 Task: 1.7.3 Create role according to hierarchy
Action: Mouse moved to (1192, 80)
Screenshot: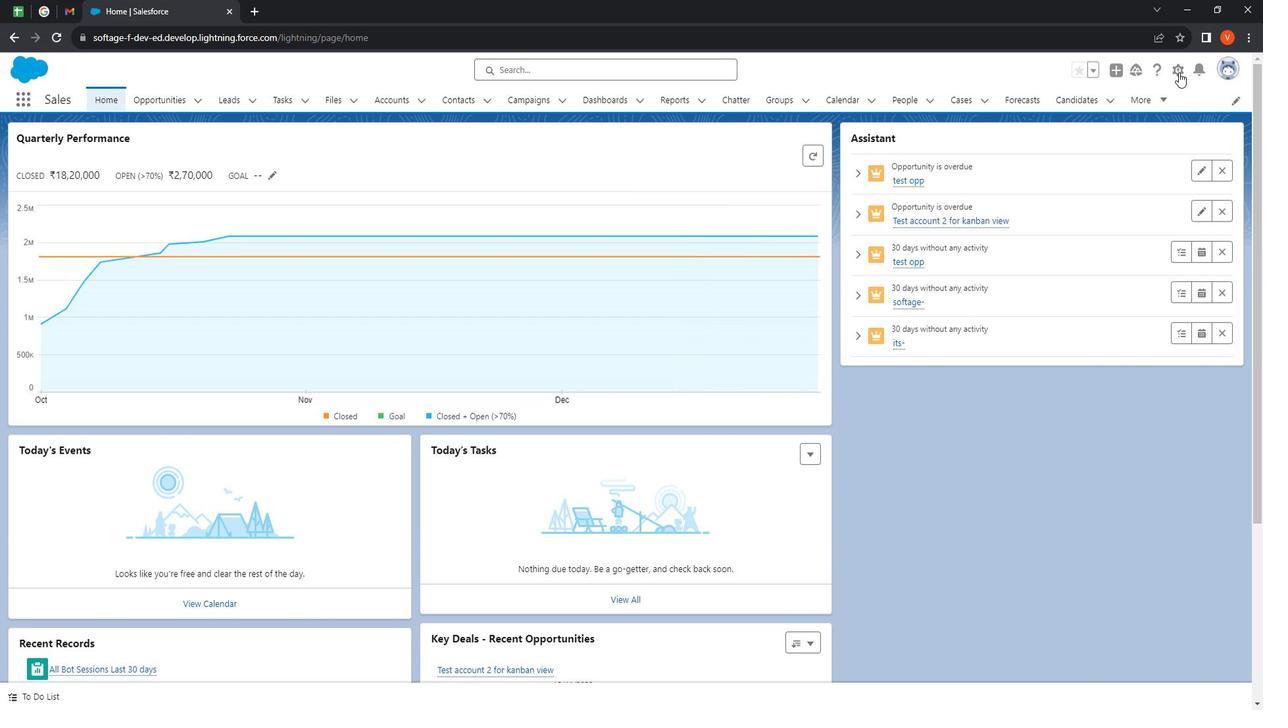 
Action: Mouse pressed left at (1192, 80)
Screenshot: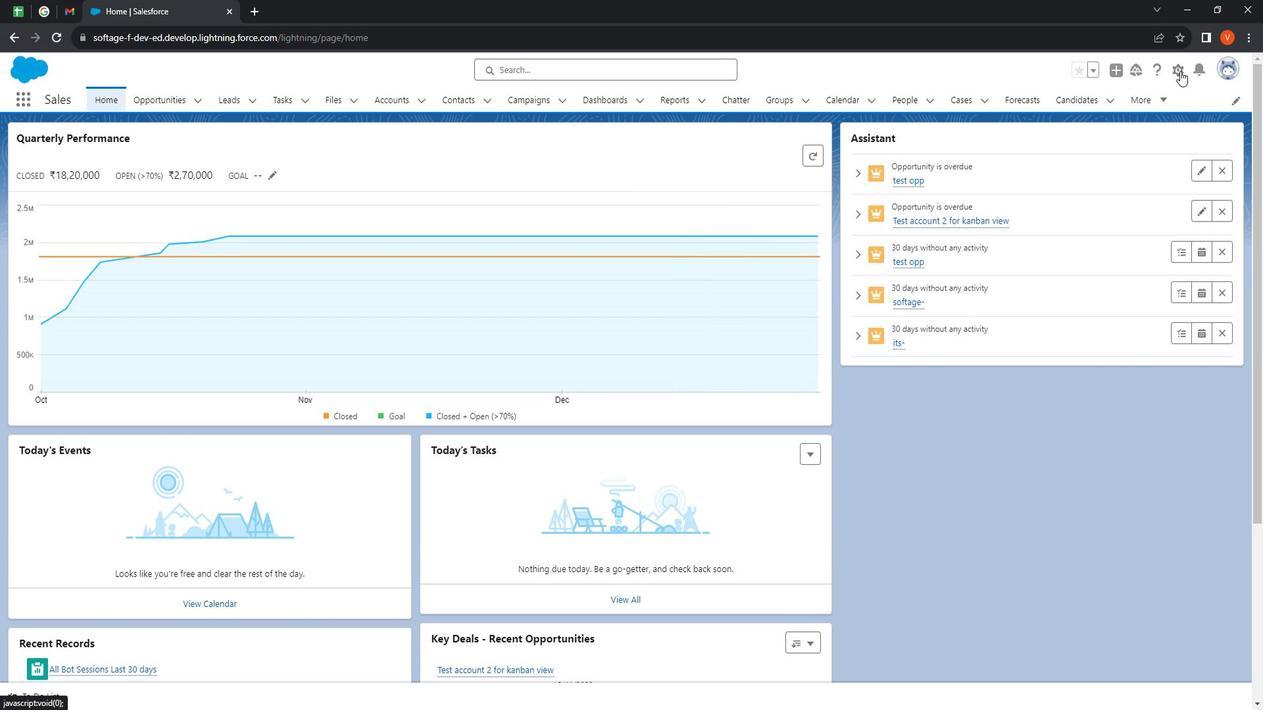 
Action: Mouse moved to (1140, 136)
Screenshot: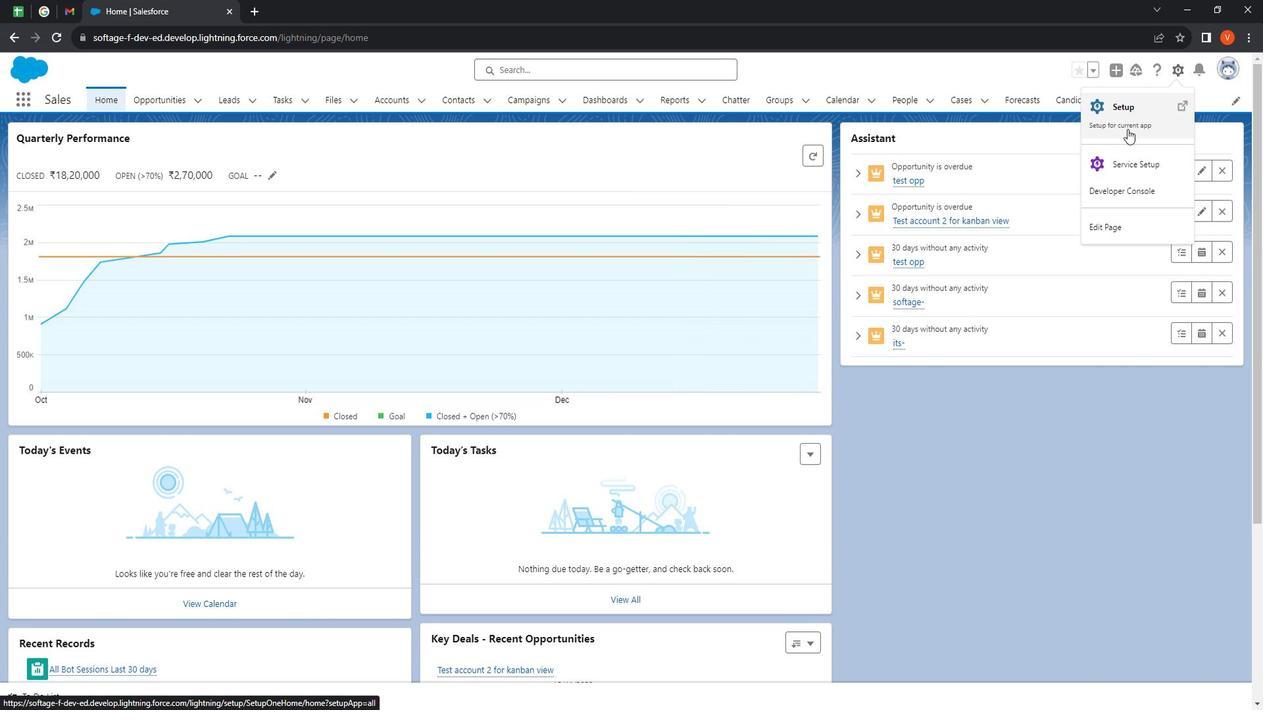 
Action: Mouse pressed left at (1140, 136)
Screenshot: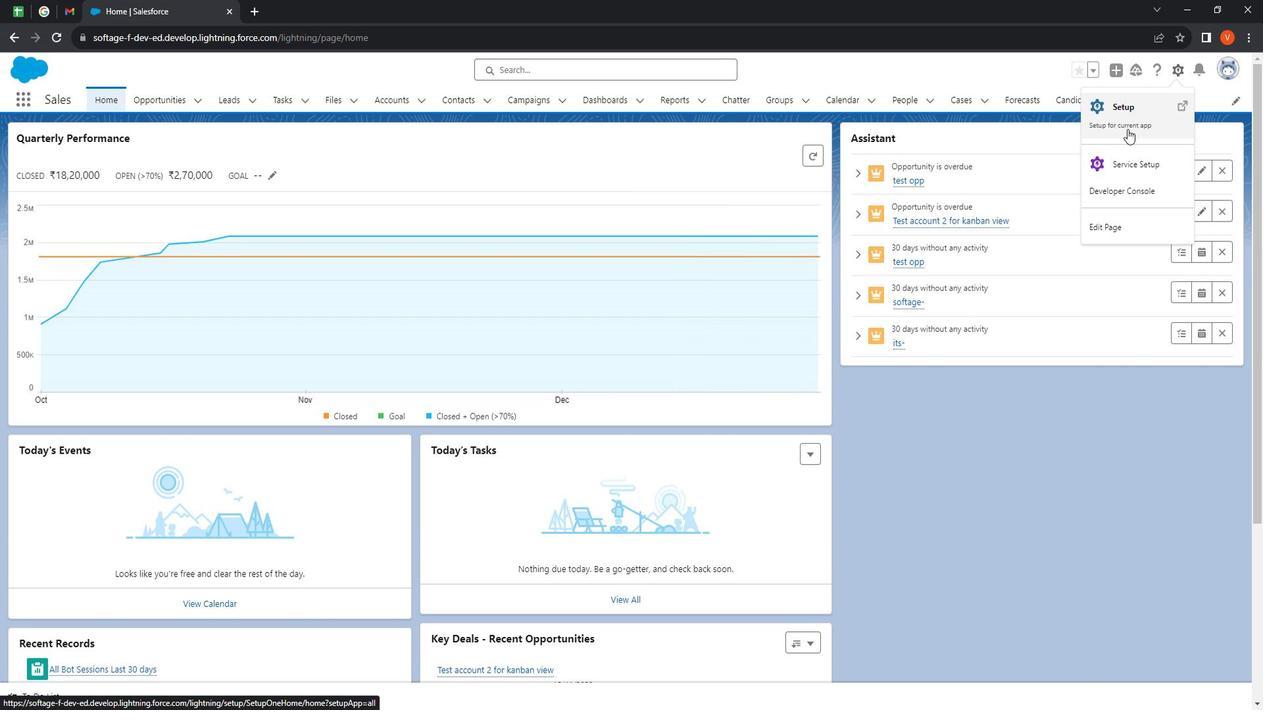 
Action: Mouse moved to (84, 148)
Screenshot: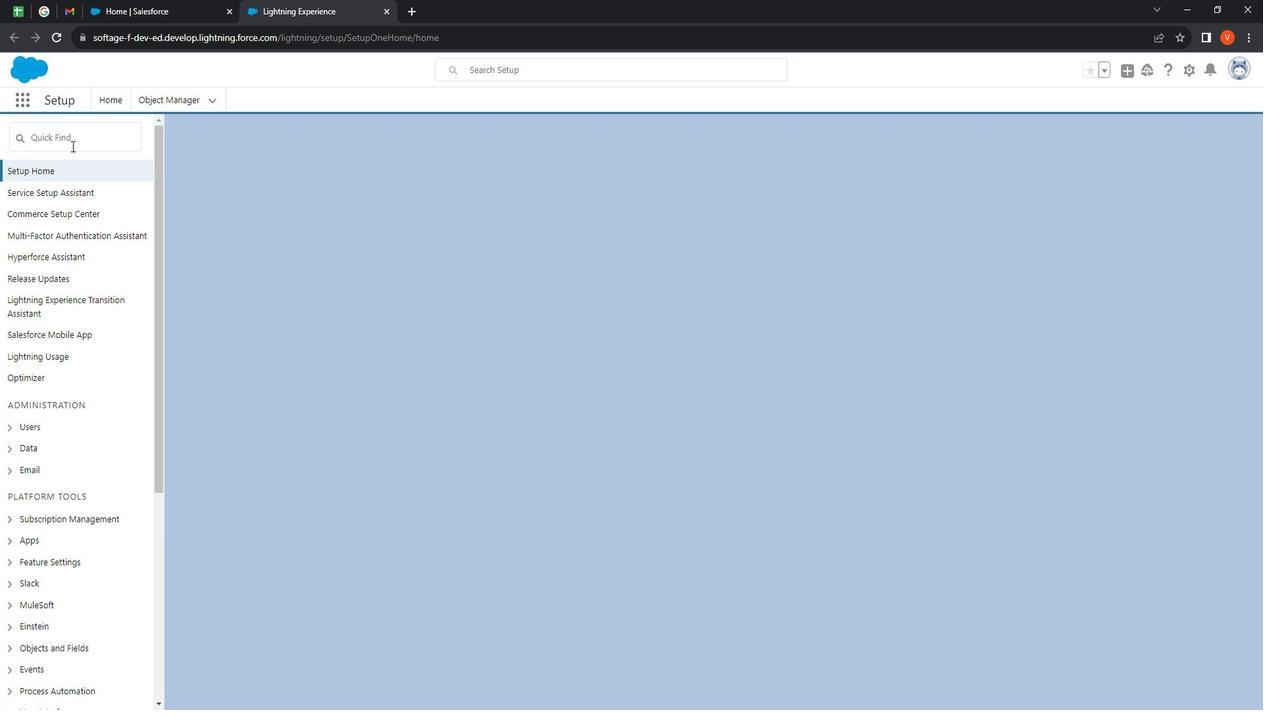 
Action: Mouse pressed left at (84, 148)
Screenshot: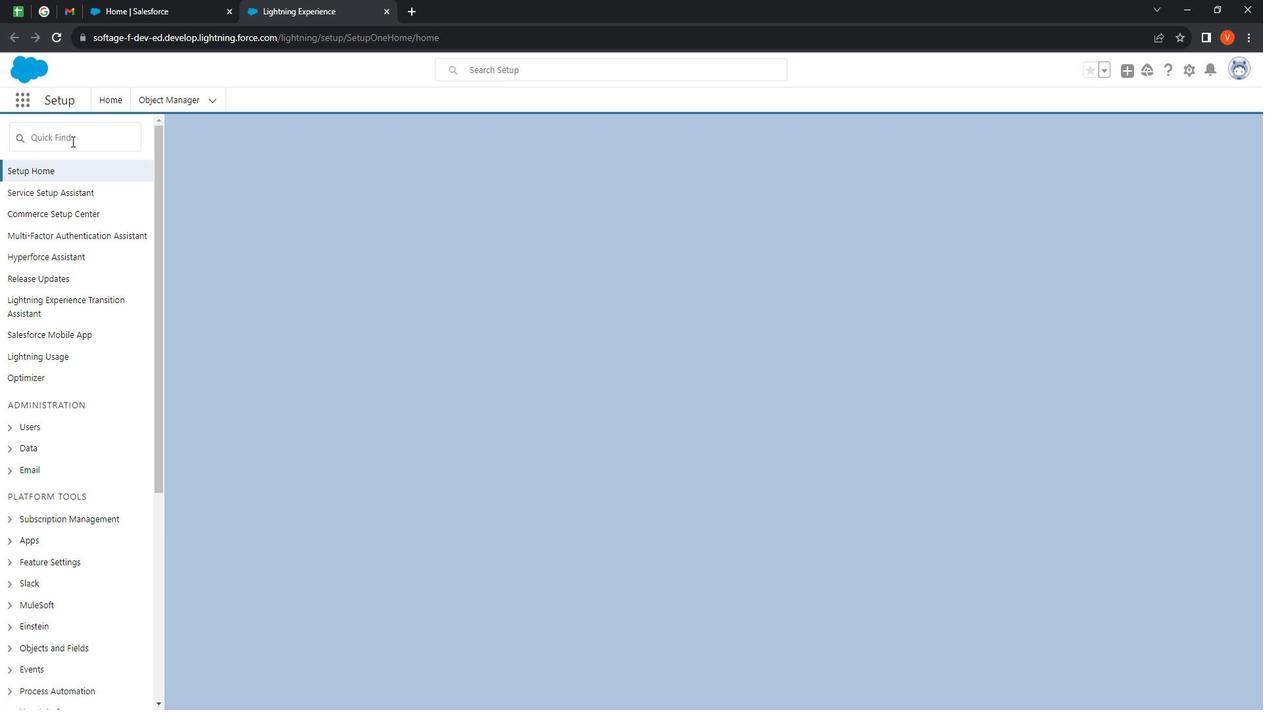 
Action: Mouse moved to (83, 148)
Screenshot: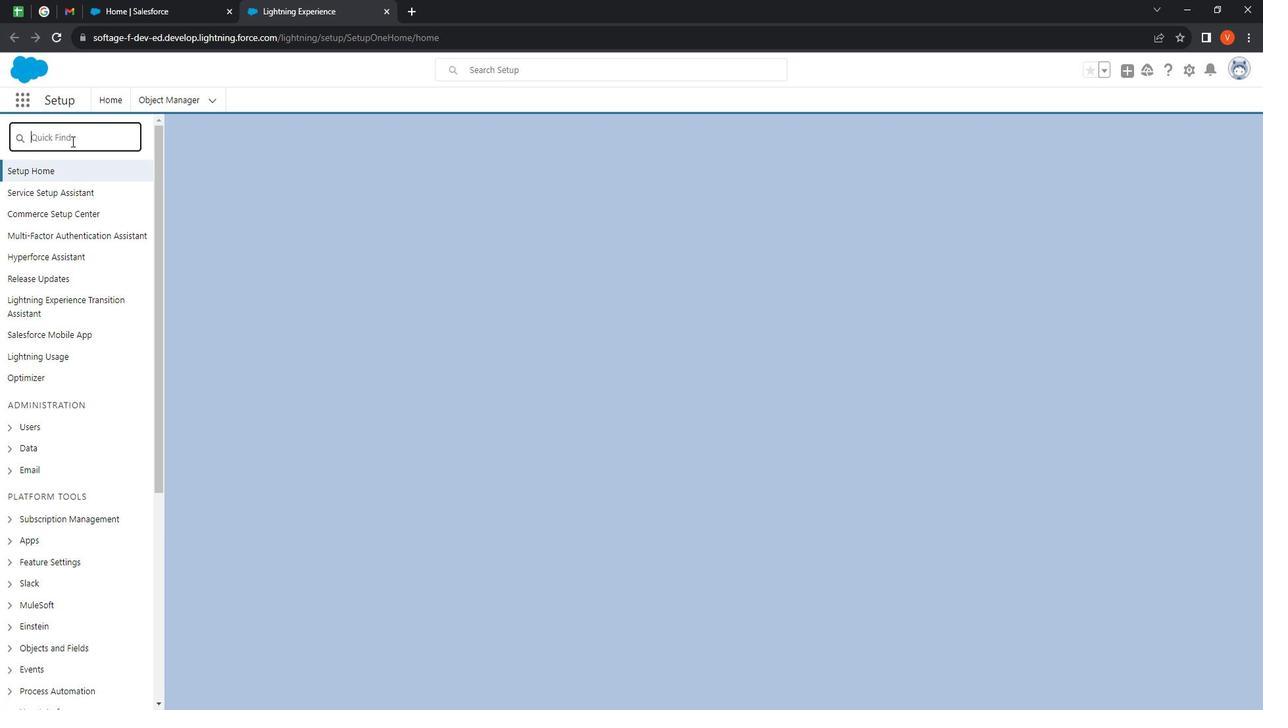 
Action: Key pressed <Key.shift>Role
Screenshot: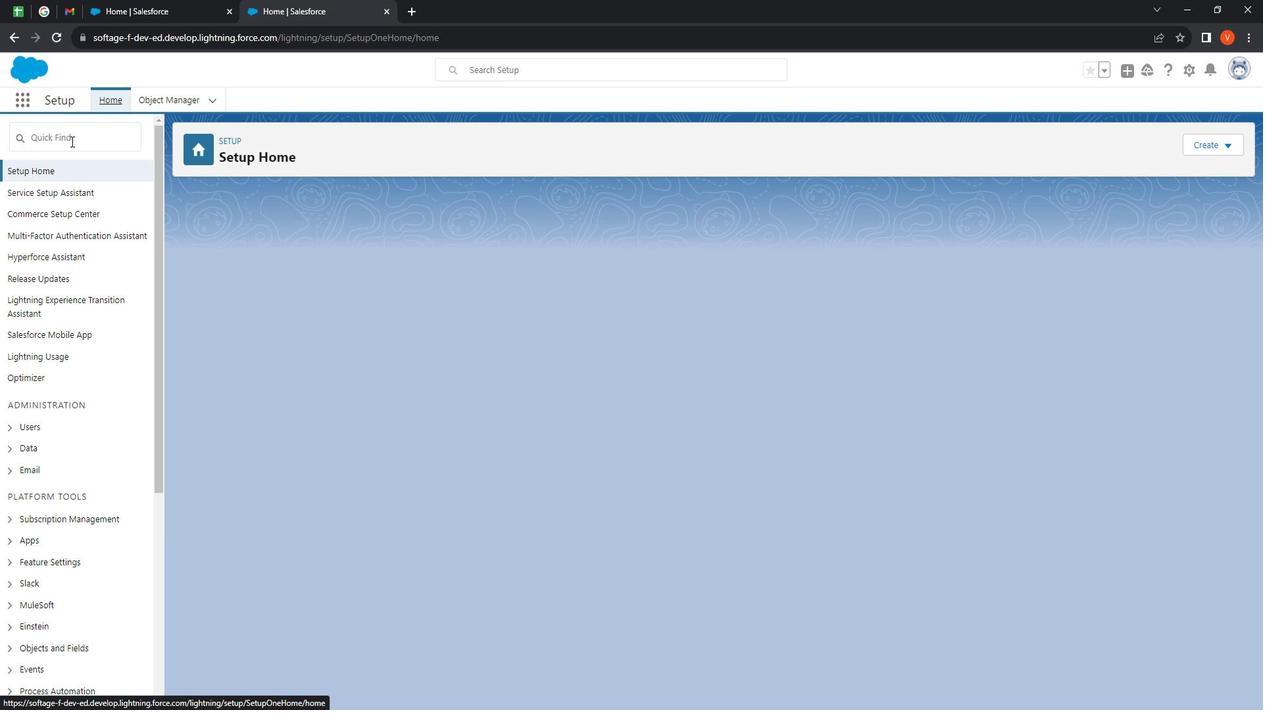
Action: Mouse pressed left at (83, 148)
Screenshot: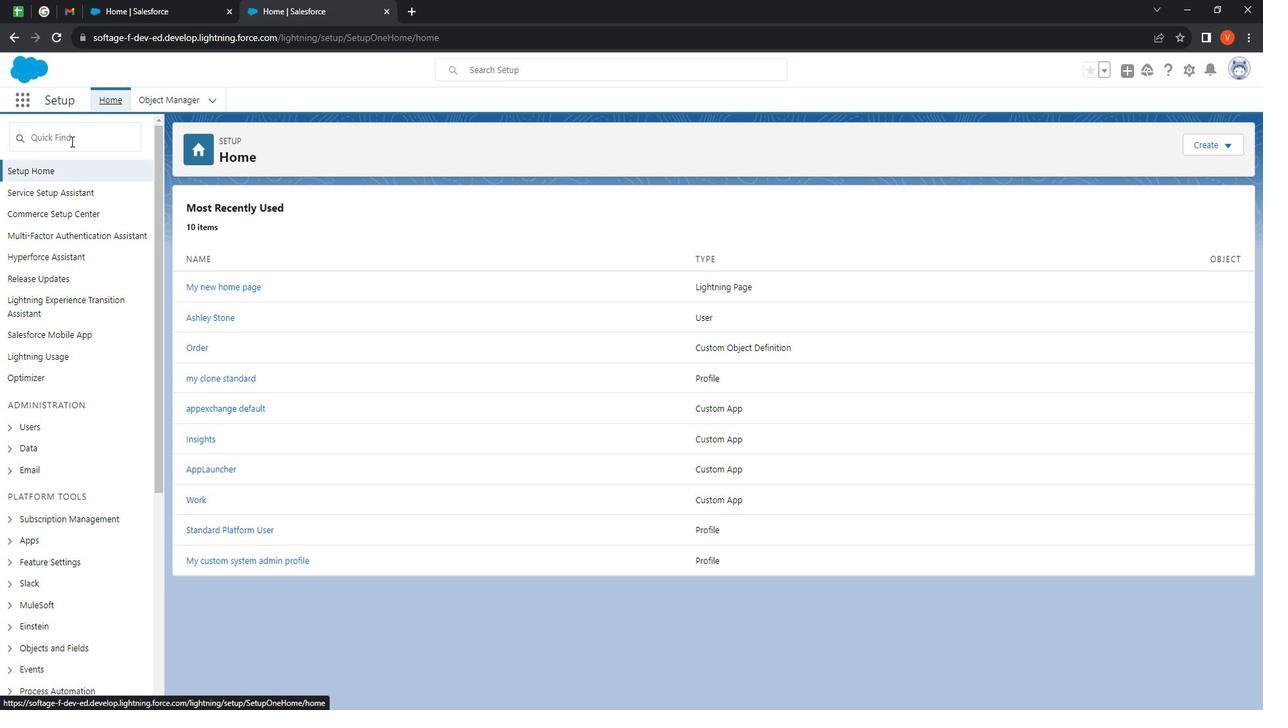 
Action: Key pressed <Key.shift>Role
Screenshot: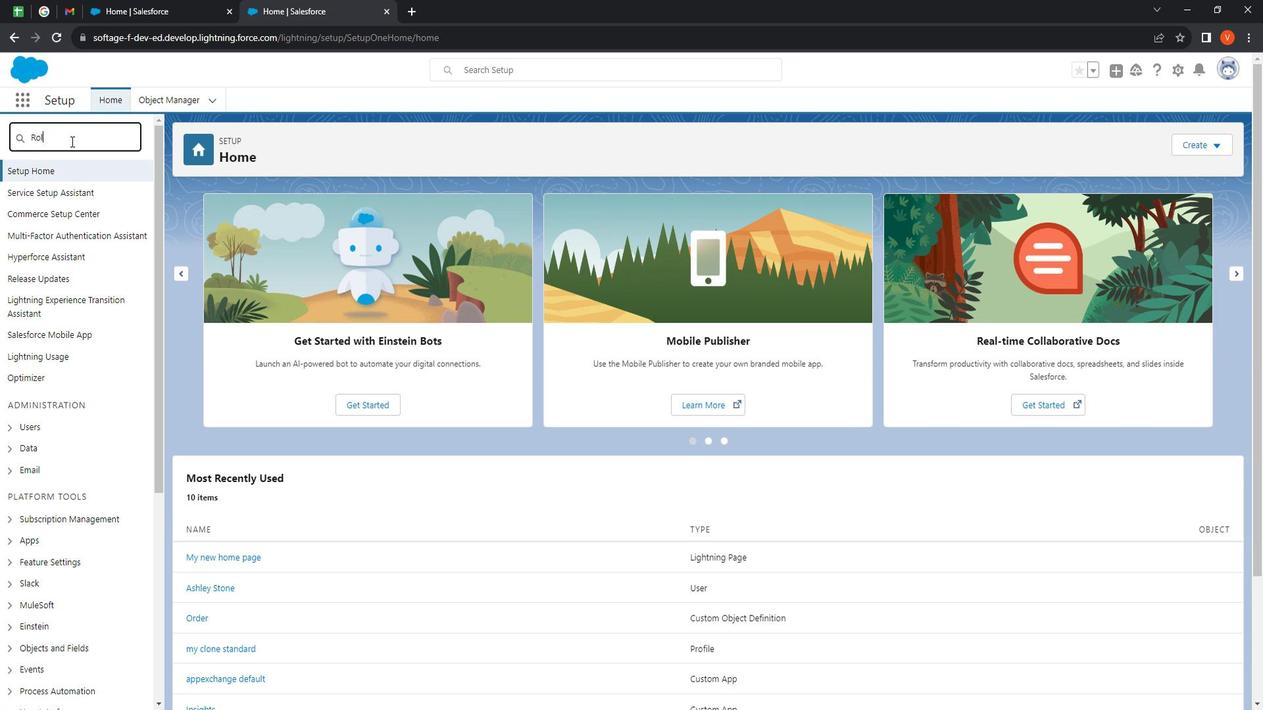 
Action: Mouse moved to (56, 194)
Screenshot: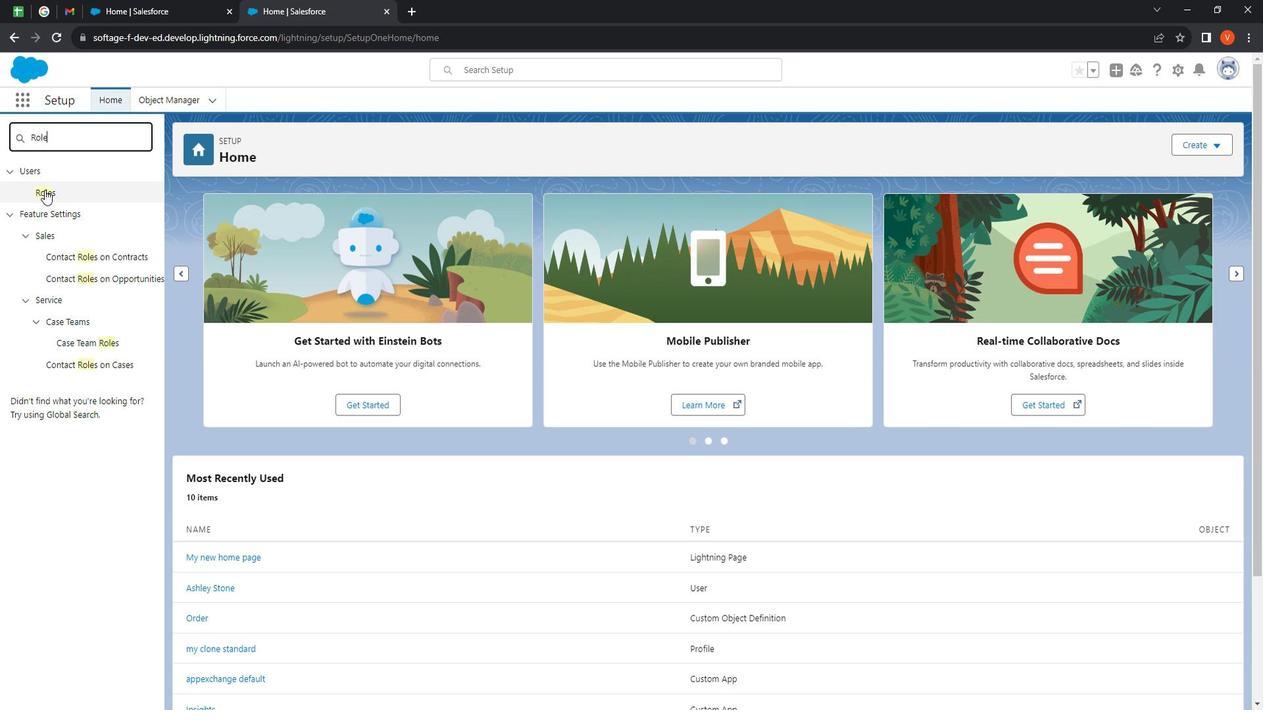 
Action: Mouse pressed left at (56, 194)
Screenshot: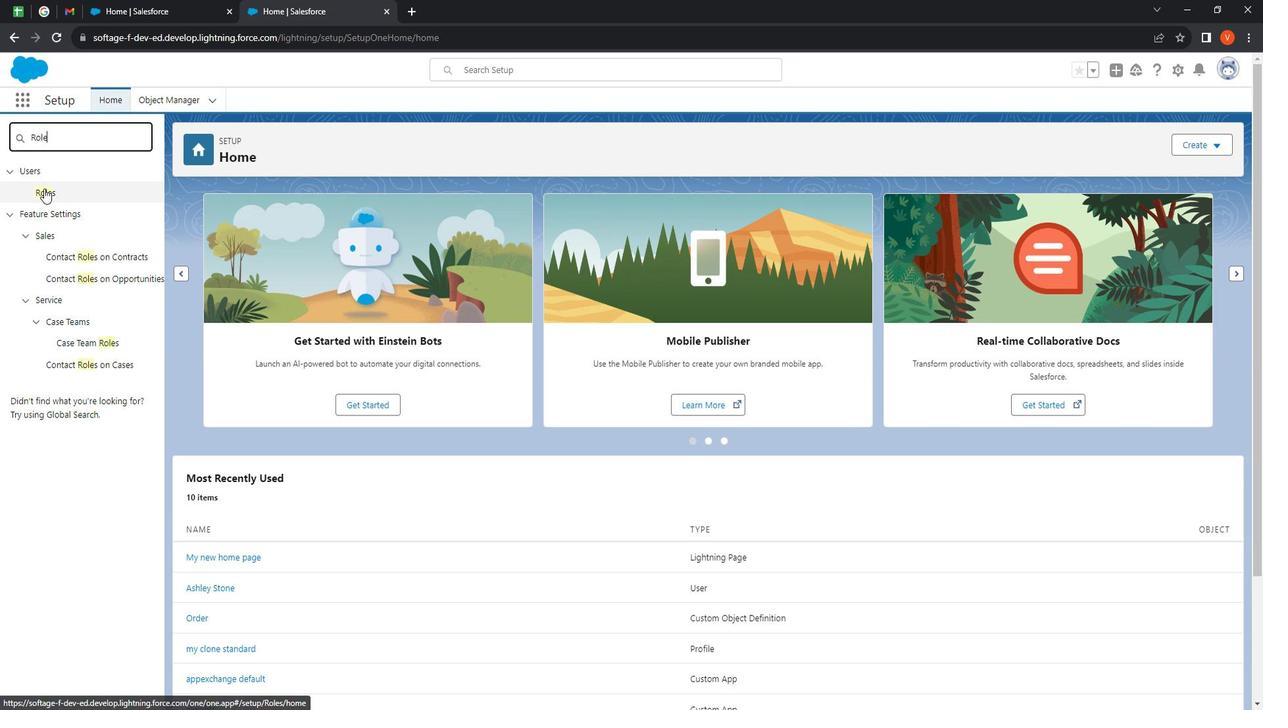 
Action: Mouse moved to (734, 468)
Screenshot: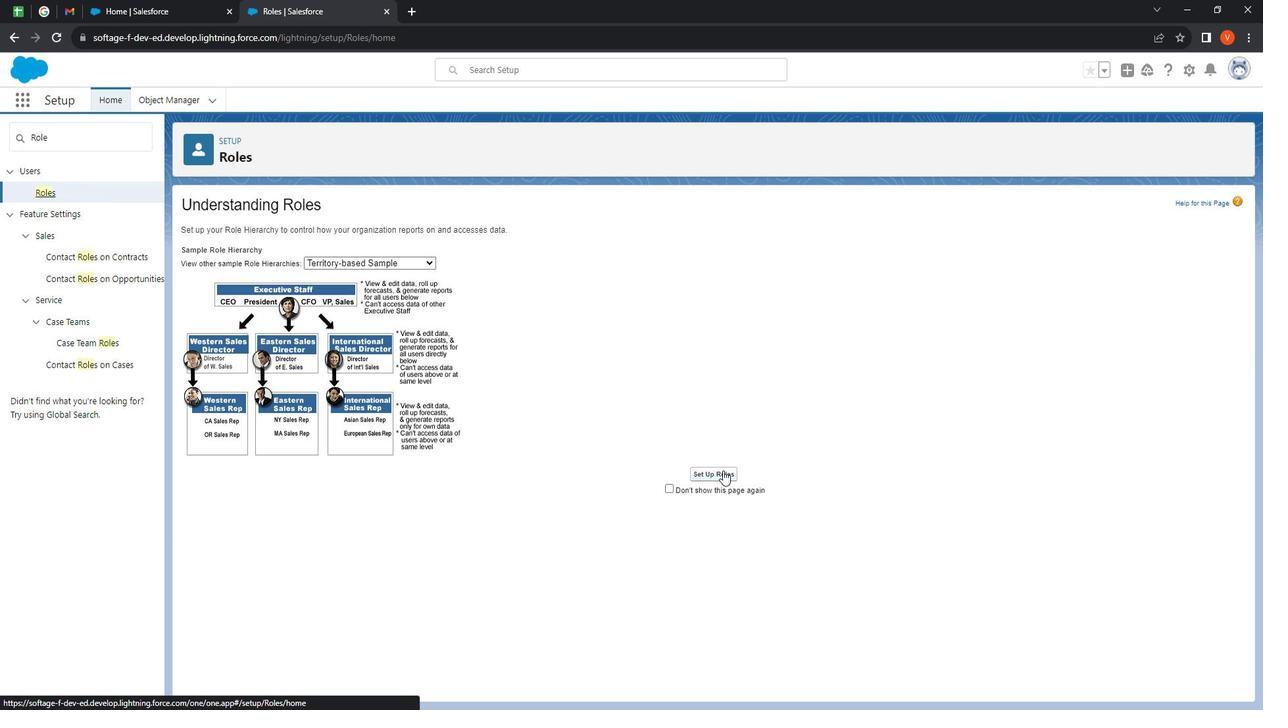
Action: Mouse pressed left at (734, 468)
Screenshot: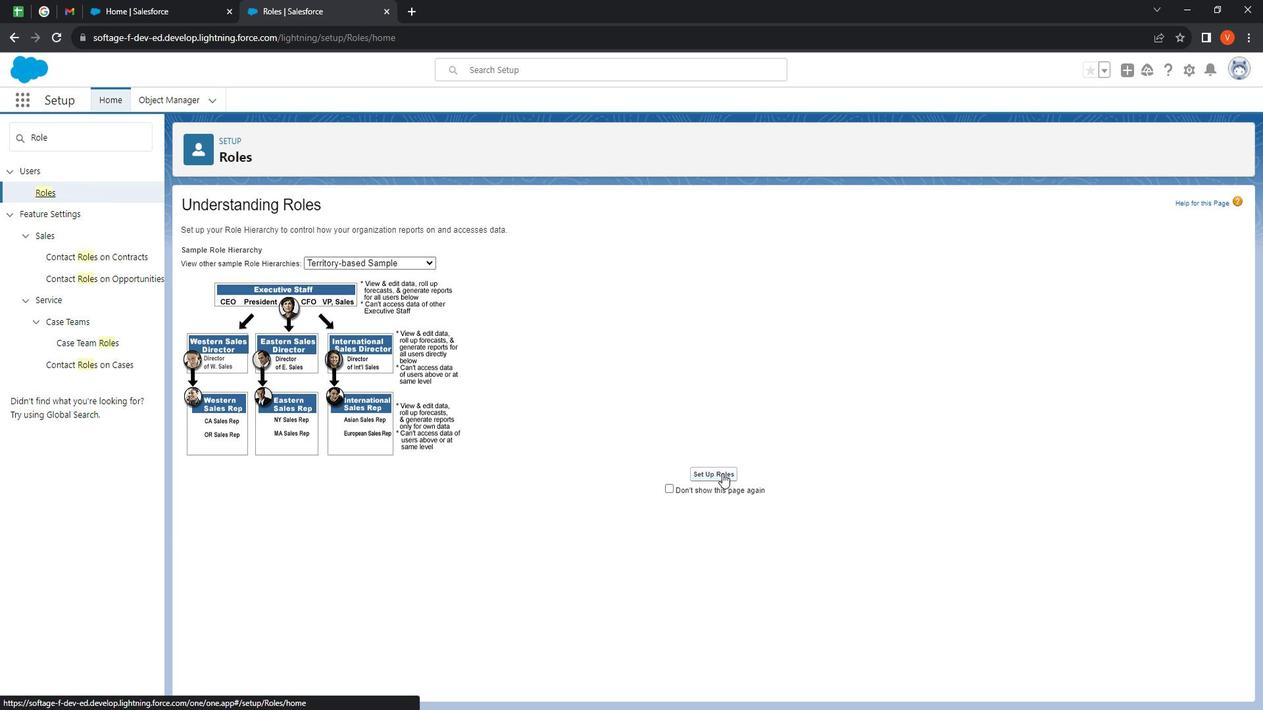 
Action: Mouse moved to (247, 365)
Screenshot: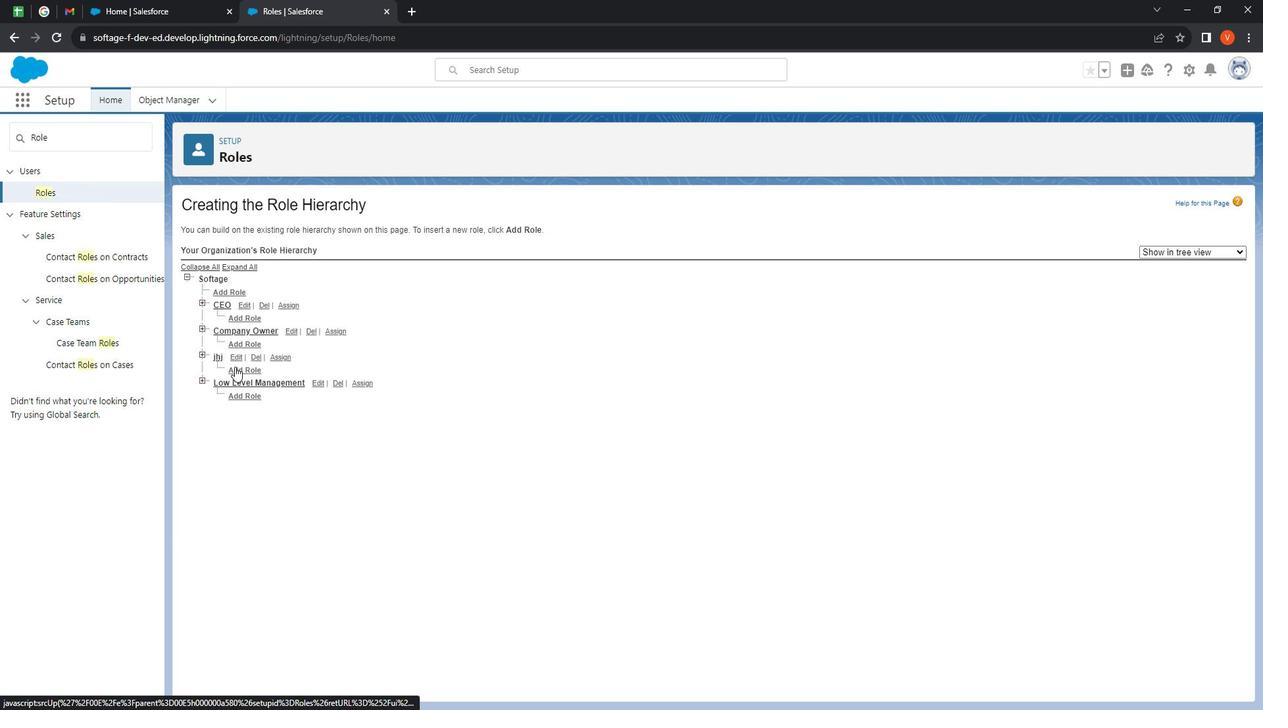 
Action: Mouse pressed left at (247, 365)
Screenshot: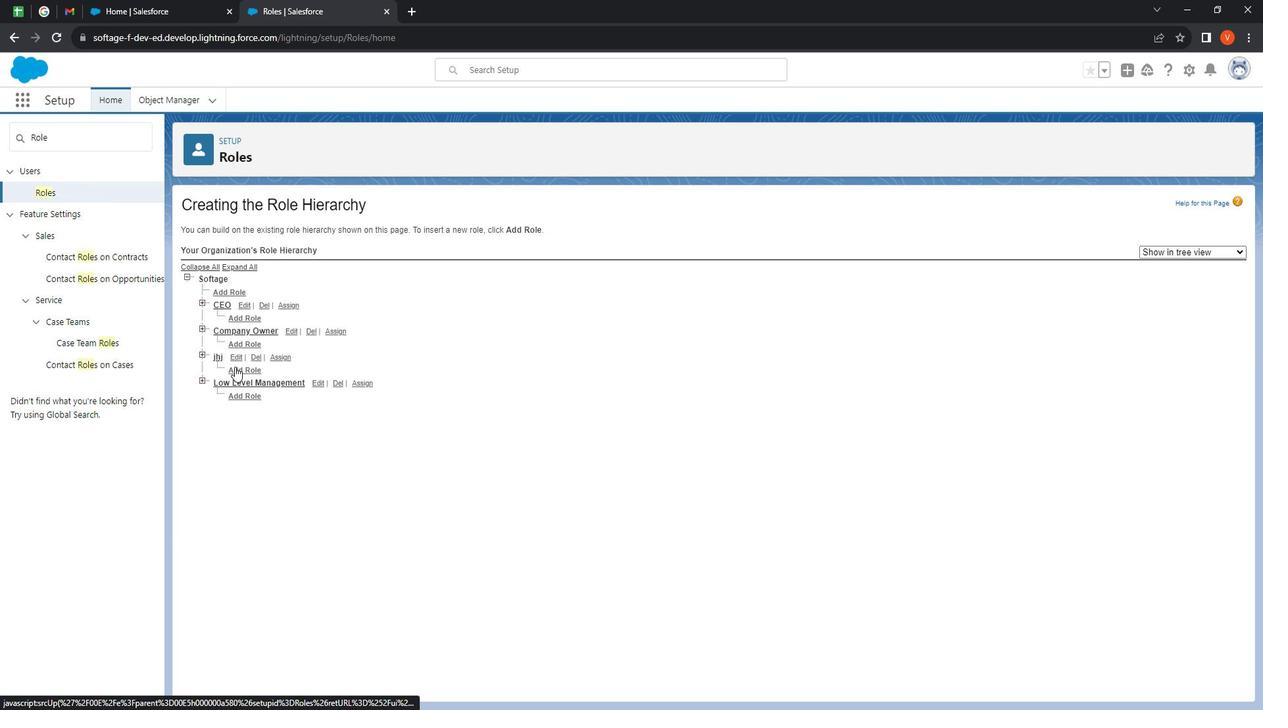 
Action: Mouse moved to (425, 269)
Screenshot: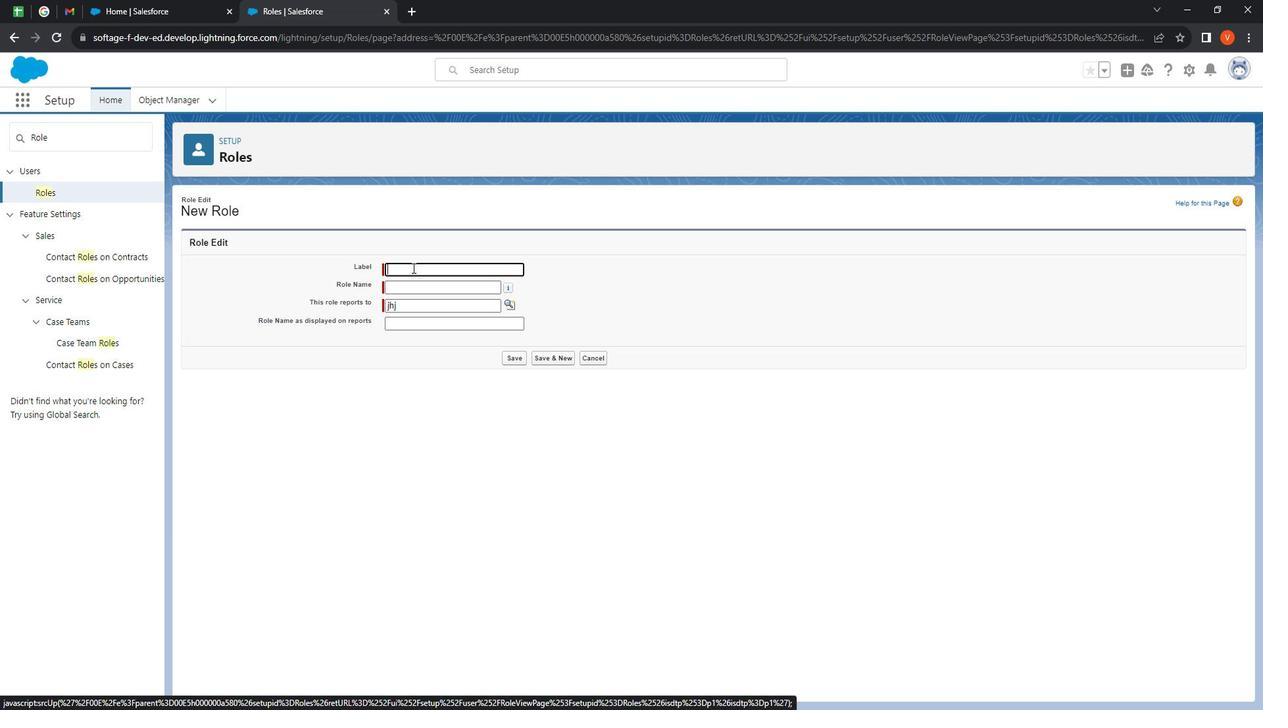 
Action: Mouse pressed left at (425, 269)
Screenshot: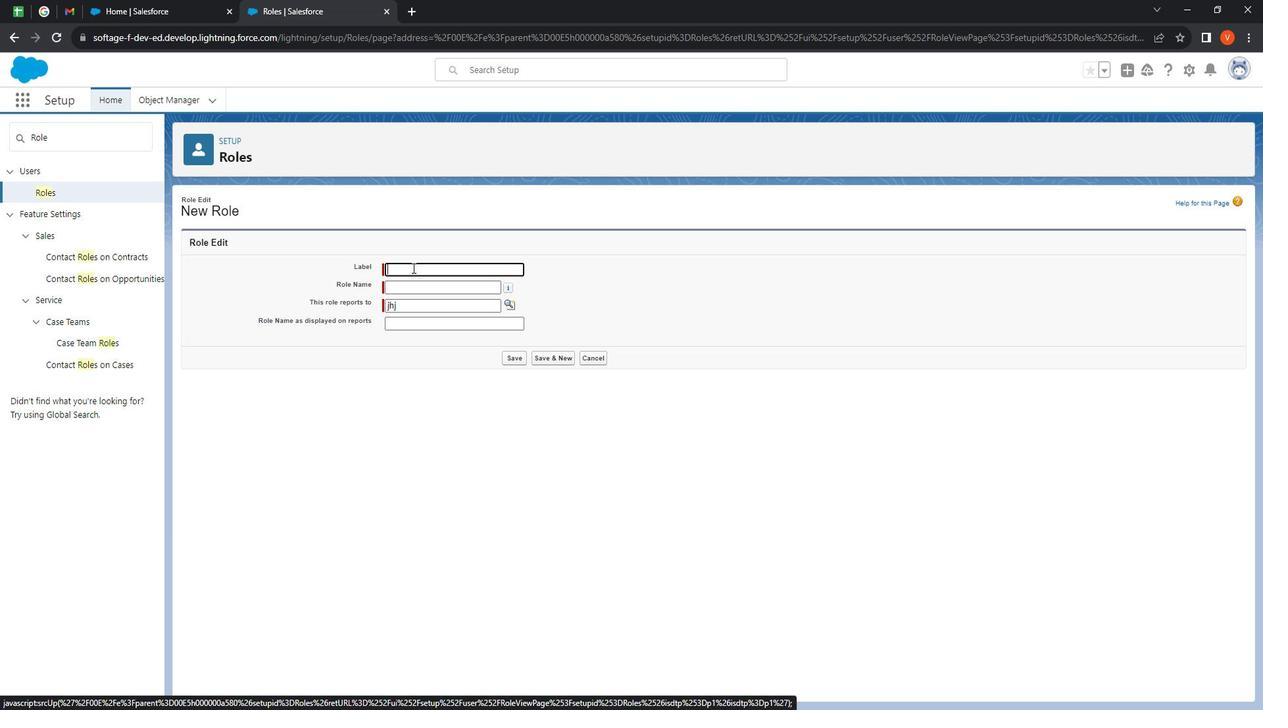 
Action: Key pressed <Key.shift>
Screenshot: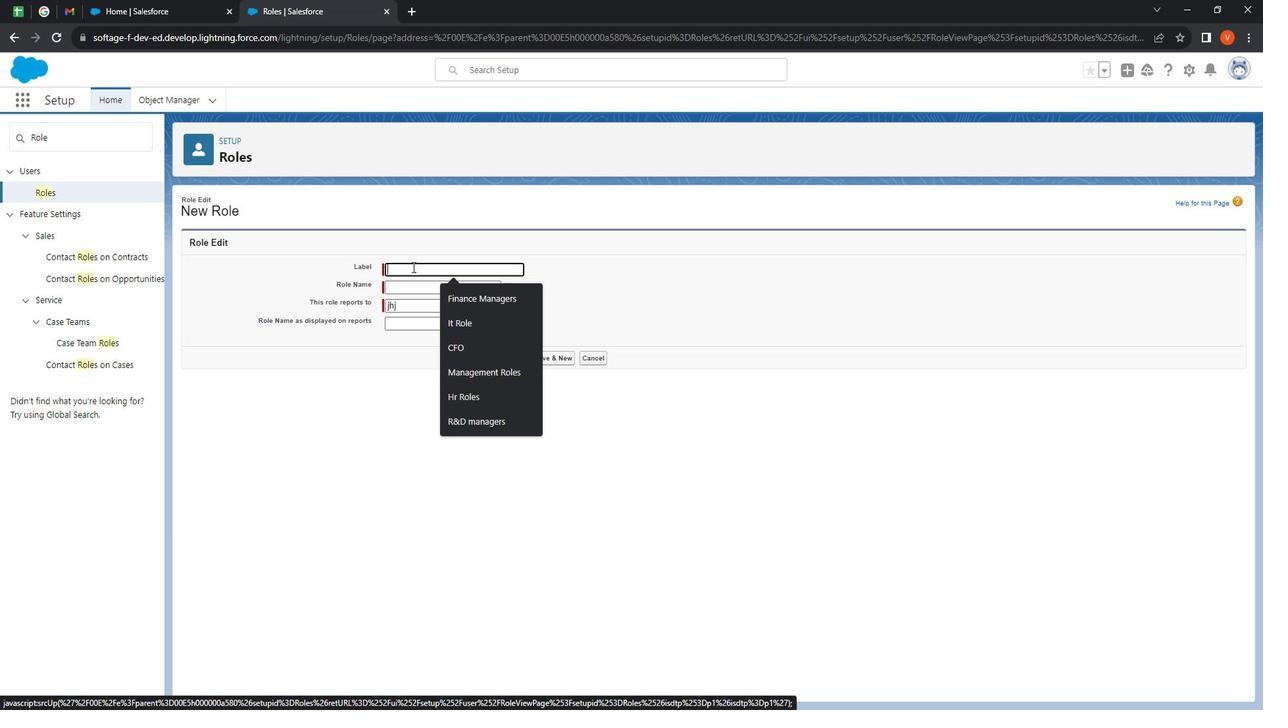 
Action: Mouse moved to (413, 266)
Screenshot: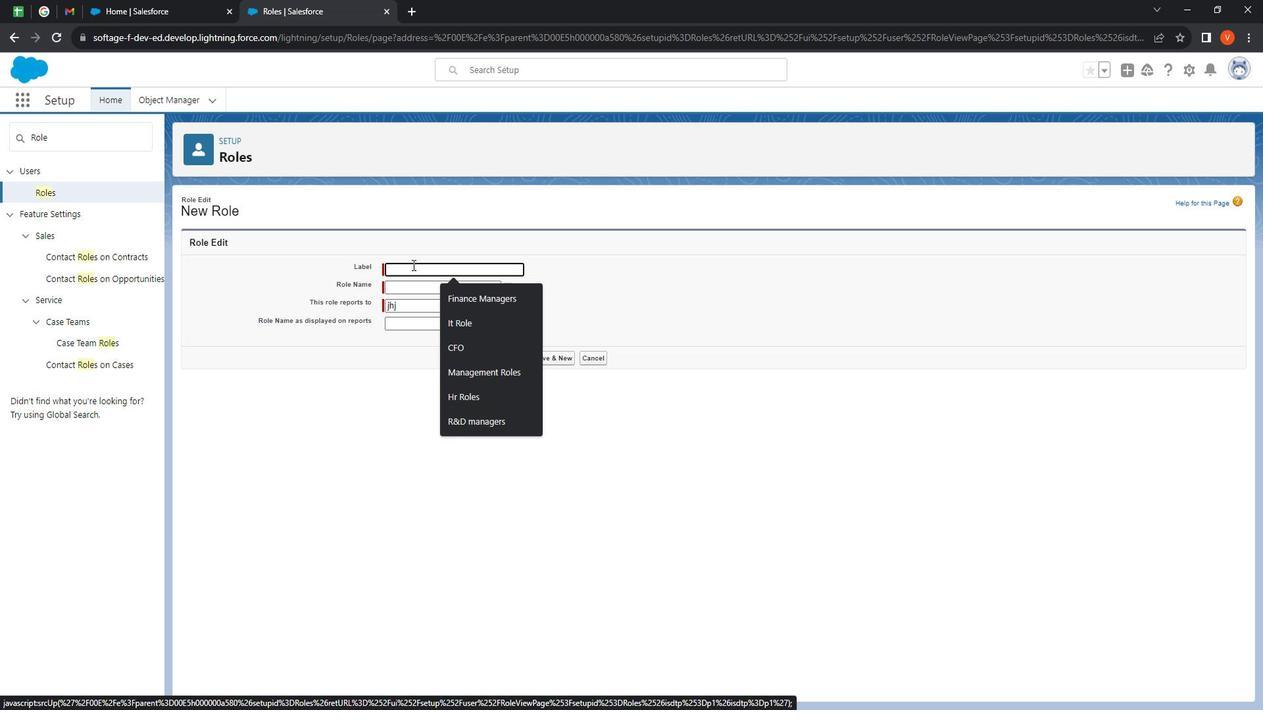 
Action: Key pressed <Key.shift><Key.shift><Key.shift><Key.shift><Key.shift><Key.shift><Key.shift>Division<Key.tab>
Screenshot: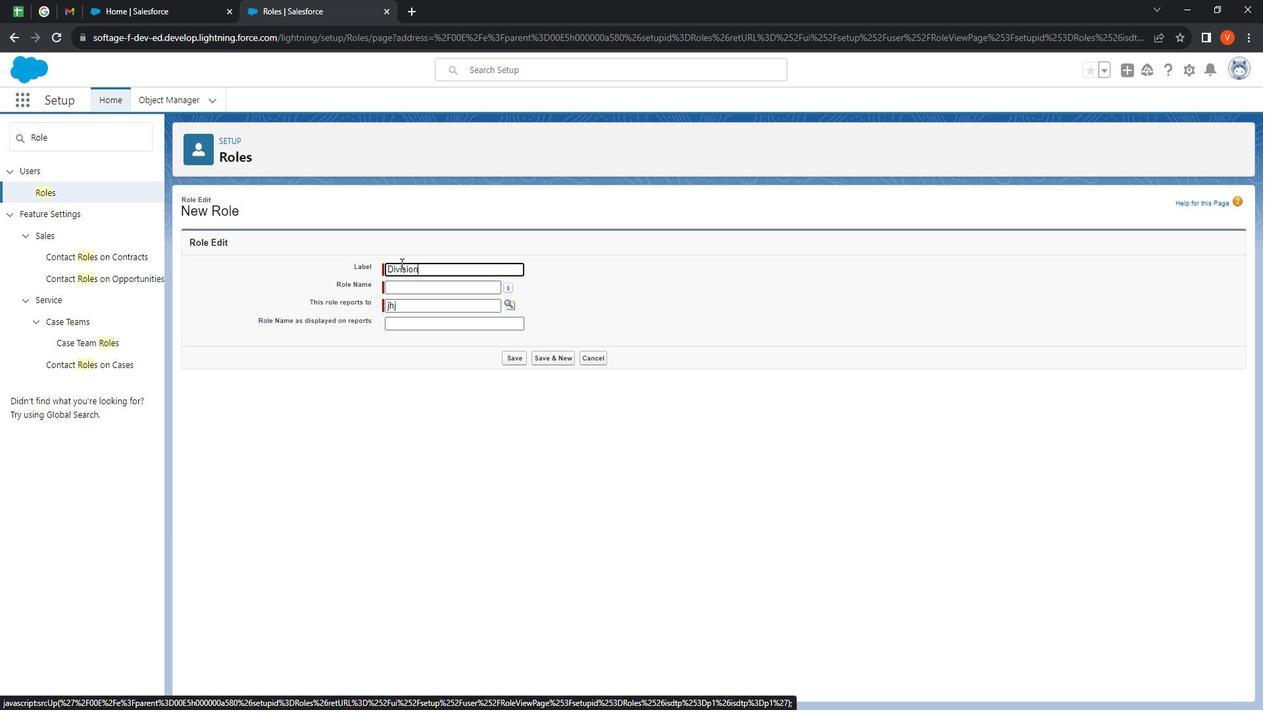 
Action: Mouse moved to (525, 355)
Screenshot: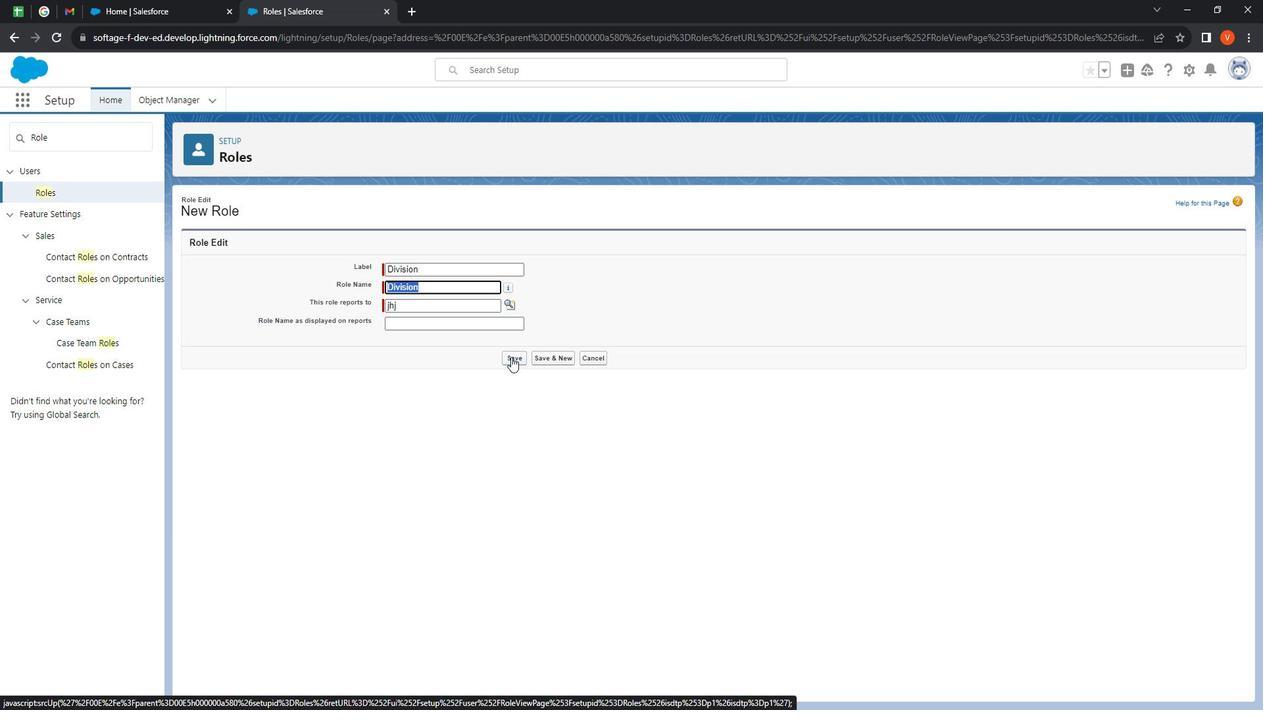 
Action: Mouse pressed left at (525, 355)
Screenshot: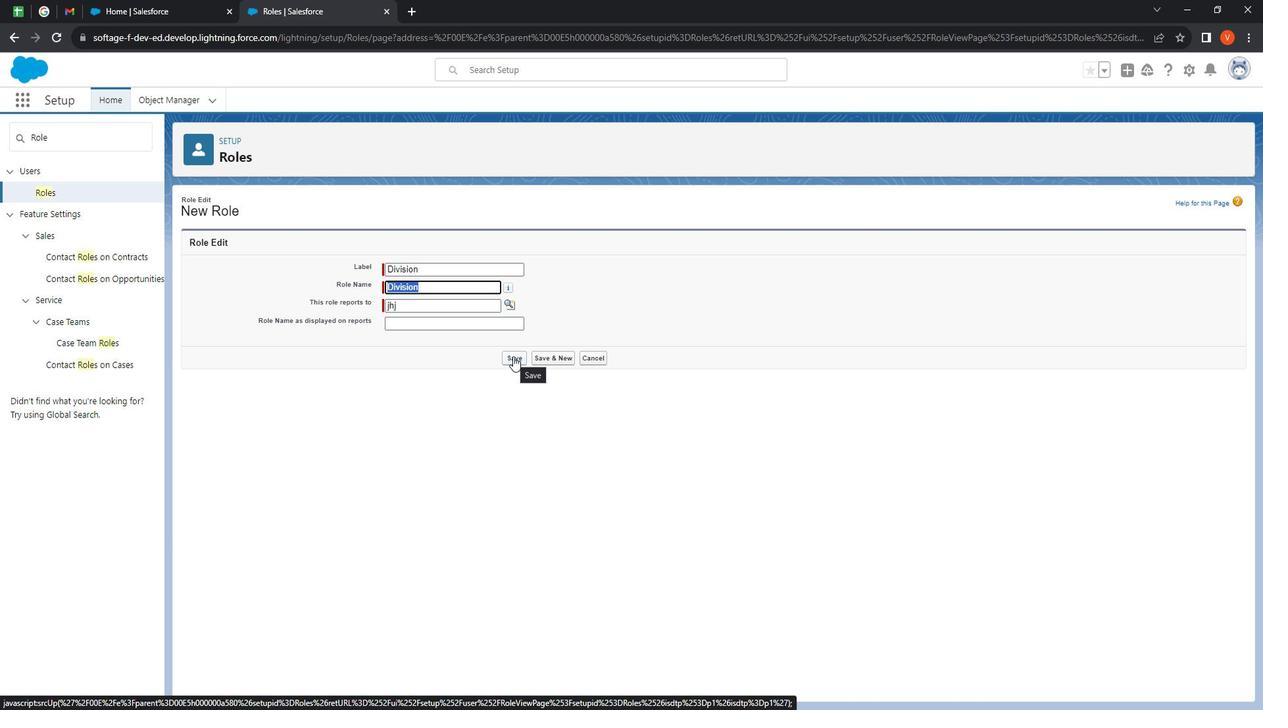 
Action: Mouse moved to (57, 196)
Screenshot: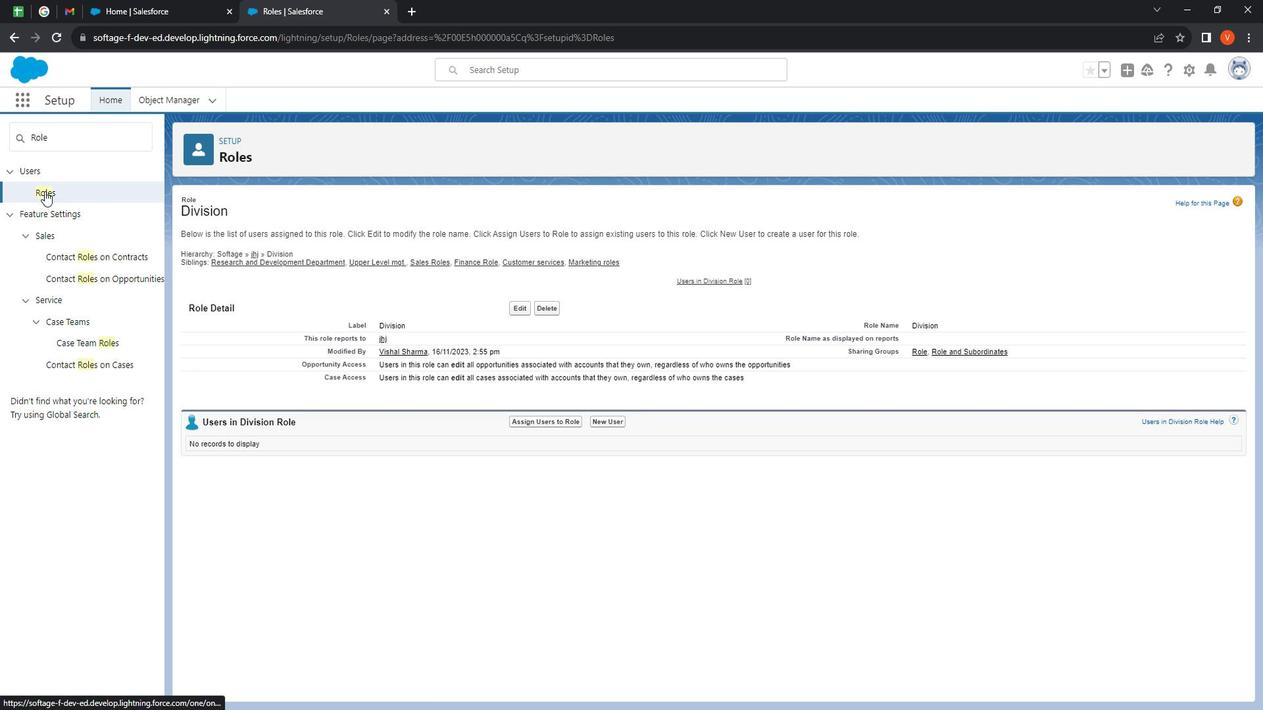 
Action: Mouse pressed left at (57, 196)
Screenshot: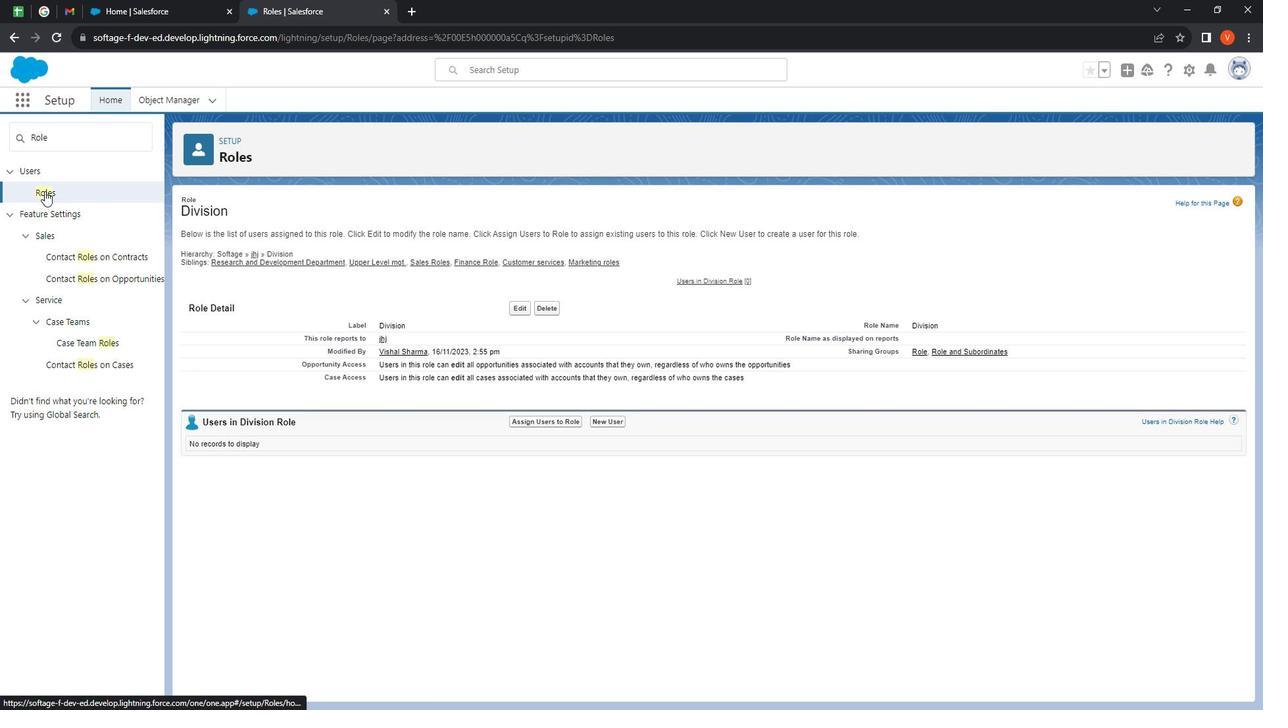 
Action: Mouse moved to (714, 461)
Screenshot: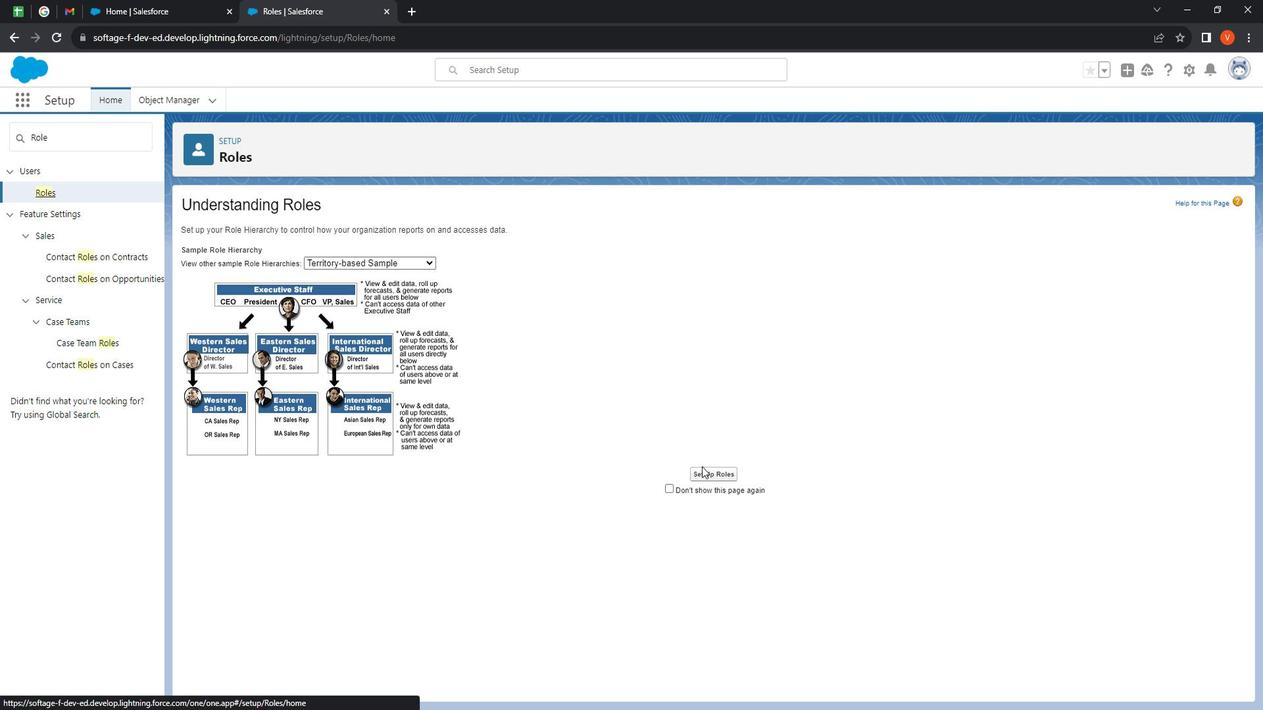 
Action: Mouse pressed left at (714, 461)
Screenshot: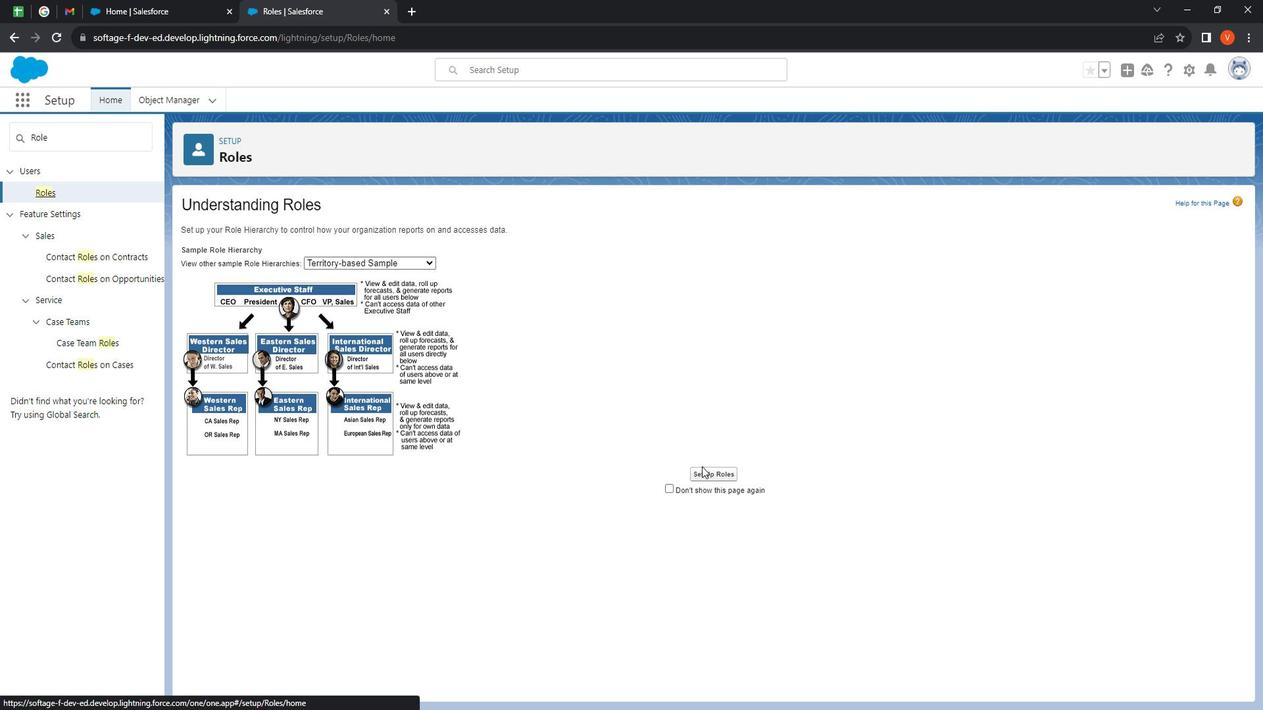 
Action: Mouse moved to (719, 469)
Screenshot: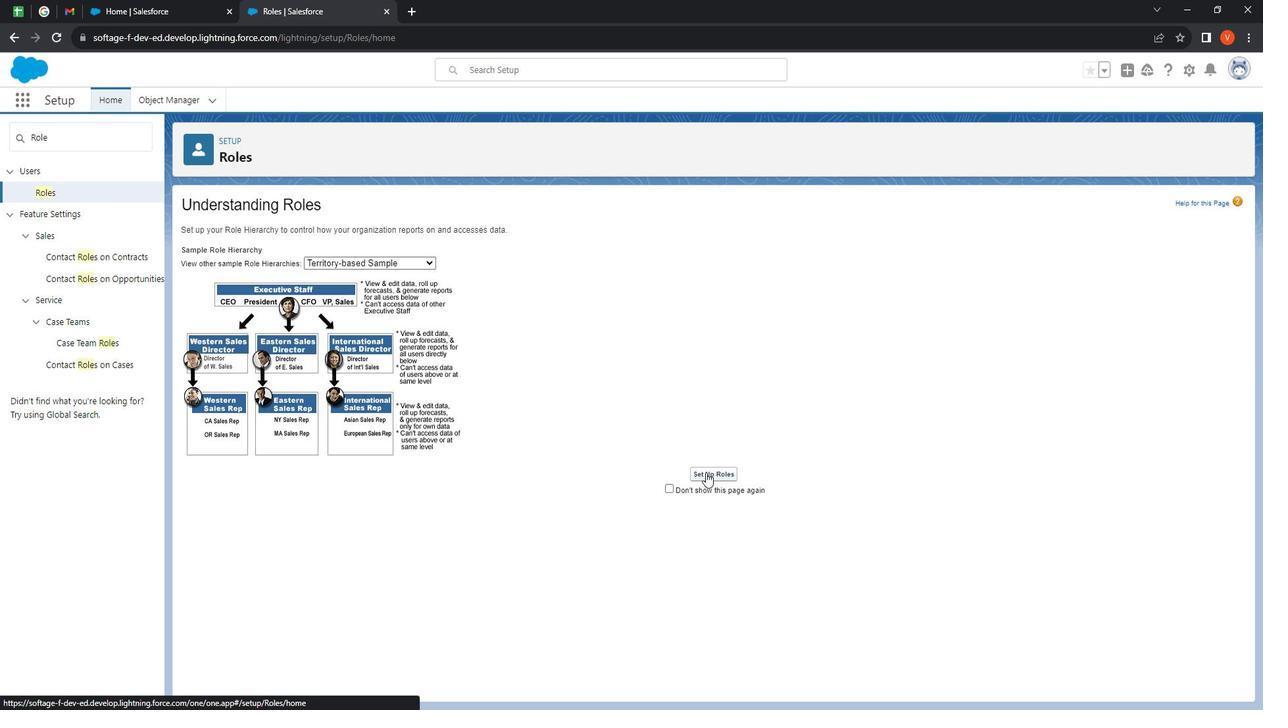 
Action: Mouse pressed left at (719, 469)
Screenshot: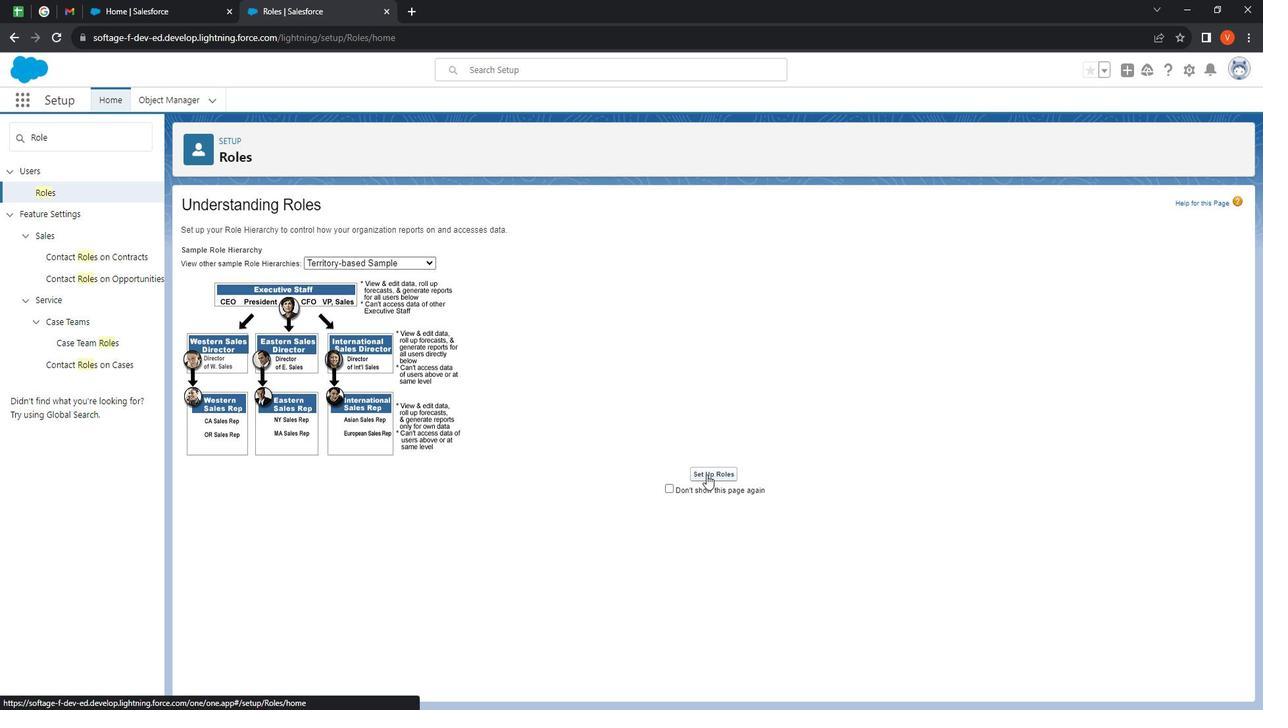 
Action: Mouse moved to (257, 367)
Screenshot: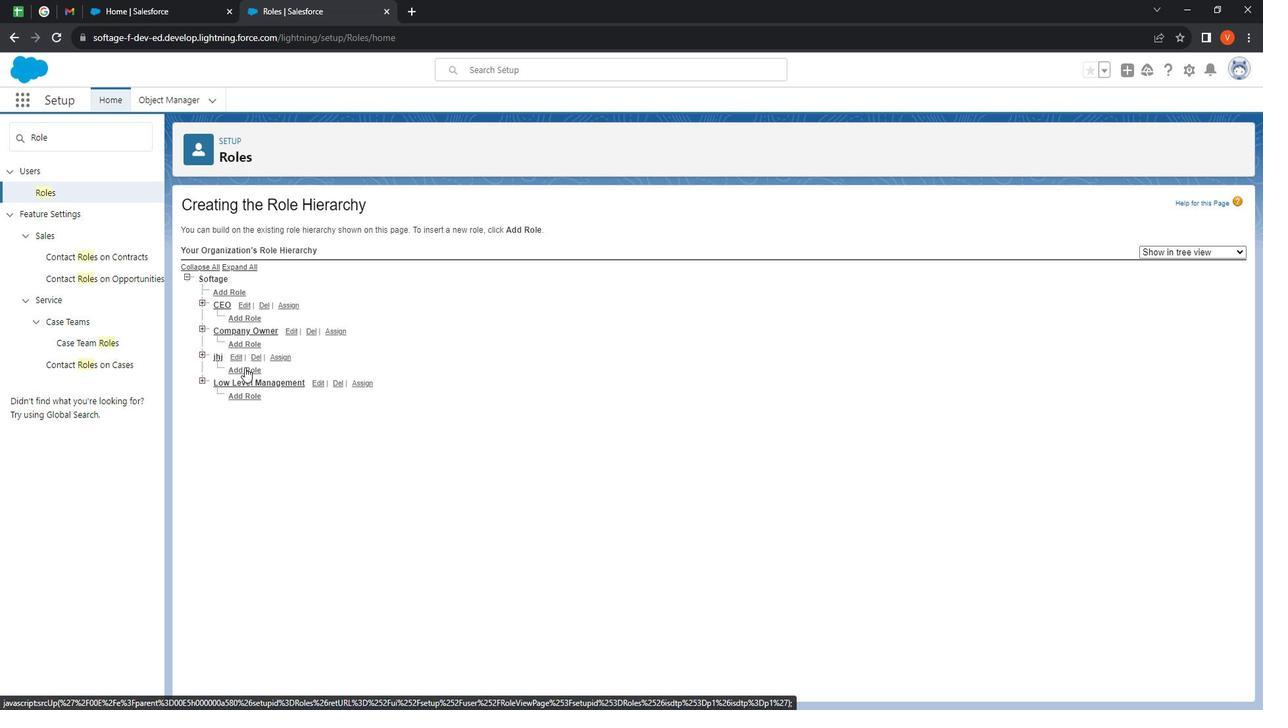 
Action: Mouse pressed left at (257, 367)
Screenshot: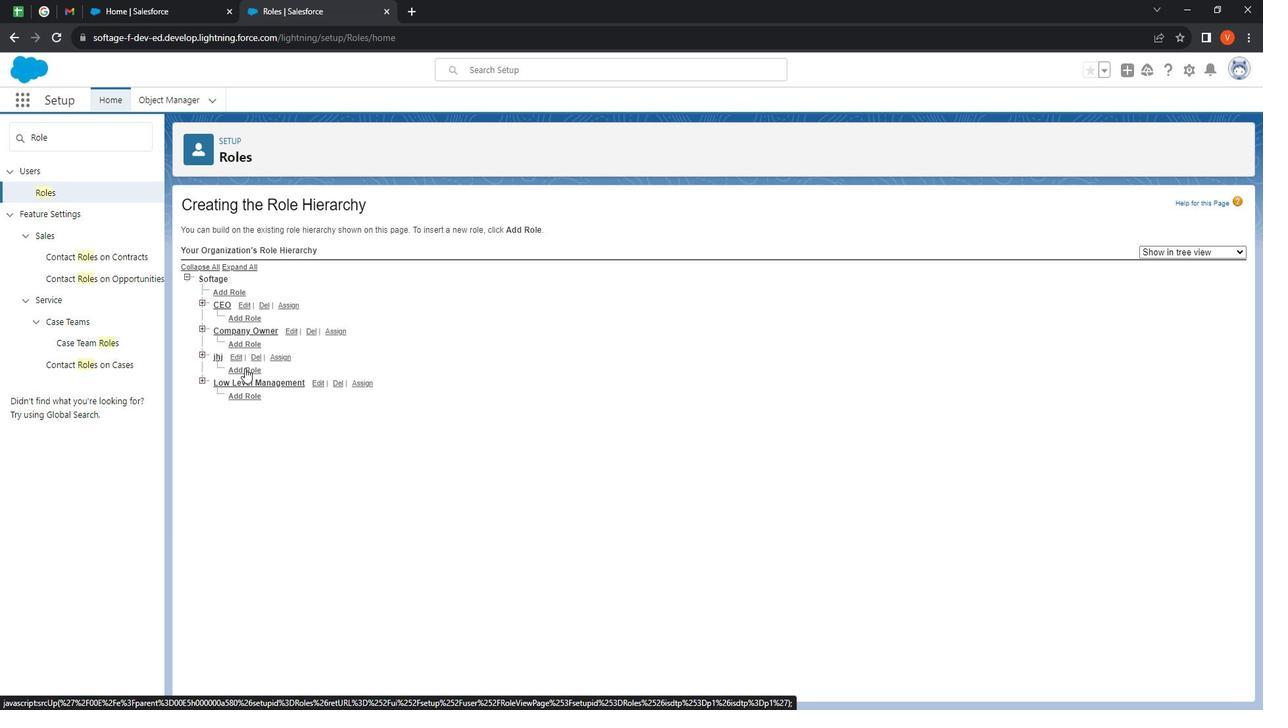 
Action: Mouse moved to (460, 274)
Screenshot: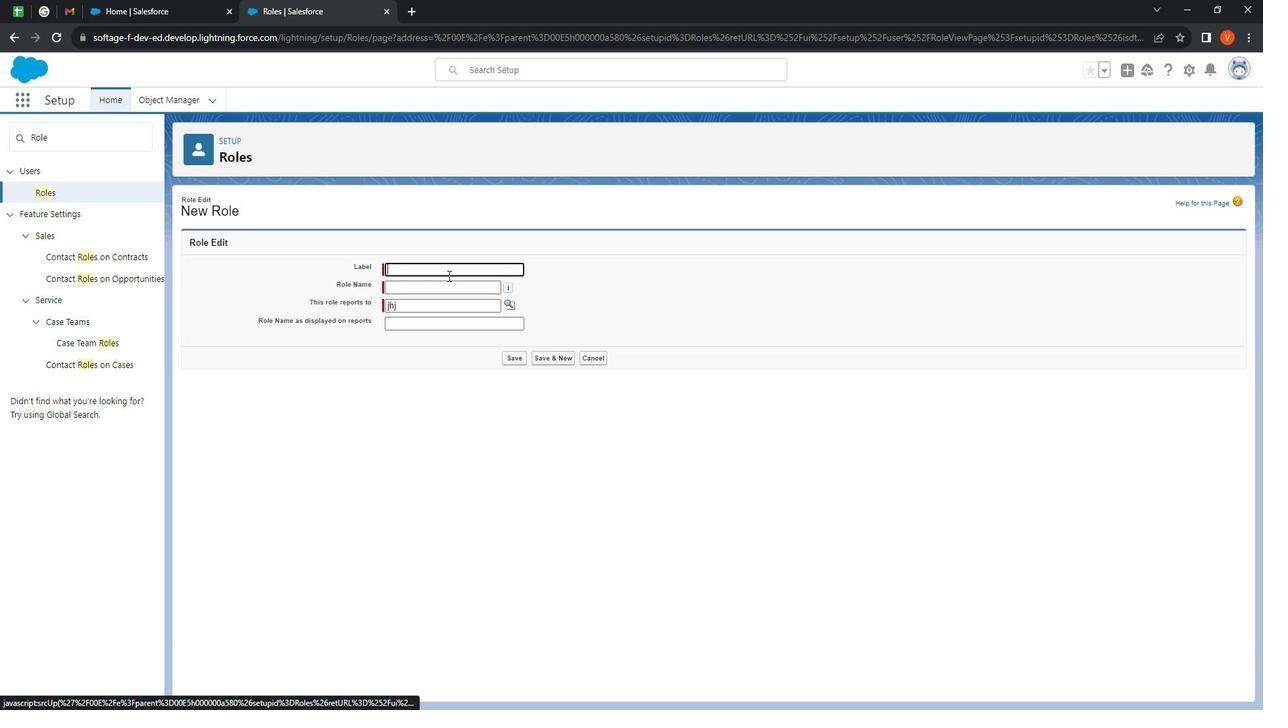 
Action: Mouse pressed left at (460, 274)
Screenshot: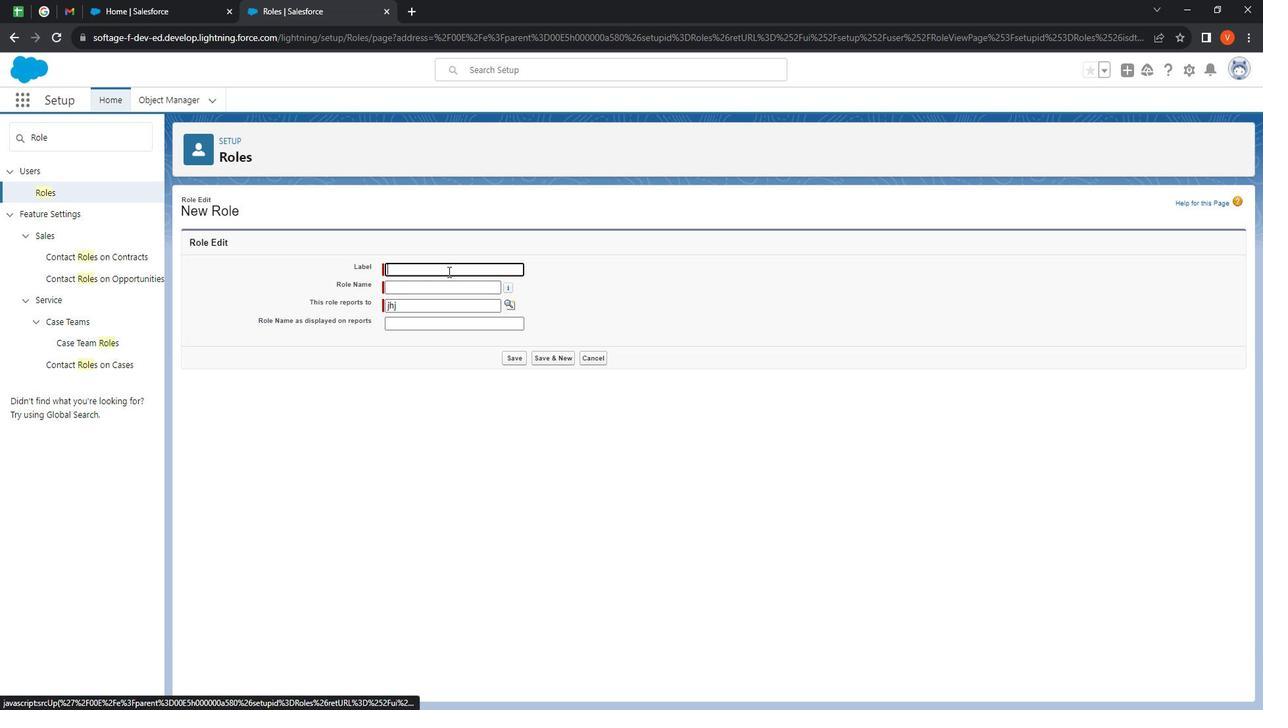 
Action: Mouse moved to (463, 275)
Screenshot: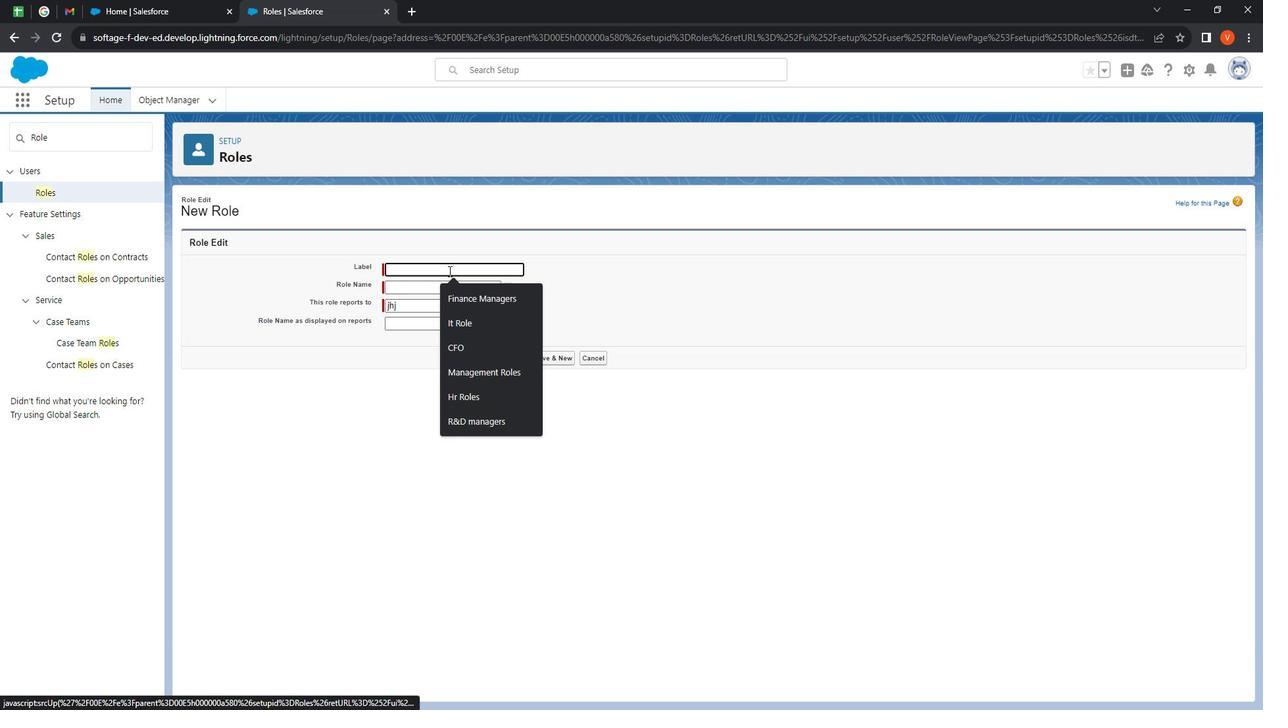 
Action: Key pressed <Key.shift><Key.shift><Key.shift><Key.shift>Division<Key.space><Key.shift>Members
Screenshot: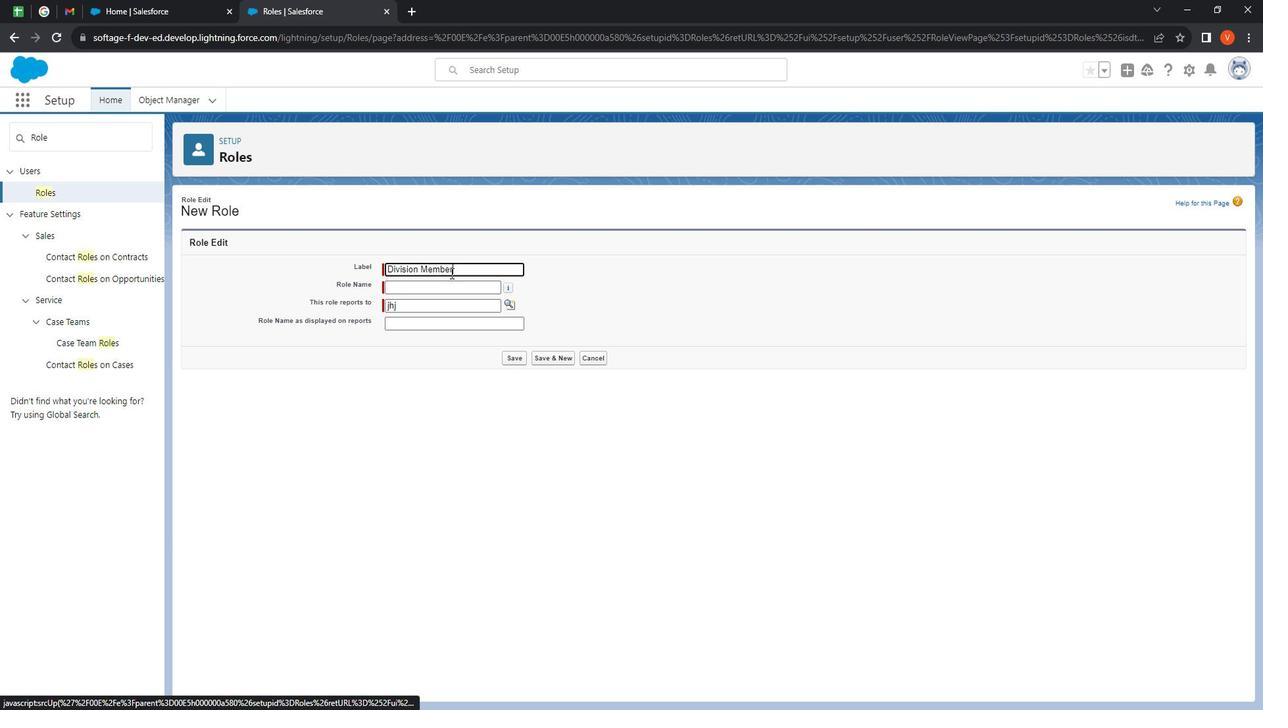 
Action: Mouse moved to (421, 293)
Screenshot: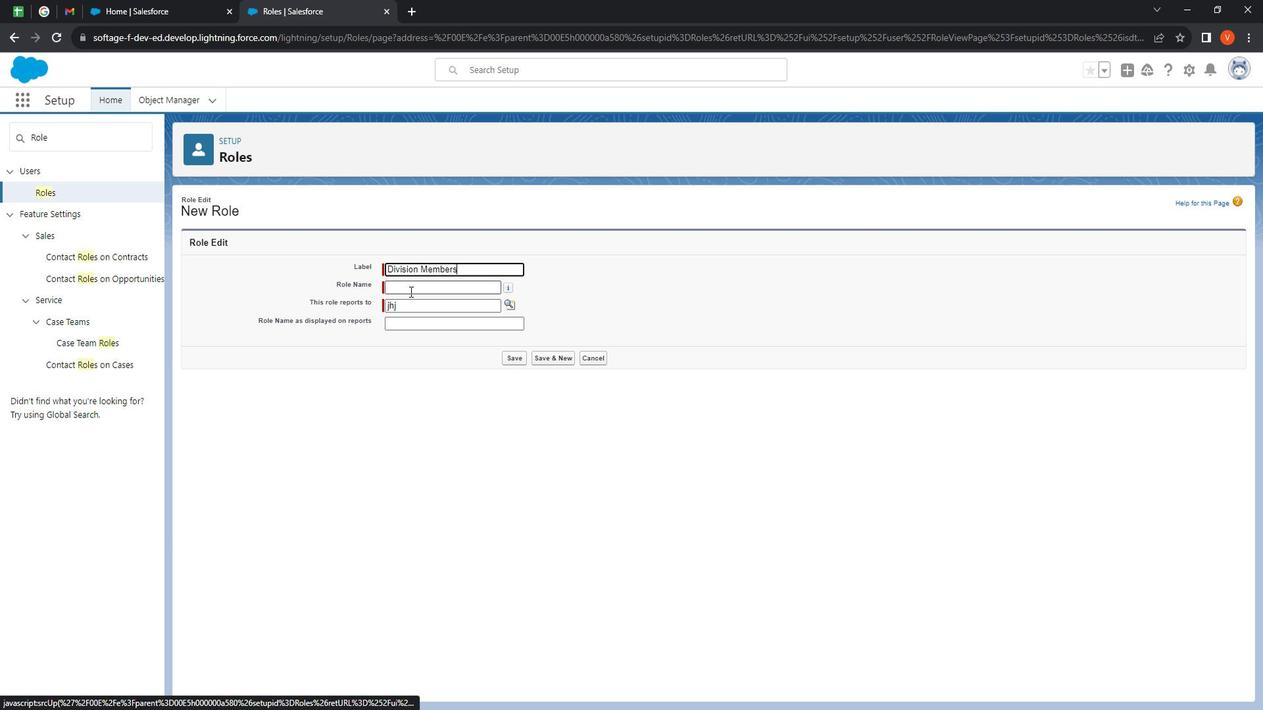 
Action: Mouse pressed left at (421, 293)
Screenshot: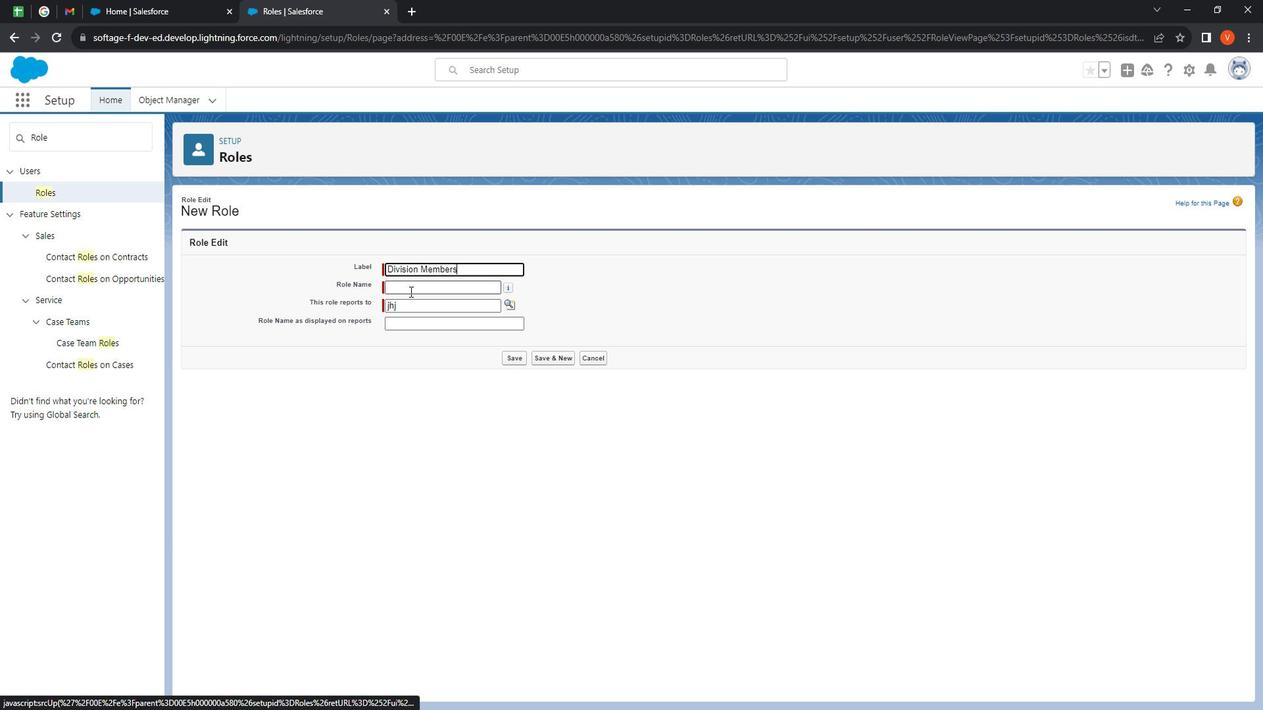 
Action: Mouse moved to (519, 302)
Screenshot: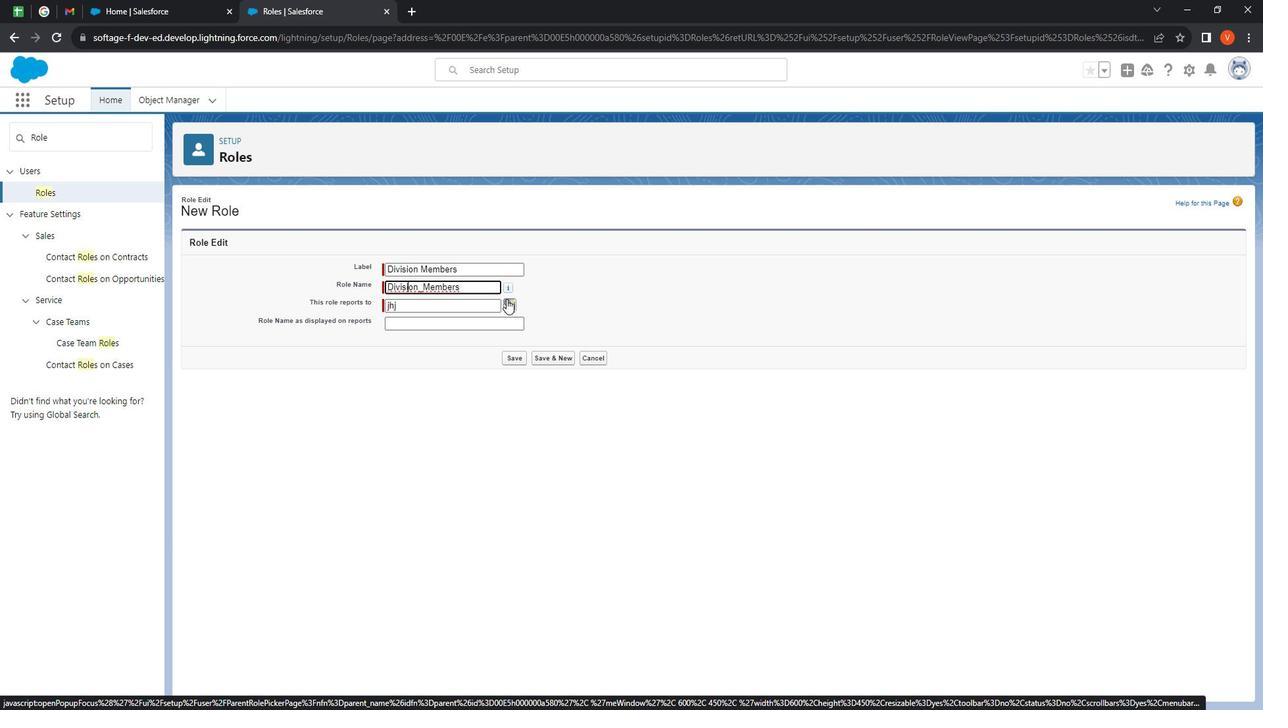 
Action: Mouse pressed left at (519, 302)
Screenshot: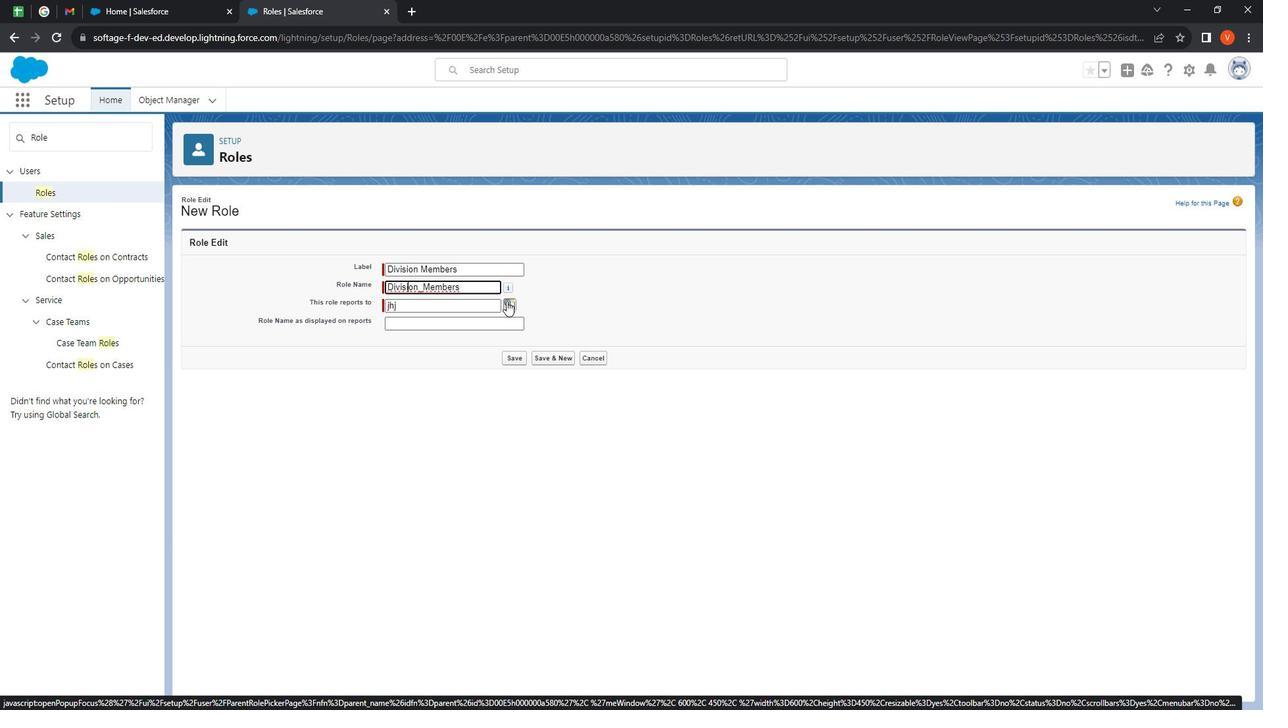 
Action: Mouse moved to (185, 261)
Screenshot: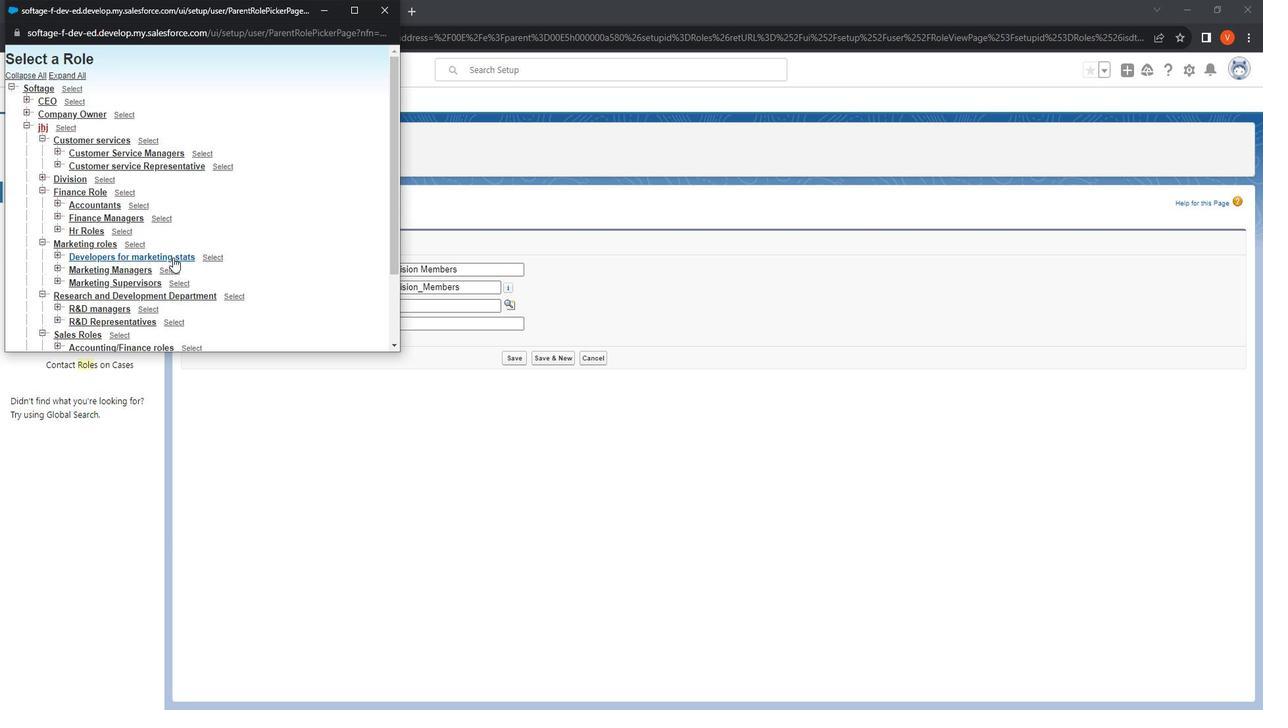 
Action: Mouse scrolled (185, 260) with delta (0, 0)
Screenshot: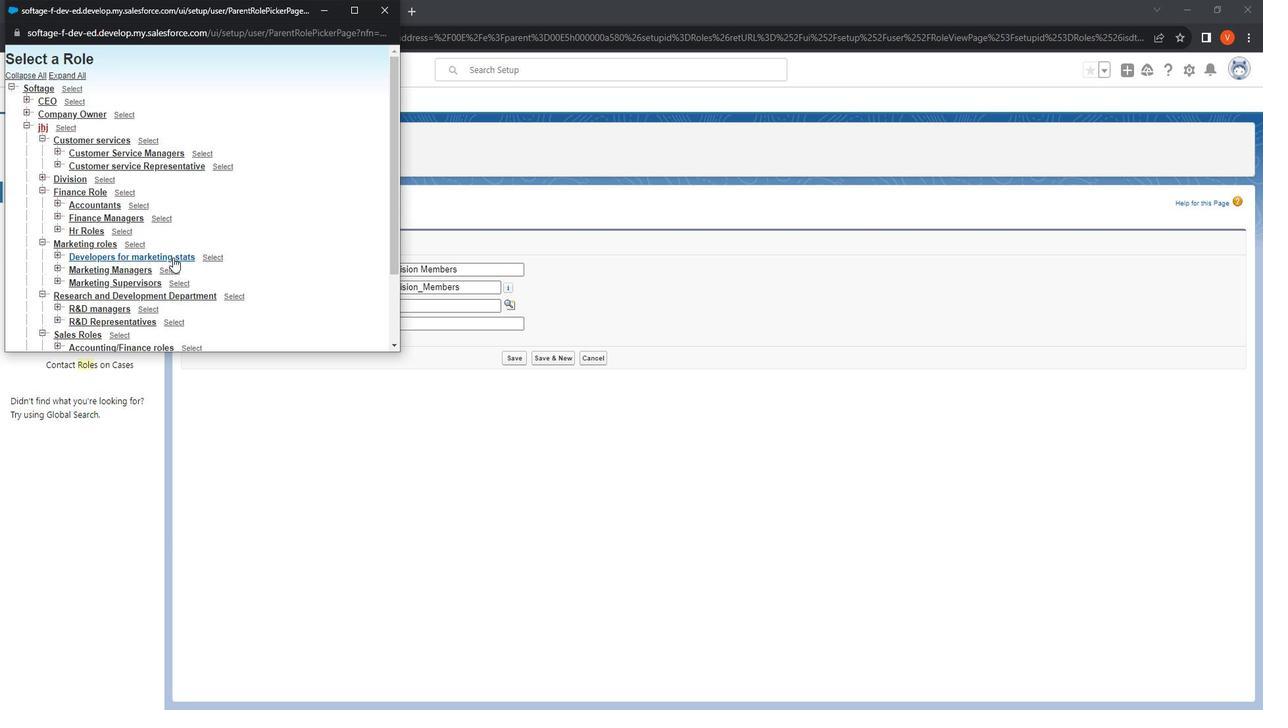 
Action: Mouse moved to (153, 307)
Screenshot: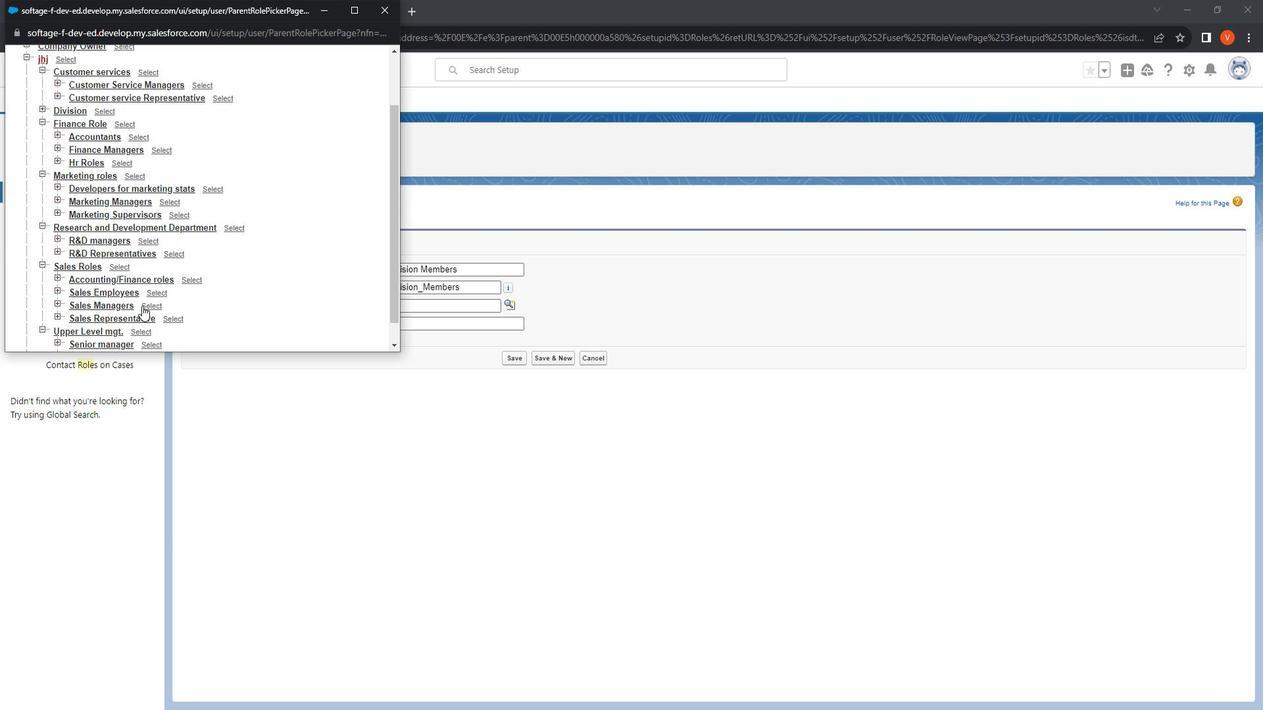 
Action: Mouse scrolled (153, 307) with delta (0, 0)
Screenshot: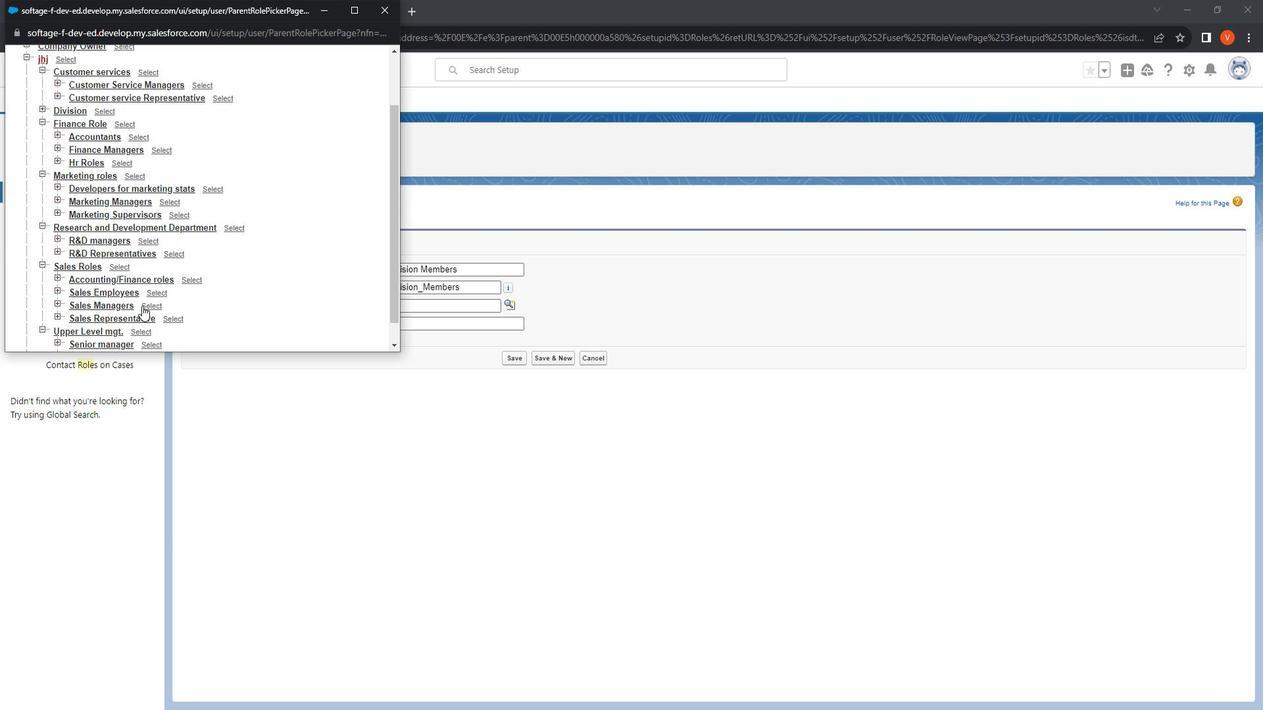 
Action: Mouse moved to (152, 309)
Screenshot: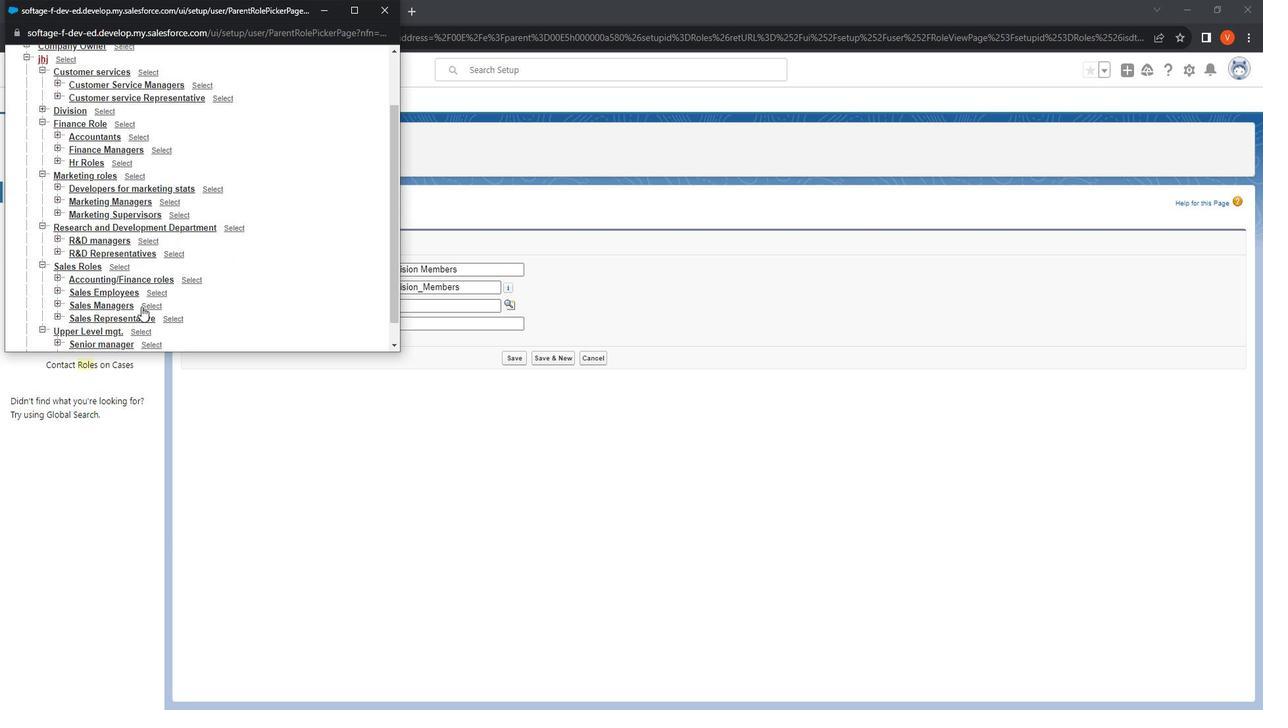 
Action: Mouse scrolled (152, 308) with delta (0, 0)
Screenshot: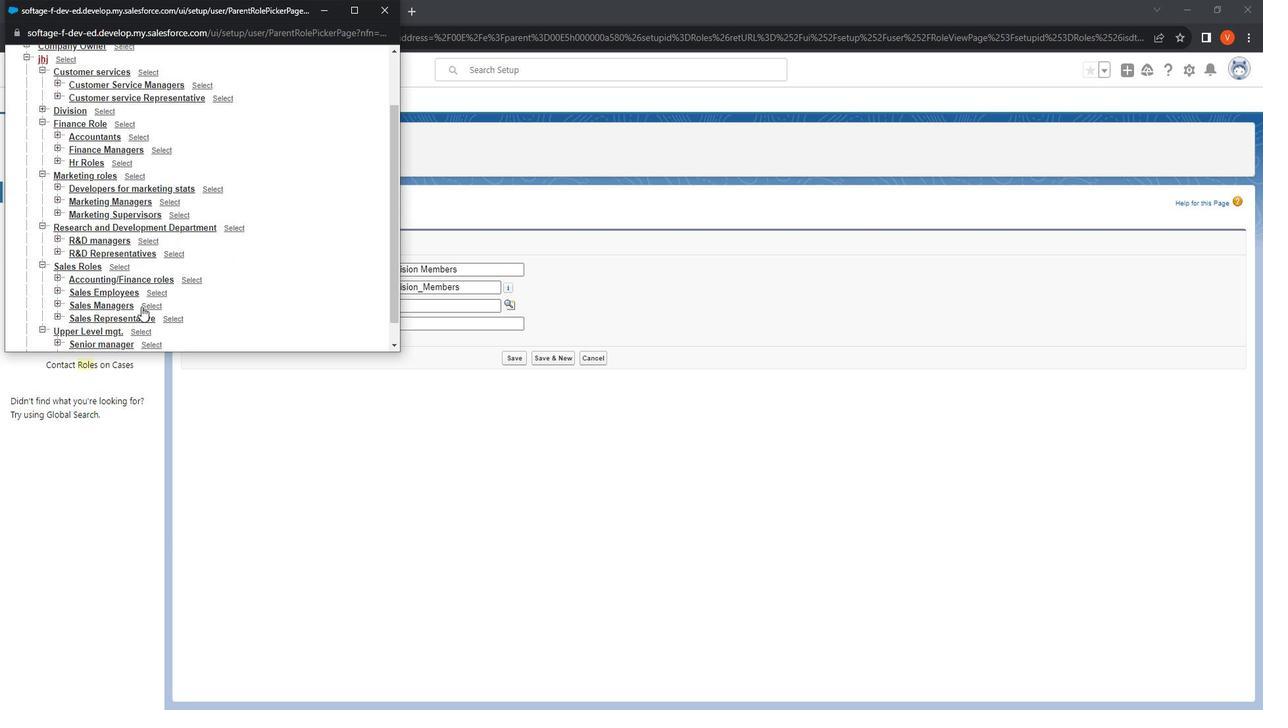 
Action: Mouse moved to (151, 309)
Screenshot: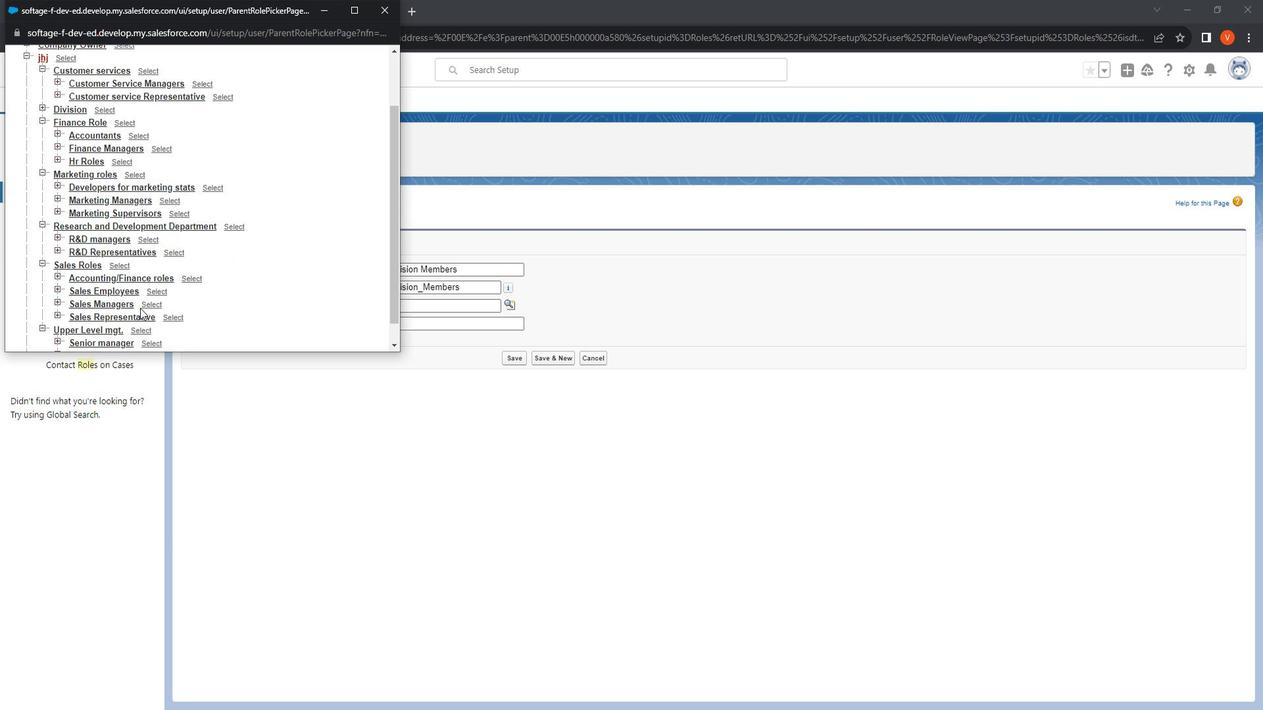 
Action: Mouse scrolled (151, 309) with delta (0, 0)
Screenshot: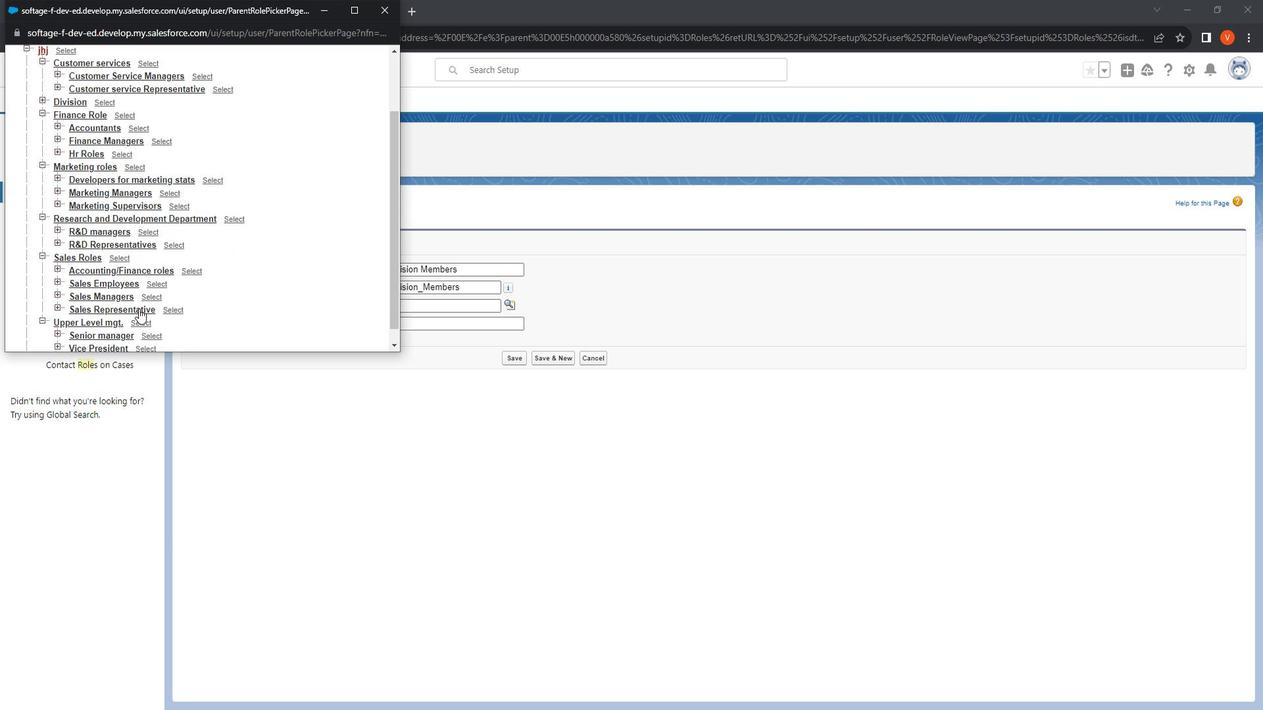
Action: Mouse moved to (309, 303)
Screenshot: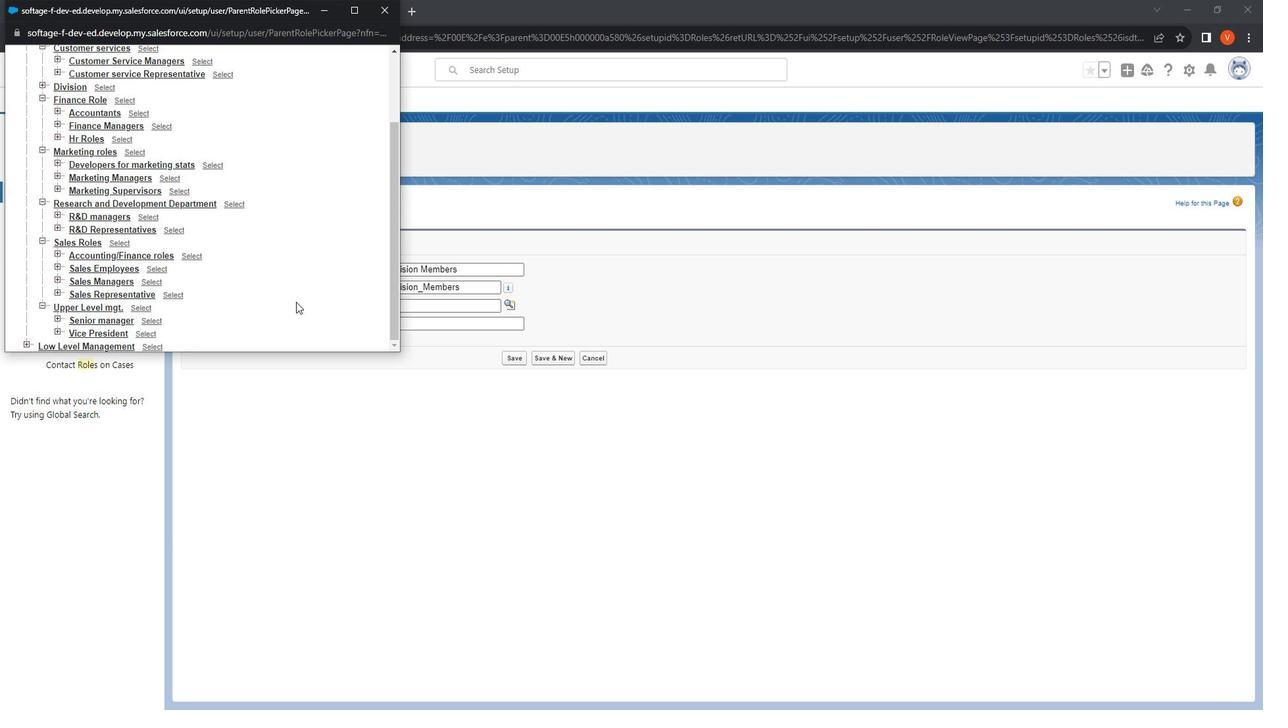 
Action: Mouse scrolled (309, 302) with delta (0, 0)
Screenshot: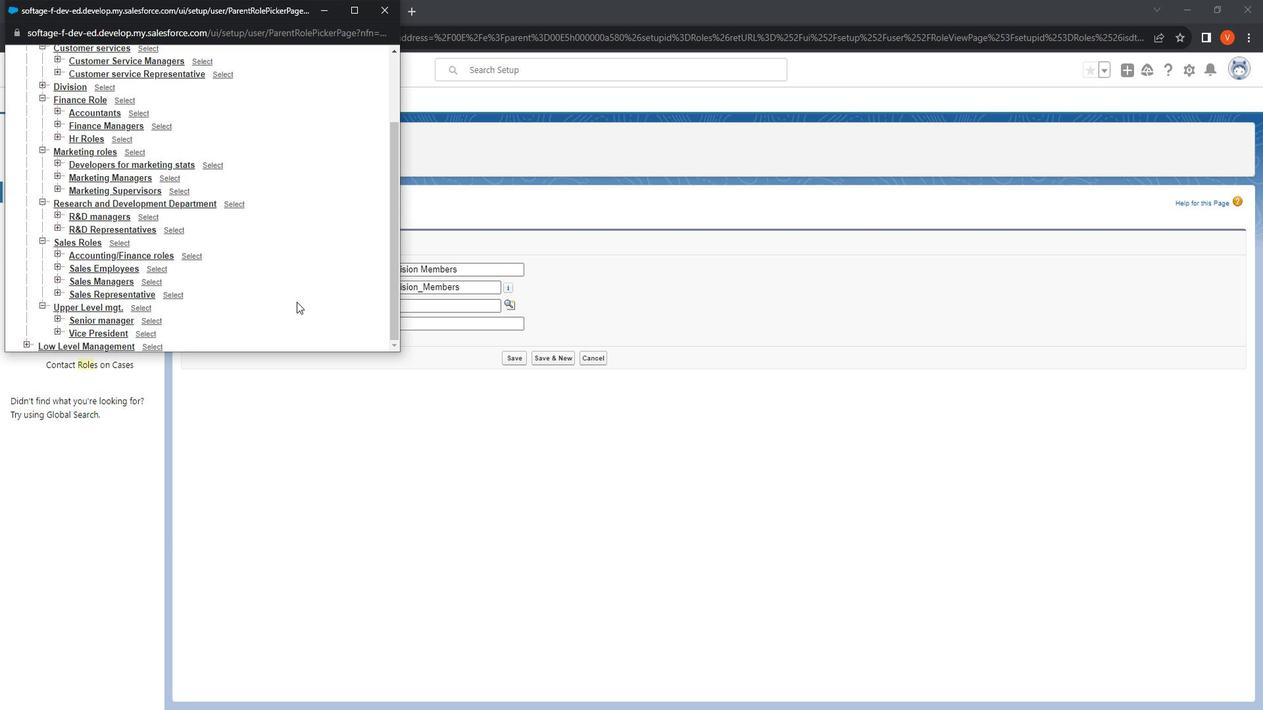 
Action: Mouse scrolled (309, 302) with delta (0, 0)
Screenshot: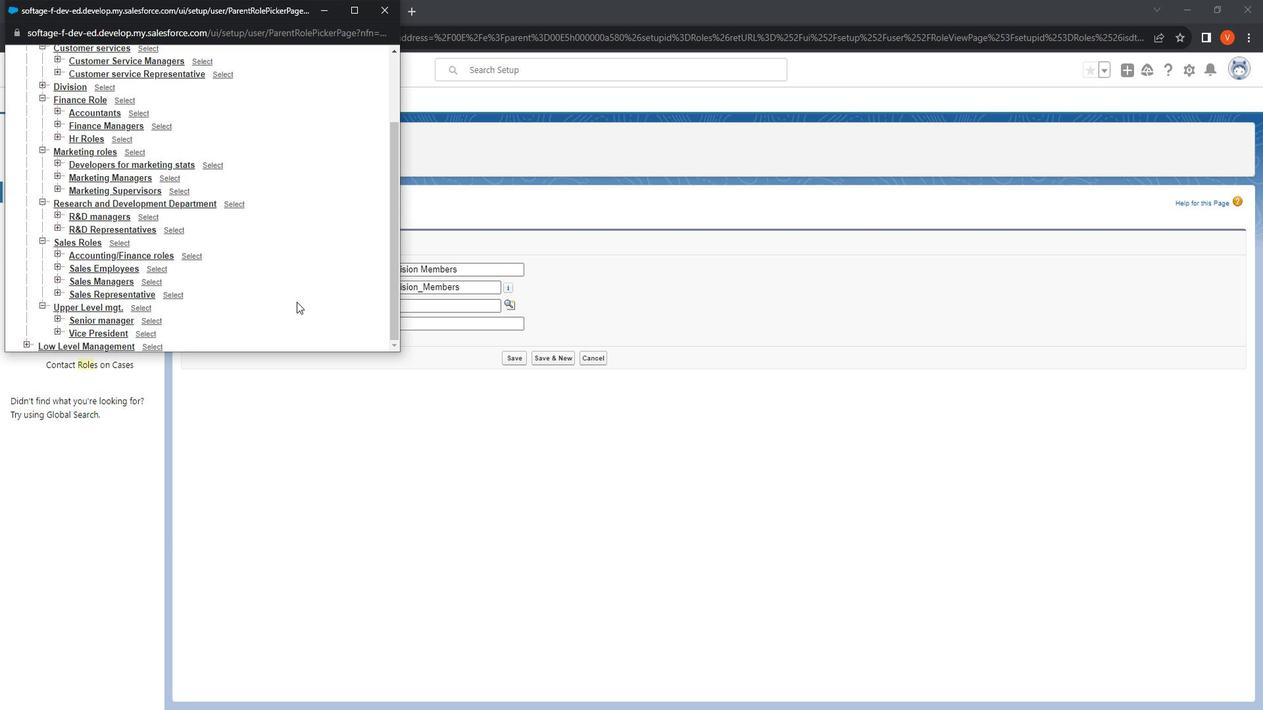 
Action: Mouse moved to (103, 172)
Screenshot: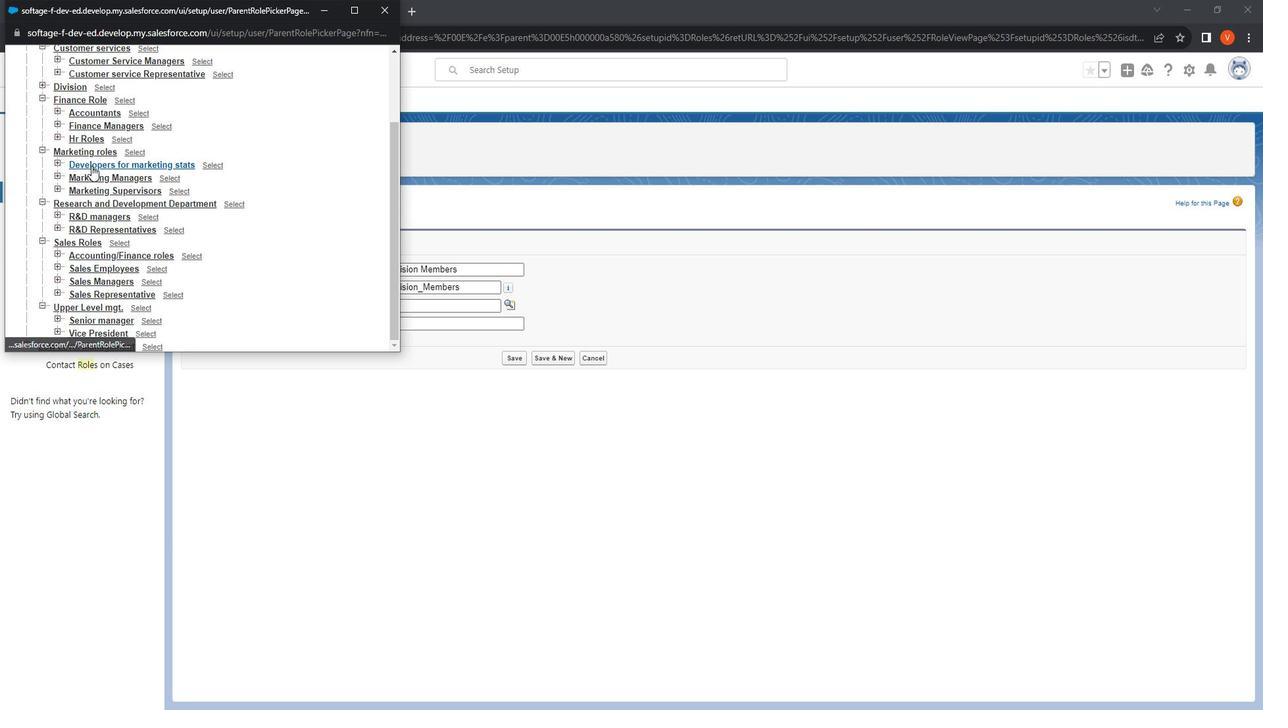 
Action: Mouse scrolled (103, 173) with delta (0, 0)
Screenshot: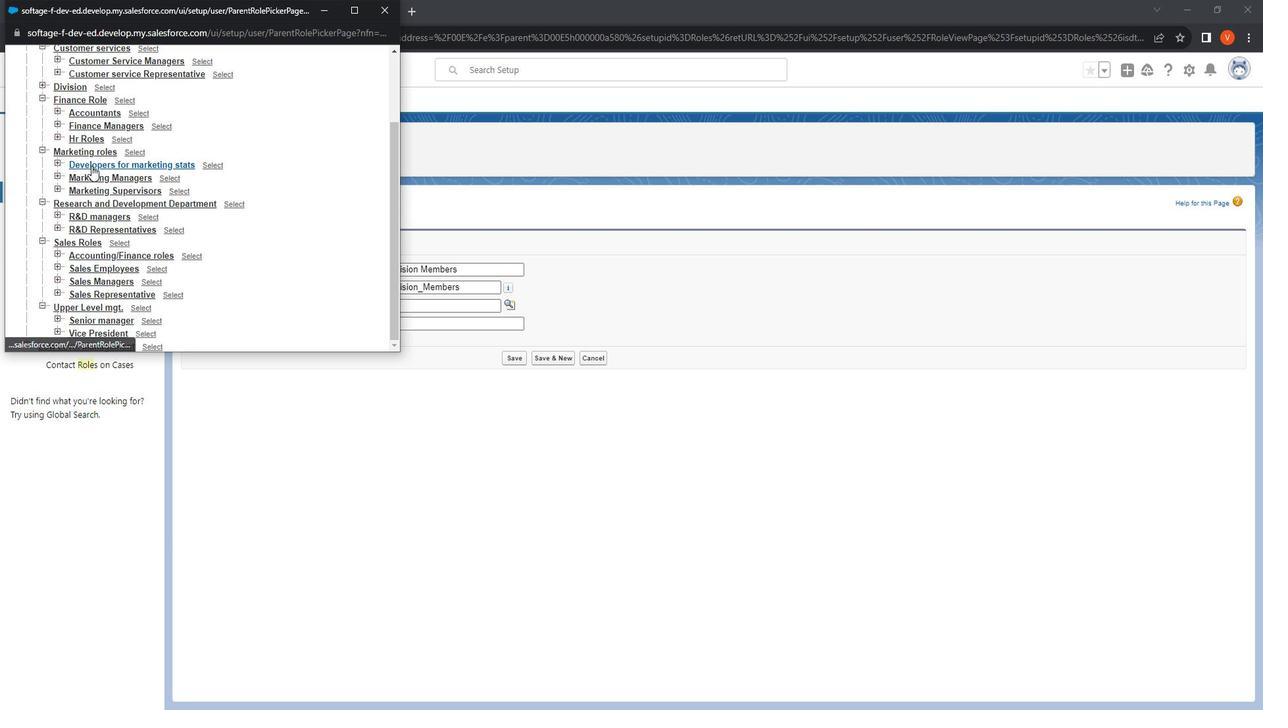 
Action: Mouse moved to (81, 159)
Screenshot: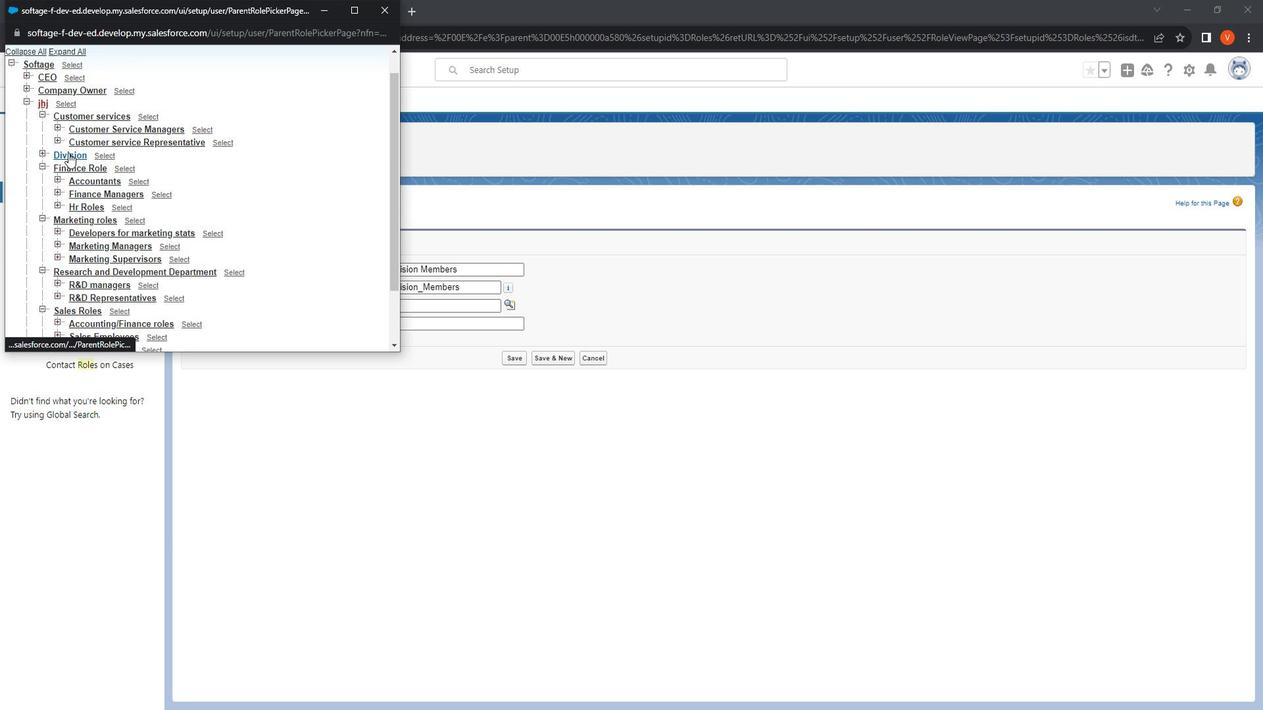
Action: Mouse pressed left at (81, 159)
Screenshot: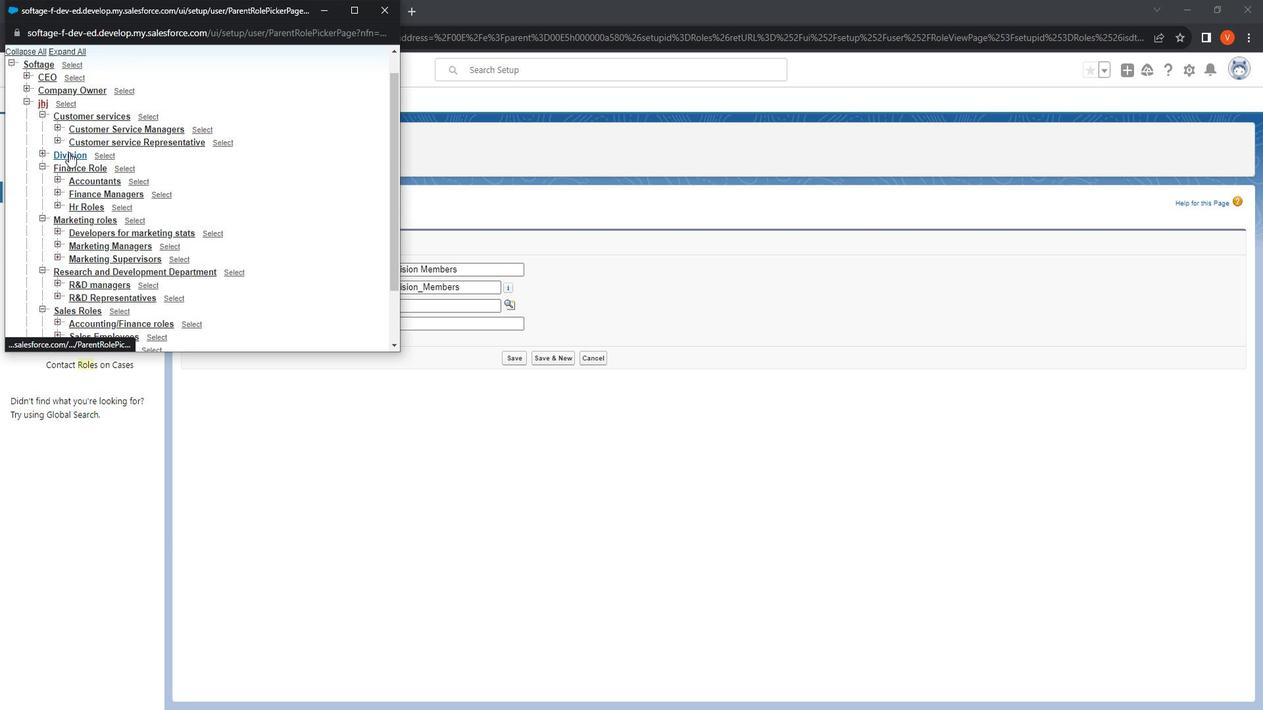 
Action: Mouse moved to (527, 356)
Screenshot: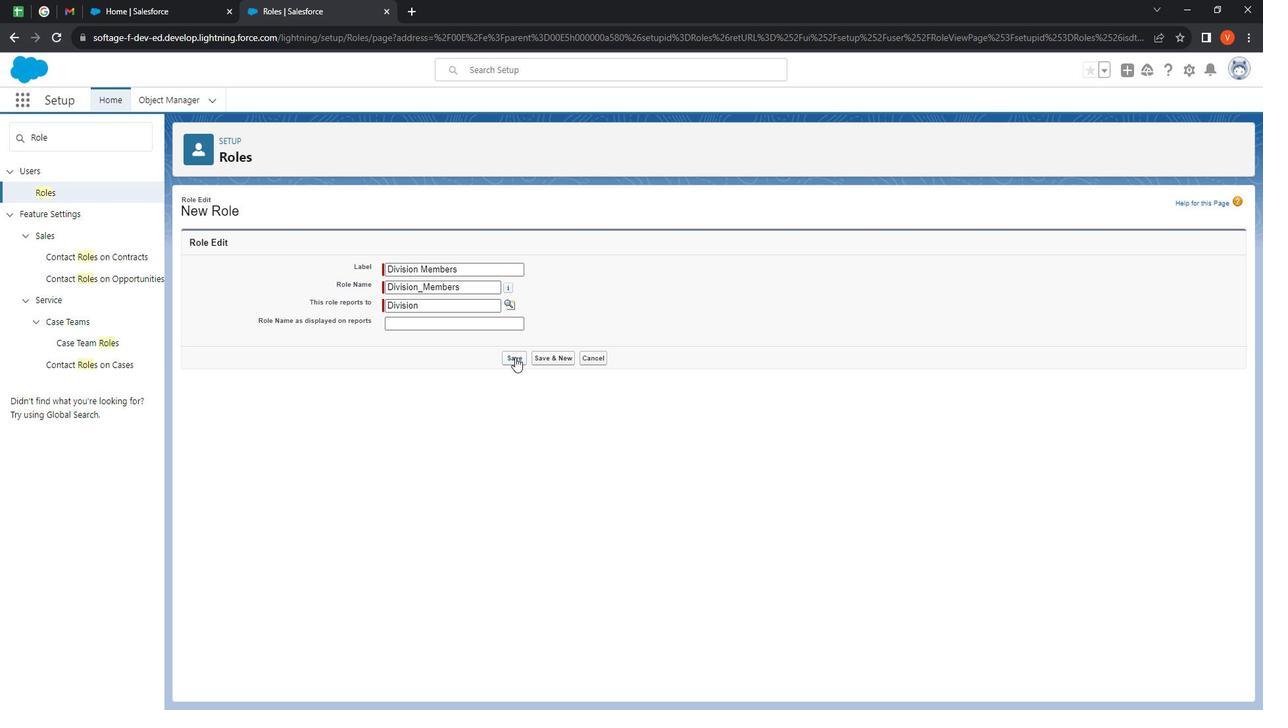 
Action: Mouse pressed left at (527, 356)
Screenshot: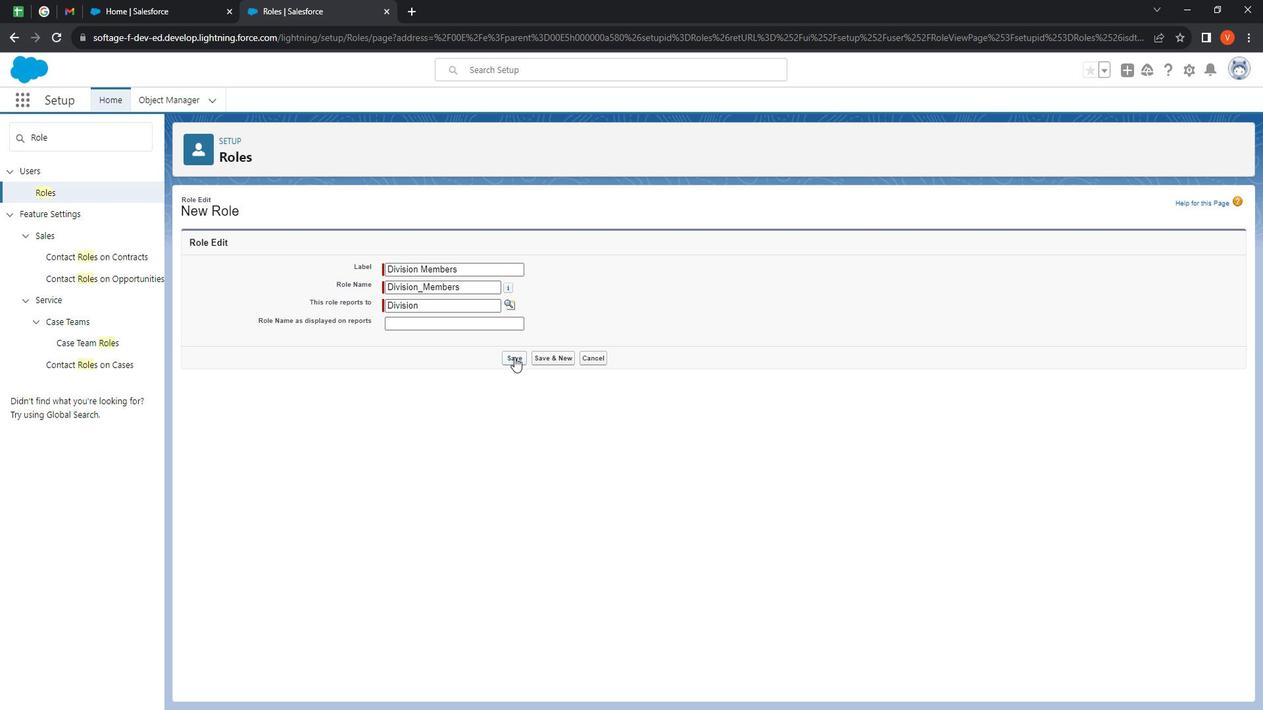 
Action: Mouse moved to (55, 199)
Screenshot: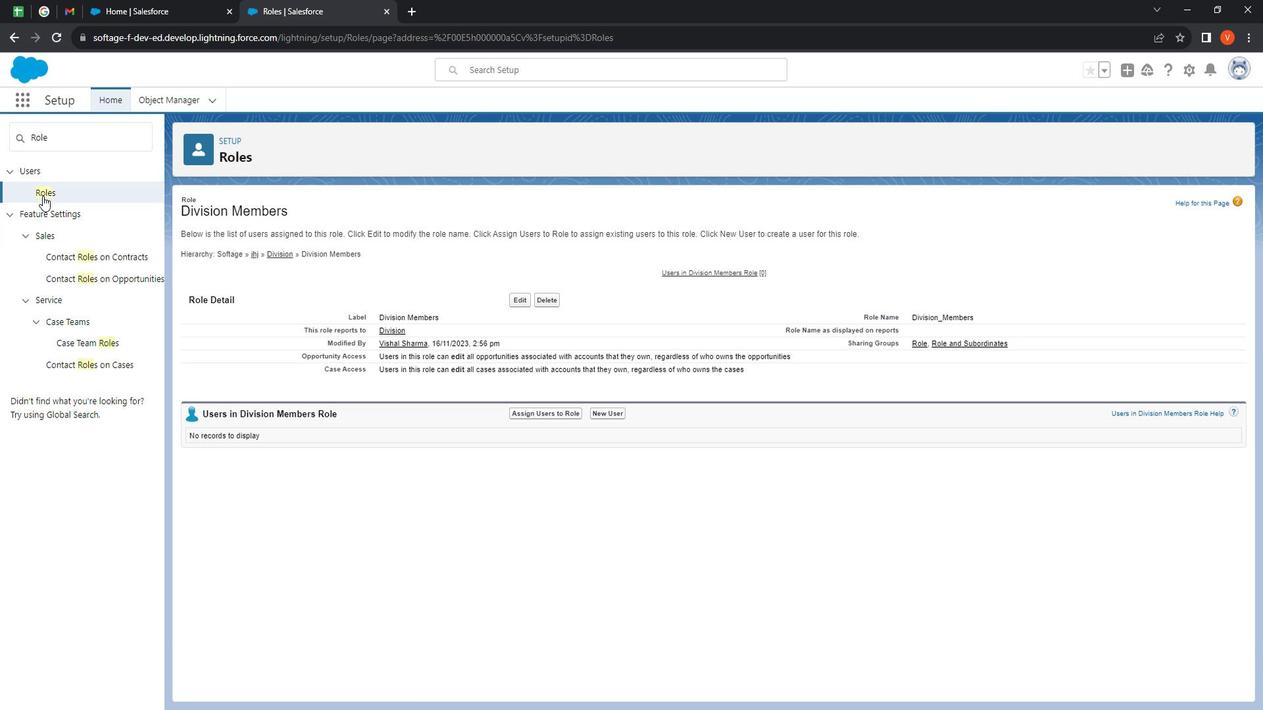 
Action: Mouse pressed left at (55, 199)
Screenshot: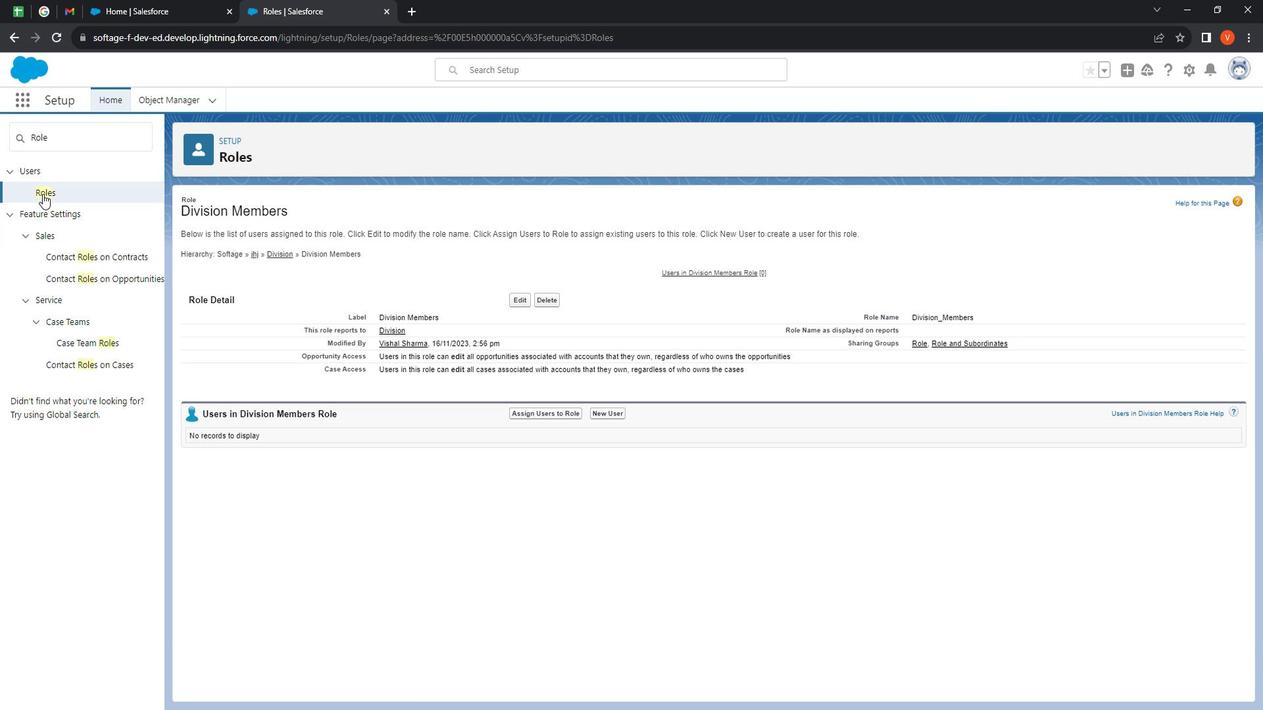 
Action: Mouse moved to (734, 473)
Screenshot: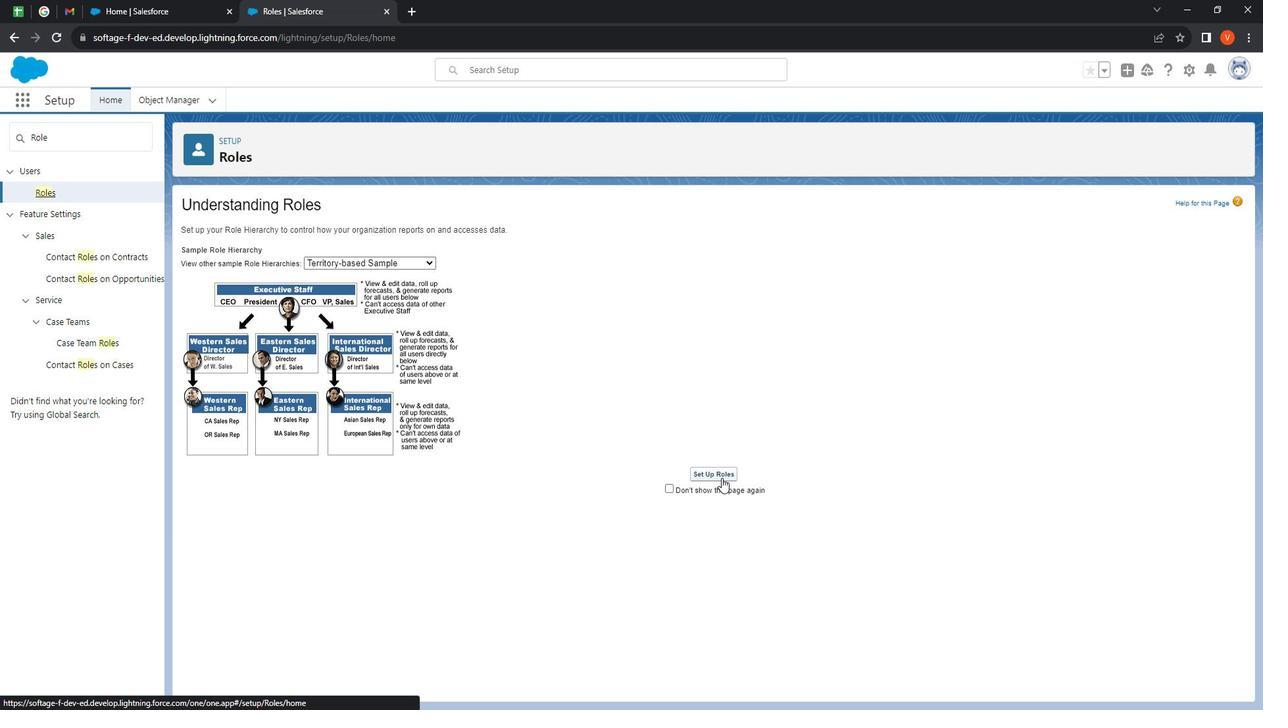 
Action: Mouse pressed left at (734, 473)
Screenshot: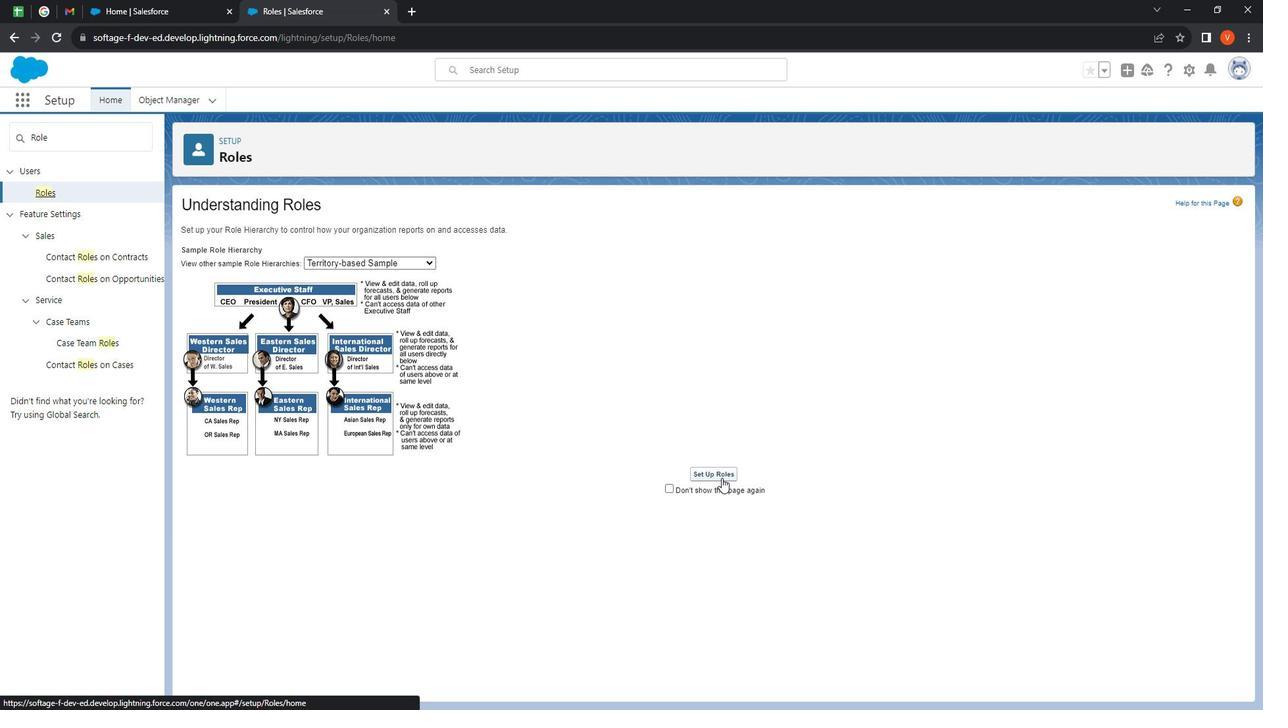 
Action: Mouse moved to (278, 468)
Screenshot: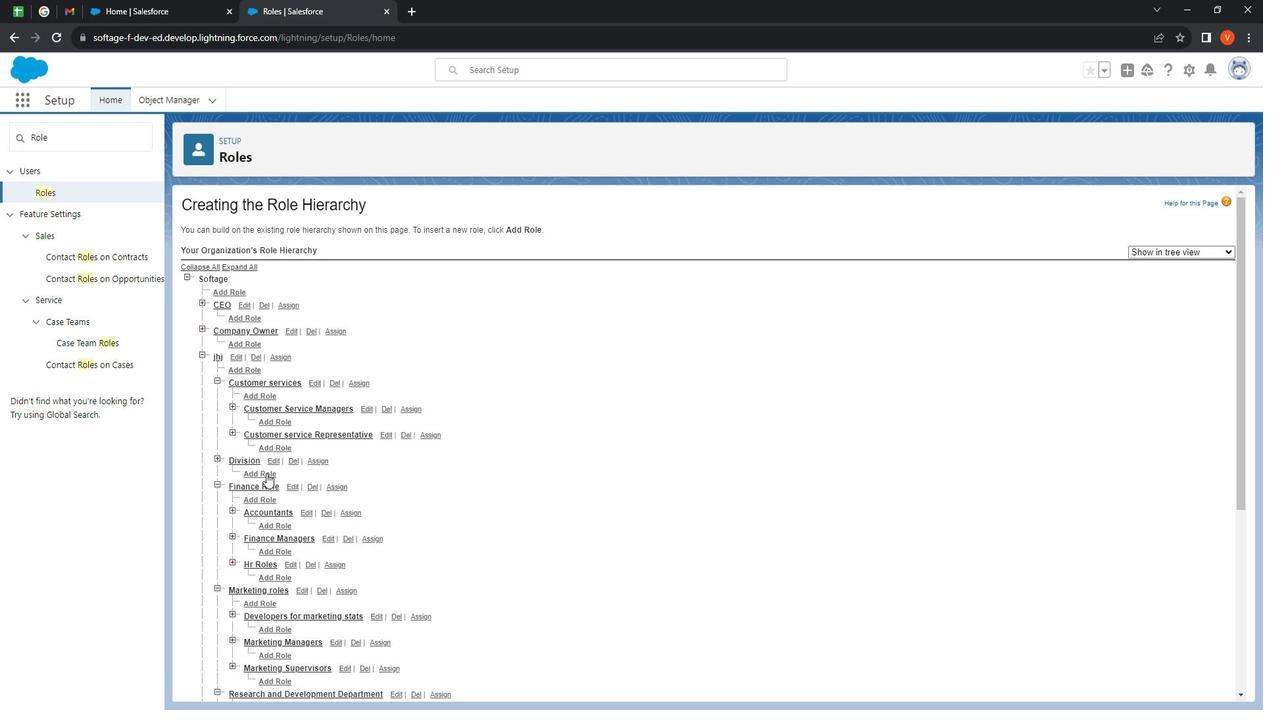 
Action: Mouse pressed left at (278, 468)
Screenshot: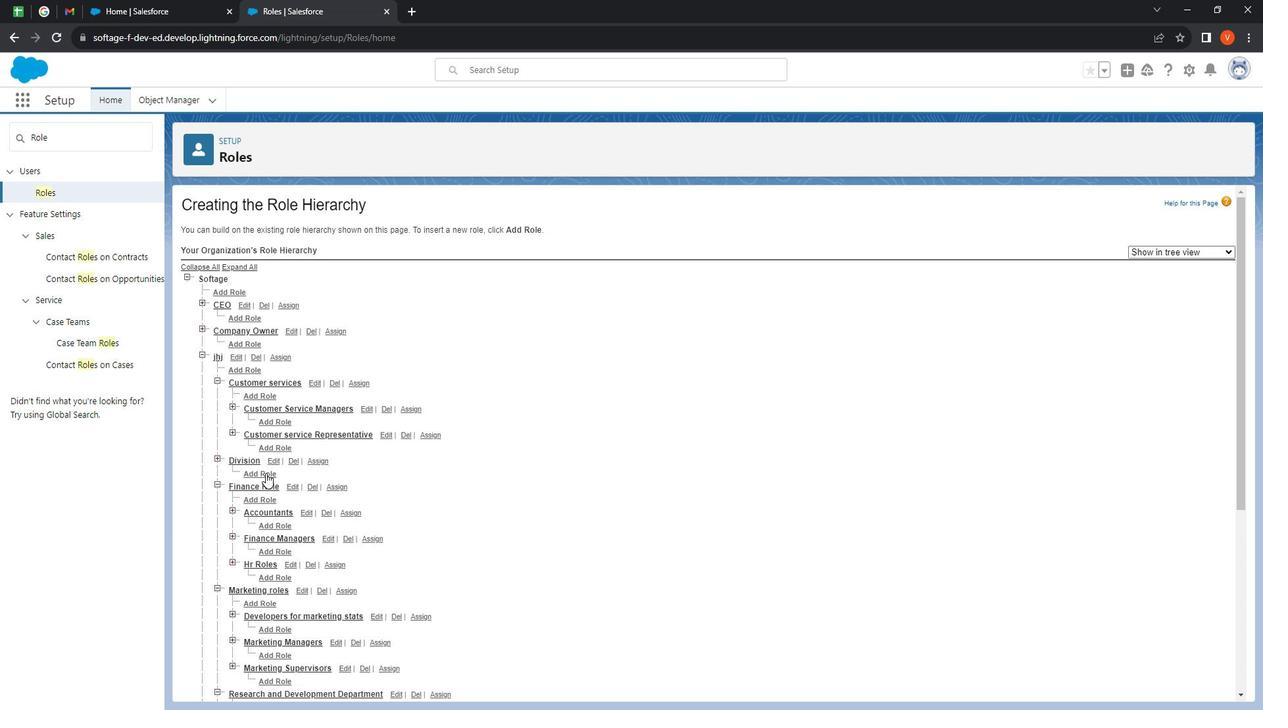 
Action: Mouse moved to (433, 276)
Screenshot: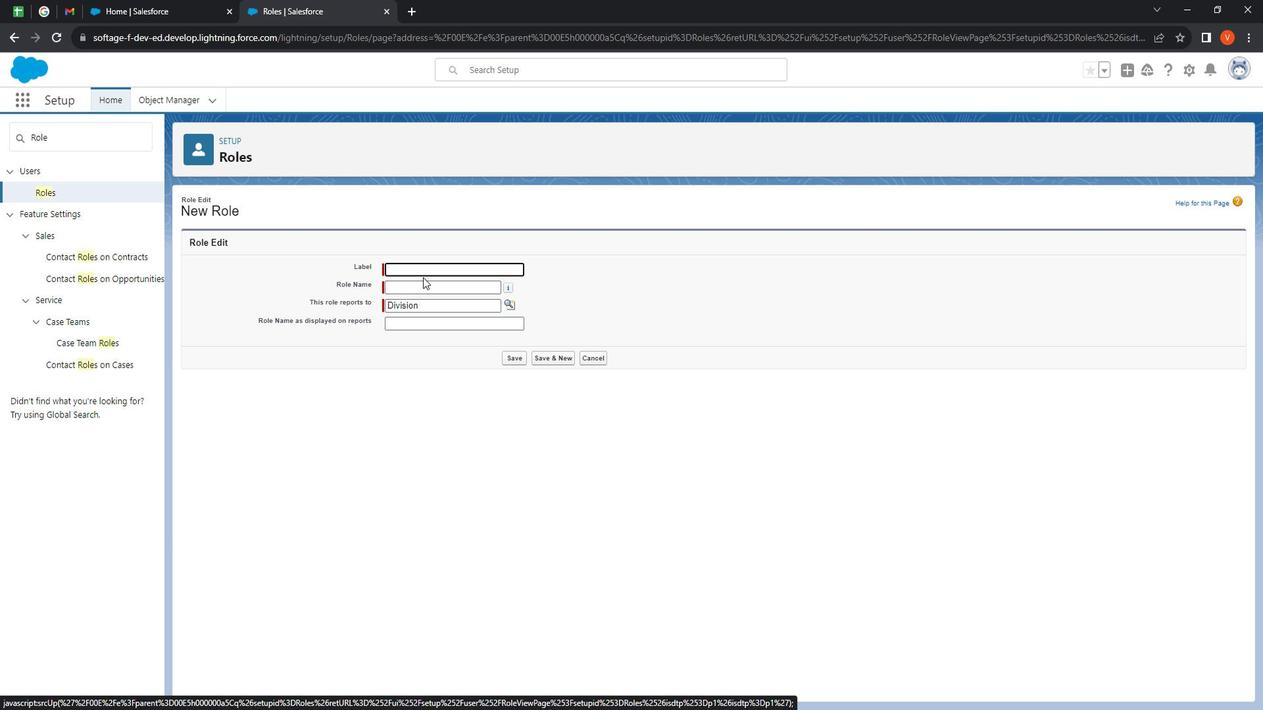 
Action: Mouse pressed left at (433, 276)
Screenshot: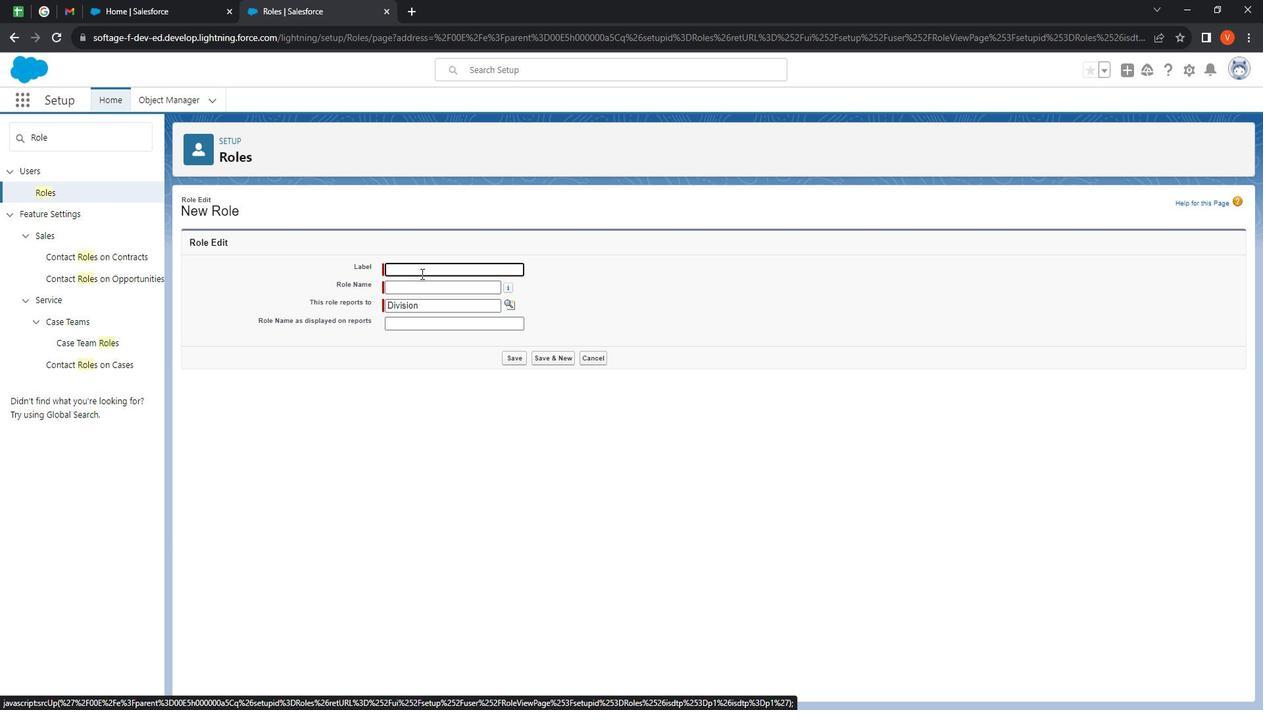 
Action: Mouse moved to (433, 275)
Screenshot: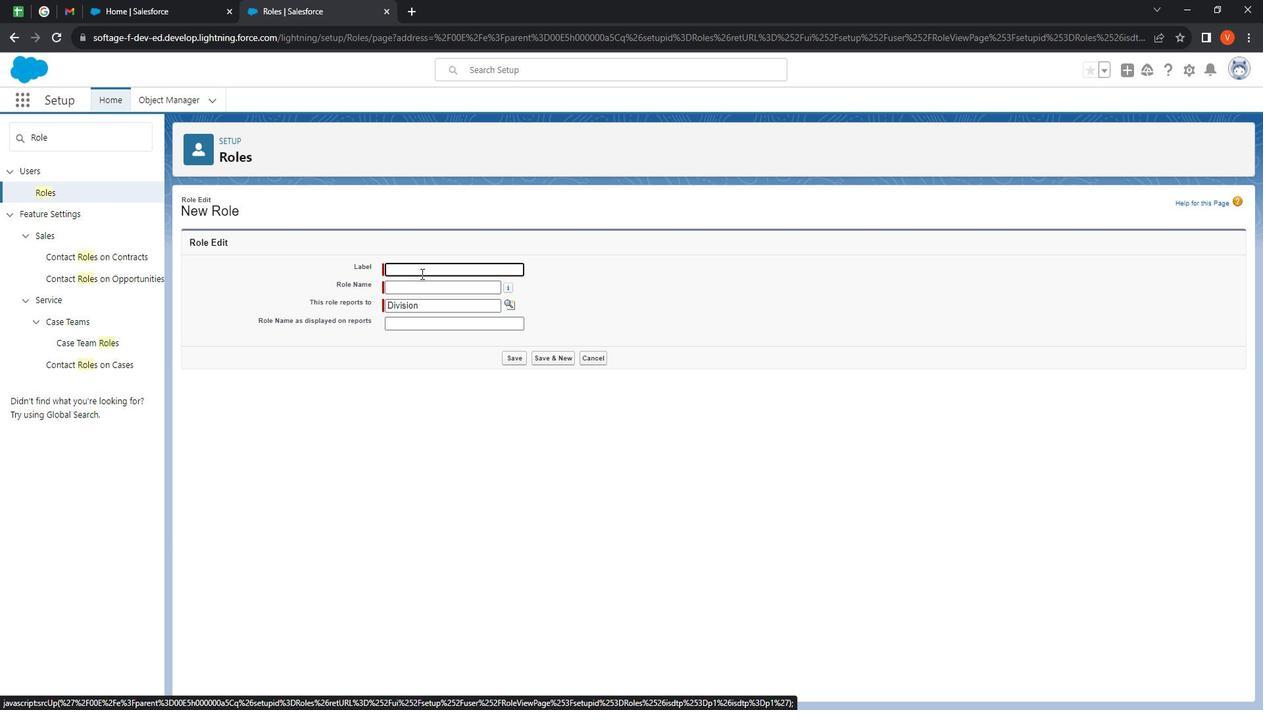 
Action: Key pressed <Key.shift>Division<Key.space>managers
Screenshot: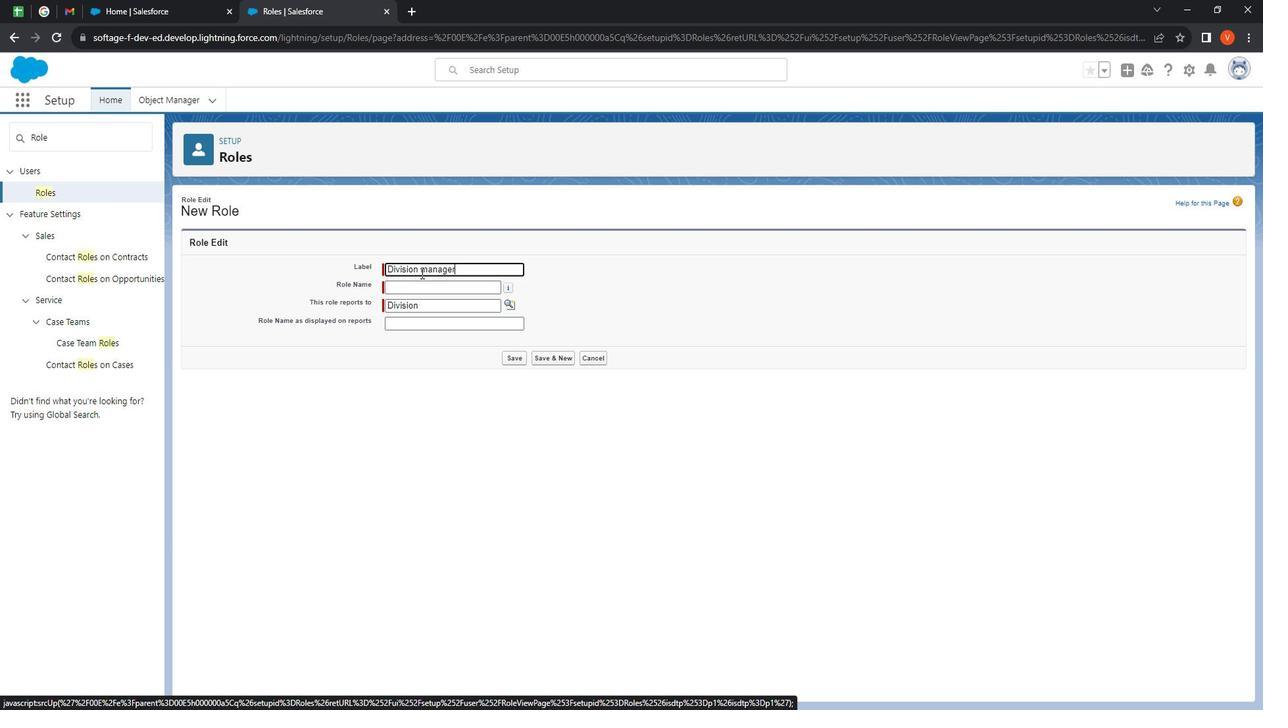 
Action: Mouse moved to (450, 286)
Screenshot: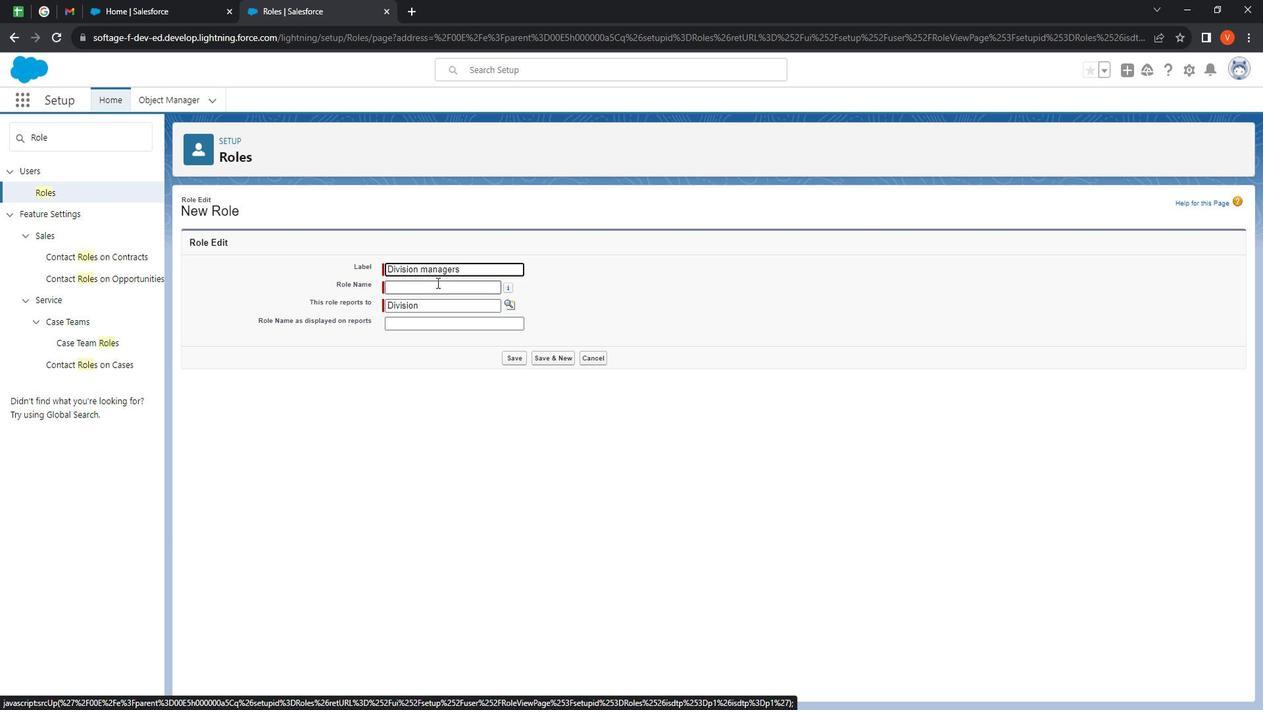 
Action: Mouse pressed left at (450, 286)
Screenshot: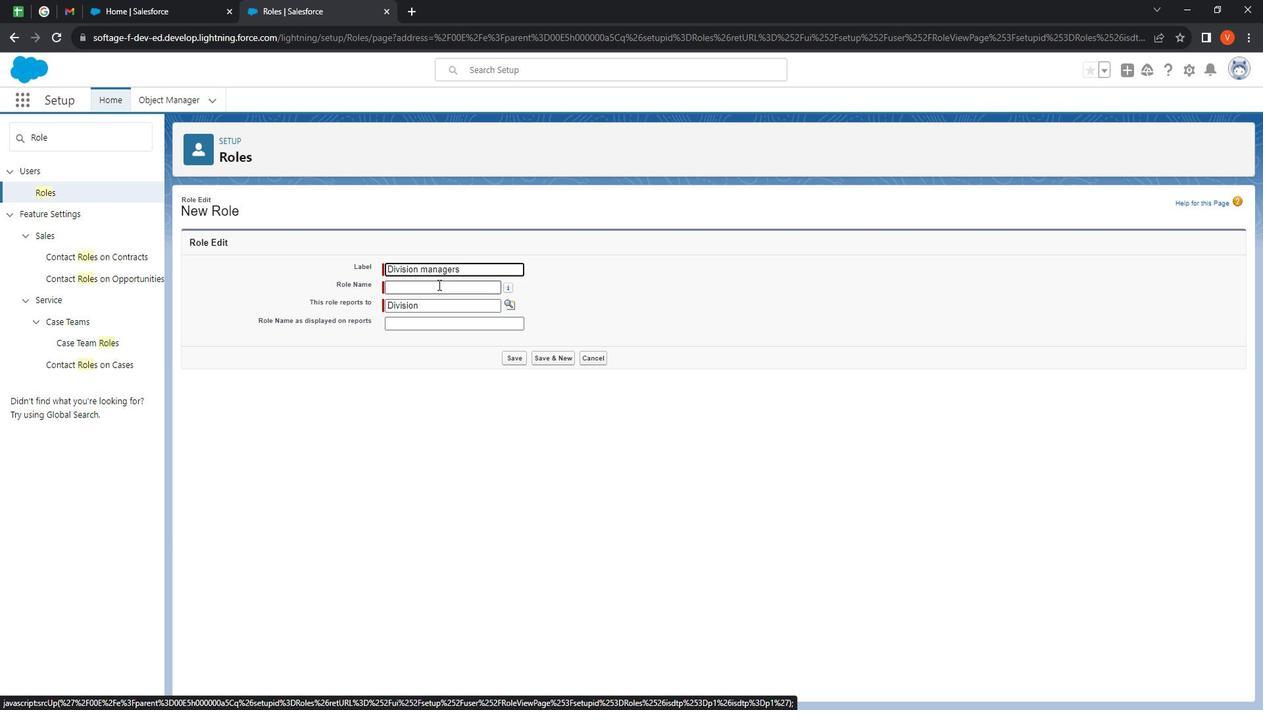 
Action: Mouse moved to (529, 353)
Screenshot: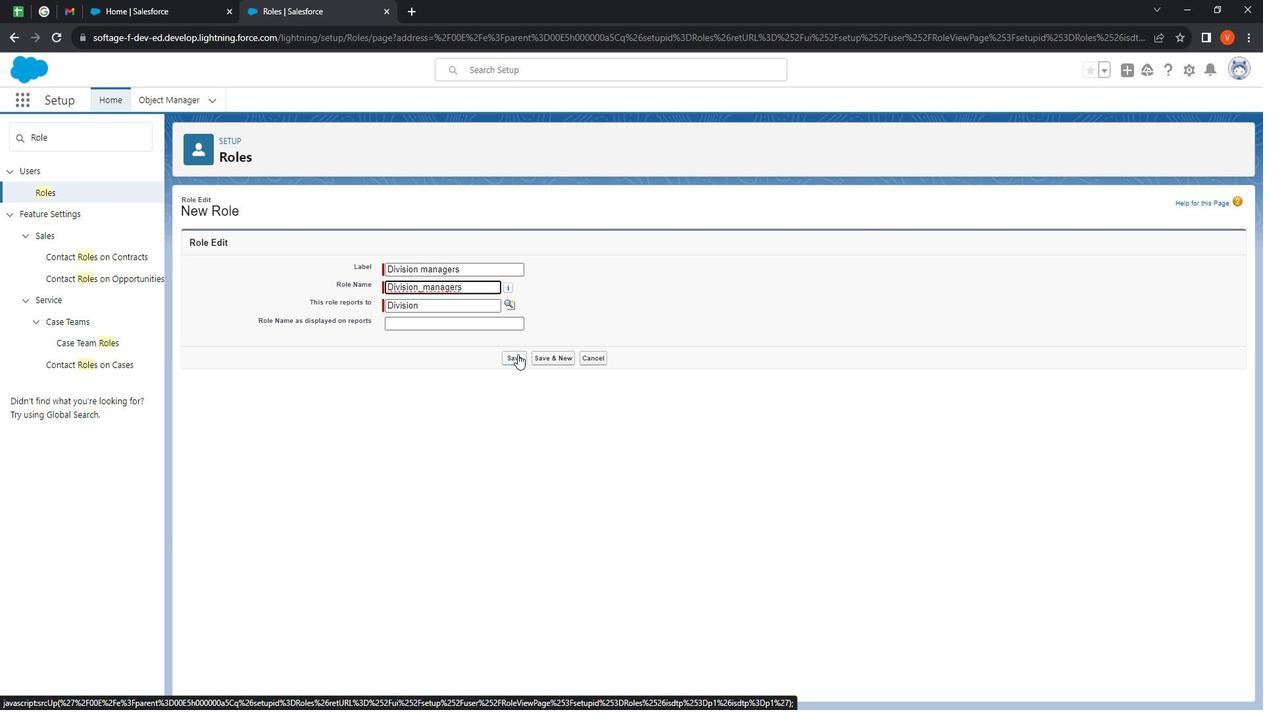 
Action: Mouse pressed left at (529, 353)
Screenshot: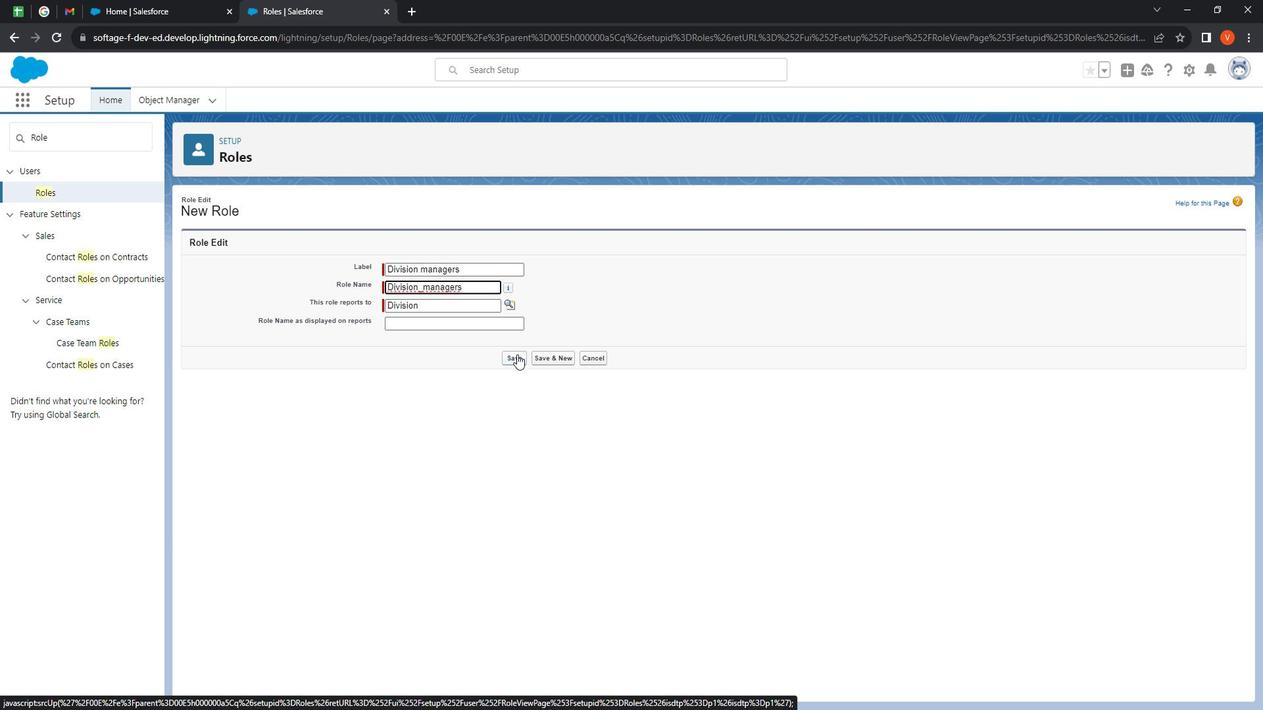 
Action: Mouse moved to (67, 196)
Screenshot: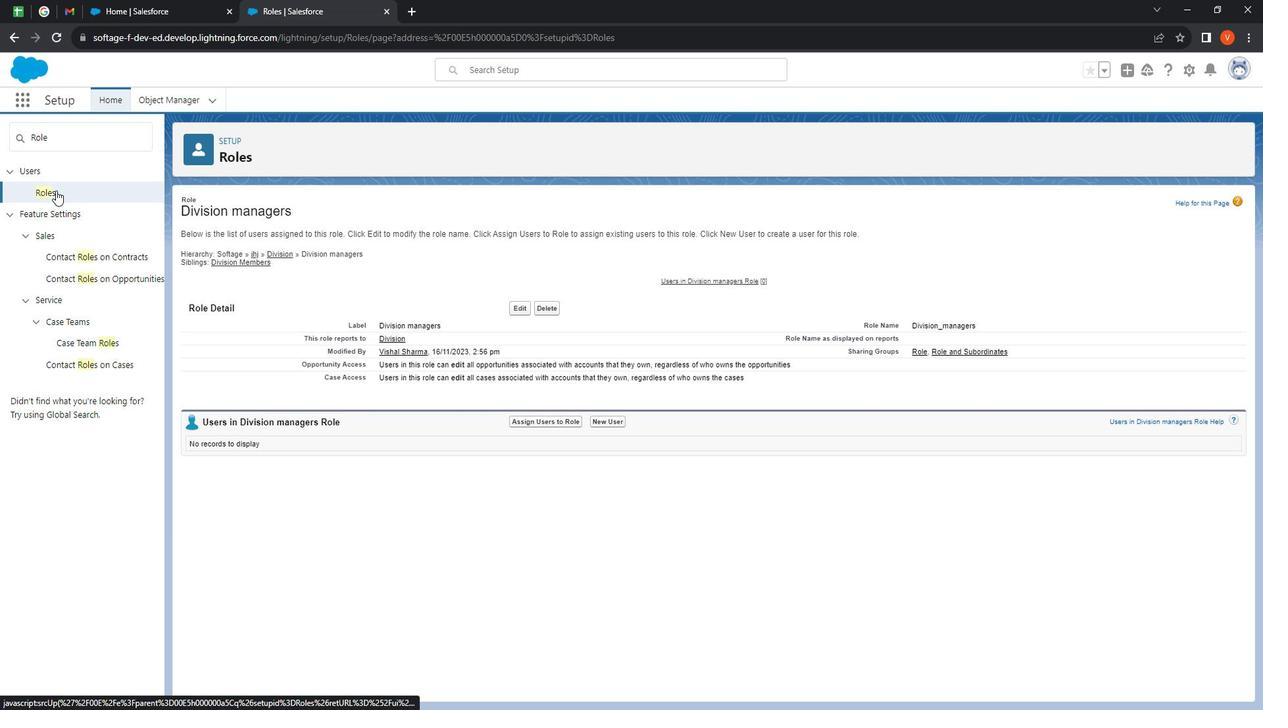 
Action: Mouse pressed left at (67, 196)
Screenshot: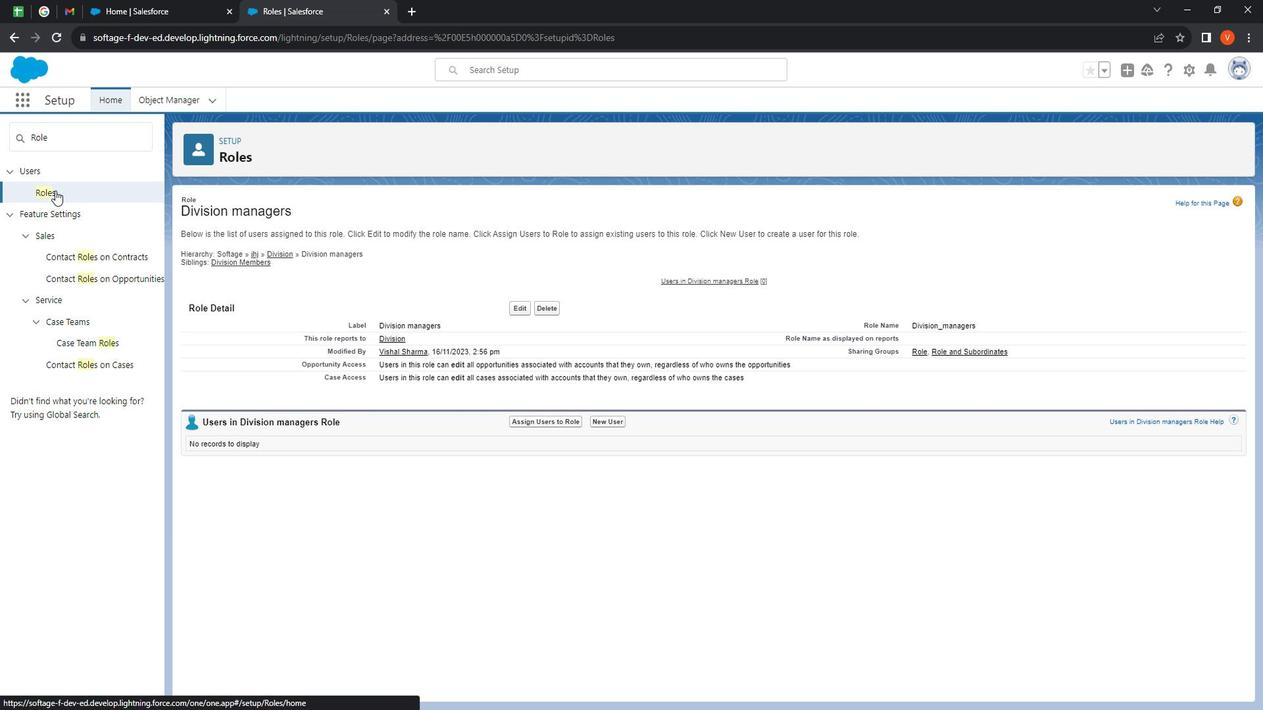 
Action: Mouse moved to (715, 468)
Screenshot: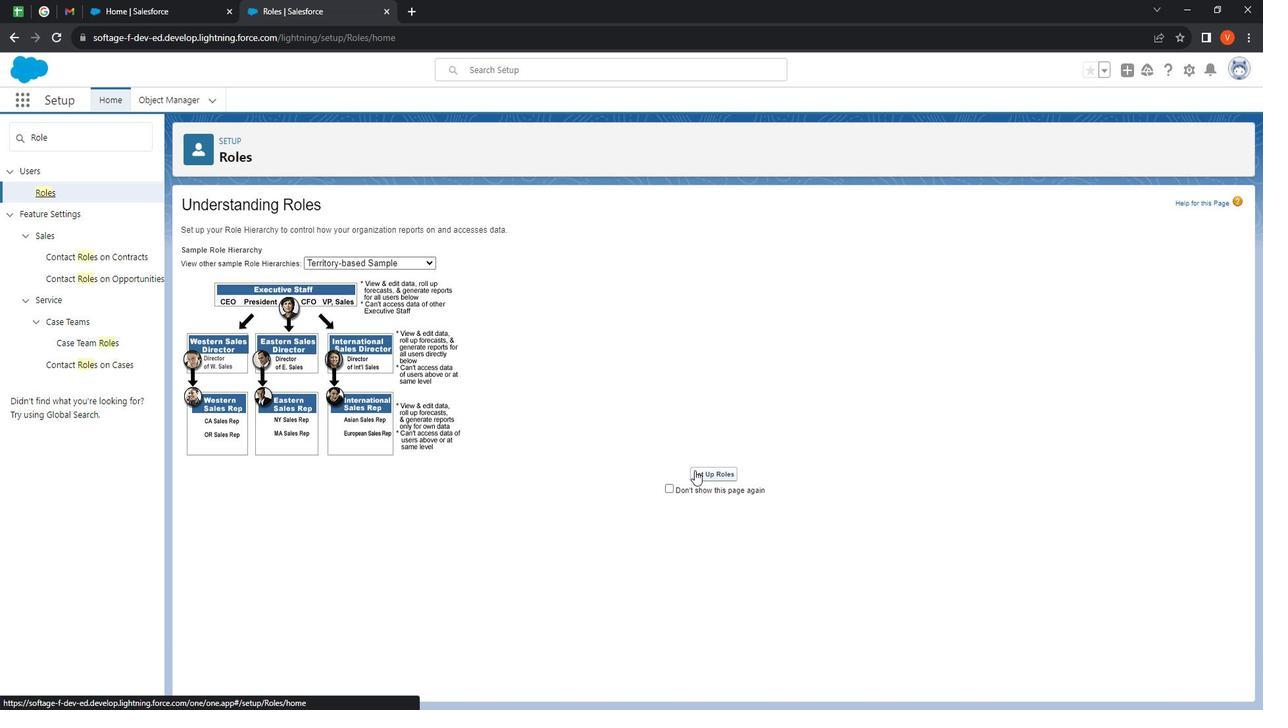 
Action: Mouse pressed left at (715, 468)
Screenshot: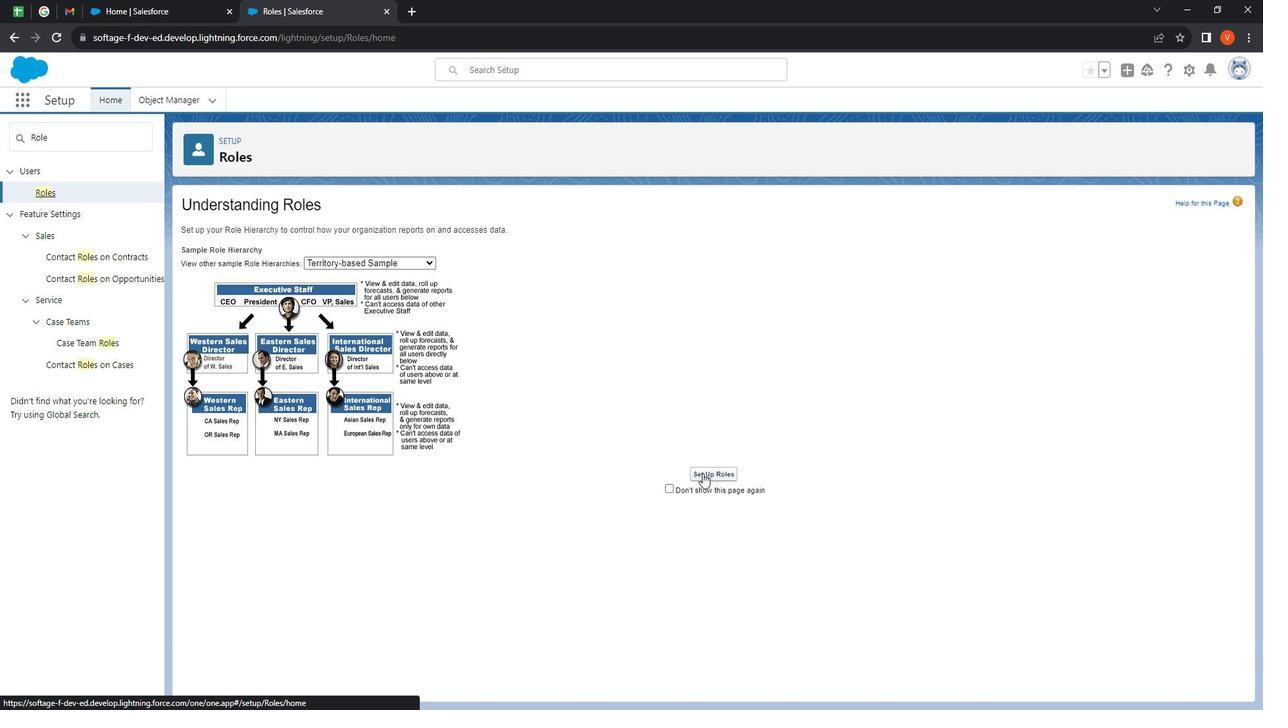 
Action: Mouse moved to (229, 375)
Screenshot: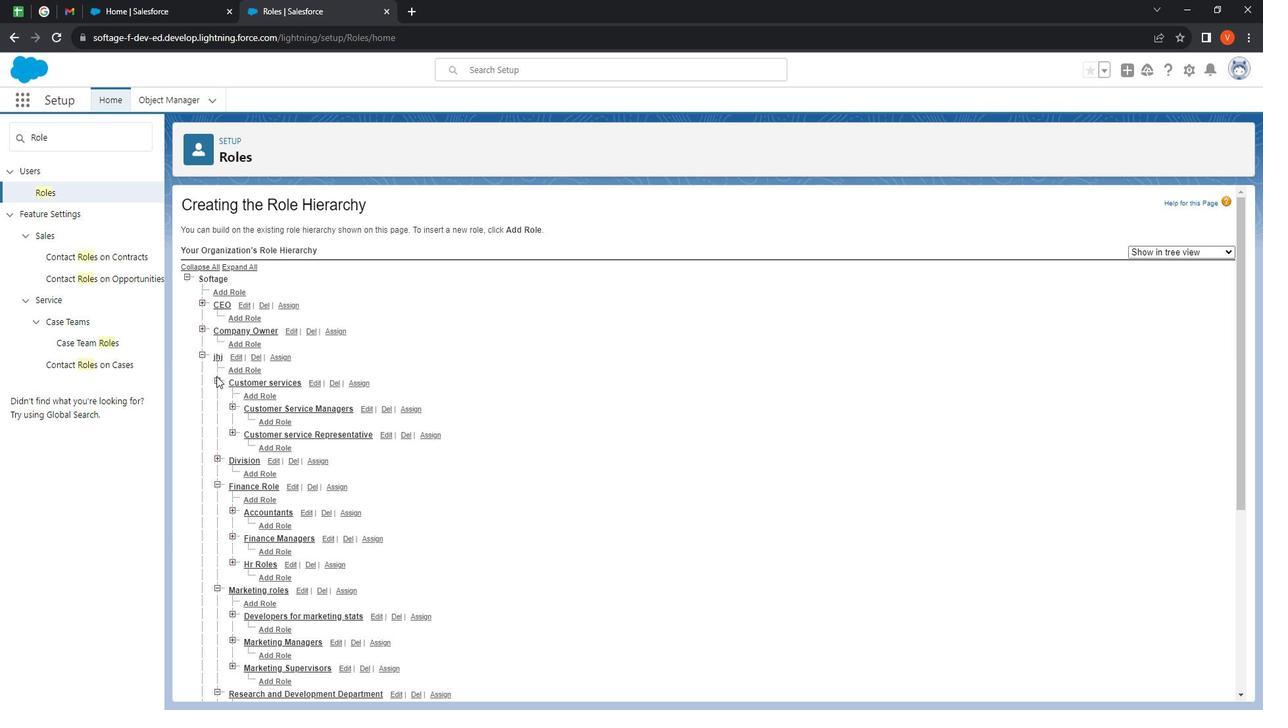 
Action: Mouse pressed left at (229, 375)
Screenshot: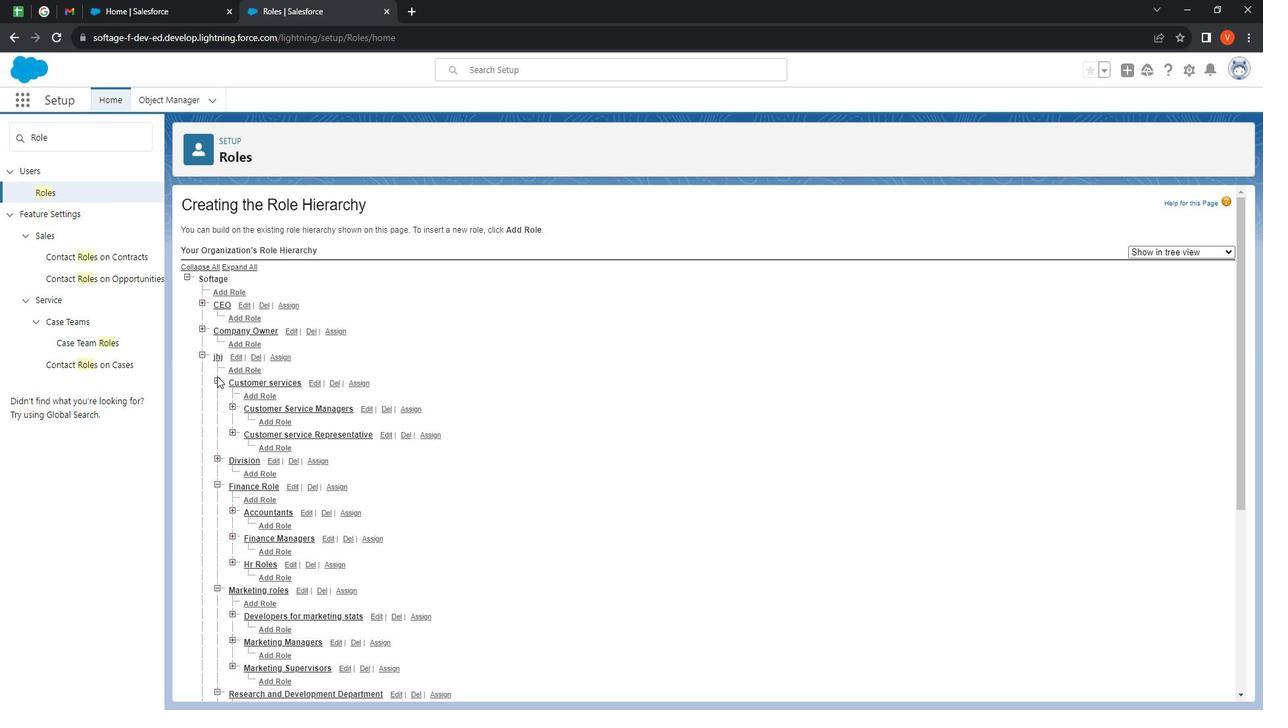 
Action: Mouse moved to (212, 354)
Screenshot: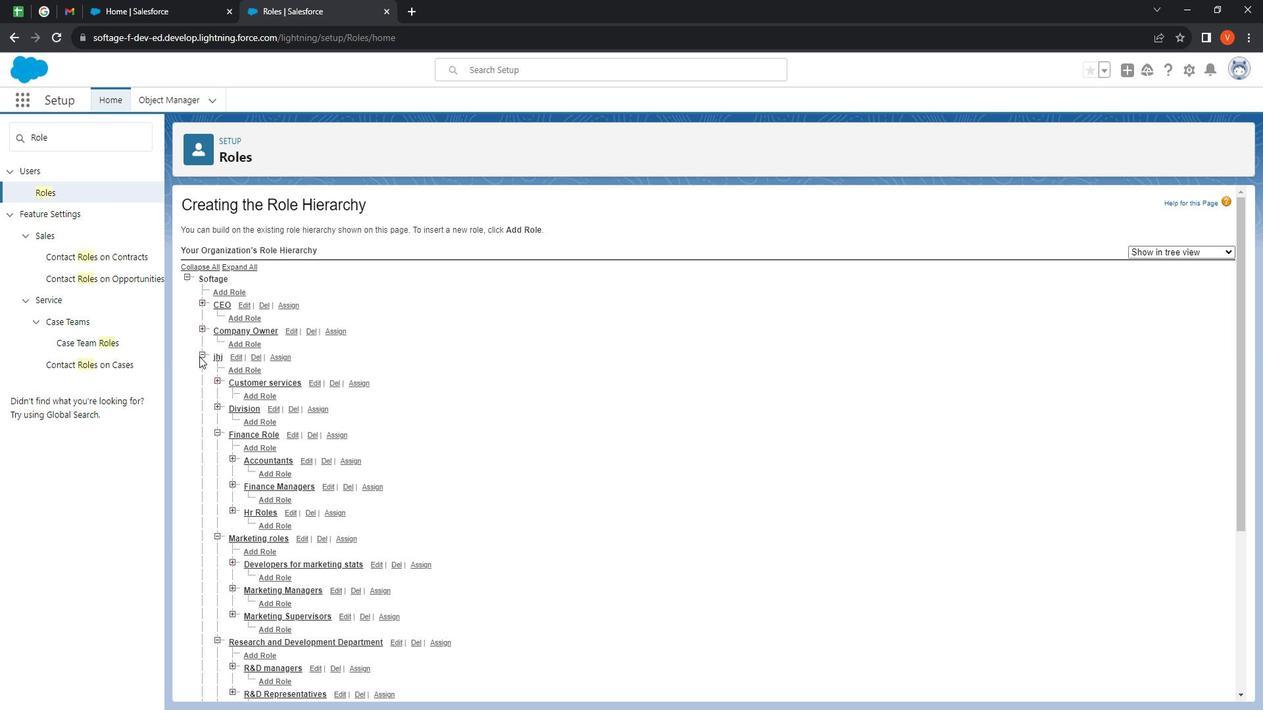 
Action: Mouse pressed left at (212, 354)
Screenshot: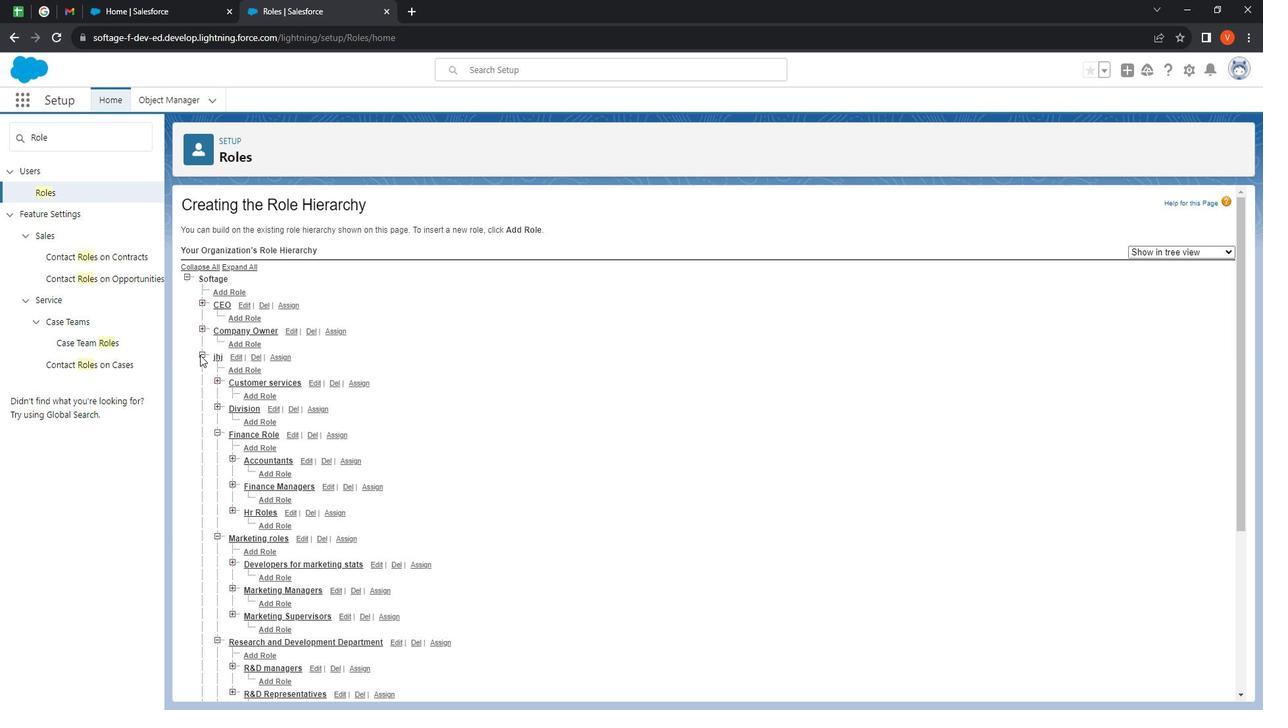 
Action: Mouse moved to (259, 371)
Screenshot: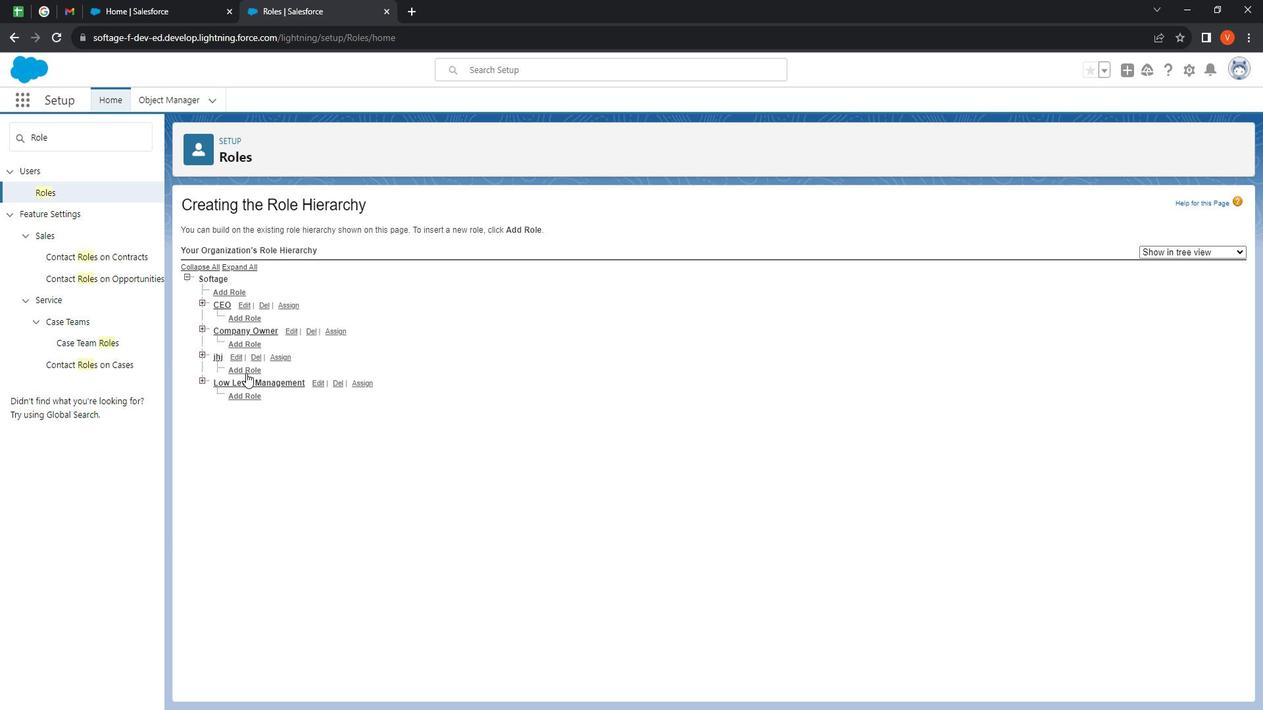 
Action: Mouse pressed left at (259, 371)
Screenshot: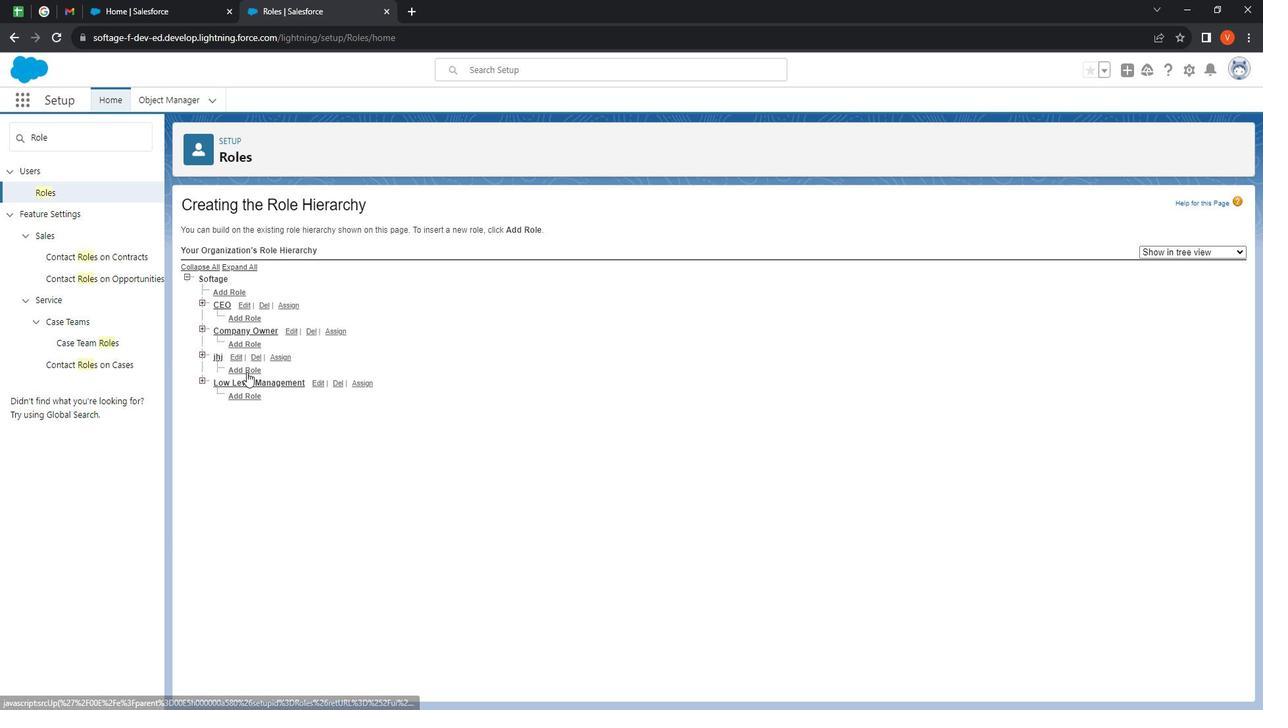 
Action: Mouse moved to (457, 274)
Screenshot: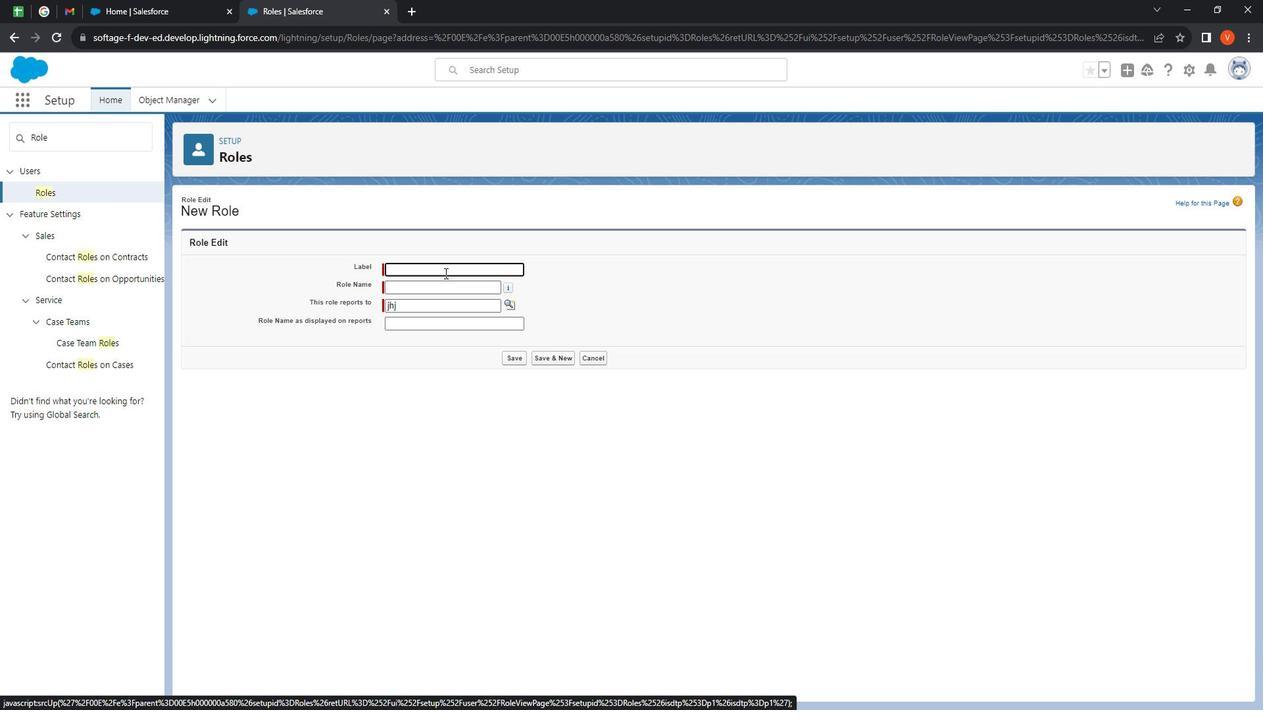 
Action: Mouse pressed left at (457, 274)
Screenshot: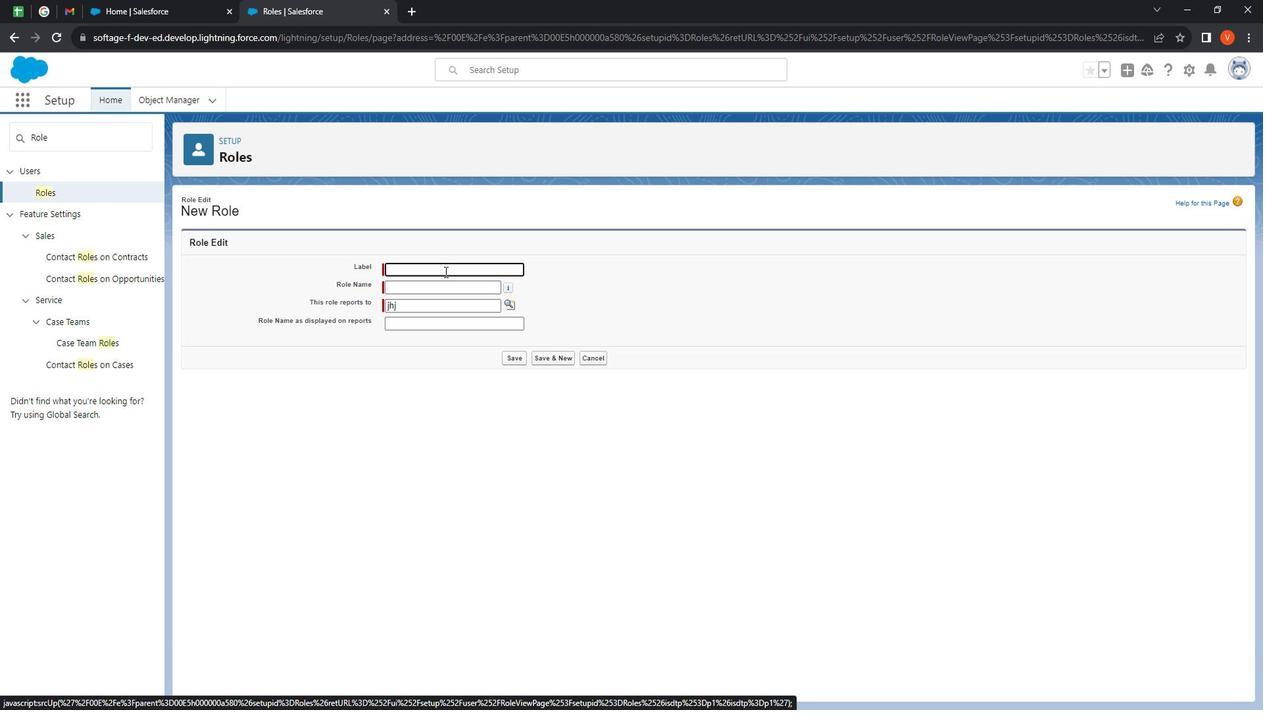 
Action: Key pressed <Key.shift>
Screenshot: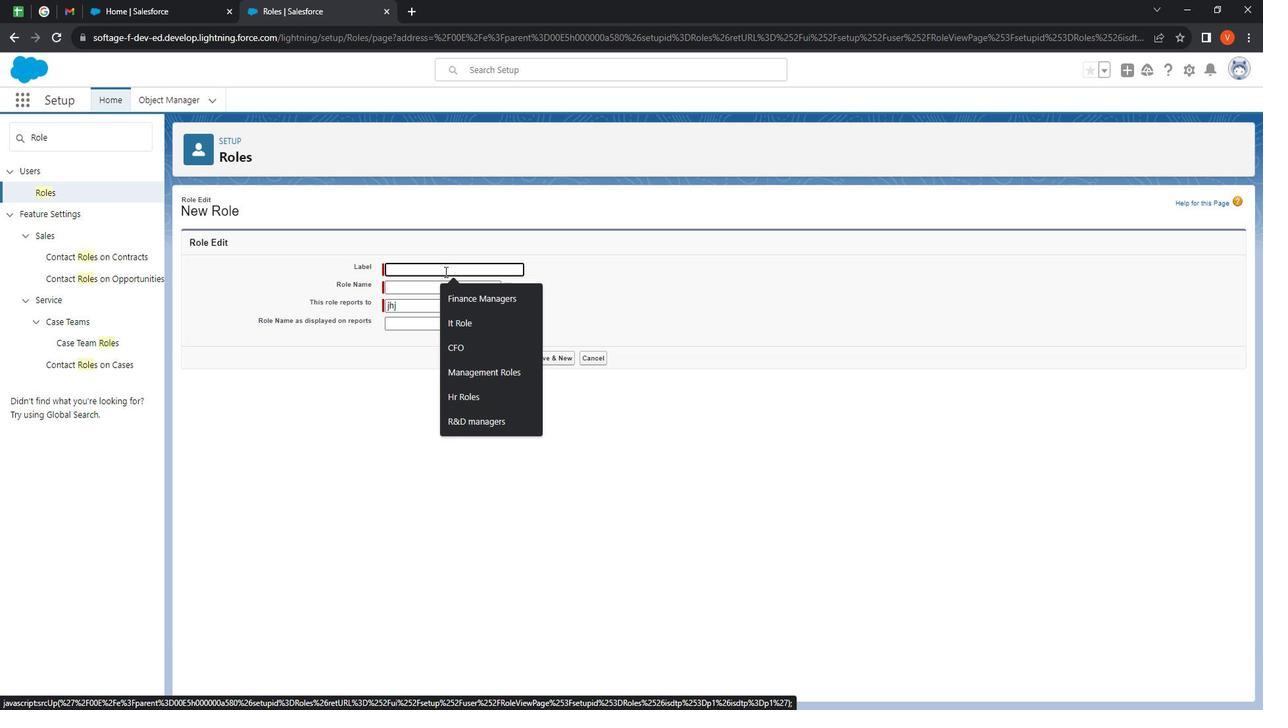 
Action: Mouse moved to (443, 273)
Screenshot: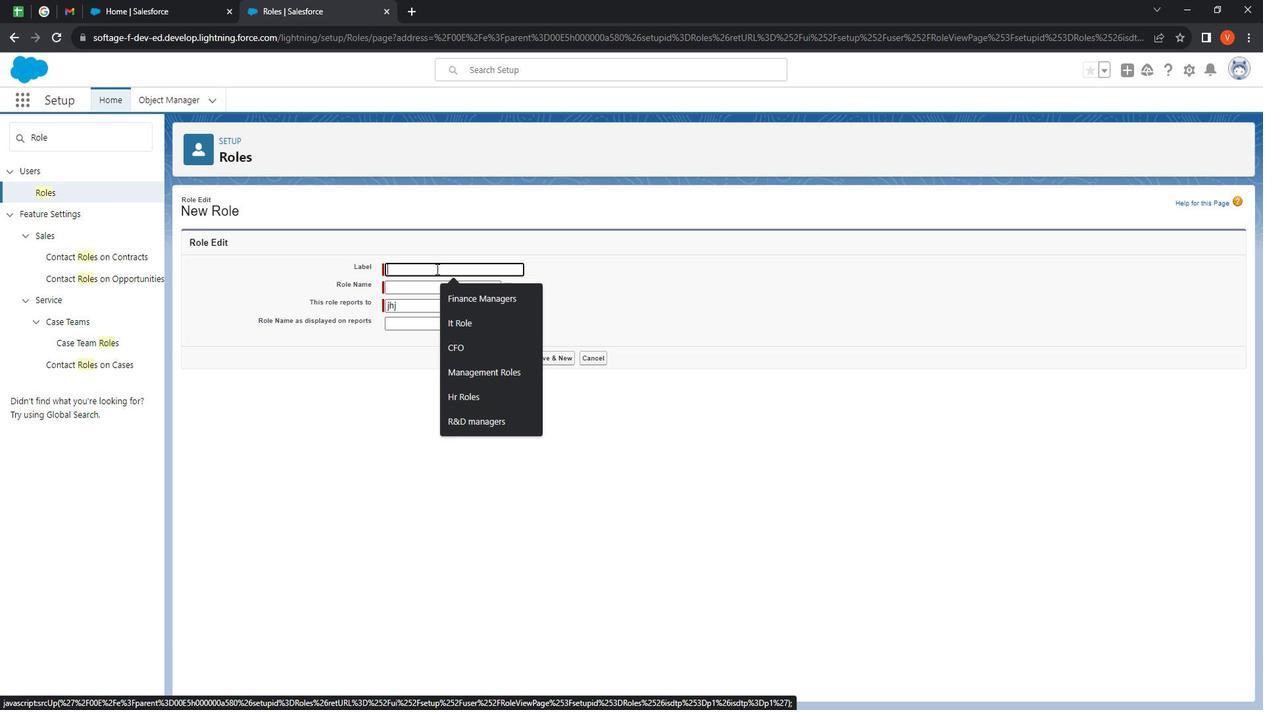 
Action: Key pressed <Key.shift><Key.shift><Key.shift>Quality<Key.space><Key.shift>Assurance
Screenshot: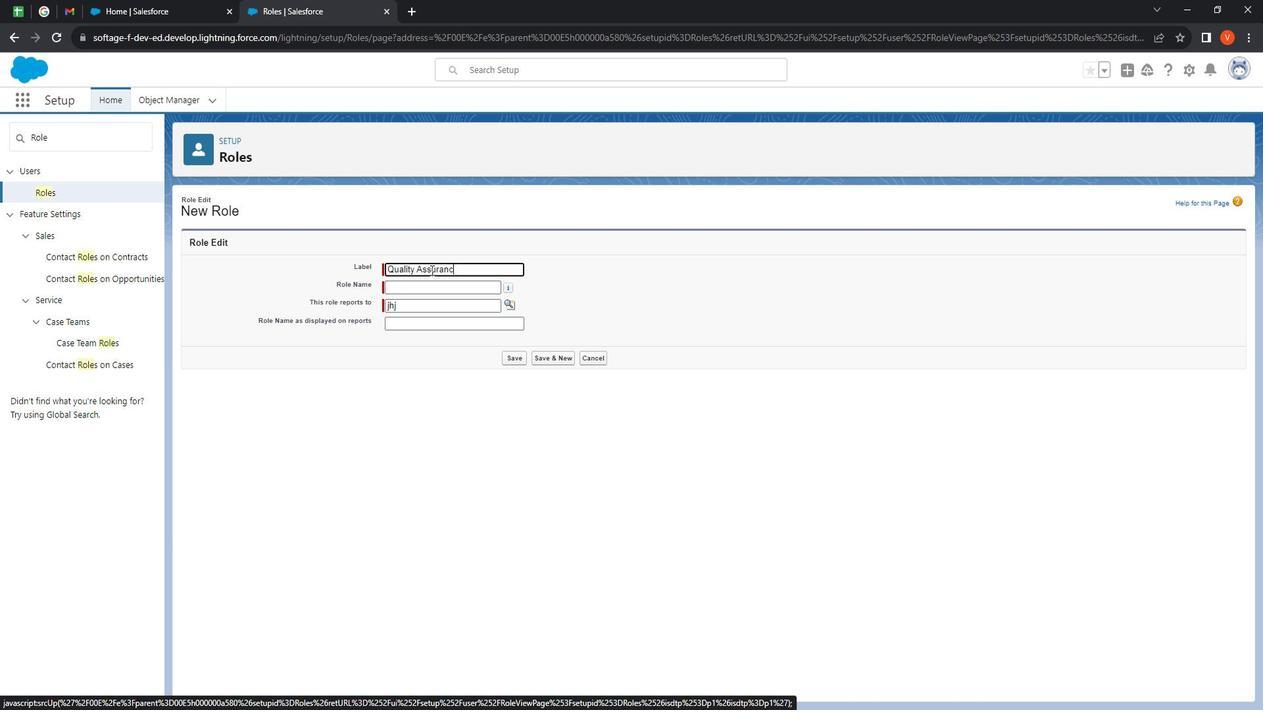 
Action: Mouse moved to (448, 294)
Screenshot: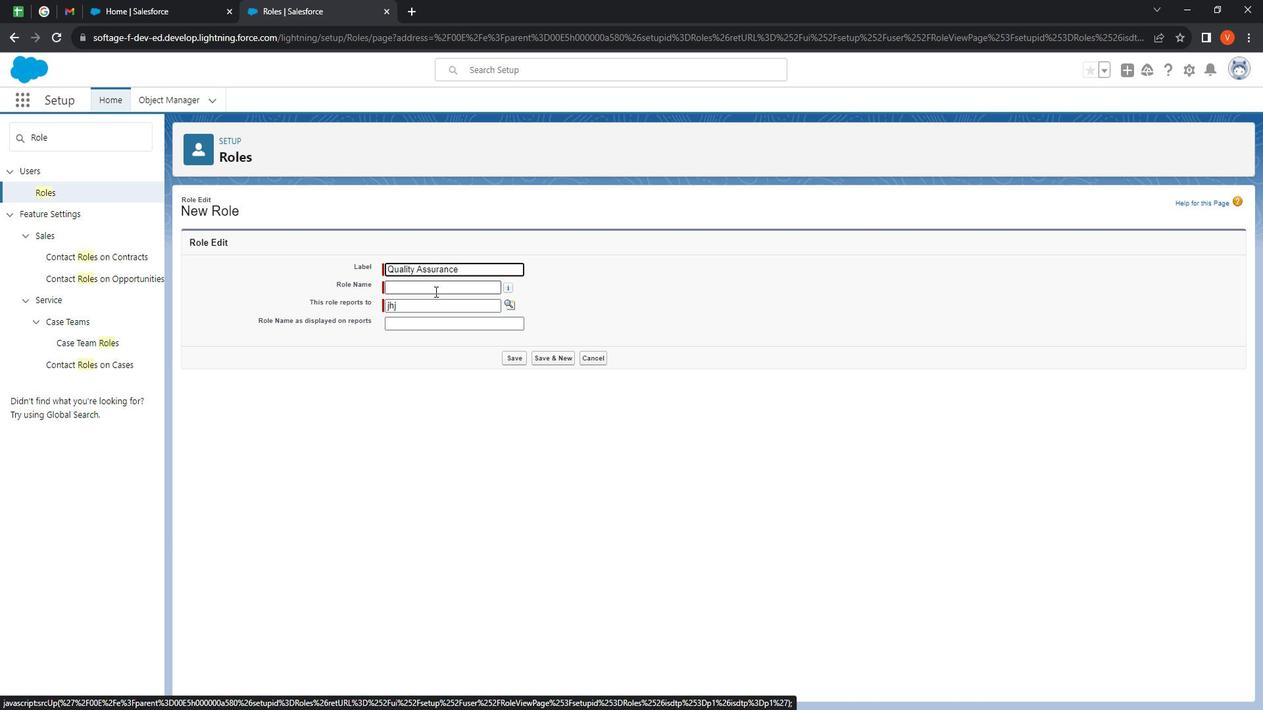 
Action: Mouse pressed left at (448, 294)
Screenshot: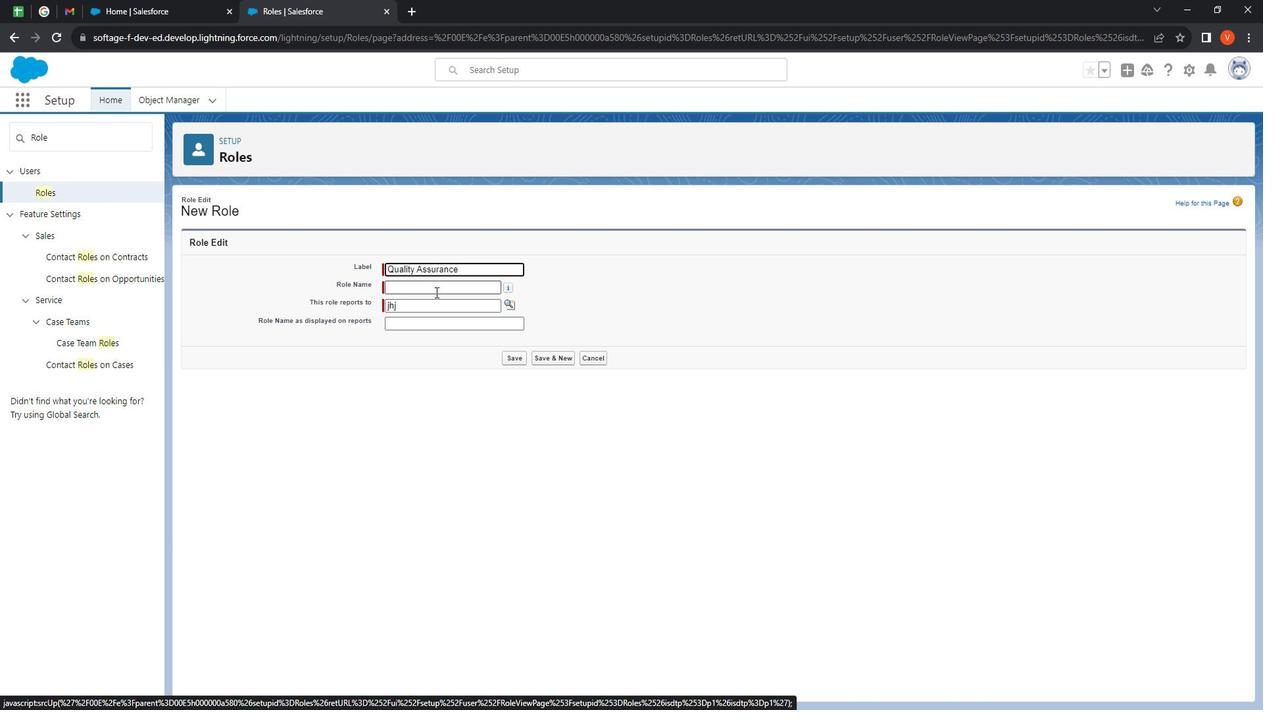 
Action: Mouse moved to (529, 360)
Screenshot: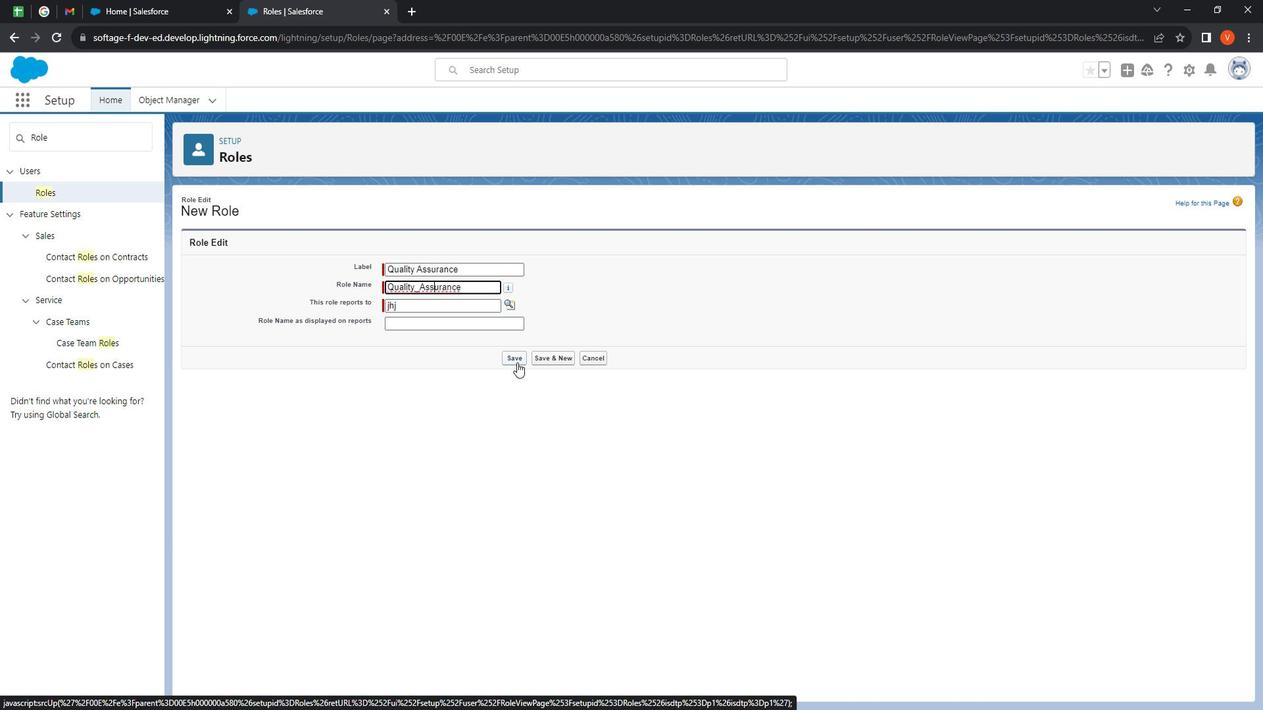 
Action: Mouse pressed left at (529, 360)
Screenshot: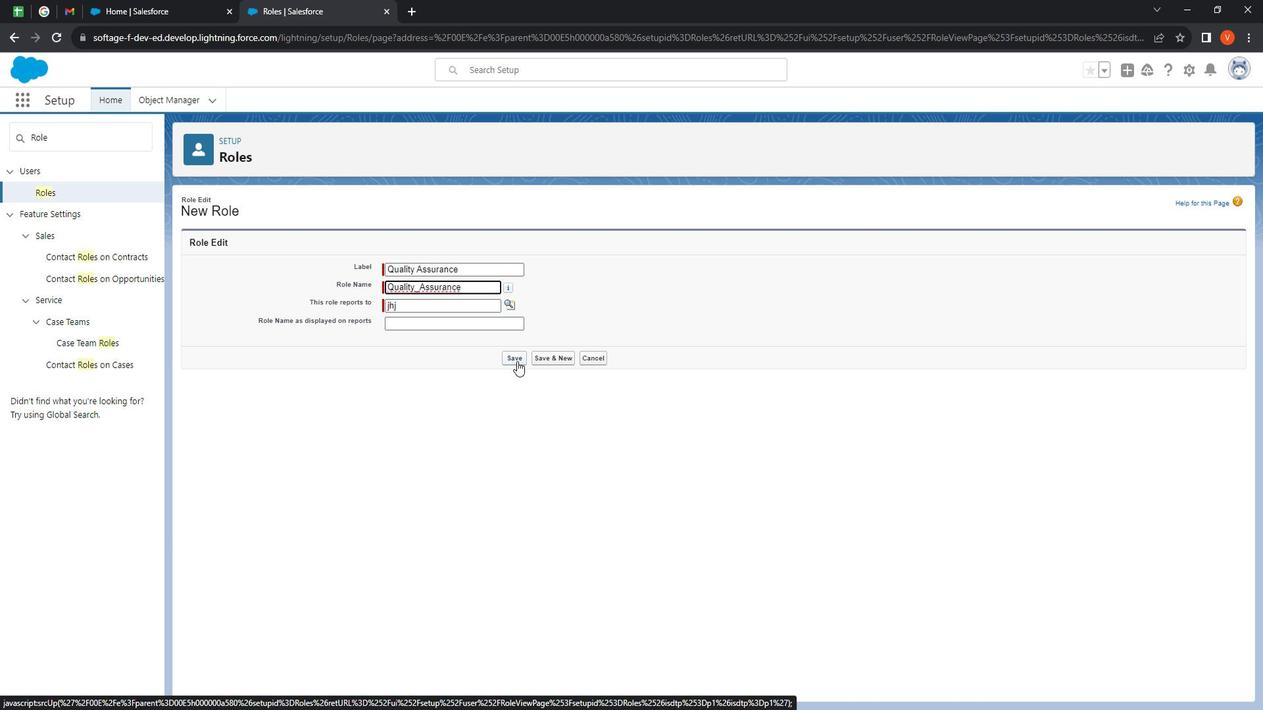 
Action: Mouse moved to (55, 196)
Screenshot: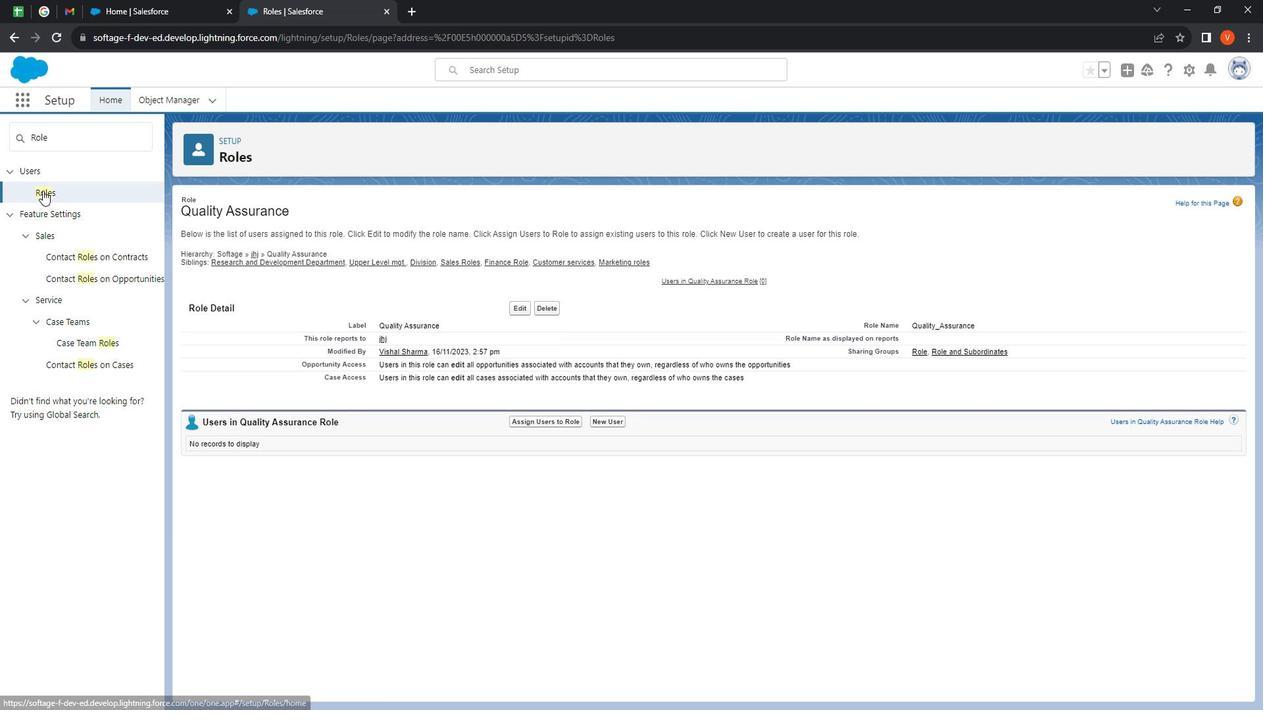 
Action: Mouse pressed left at (55, 196)
Screenshot: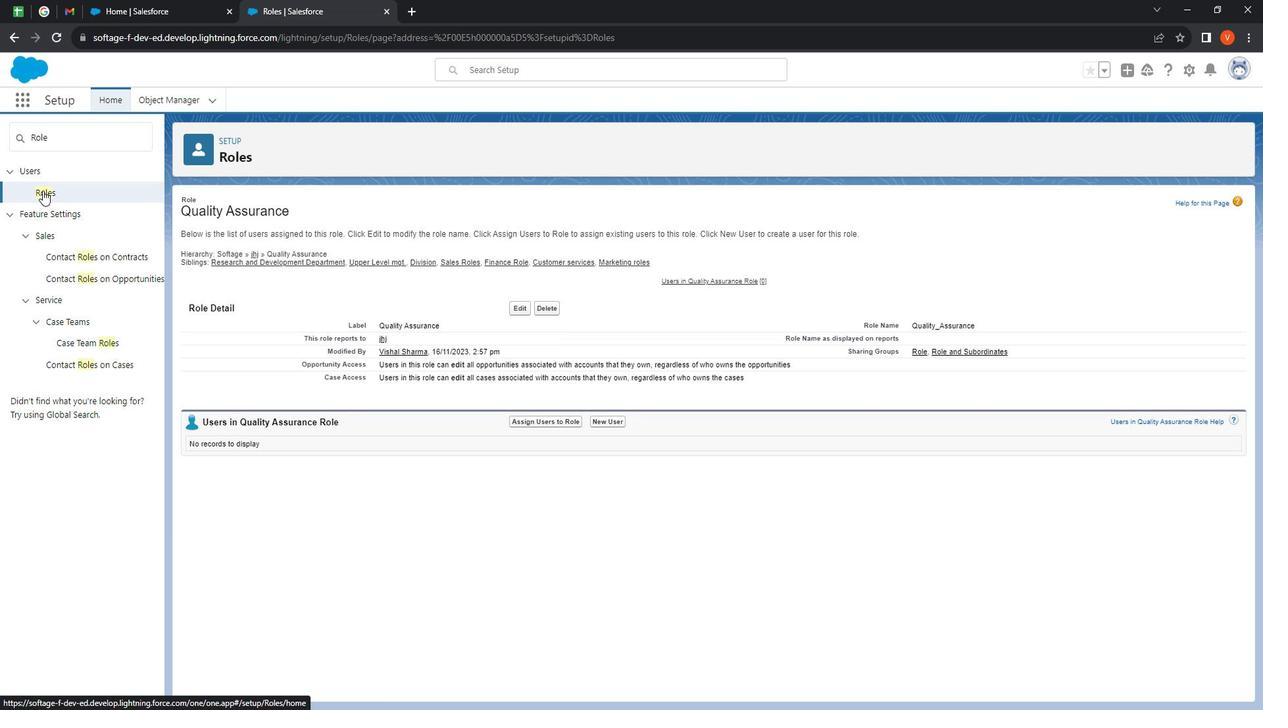 
Action: Mouse moved to (733, 469)
Screenshot: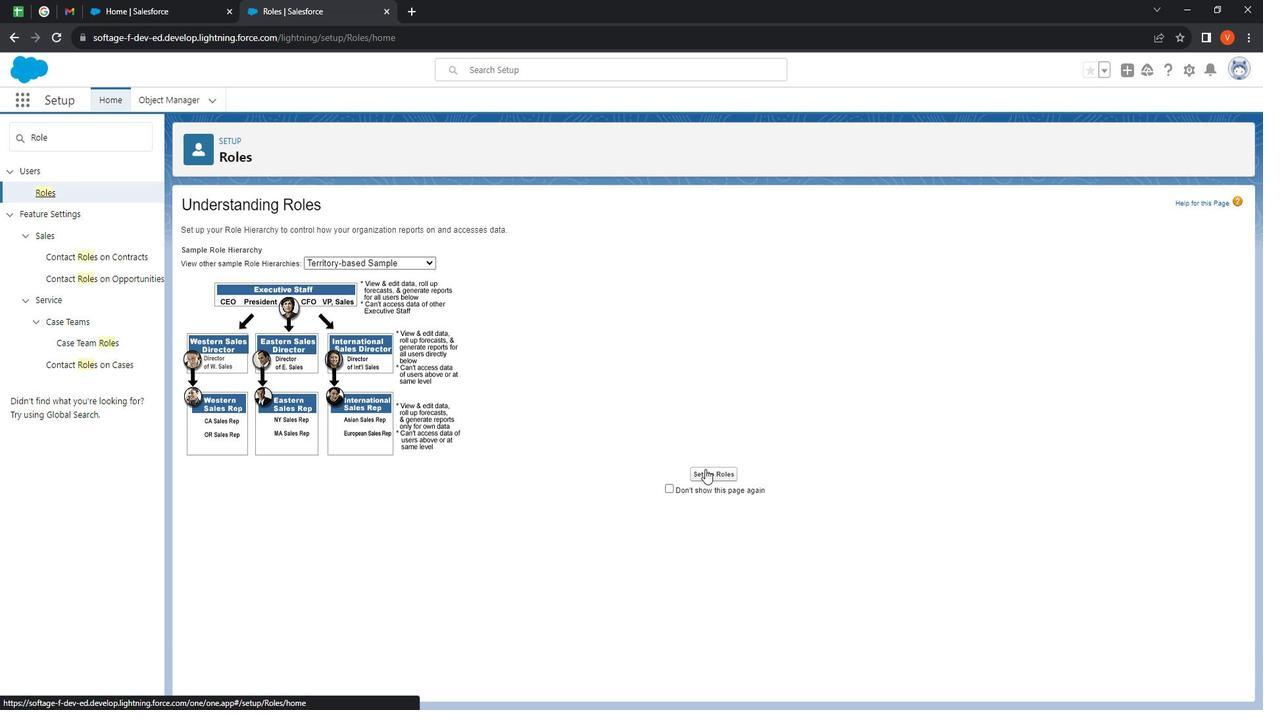 
Action: Mouse pressed left at (733, 469)
Screenshot: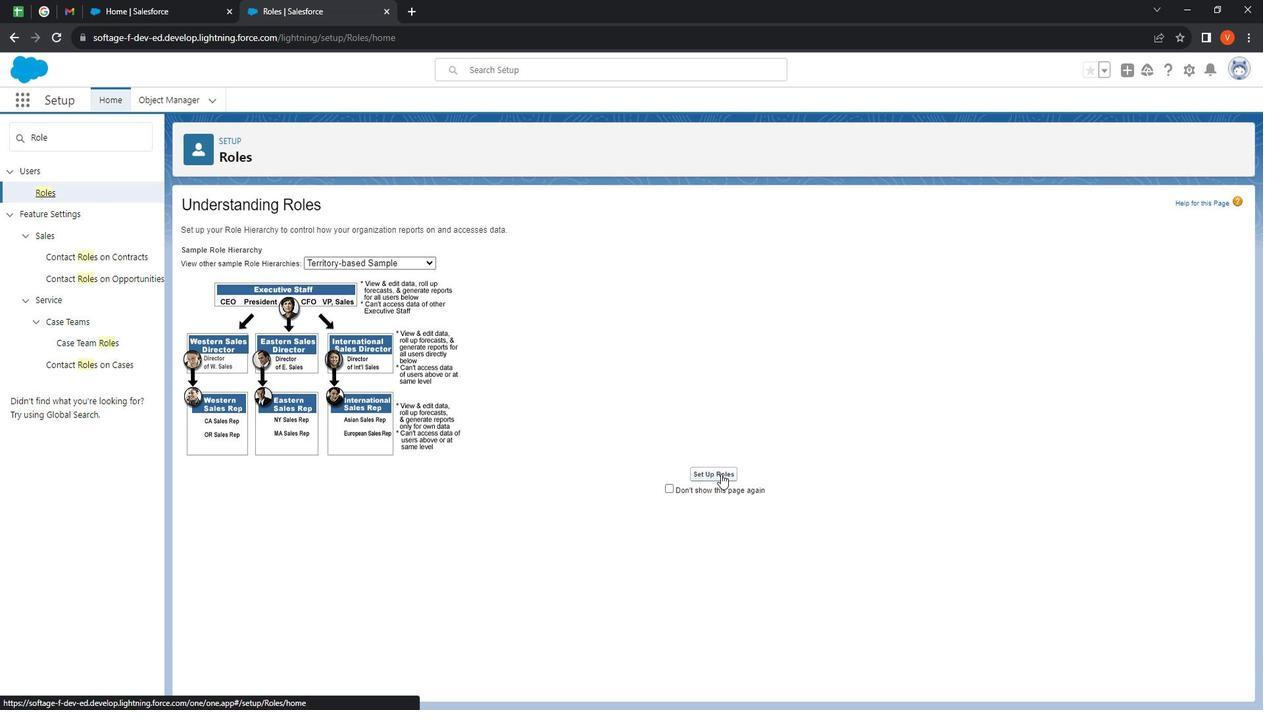 
Action: Mouse moved to (252, 370)
Screenshot: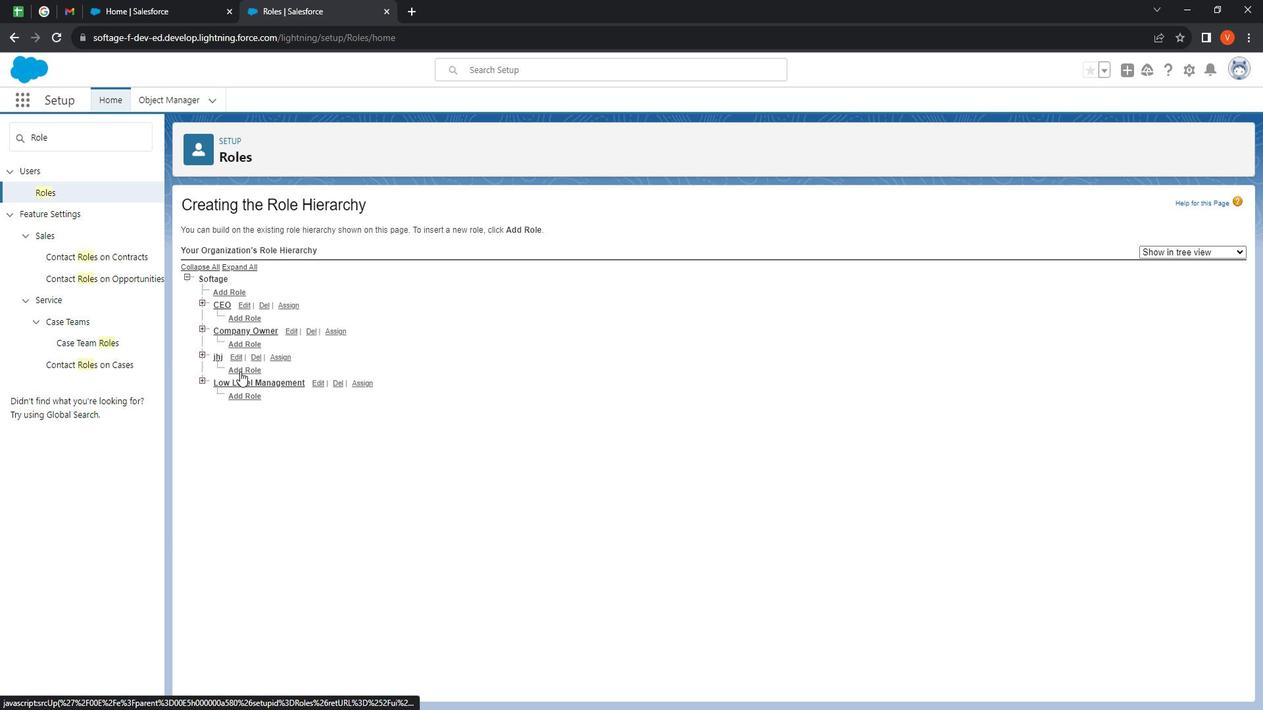 
Action: Mouse pressed left at (252, 370)
Screenshot: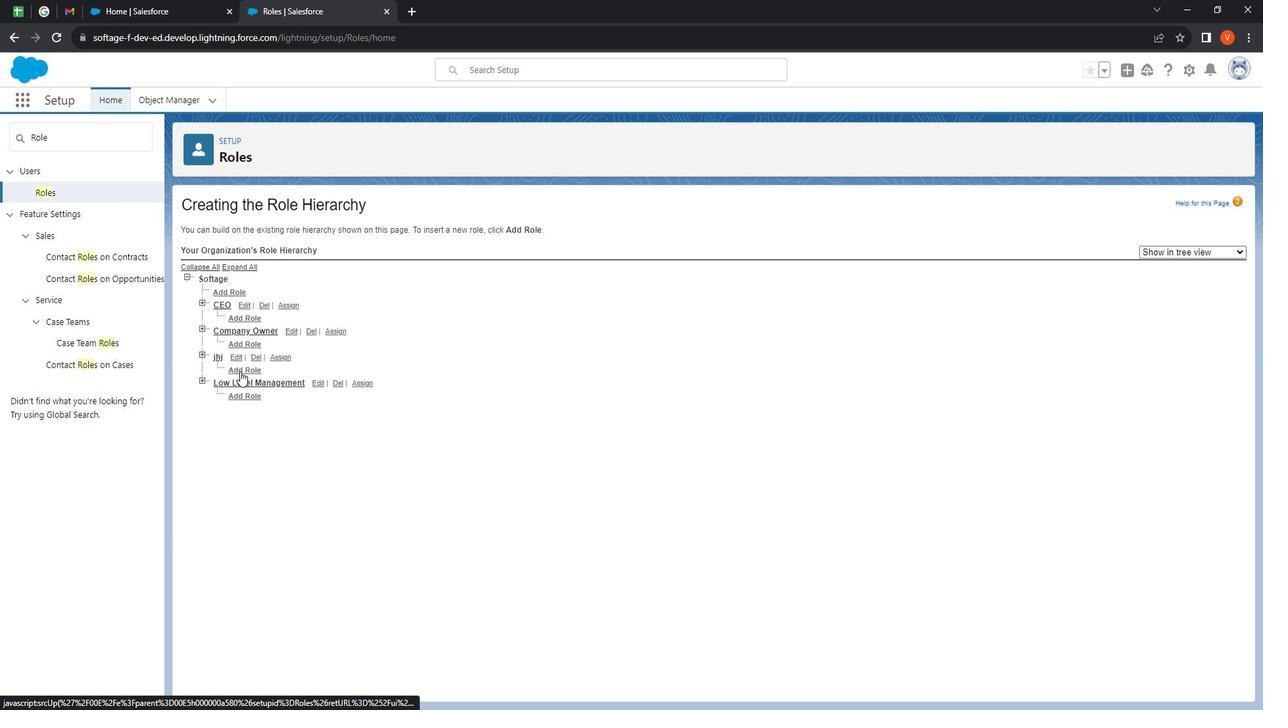 
Action: Mouse moved to (437, 277)
Screenshot: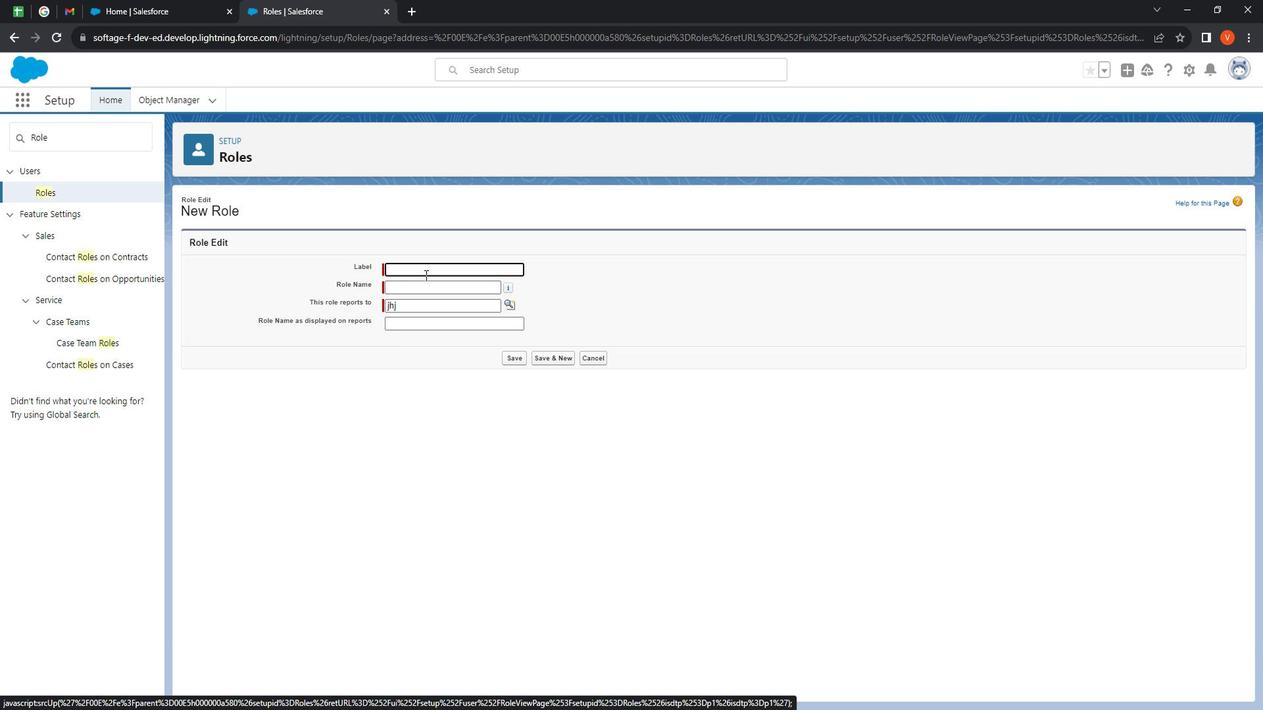 
Action: Mouse pressed left at (437, 277)
Screenshot: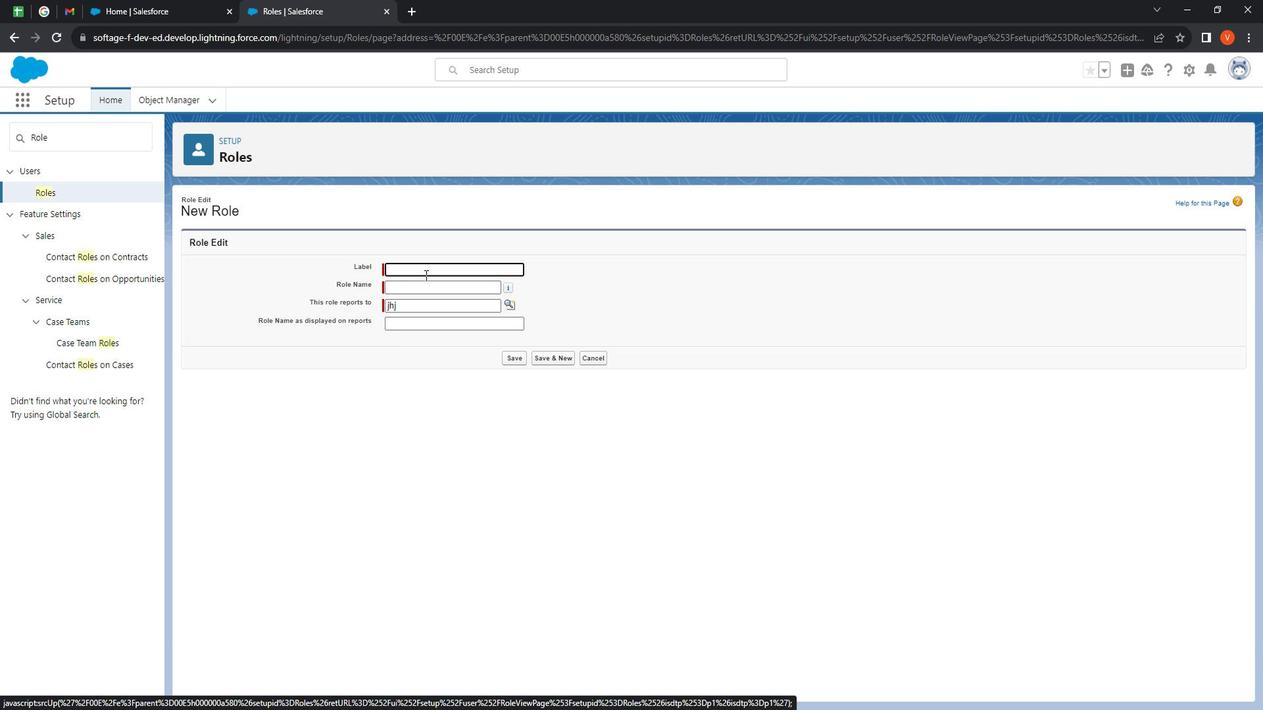 
Action: Mouse moved to (438, 277)
Screenshot: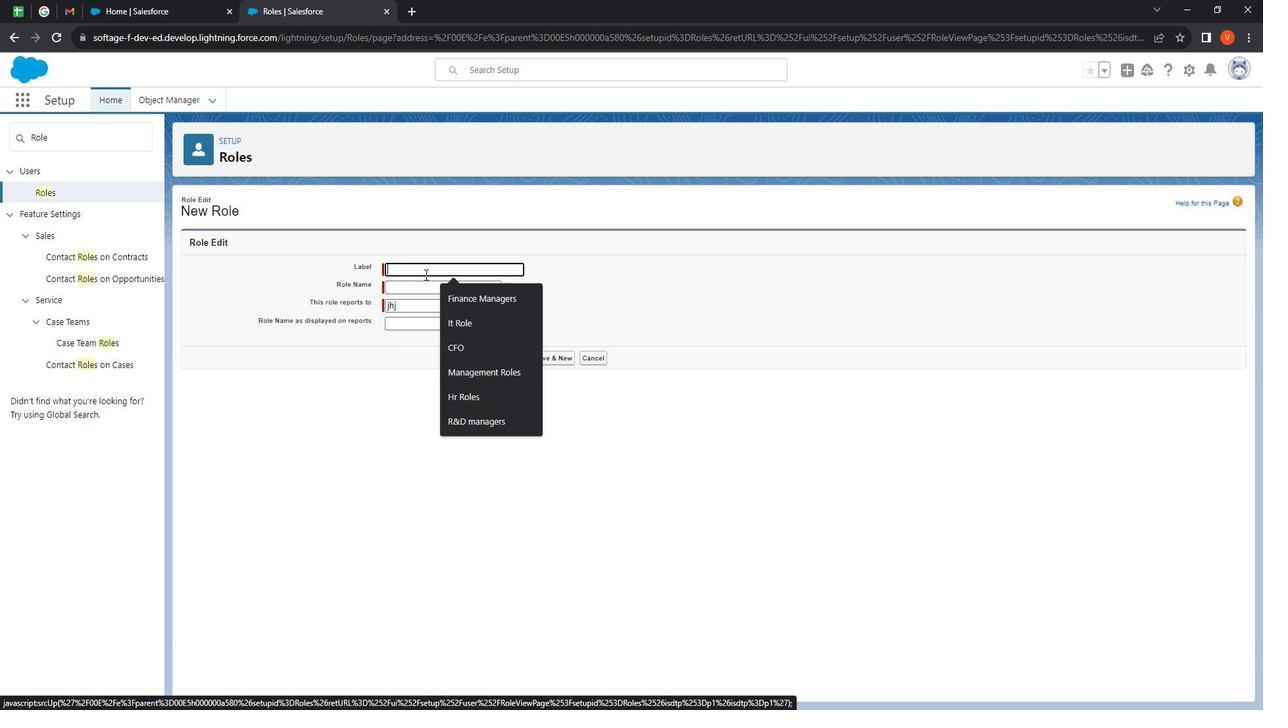 
Action: Key pressed <Key.shift><Key.shift><Key.shift><Key.shift><Key.shift><Key.shift><Key.shift><Key.shift><Key.shift><Key.shift><Key.shift>Quality<Key.space>assurance<Key.space><Key.shift>Manager
Screenshot: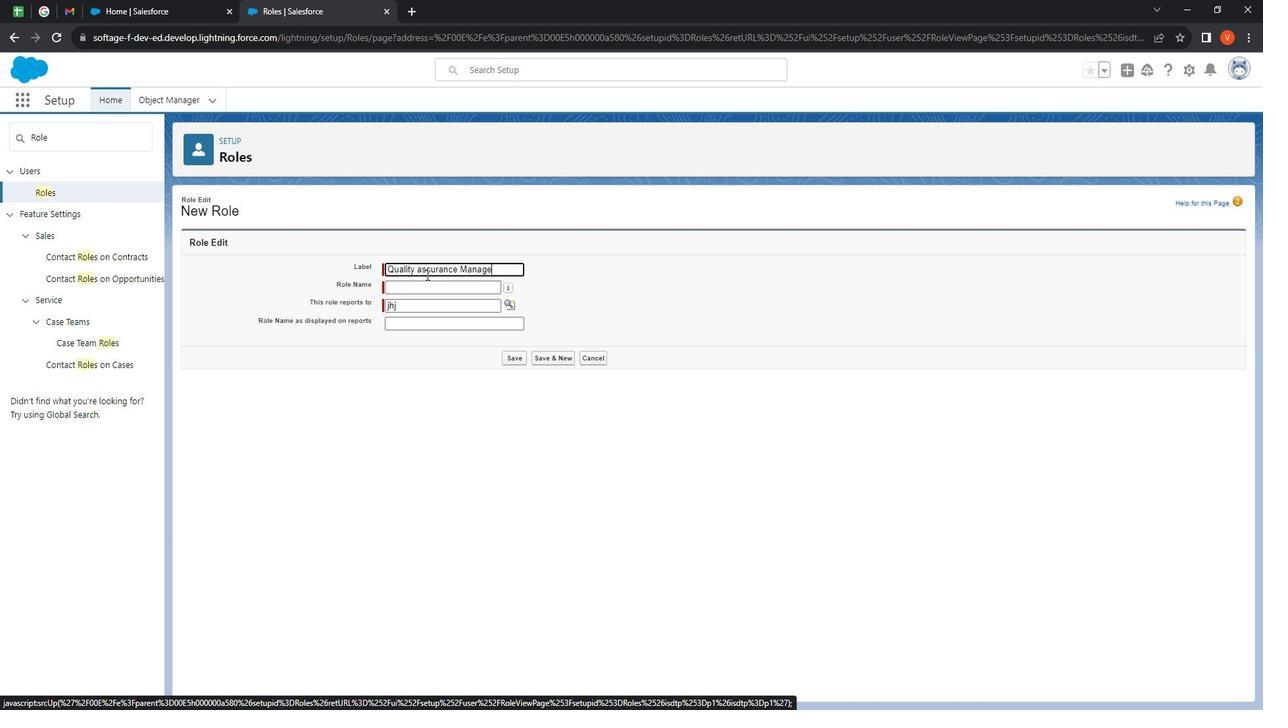 
Action: Mouse moved to (456, 277)
Screenshot: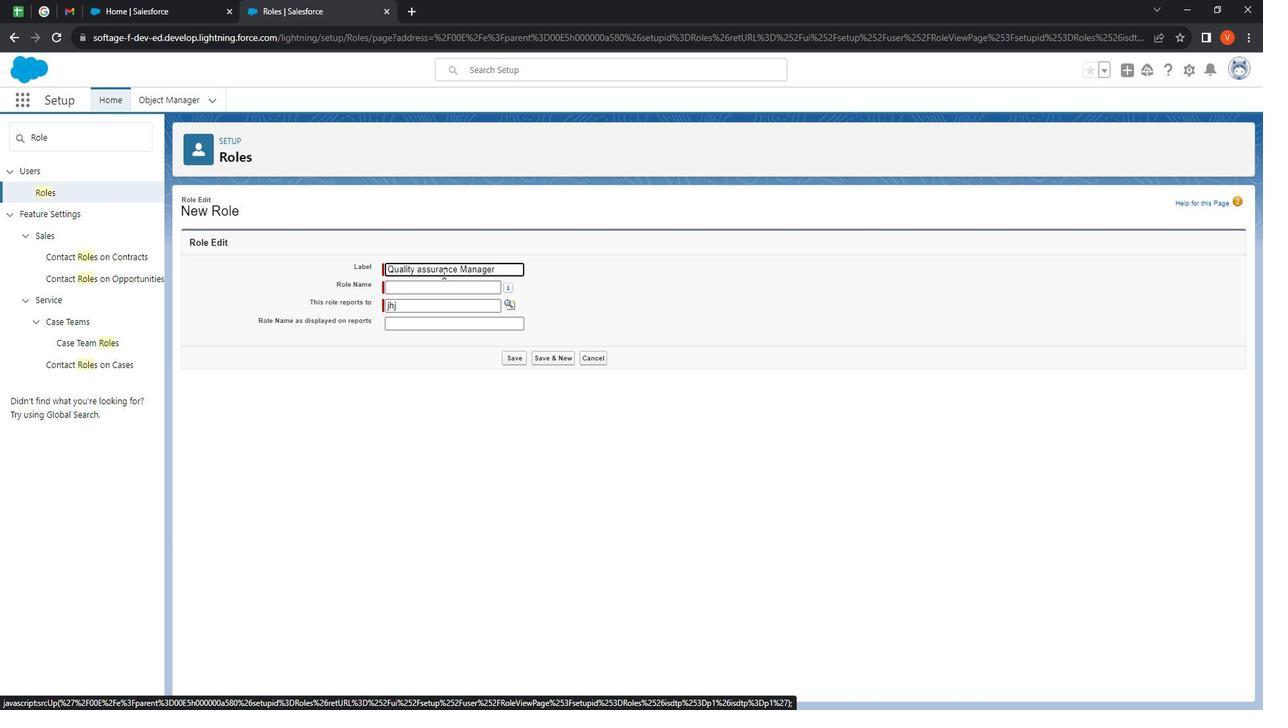 
Action: Key pressed s
Screenshot: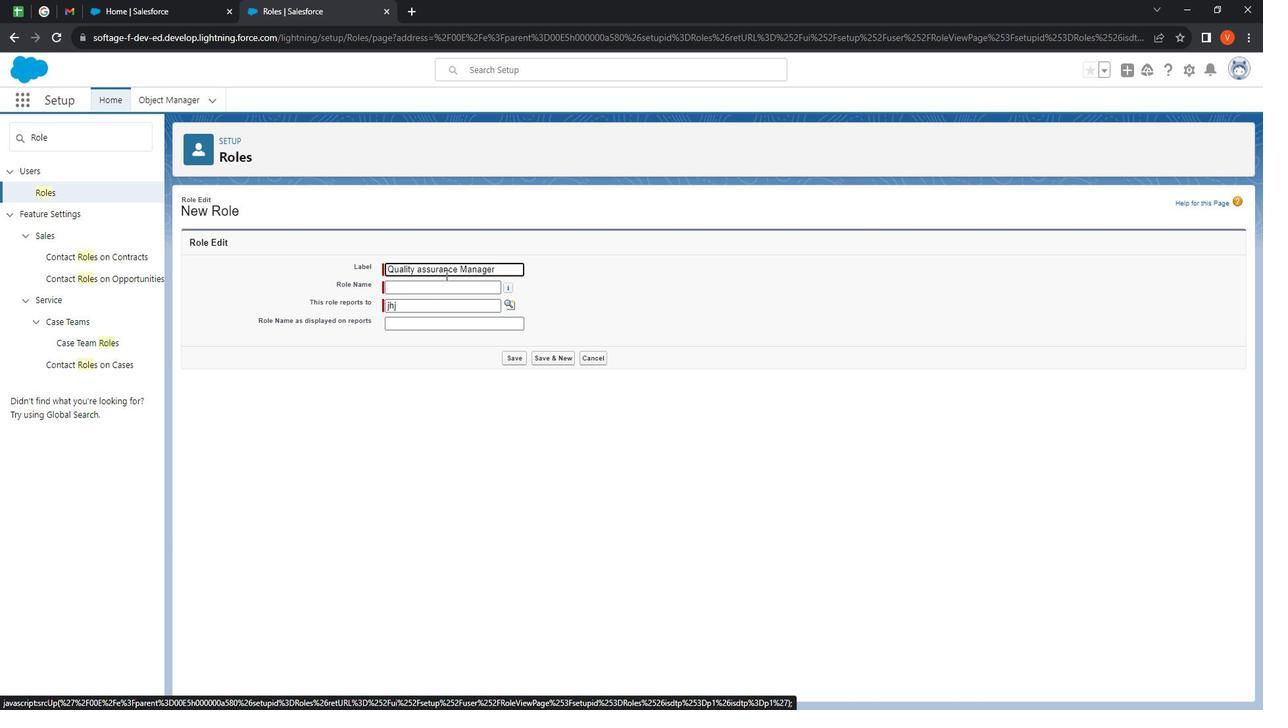 
Action: Mouse moved to (434, 290)
Screenshot: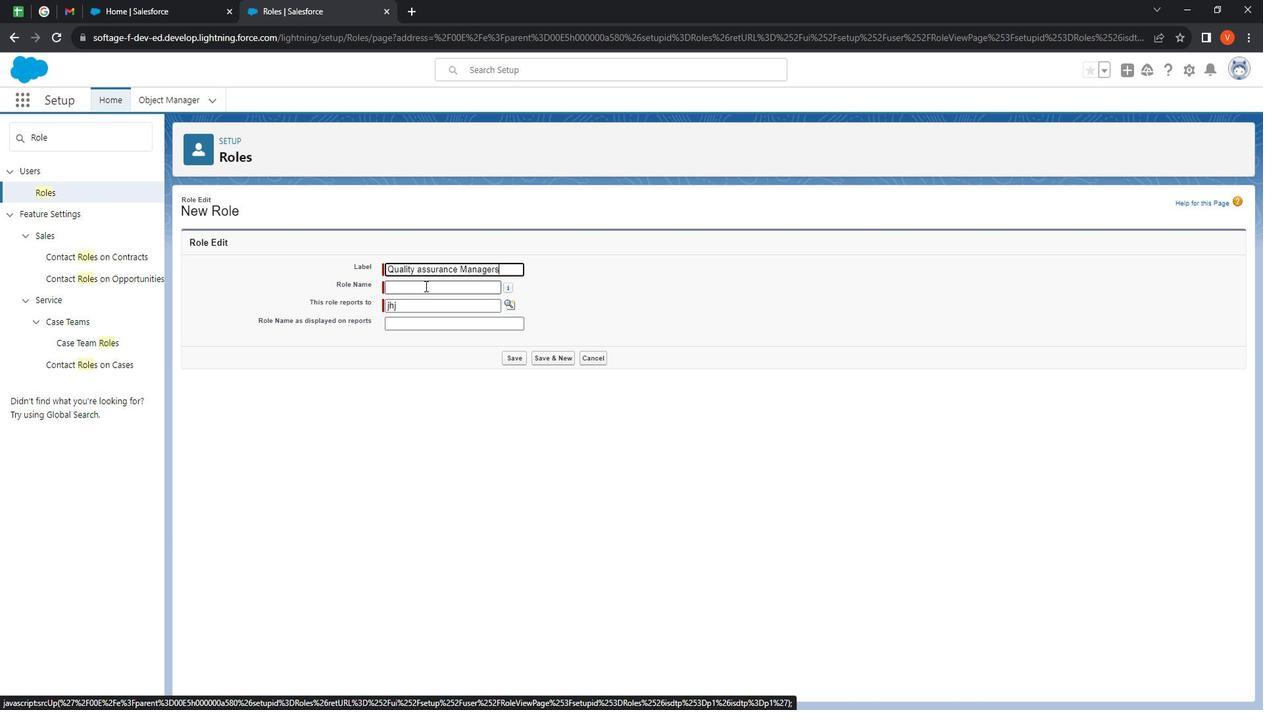 
Action: Mouse pressed left at (434, 290)
Screenshot: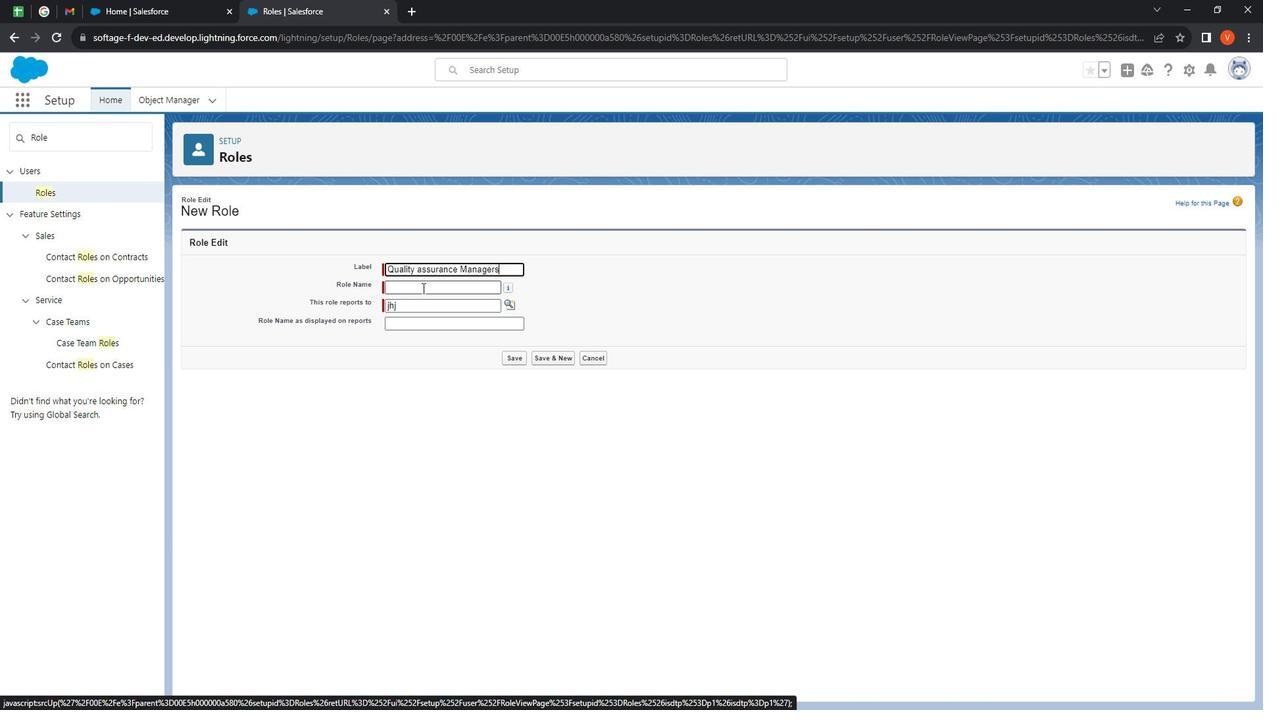 
Action: Mouse moved to (518, 309)
Screenshot: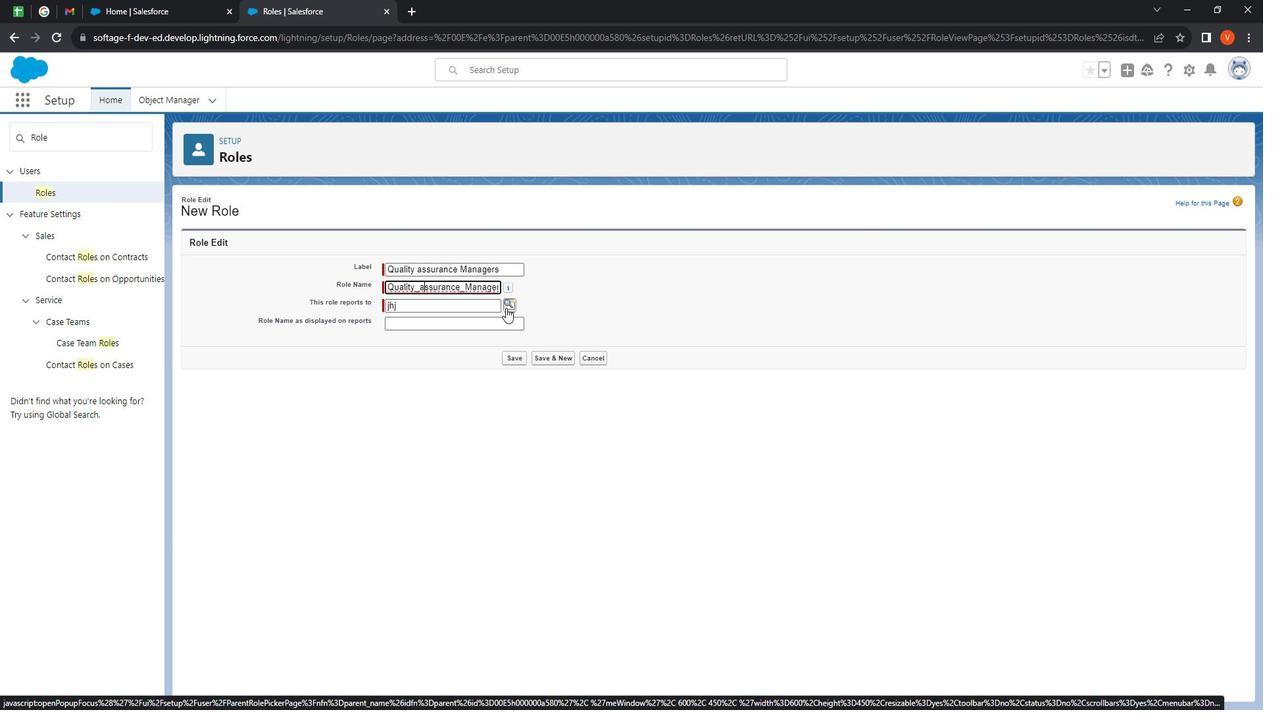 
Action: Mouse pressed left at (518, 309)
Screenshot: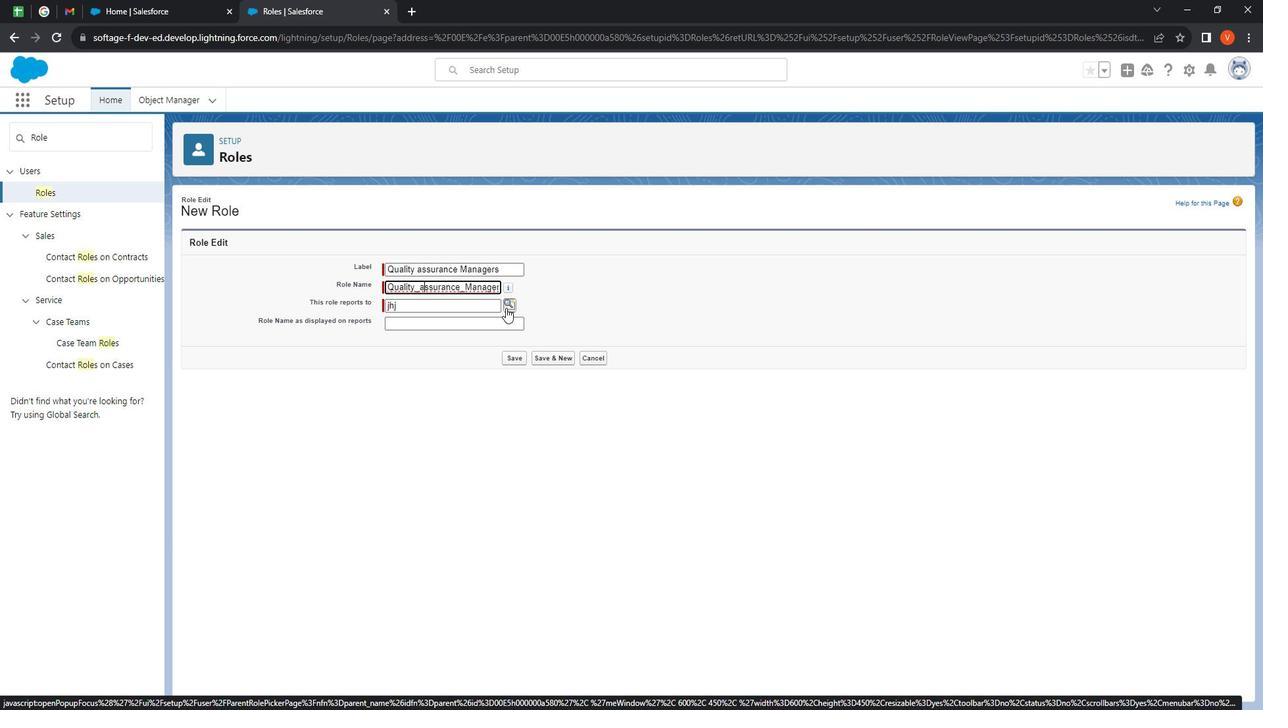 
Action: Mouse moved to (111, 269)
Screenshot: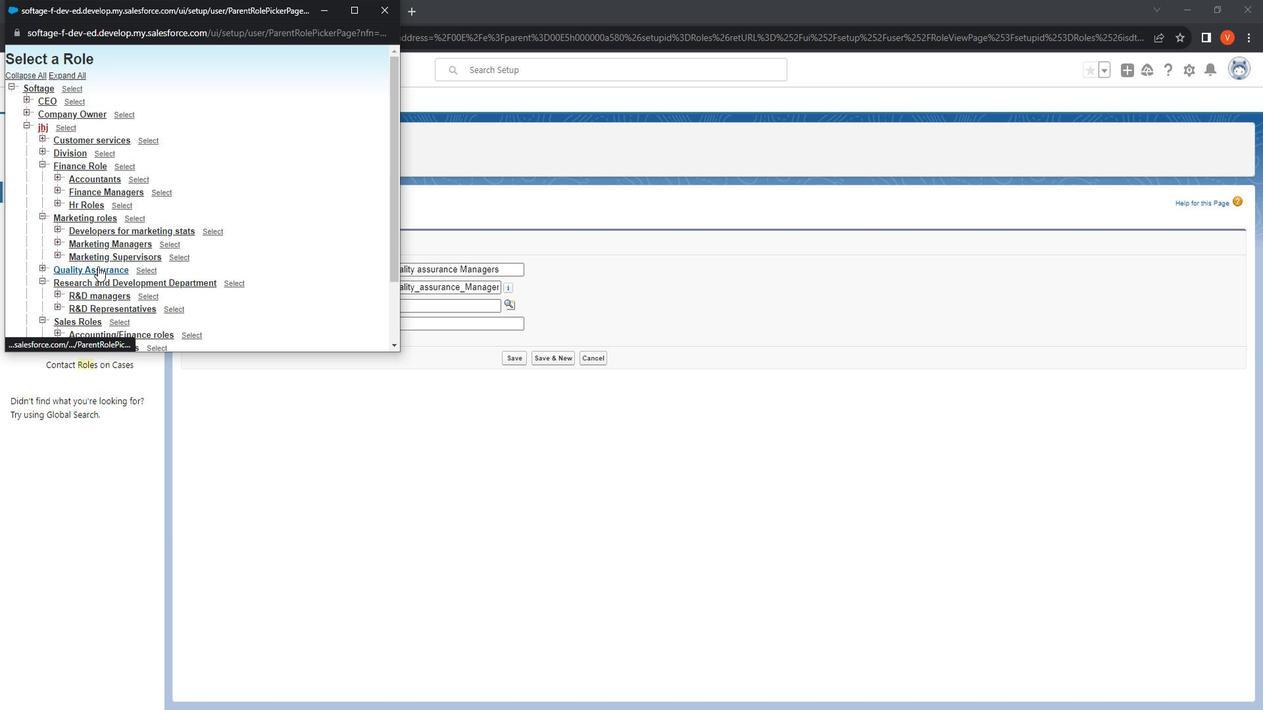 
Action: Mouse pressed left at (111, 269)
Screenshot: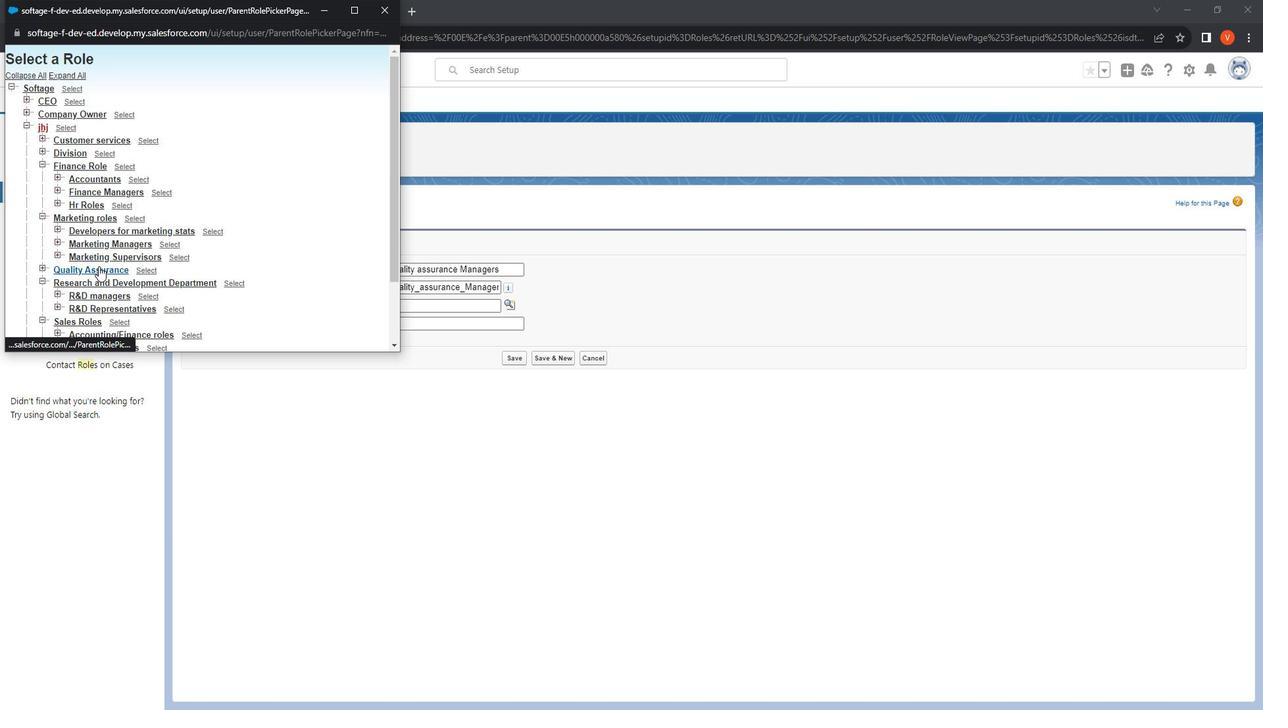
Action: Mouse moved to (536, 359)
Screenshot: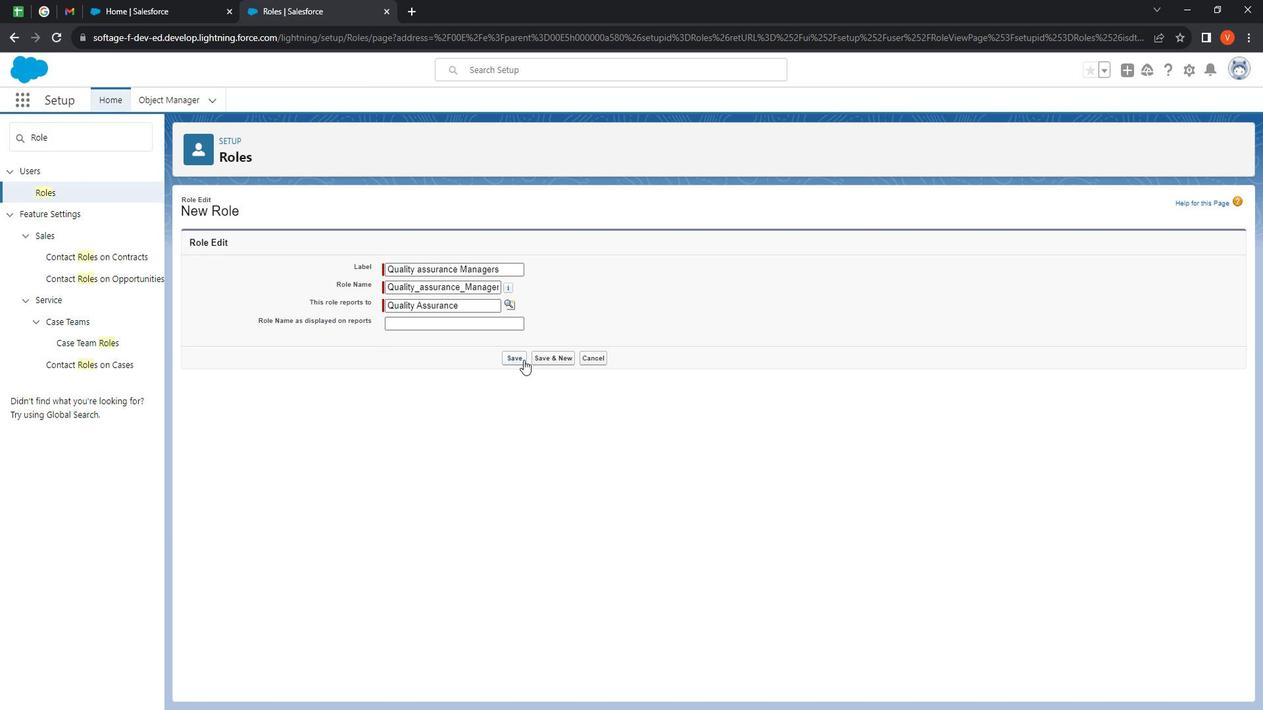 
Action: Mouse pressed left at (536, 359)
Screenshot: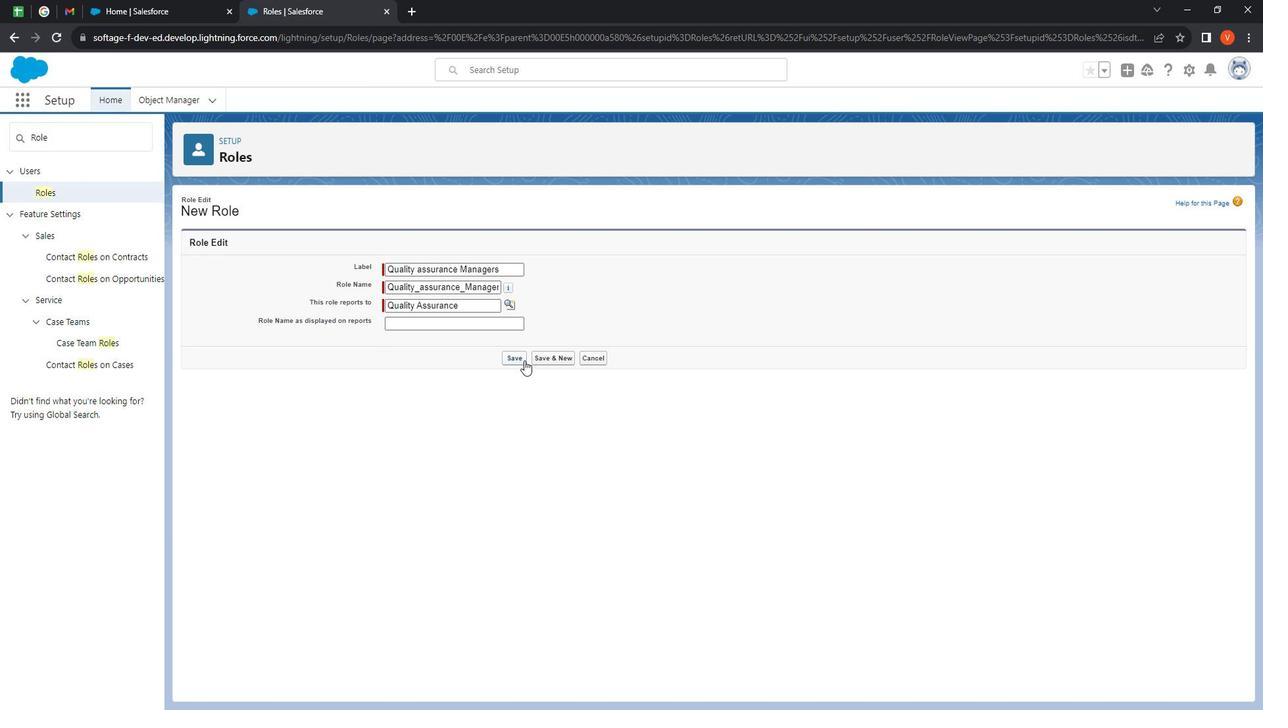 
Action: Mouse moved to (61, 198)
Screenshot: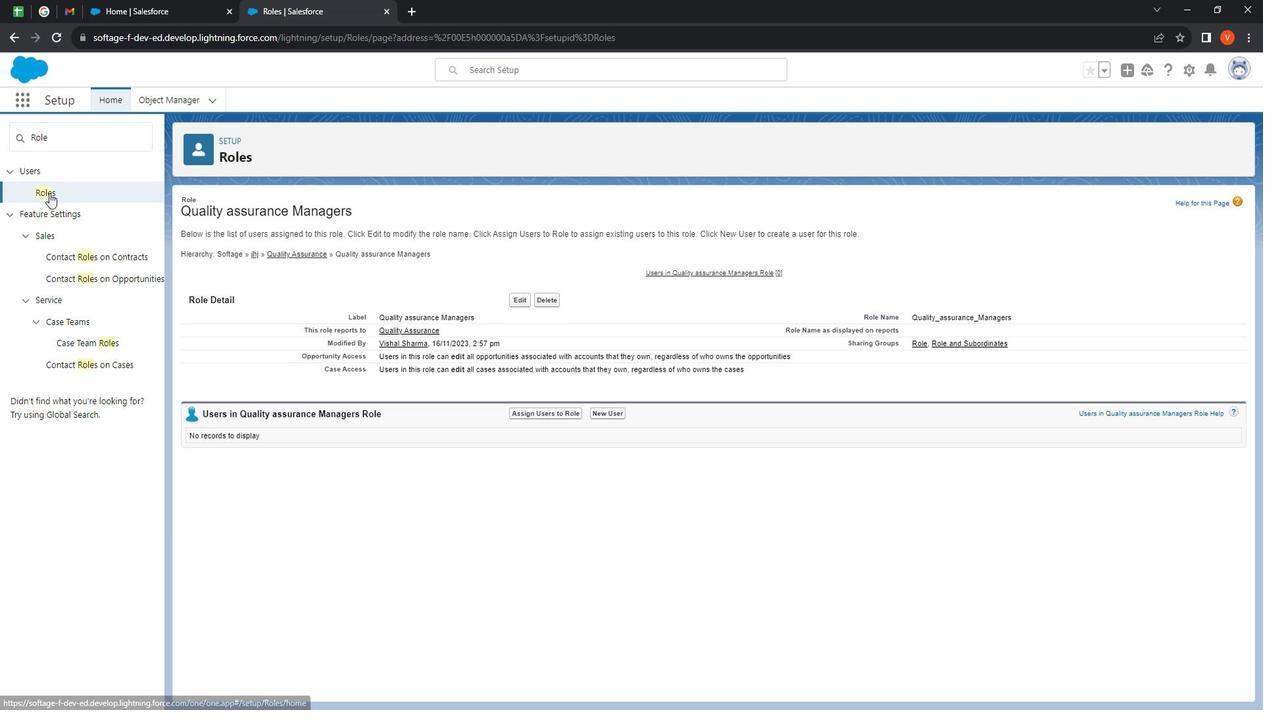 
Action: Mouse pressed left at (61, 198)
Screenshot: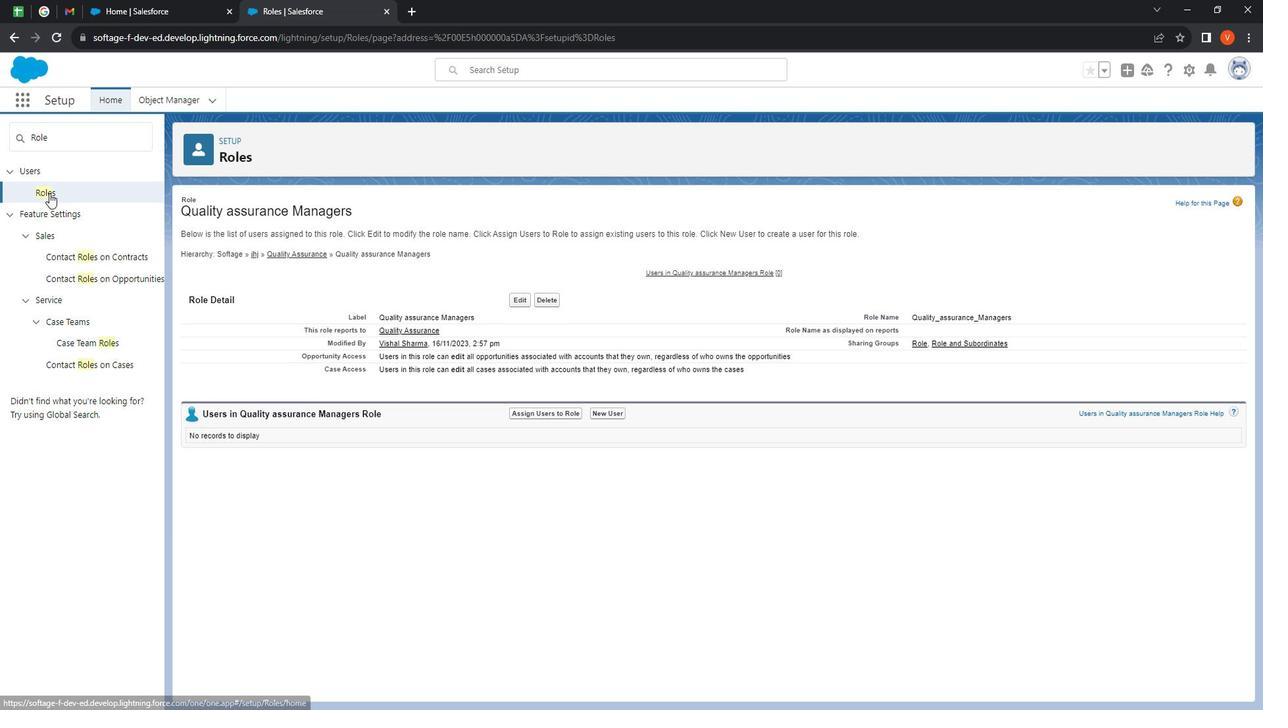 
Action: Mouse moved to (715, 469)
Screenshot: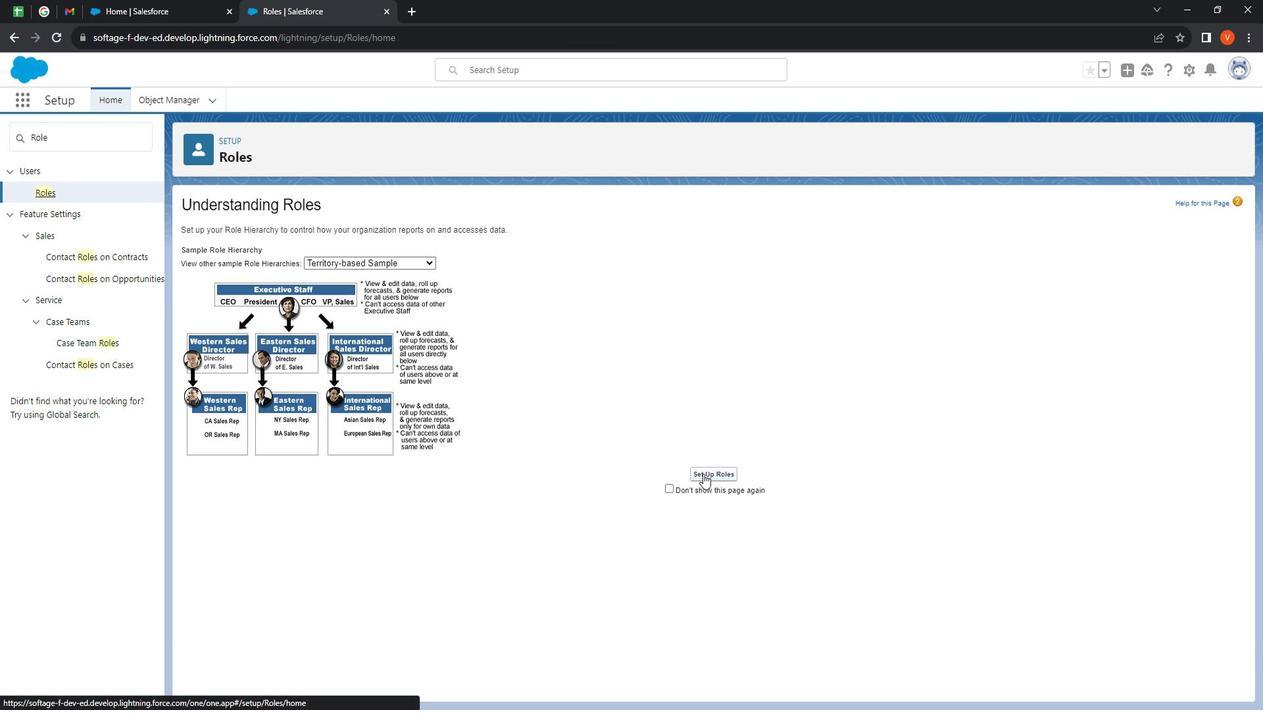 
Action: Mouse pressed left at (715, 469)
Screenshot: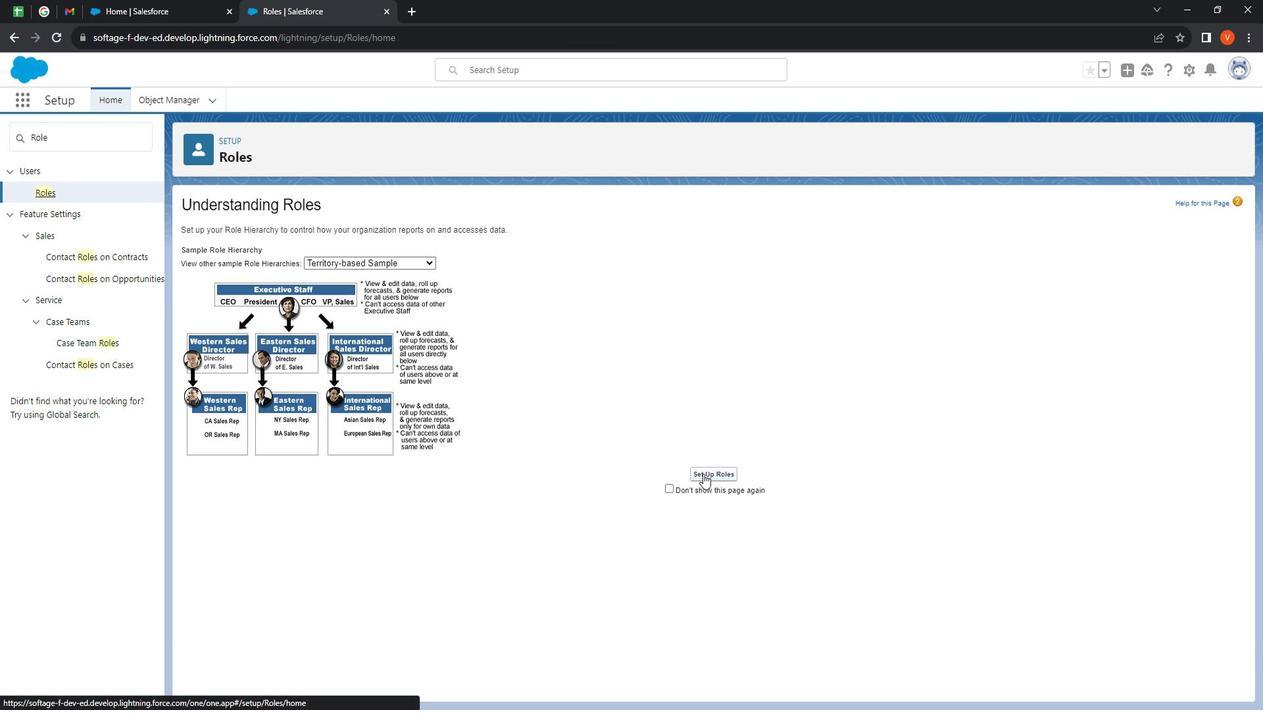 
Action: Mouse moved to (338, 391)
Screenshot: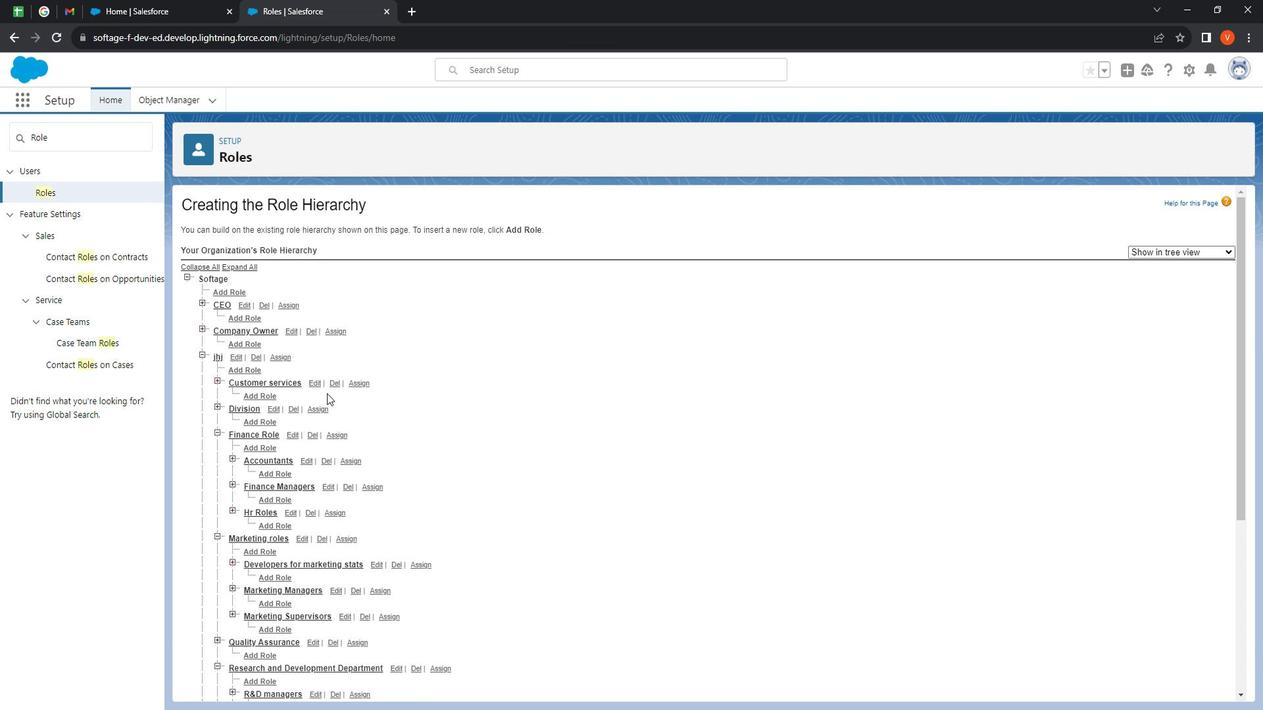 
Action: Mouse scrolled (338, 390) with delta (0, 0)
Screenshot: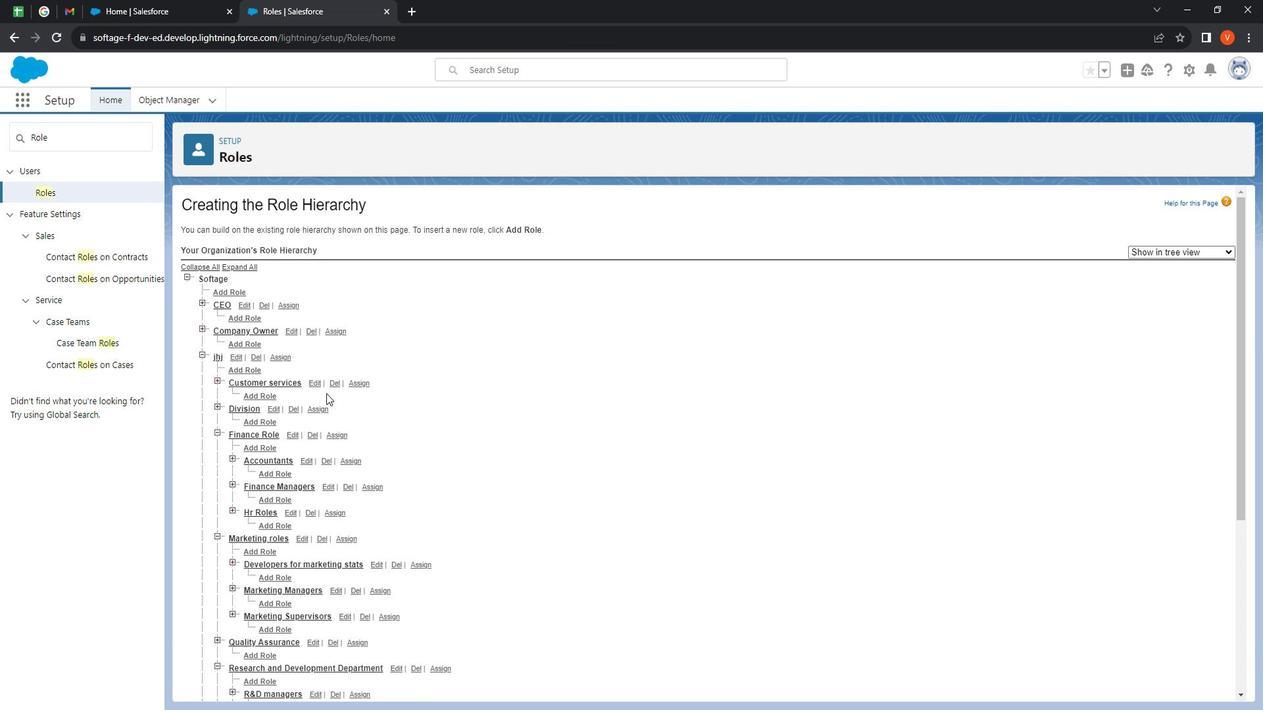 
Action: Mouse moved to (329, 392)
Screenshot: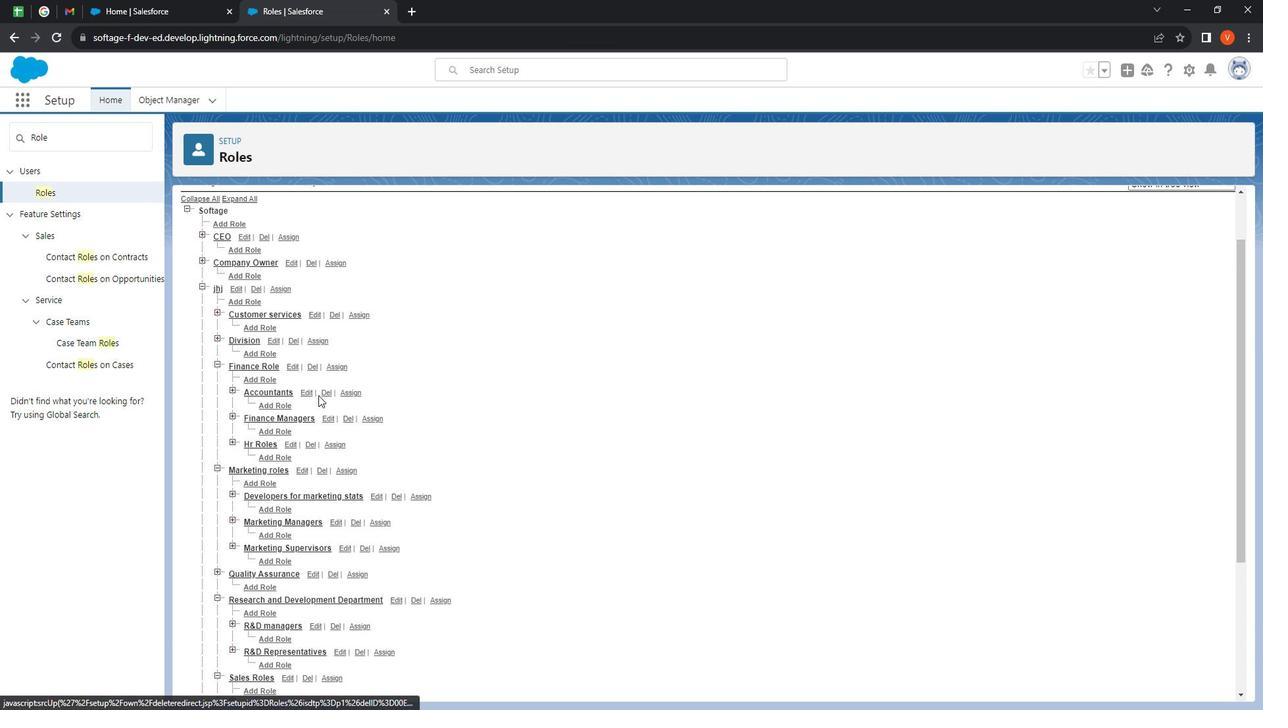 
Action: Mouse scrolled (329, 392) with delta (0, 0)
Screenshot: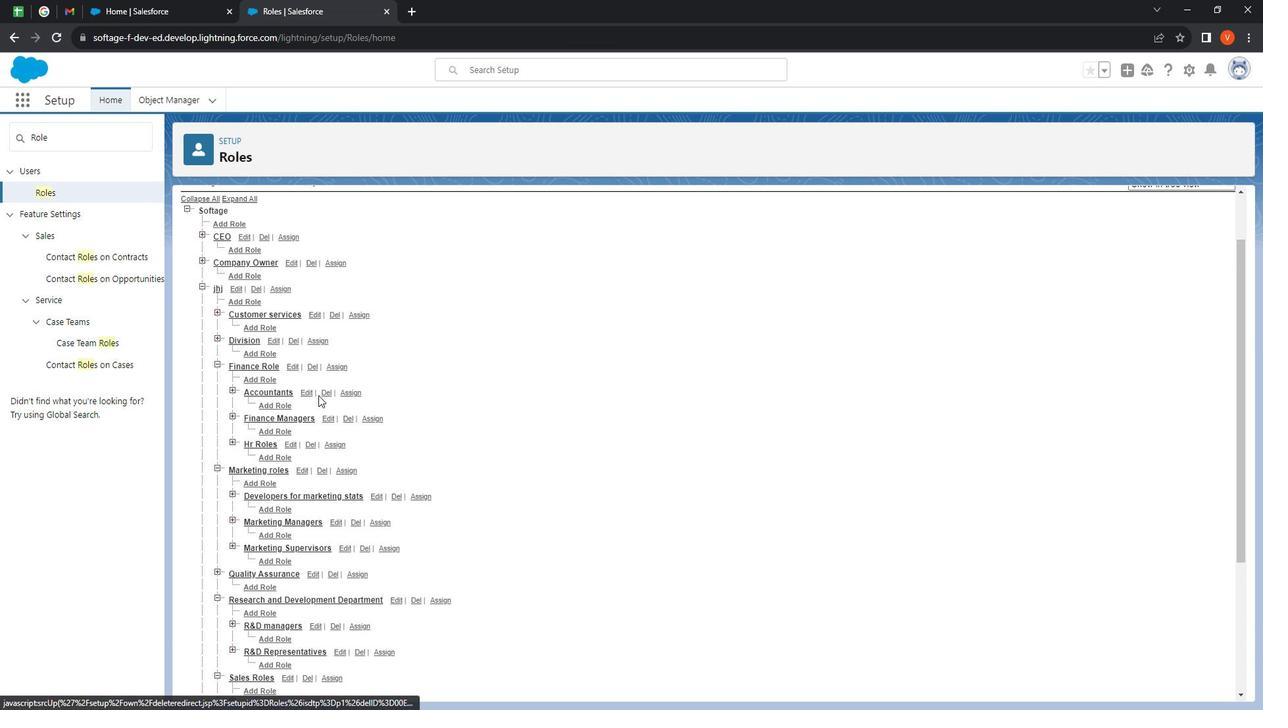 
Action: Mouse moved to (281, 513)
Screenshot: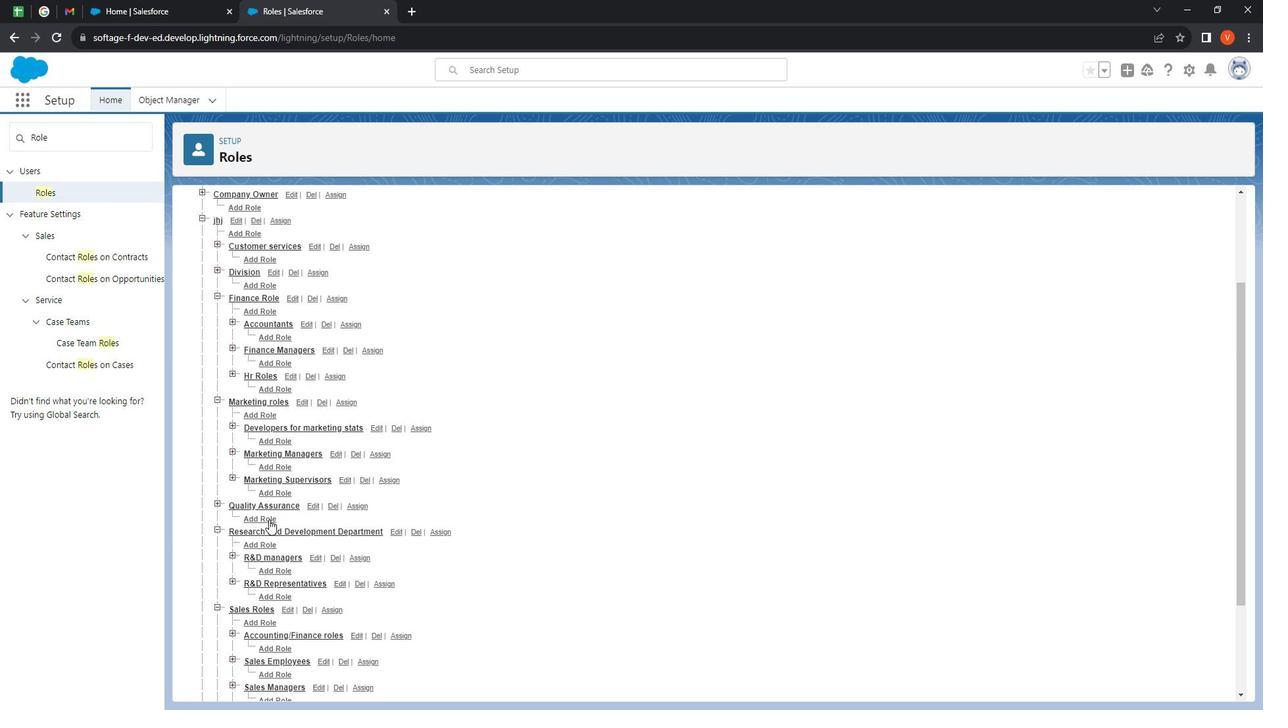 
Action: Mouse pressed left at (281, 513)
Screenshot: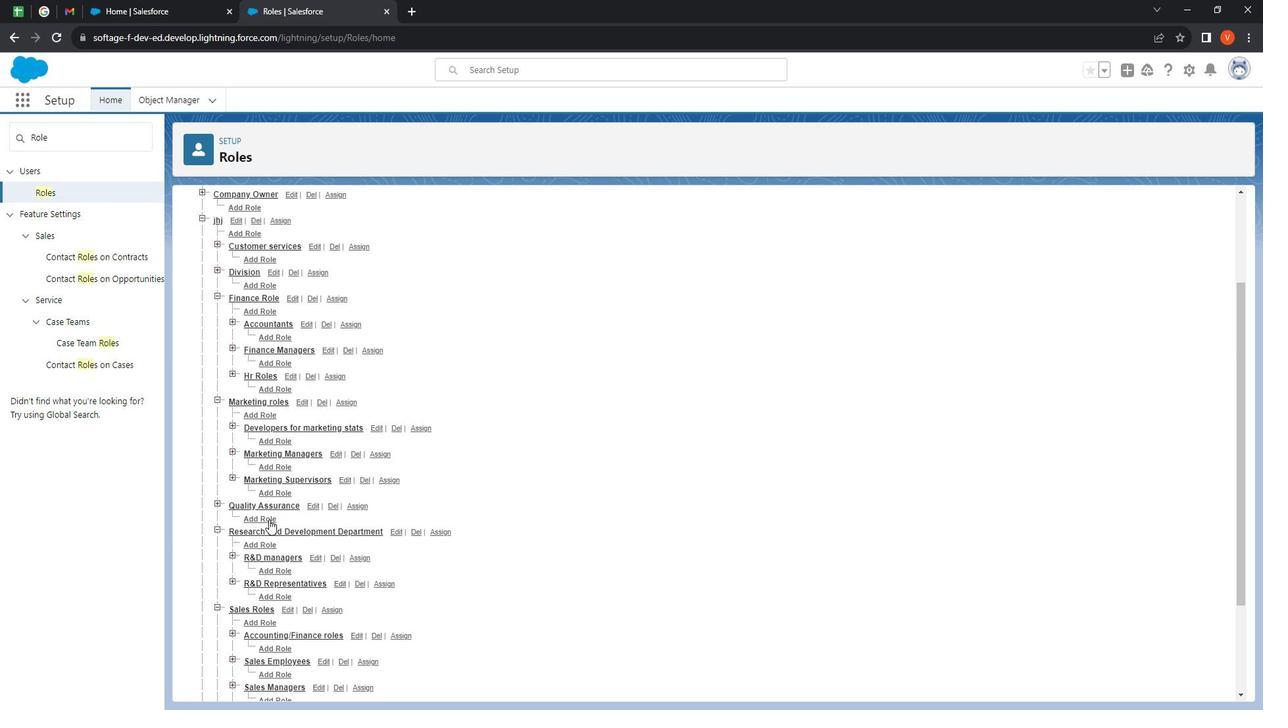 
Action: Mouse moved to (419, 267)
Screenshot: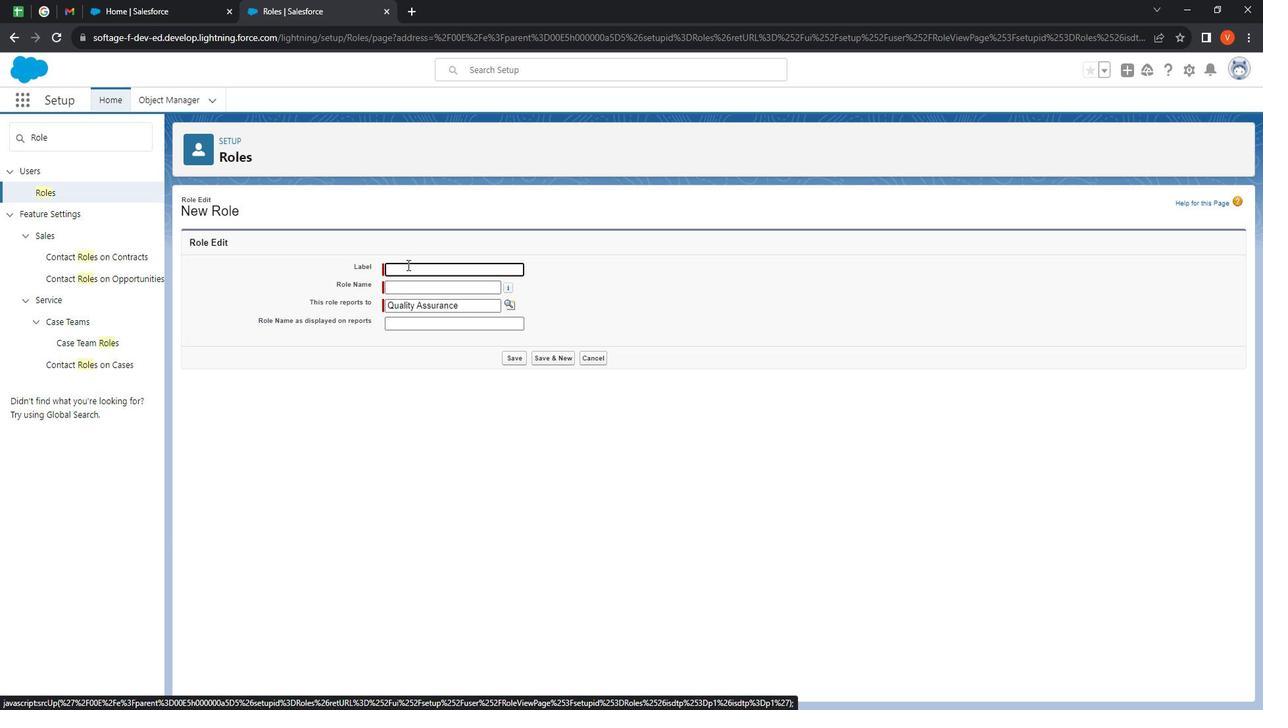 
Action: Mouse pressed left at (419, 267)
Screenshot: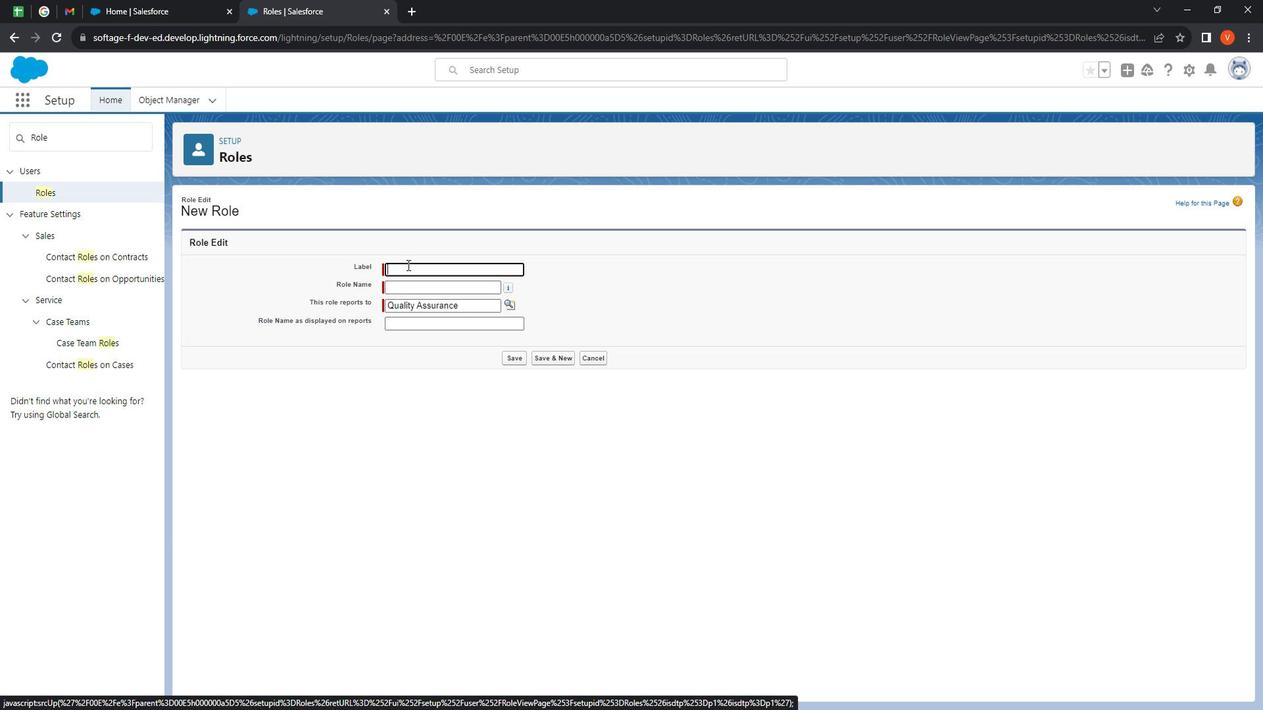 
Action: Key pressed <Key.shift>Quality<Key.space>assurance<Key.space>engineer
Screenshot: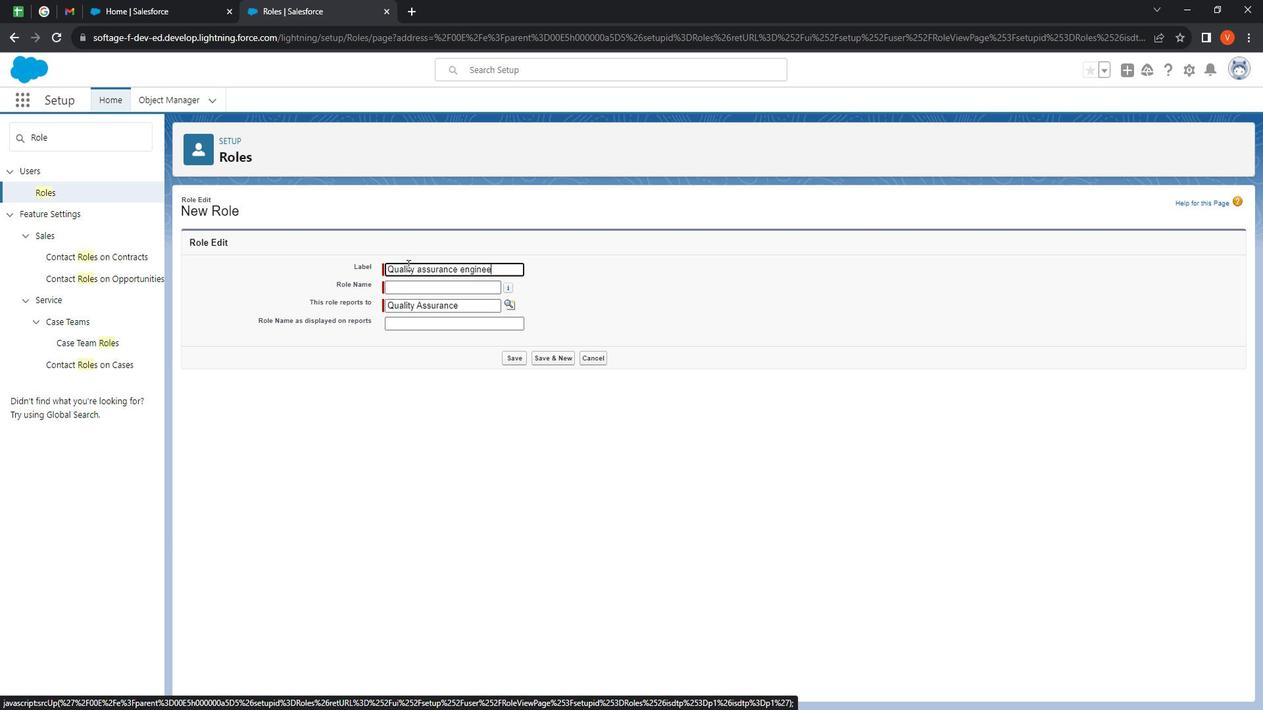 
Action: Mouse moved to (425, 286)
Screenshot: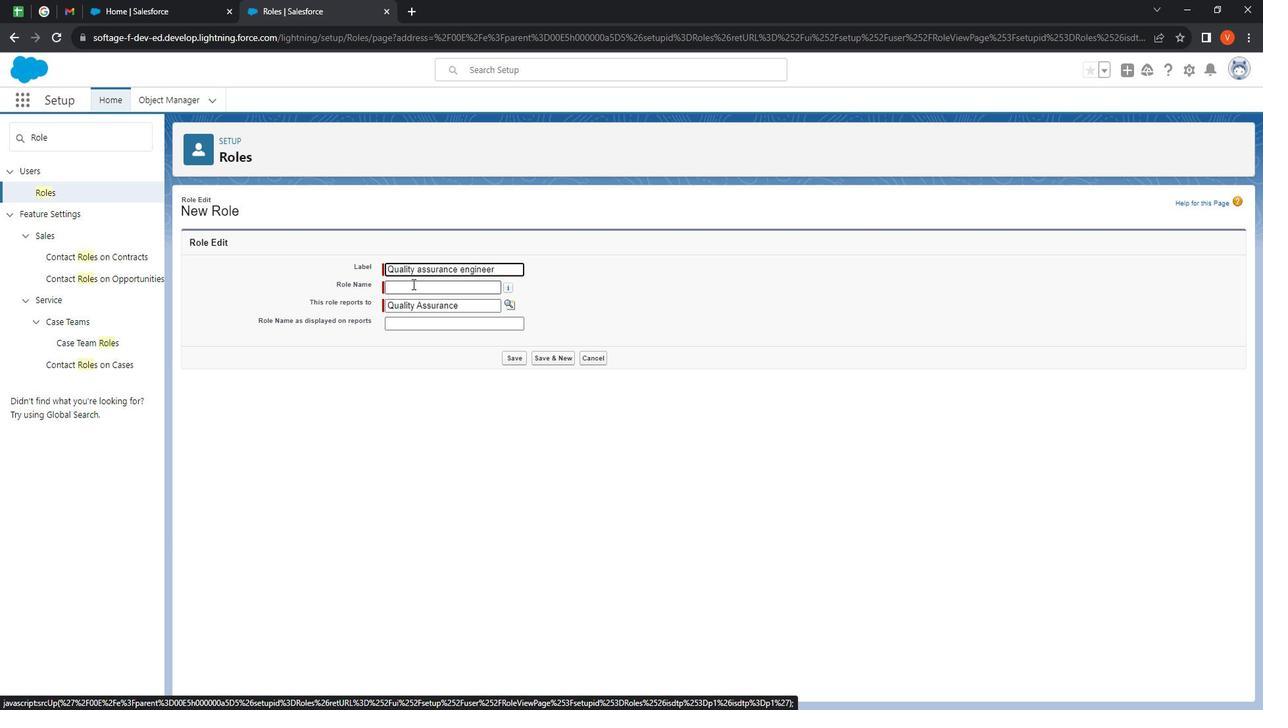 
Action: Mouse pressed left at (425, 286)
Screenshot: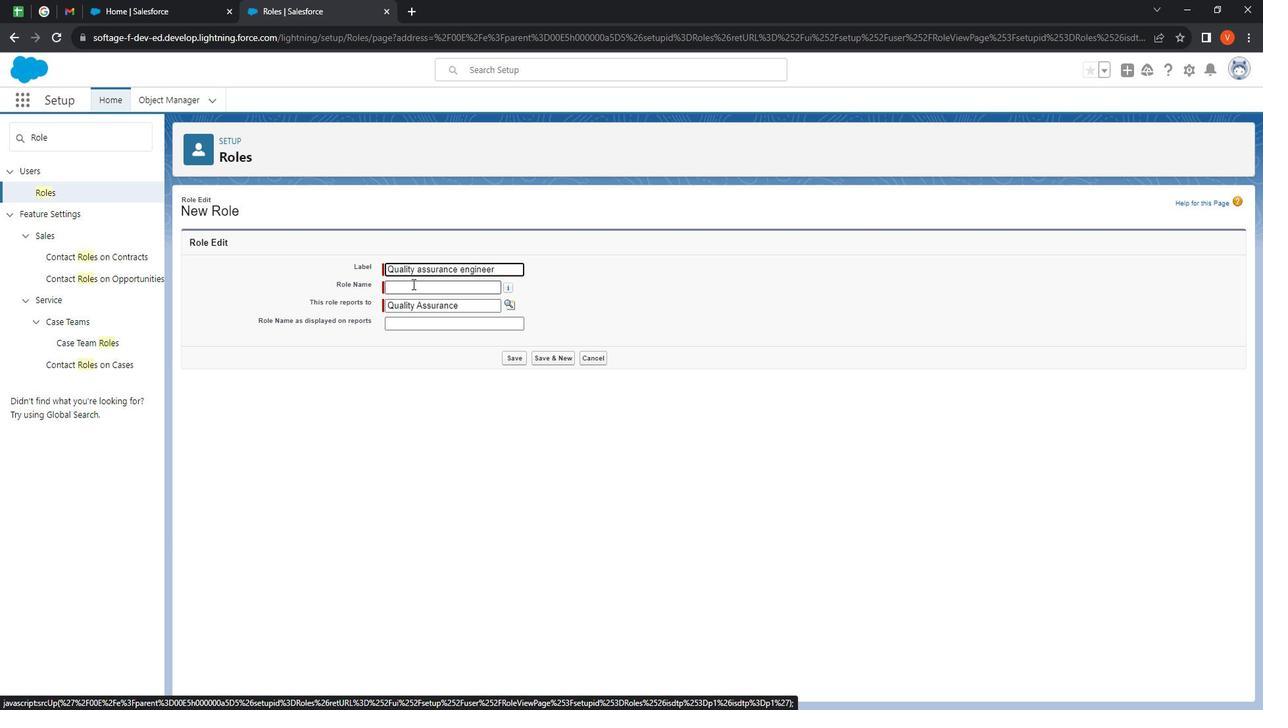 
Action: Mouse moved to (538, 357)
Screenshot: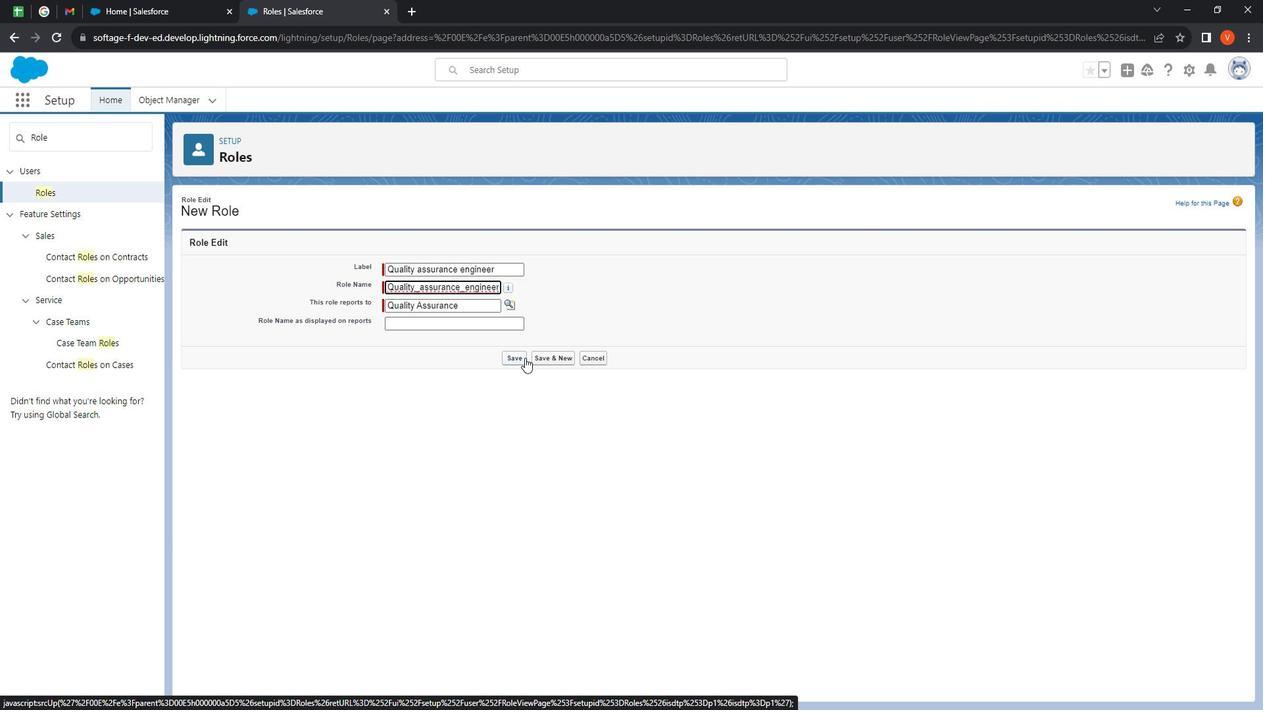 
Action: Mouse pressed left at (538, 357)
Screenshot: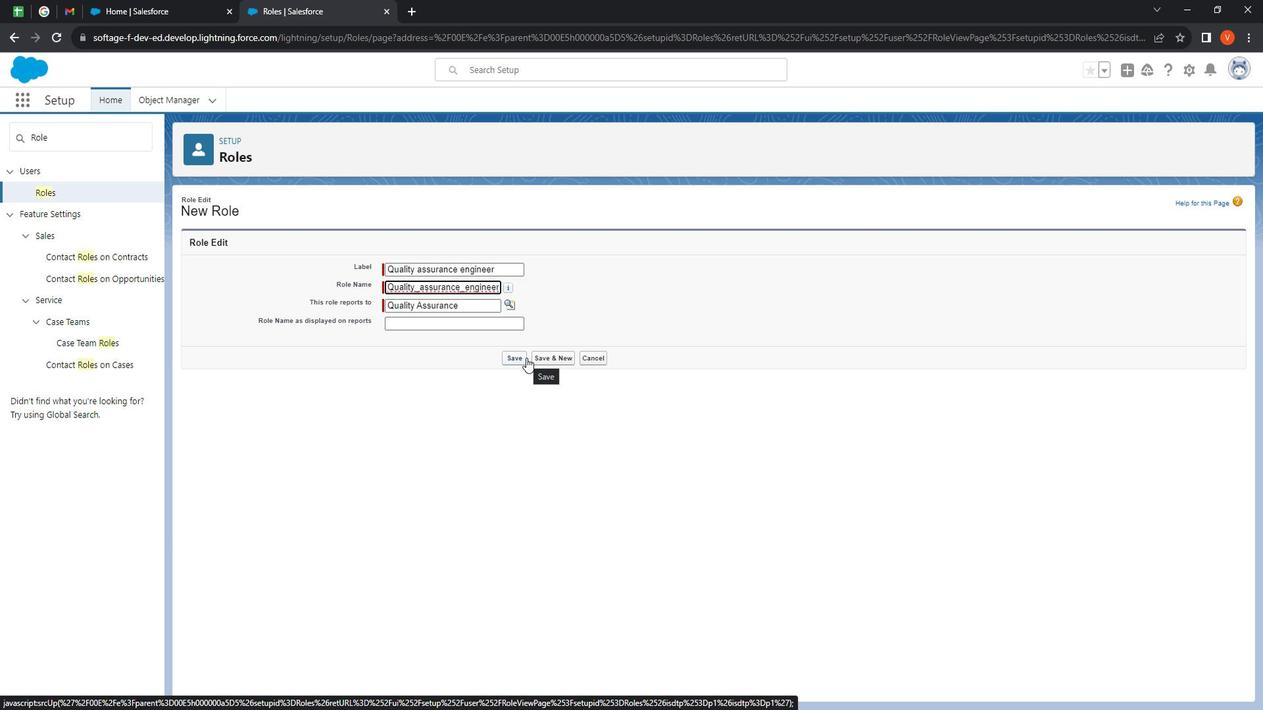 
Action: Mouse moved to (59, 199)
Screenshot: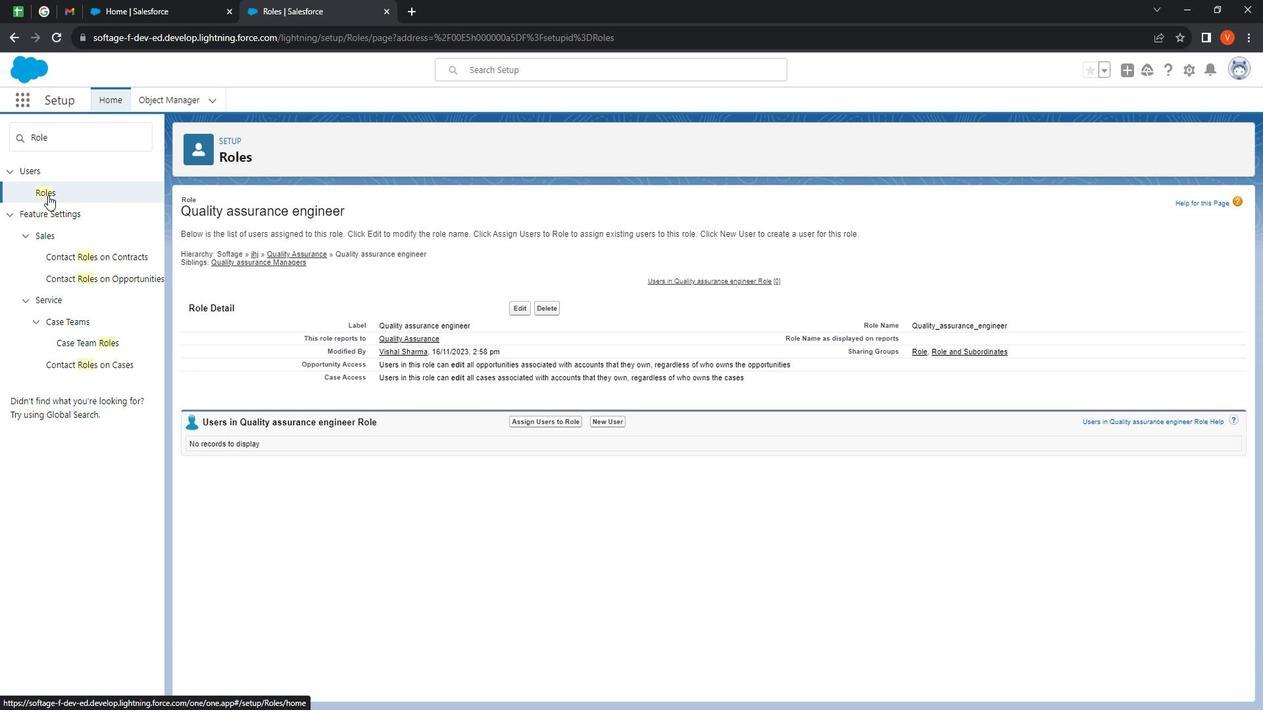 
Action: Mouse pressed left at (59, 199)
Screenshot: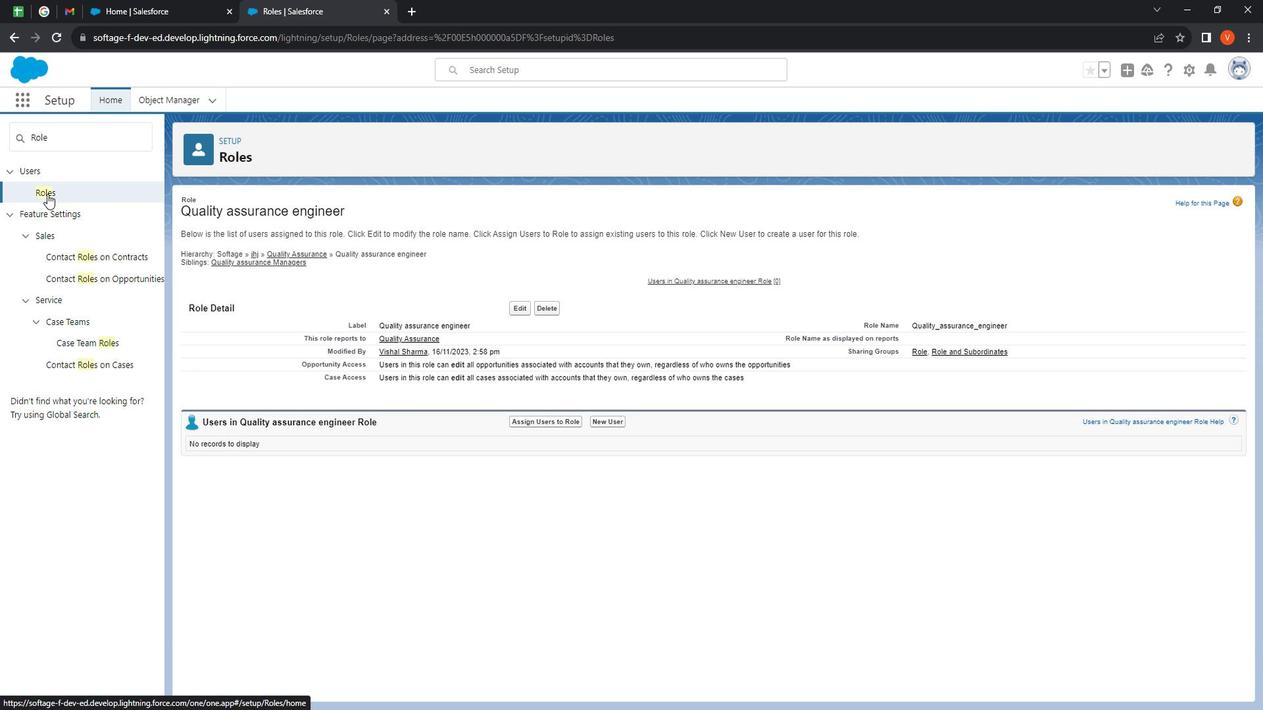 
Action: Mouse moved to (736, 468)
Screenshot: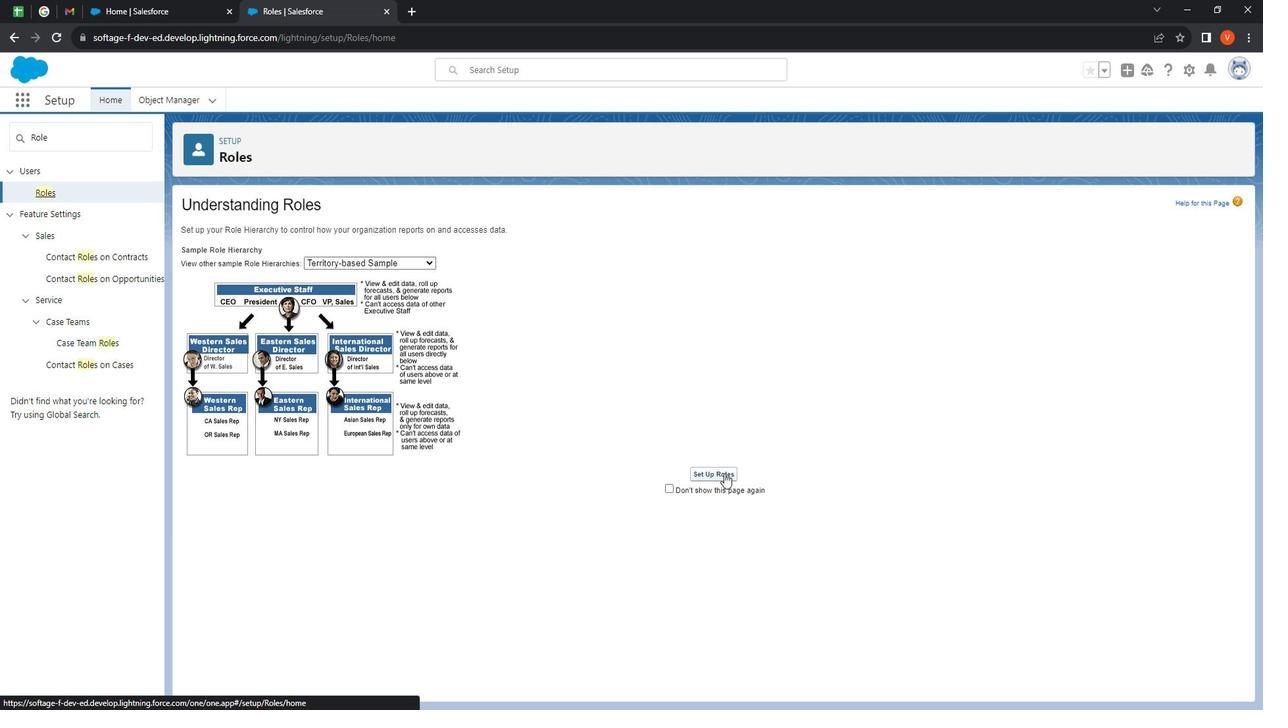 
Action: Mouse pressed left at (736, 468)
Screenshot: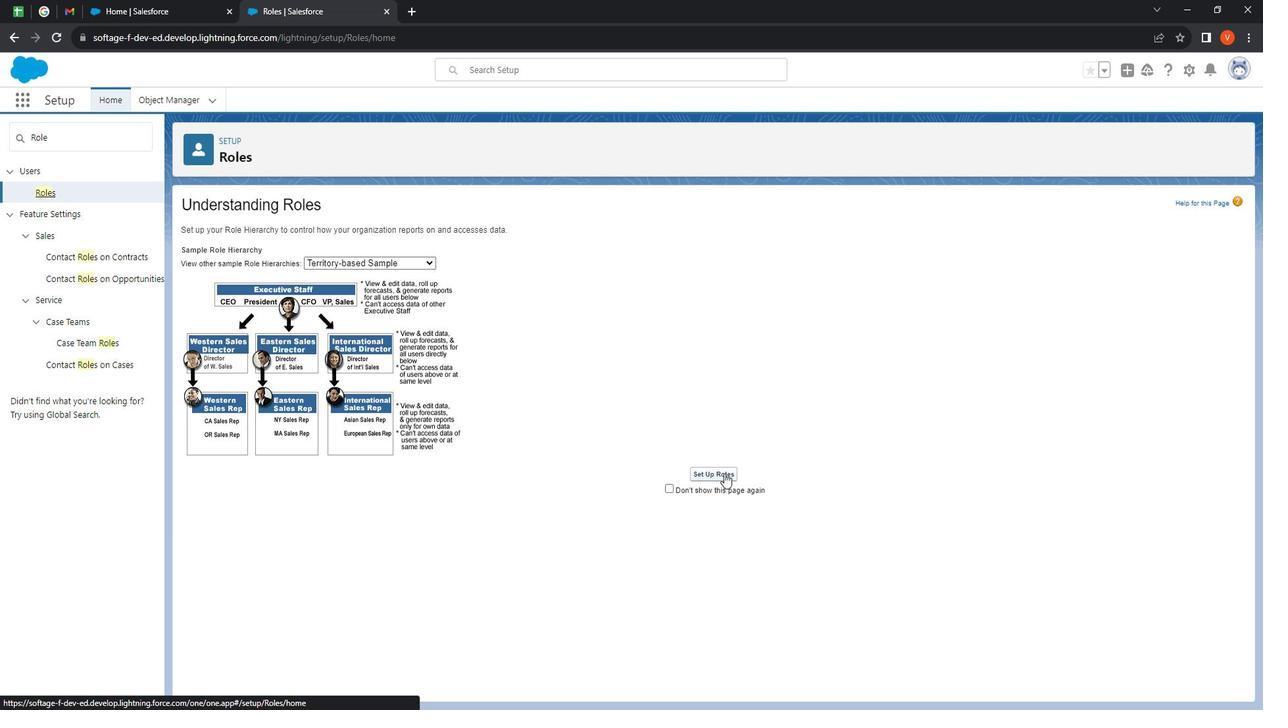 
Action: Mouse moved to (210, 354)
Screenshot: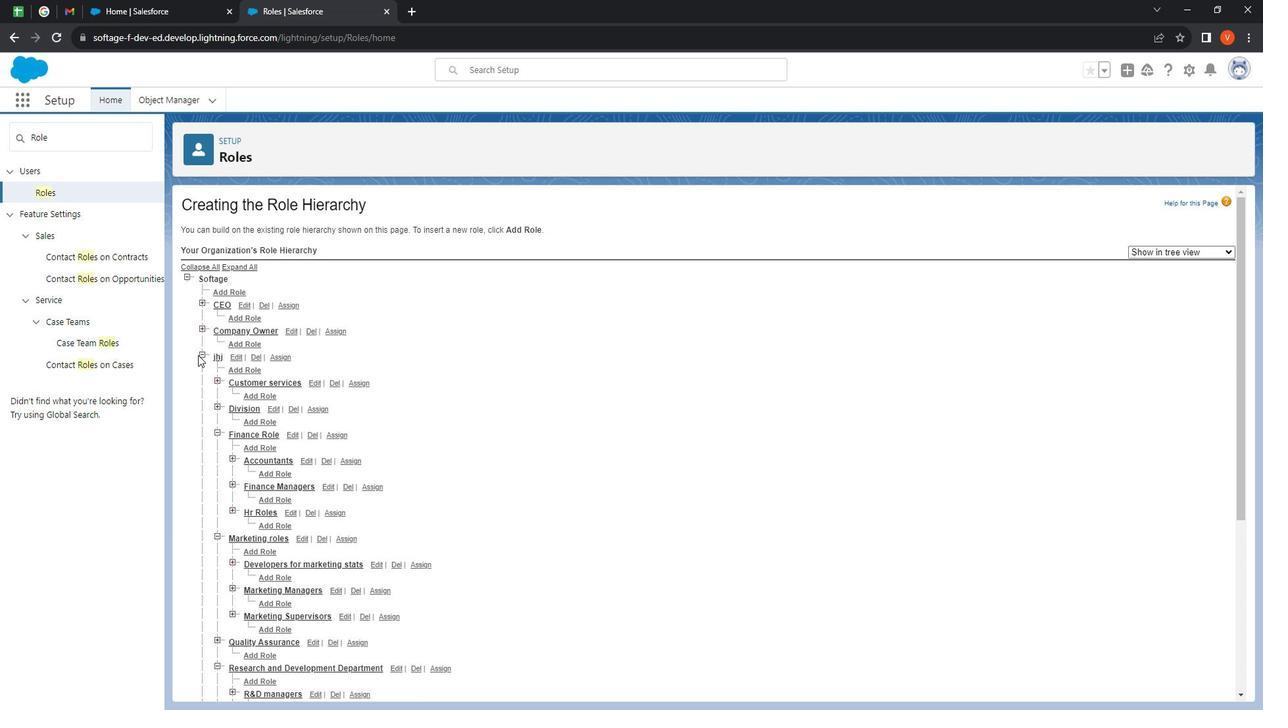 
Action: Mouse pressed left at (210, 354)
Screenshot: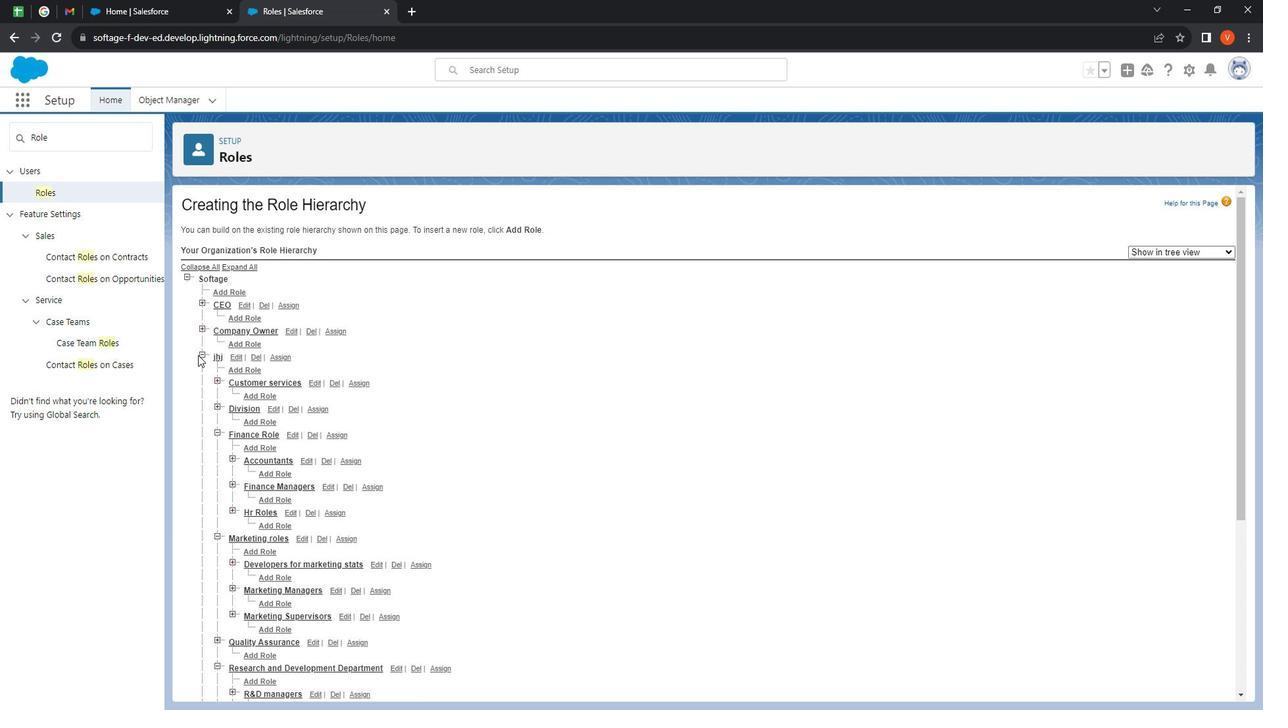 
Action: Mouse moved to (248, 370)
Screenshot: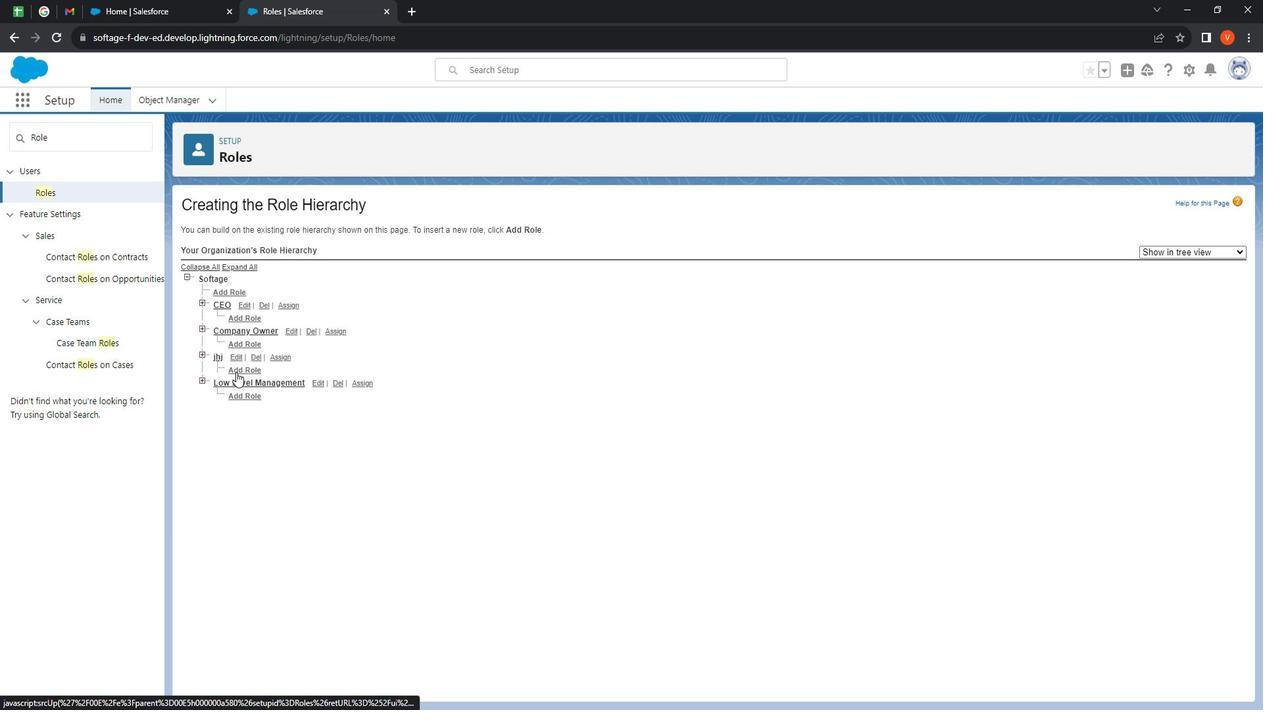 
Action: Mouse pressed left at (248, 370)
Screenshot: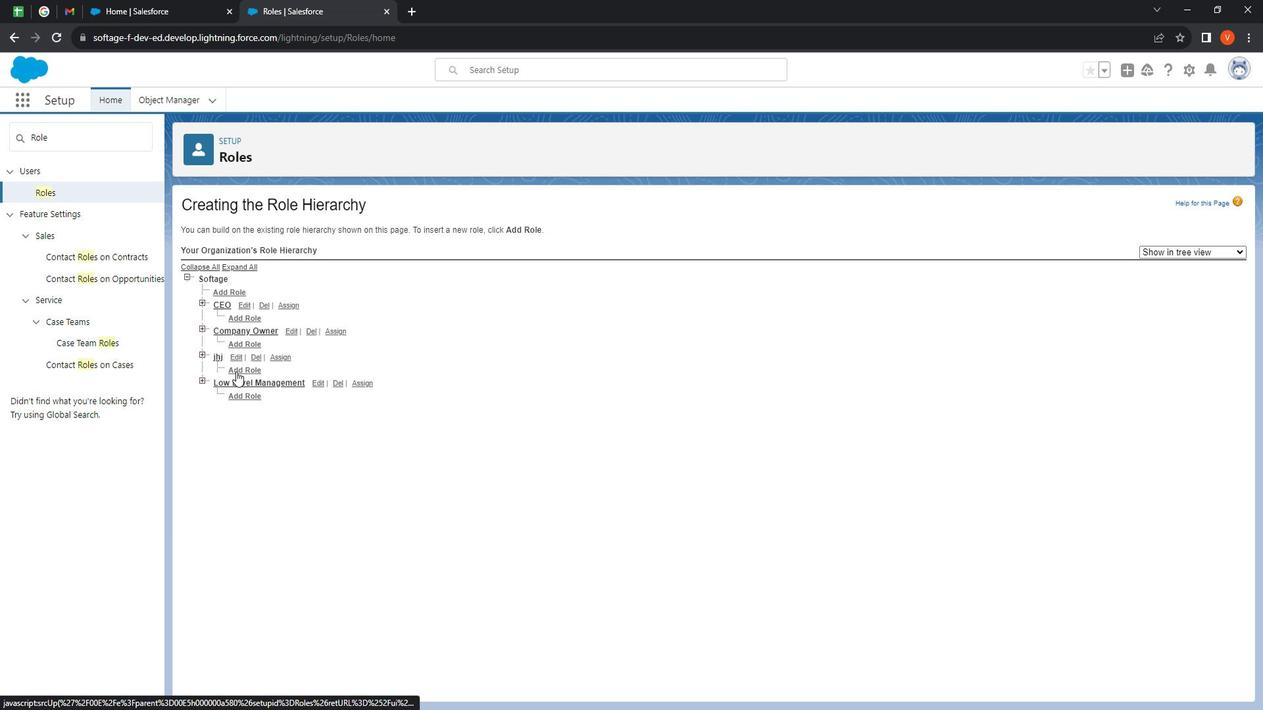
Action: Mouse moved to (452, 272)
Screenshot: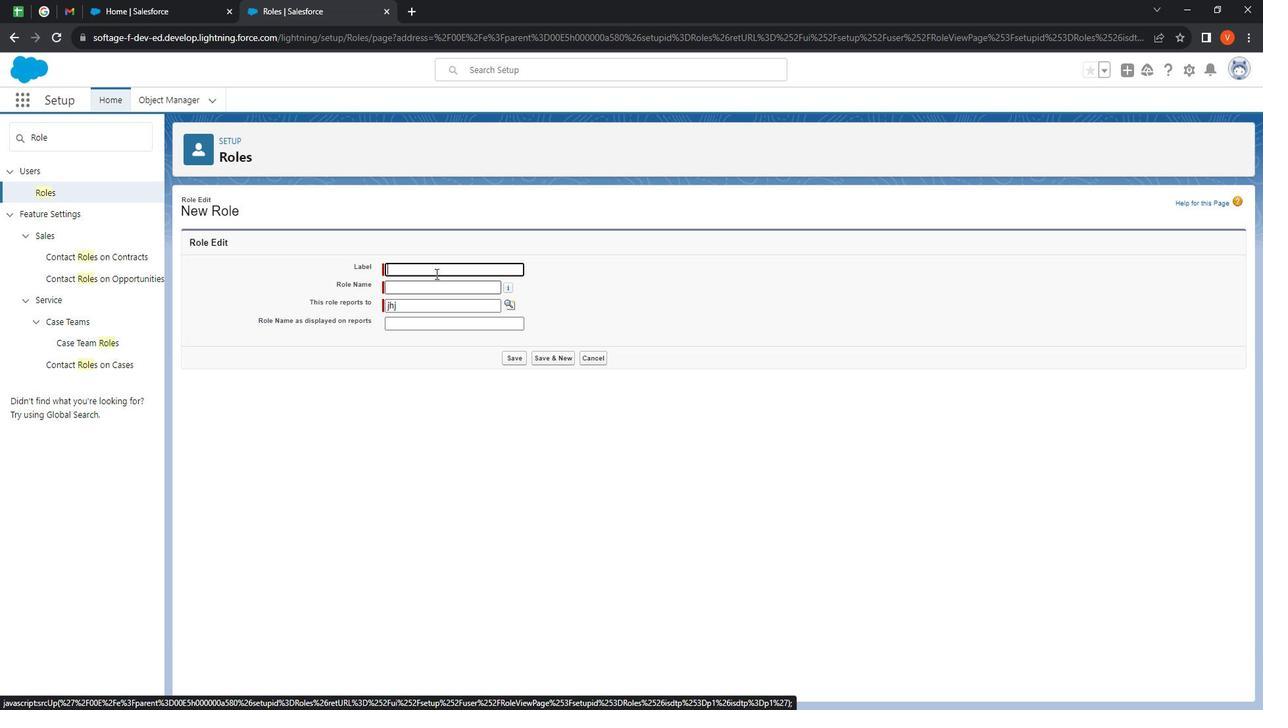 
Action: Mouse pressed left at (452, 272)
Screenshot: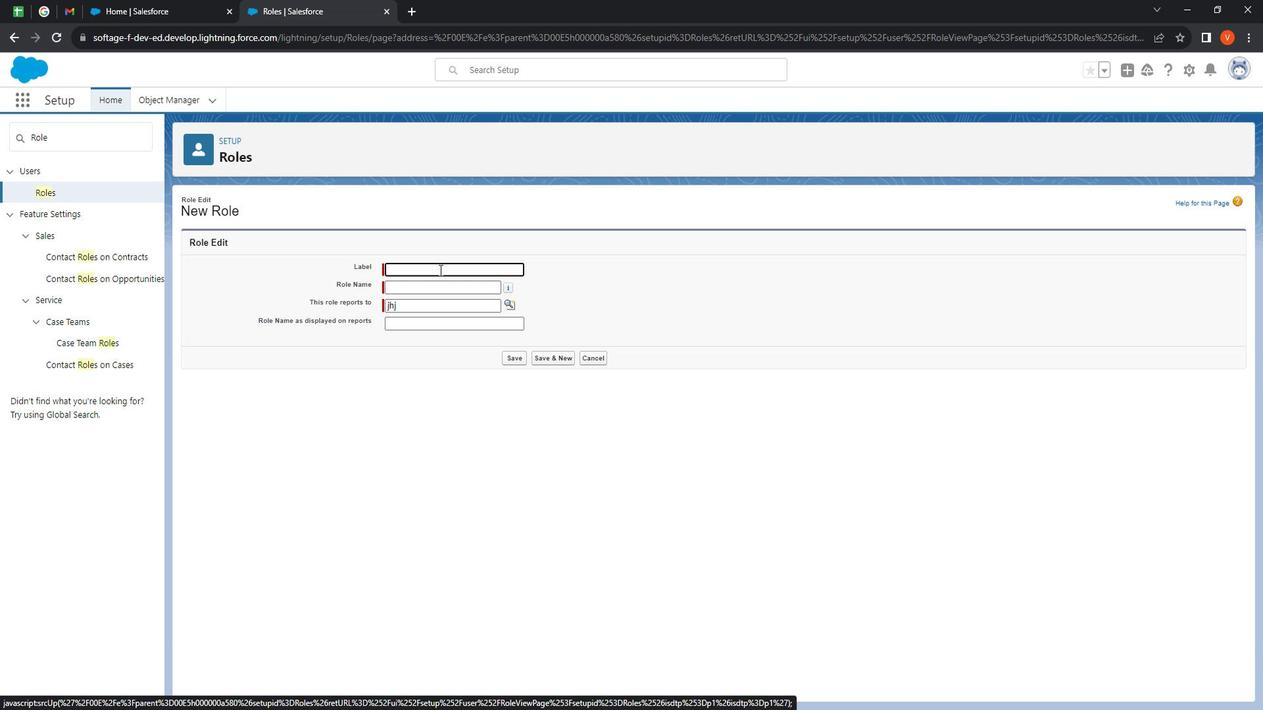 
Action: Key pressed <Key.shift>
Screenshot: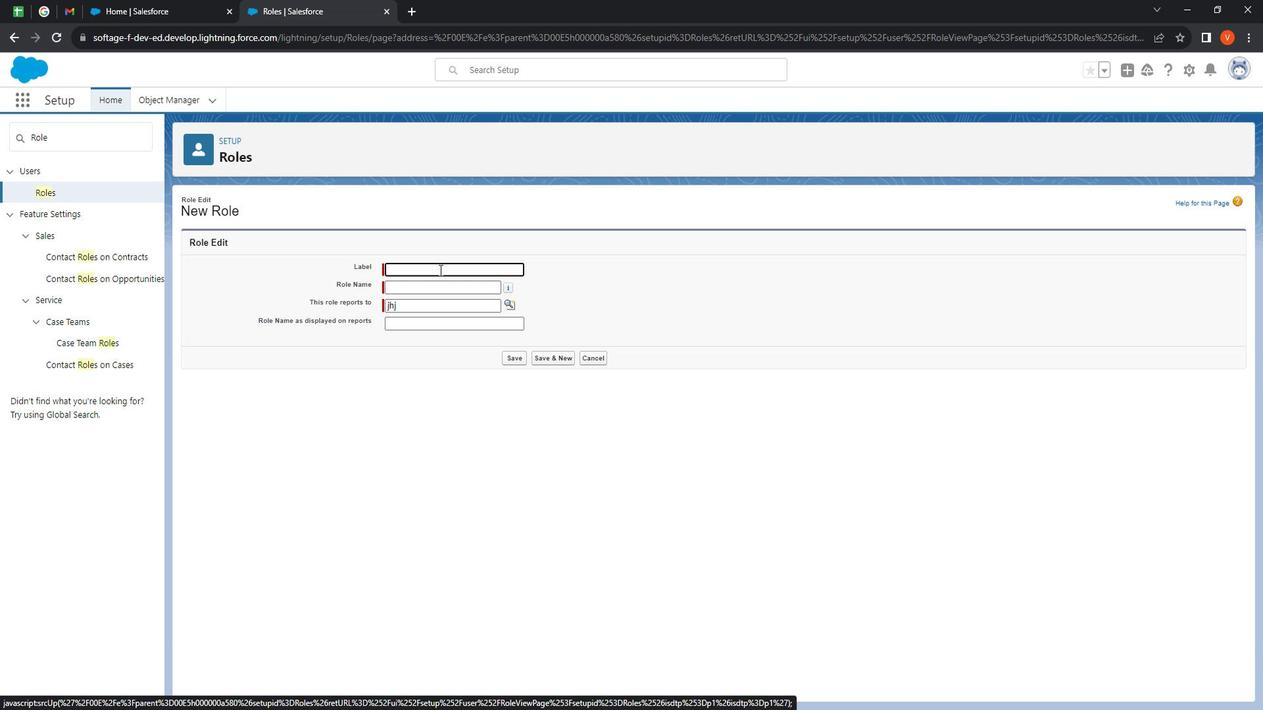 
Action: Mouse moved to (444, 275)
Screenshot: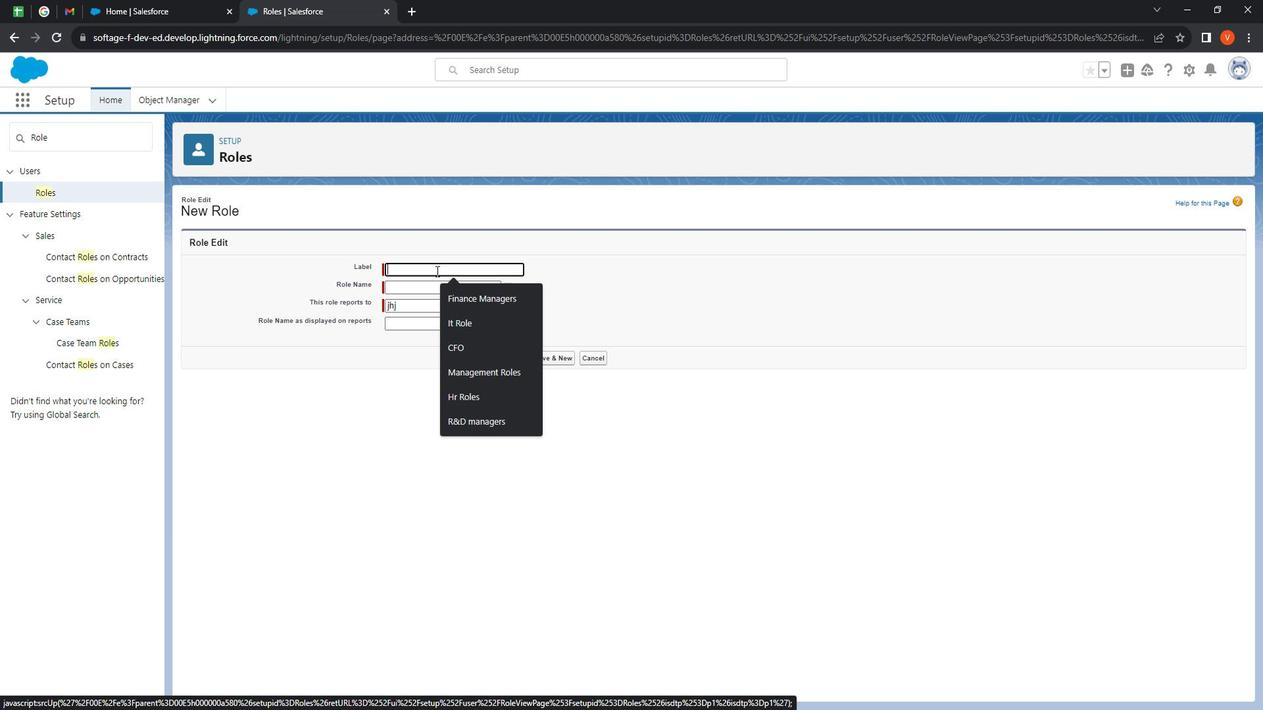 
Action: Key pressed <Key.shift><Key.shift><Key.shift><Key.shift><Key.shift><Key.shift><Key.shift><Key.shift><Key.shift><Key.shift><Key.shift><Key.shift>Customer<Key.space><Key.shift>Service
Screenshot: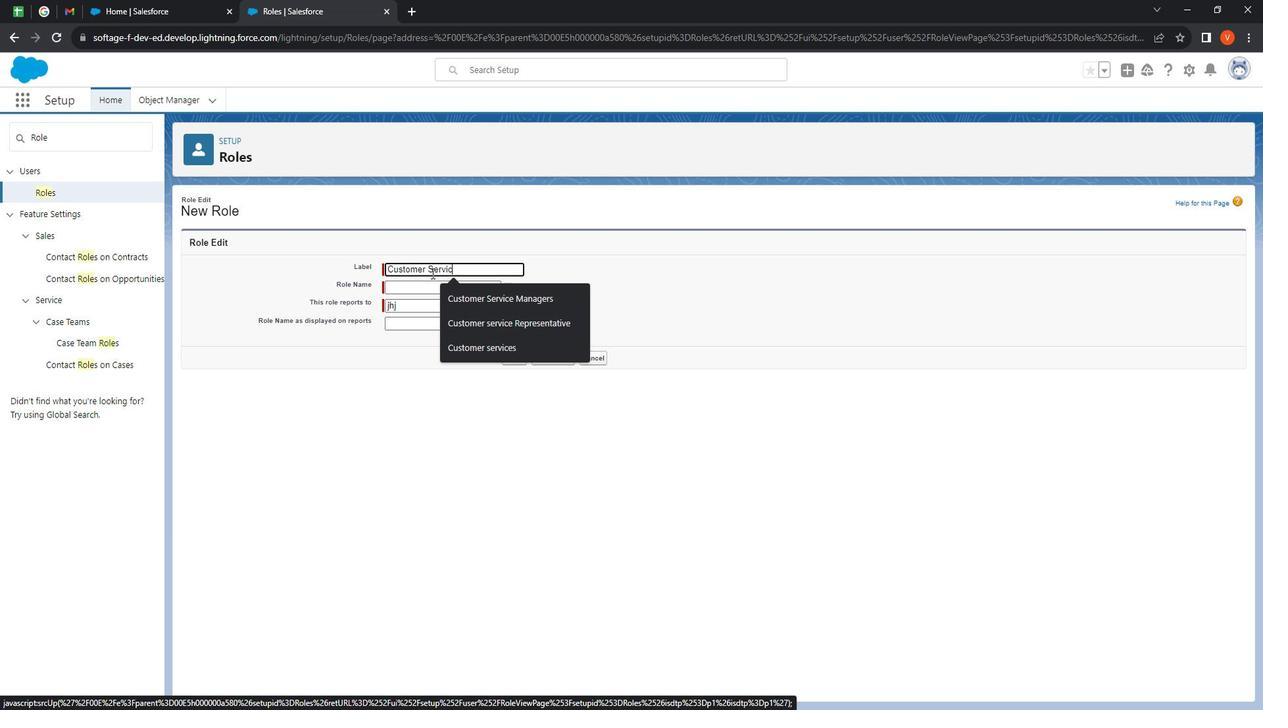 
Action: Mouse moved to (411, 289)
Screenshot: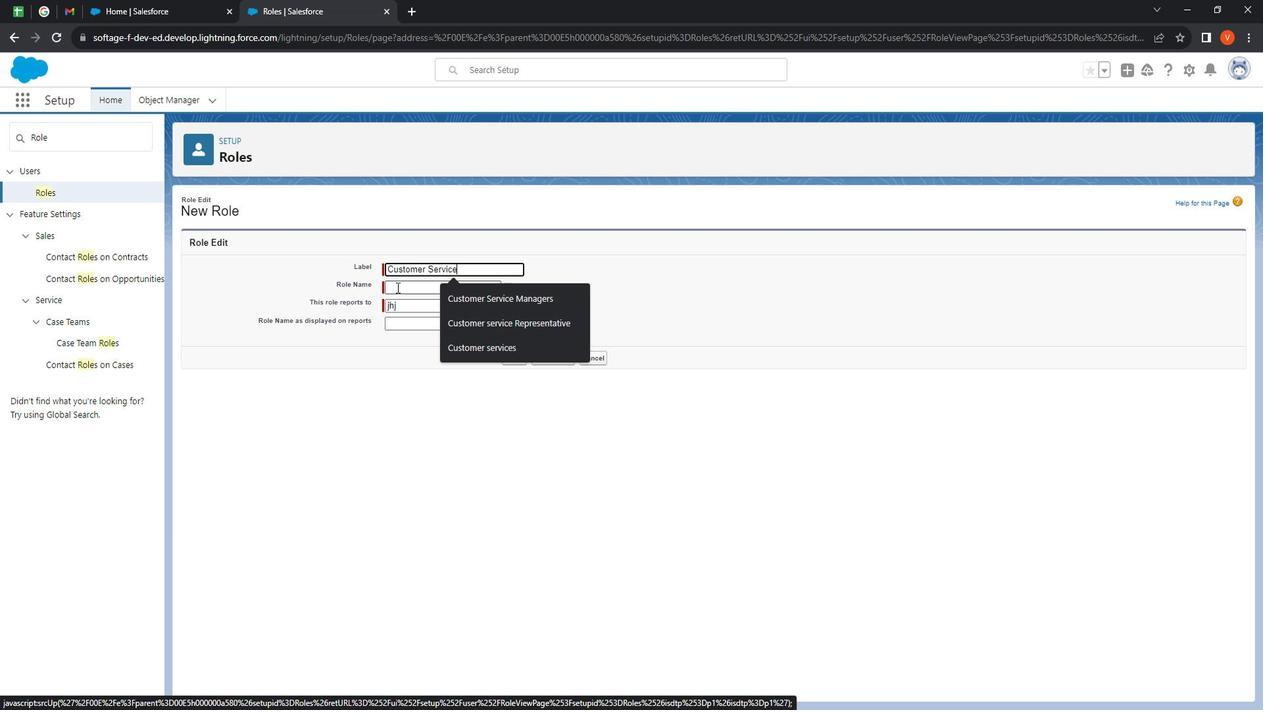 
Action: Mouse pressed left at (411, 289)
Screenshot: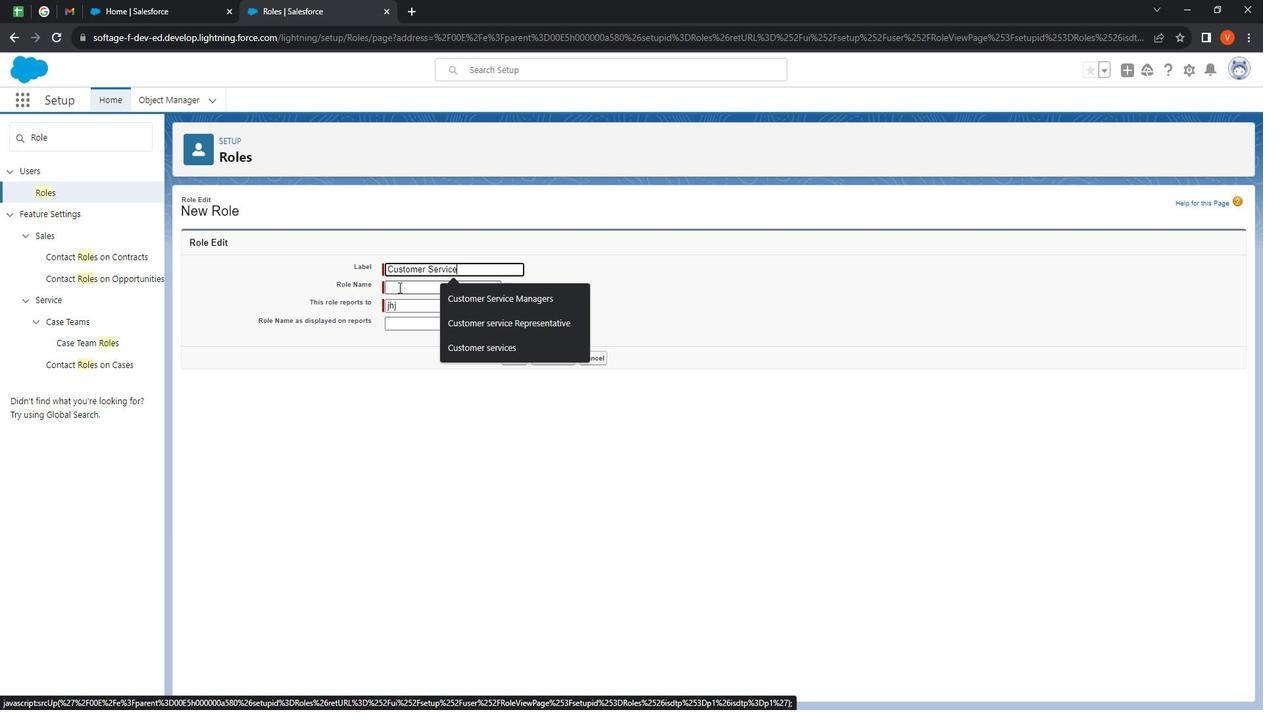 
Action: Mouse moved to (610, 302)
Screenshot: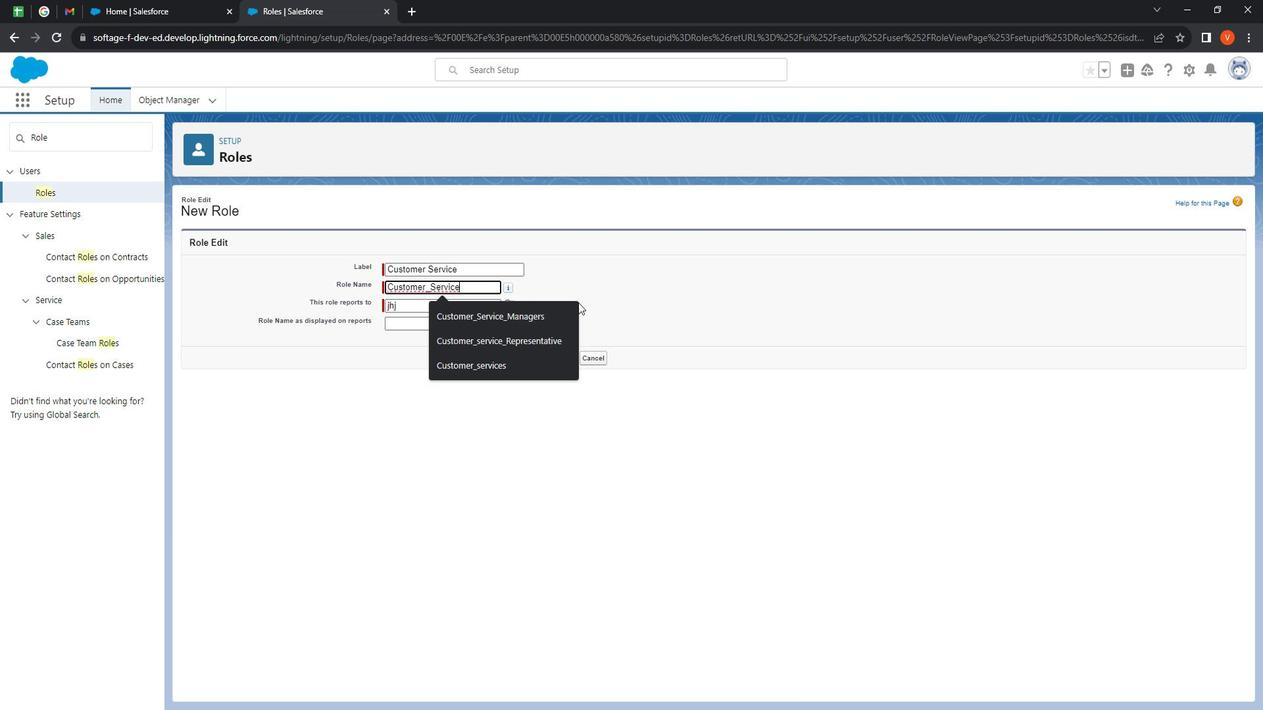 
Action: Mouse pressed left at (610, 302)
Screenshot: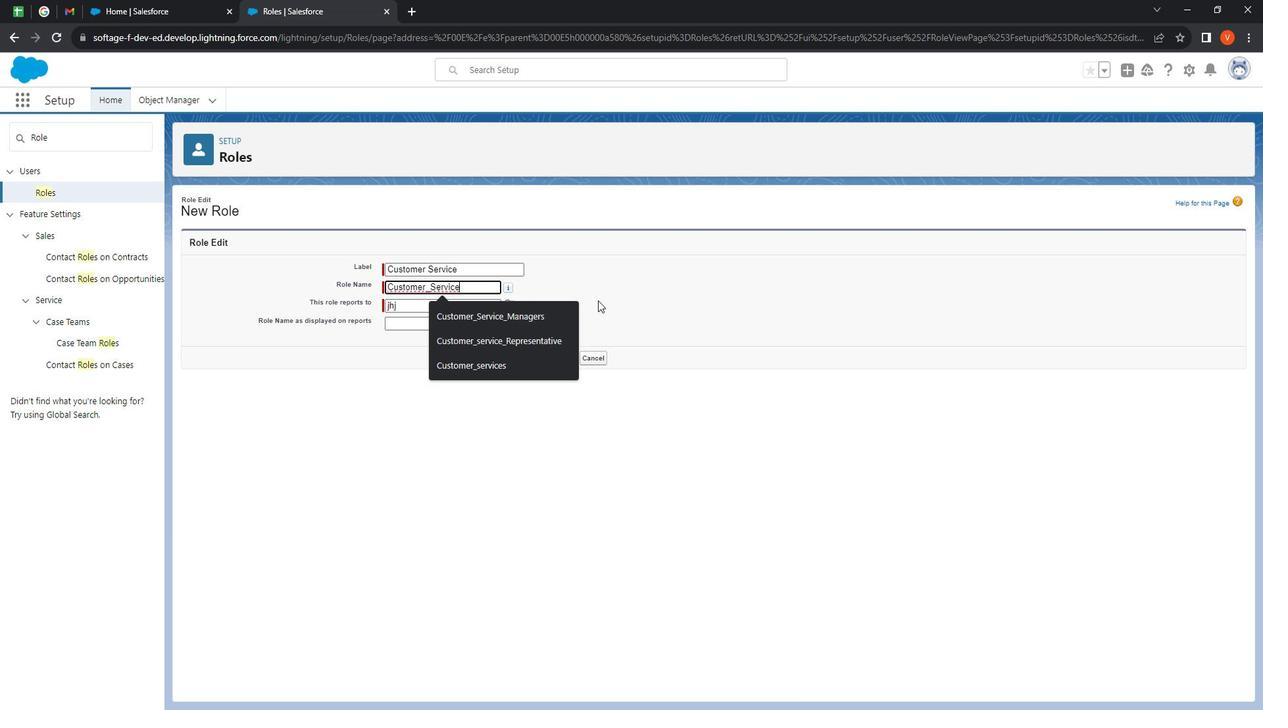 
Action: Mouse moved to (529, 359)
Screenshot: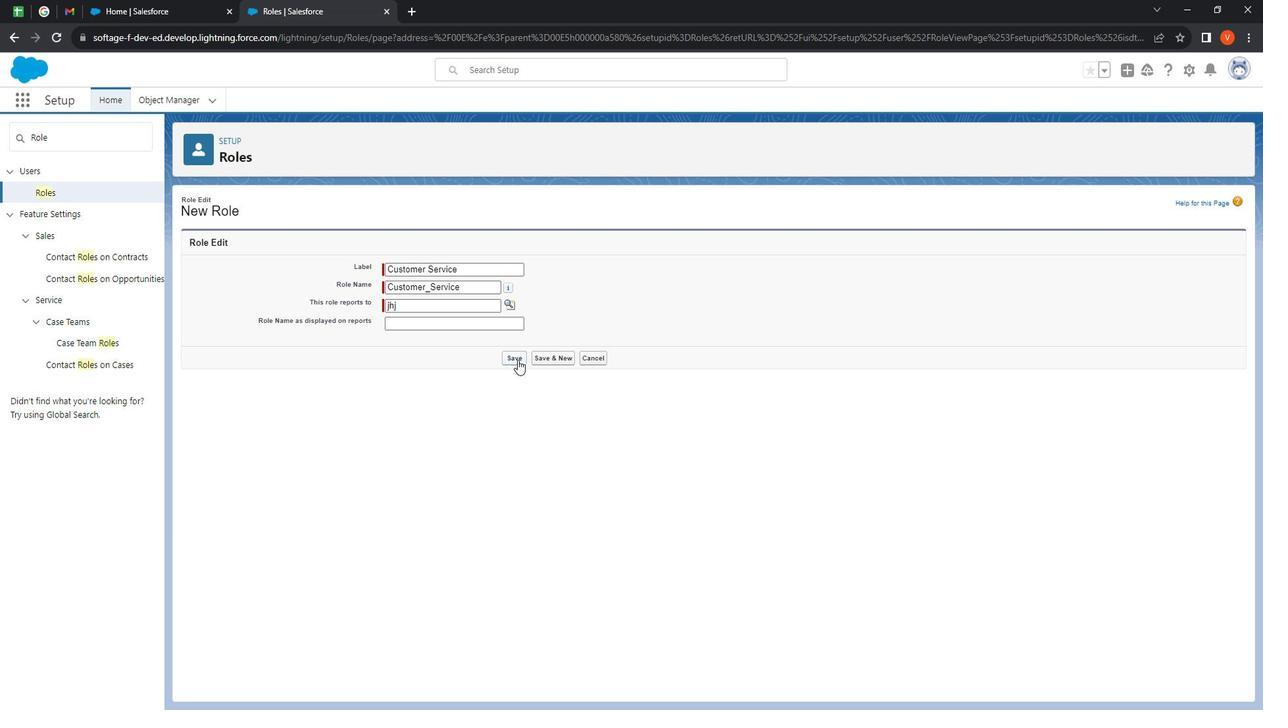 
Action: Mouse pressed left at (529, 359)
Screenshot: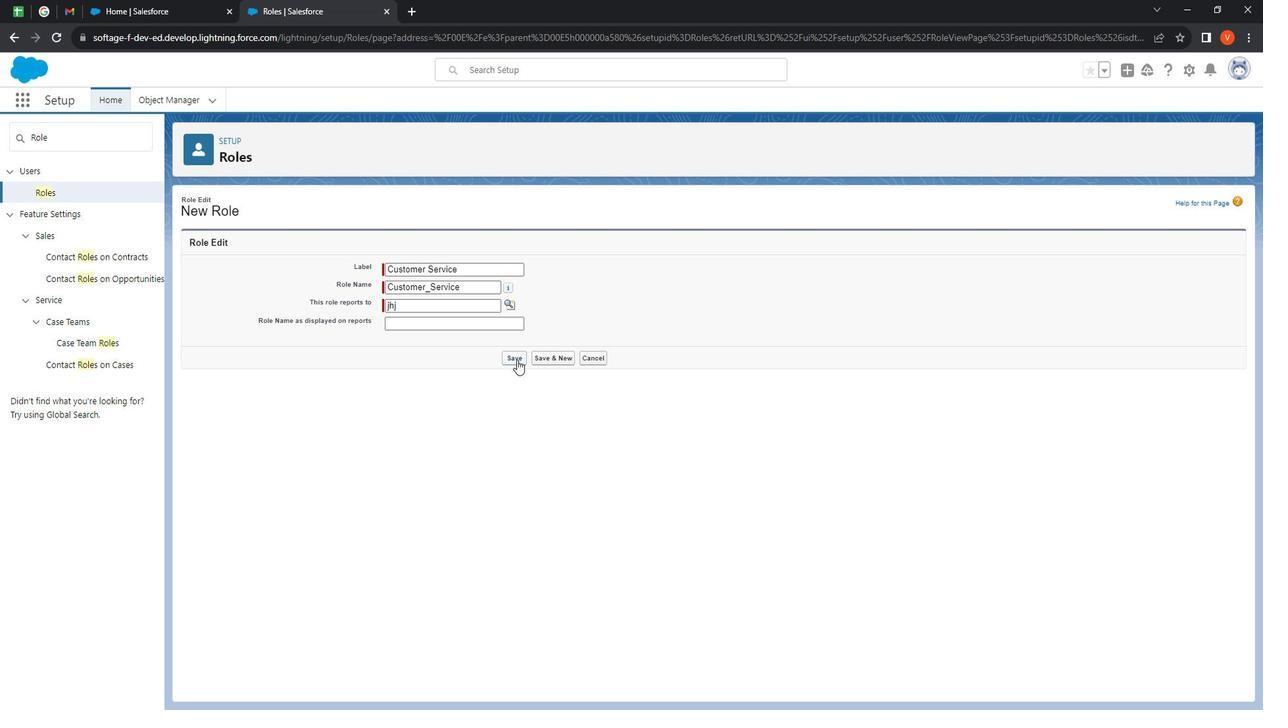 
Action: Mouse moved to (49, 198)
Screenshot: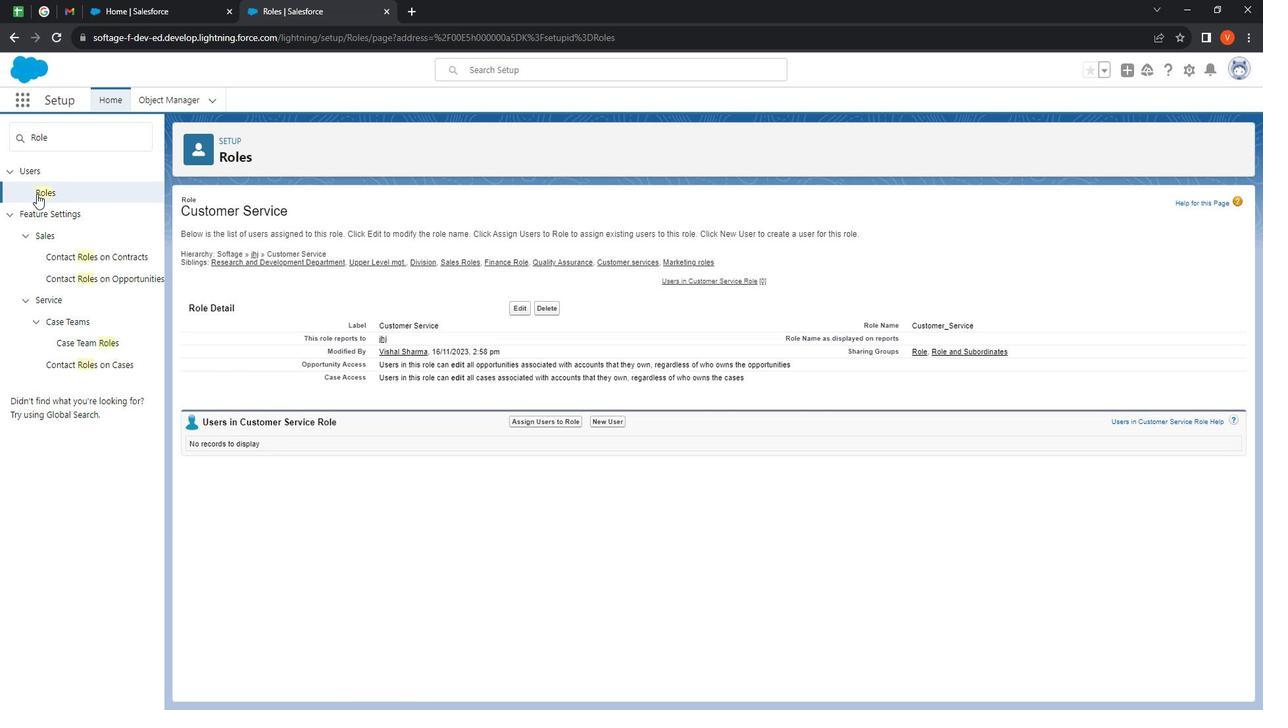 
Action: Mouse pressed left at (49, 198)
Screenshot: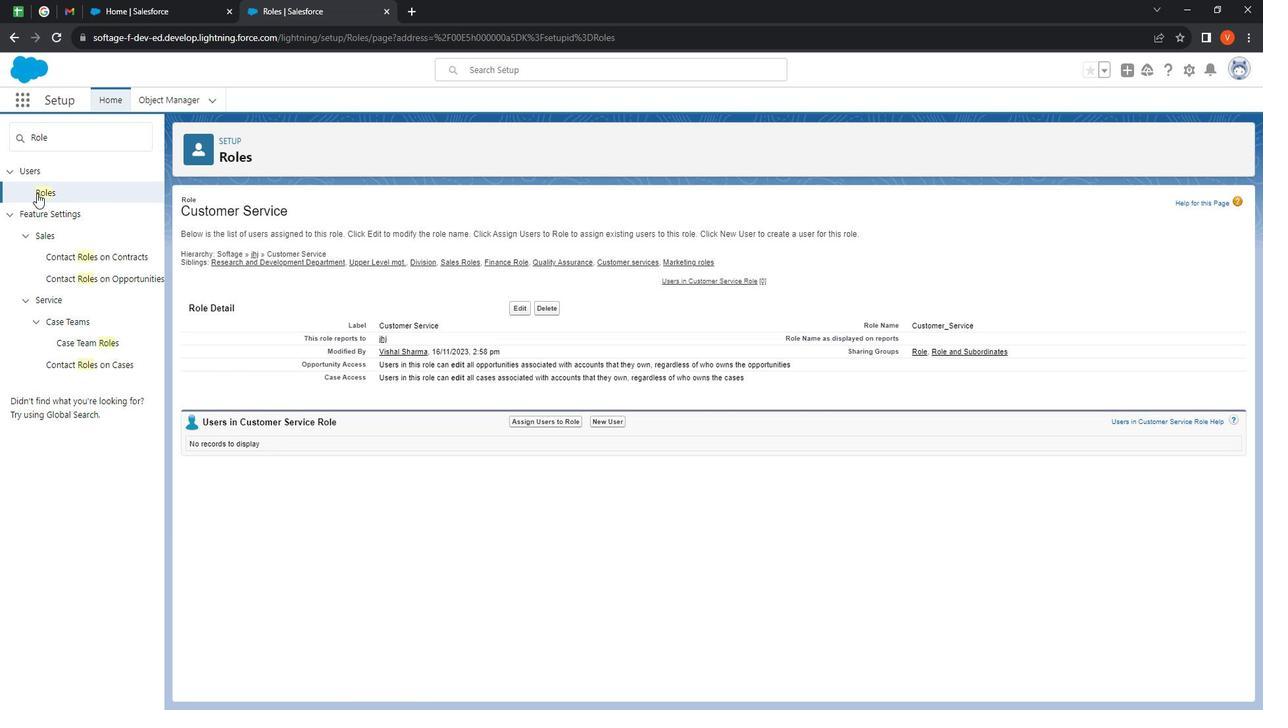 
Action: Mouse moved to (725, 468)
Screenshot: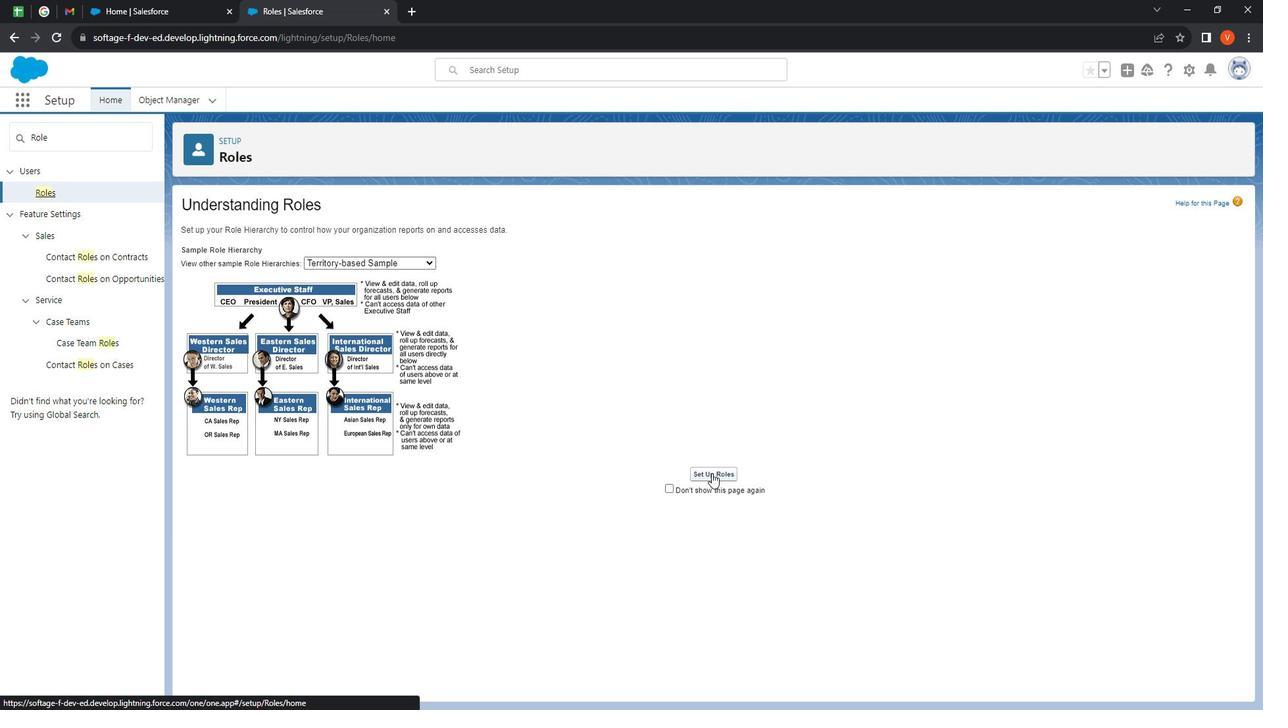 
Action: Mouse pressed left at (725, 468)
Screenshot: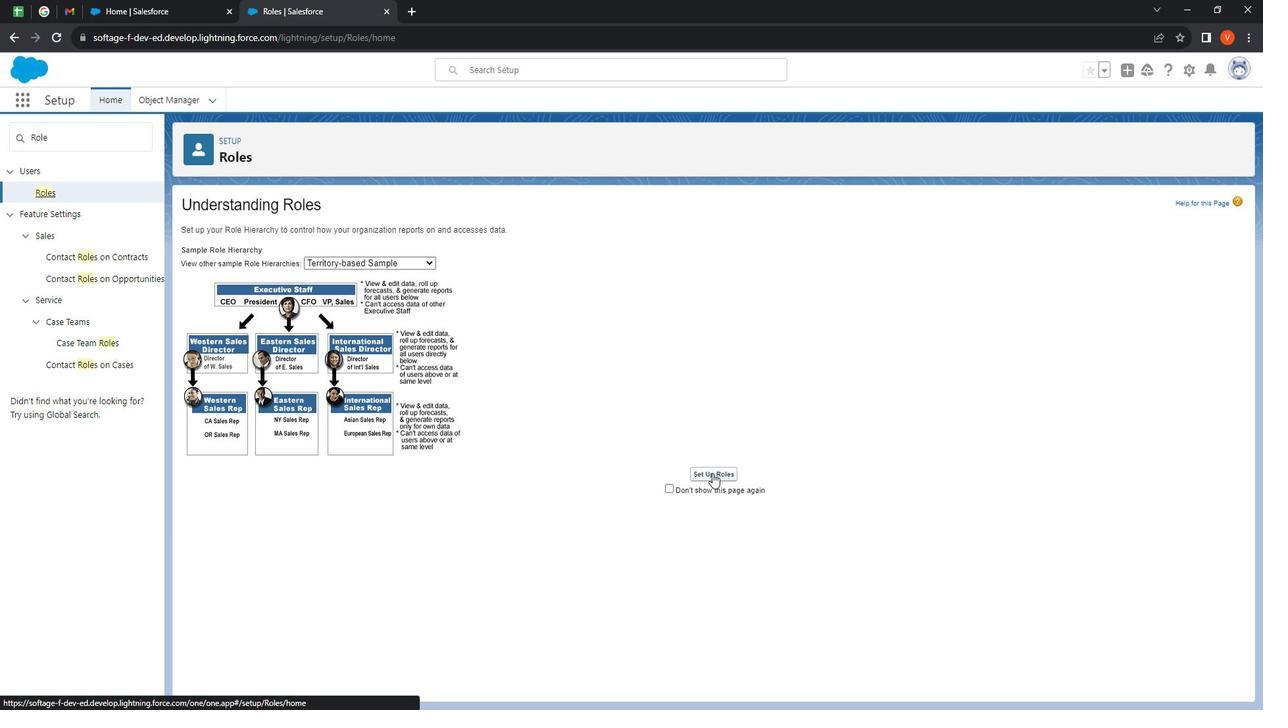 
Action: Mouse moved to (255, 369)
Screenshot: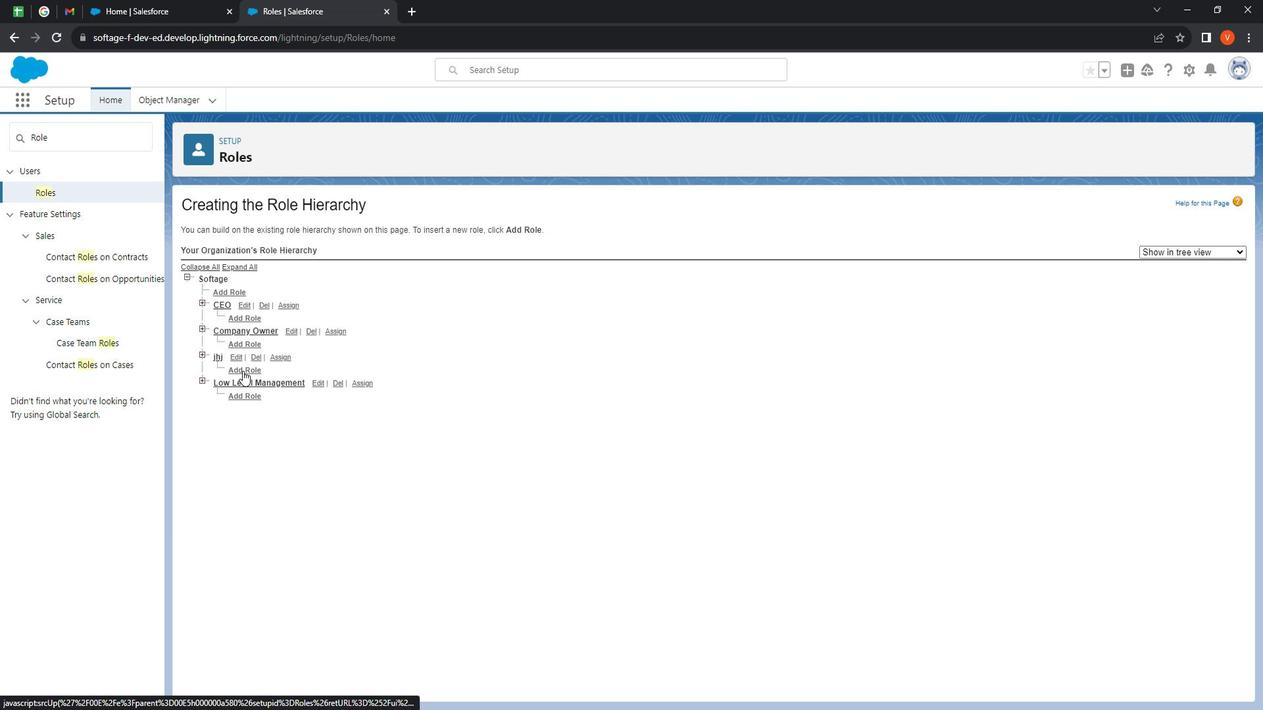 
Action: Mouse pressed left at (255, 369)
Screenshot: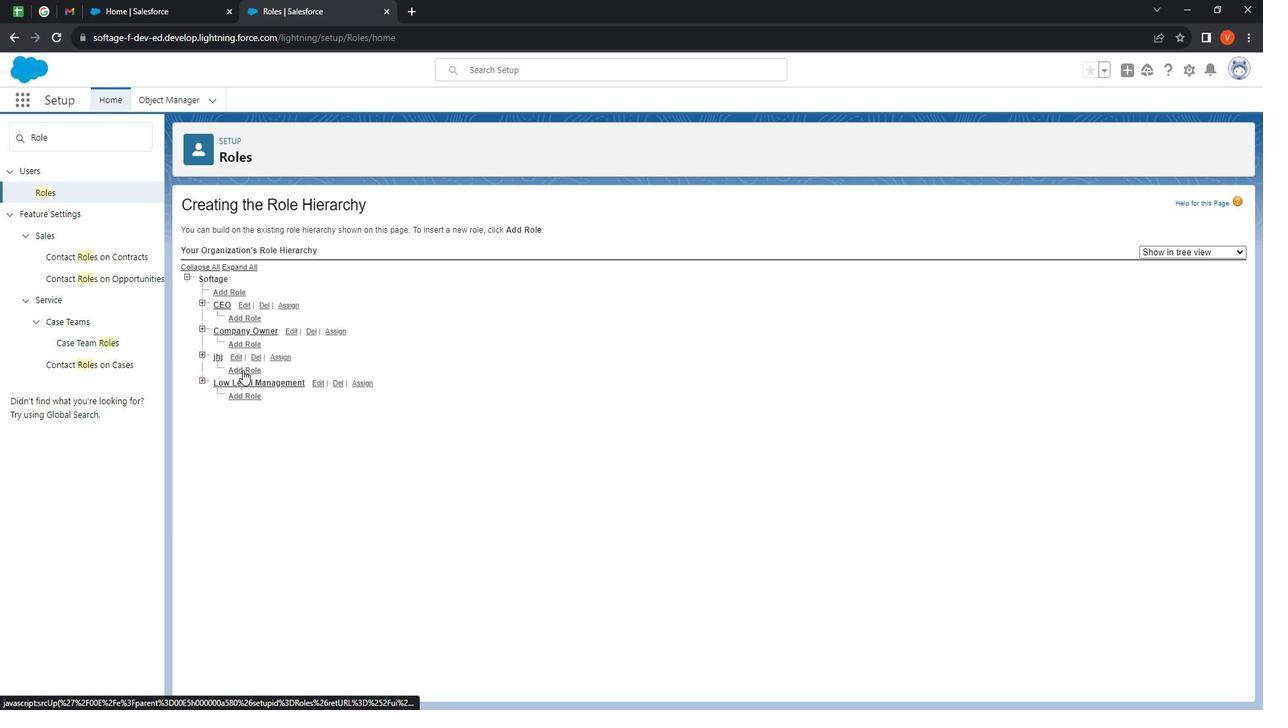 
Action: Mouse moved to (438, 275)
Screenshot: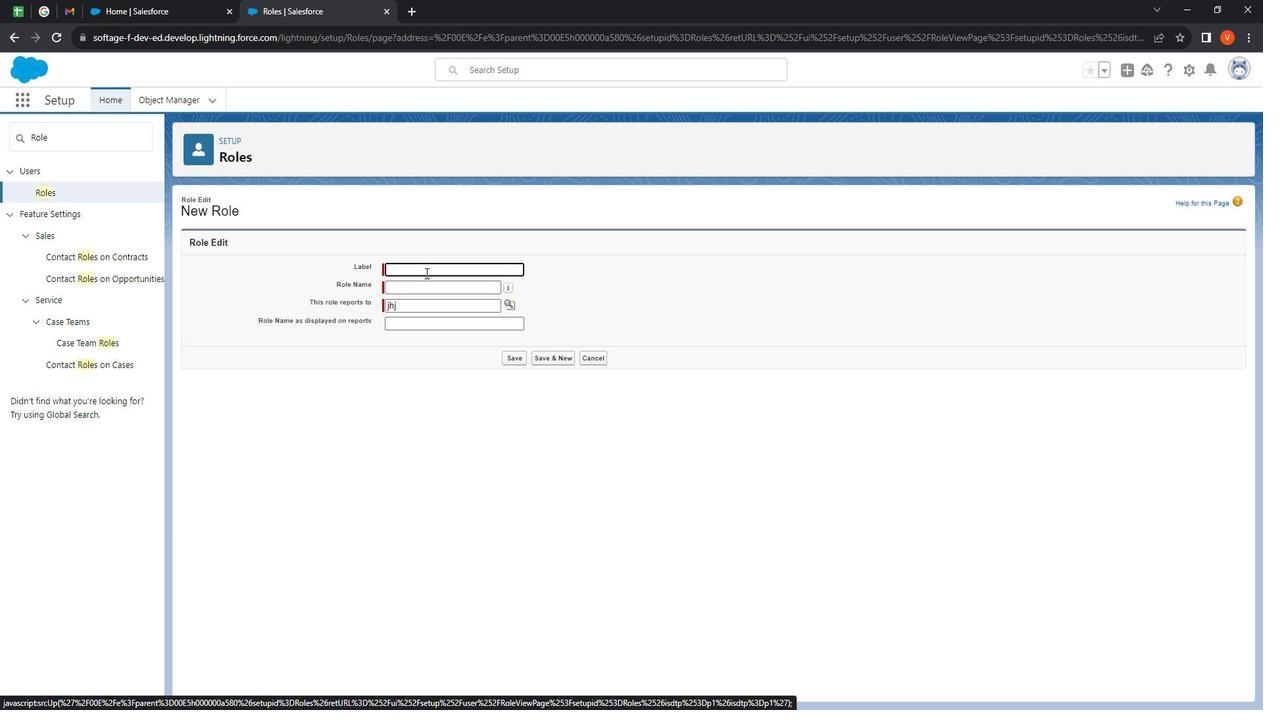
Action: Mouse pressed left at (438, 275)
Screenshot: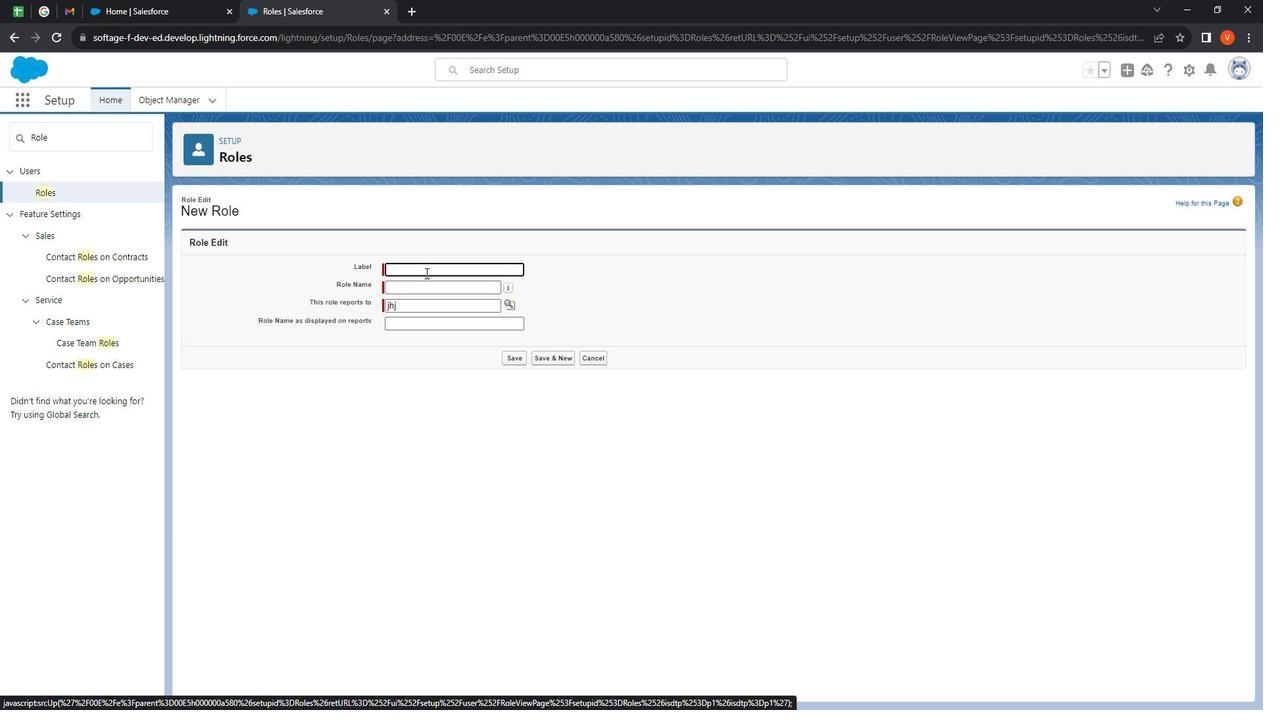 
Action: Key pressed <Key.shift>
Screenshot: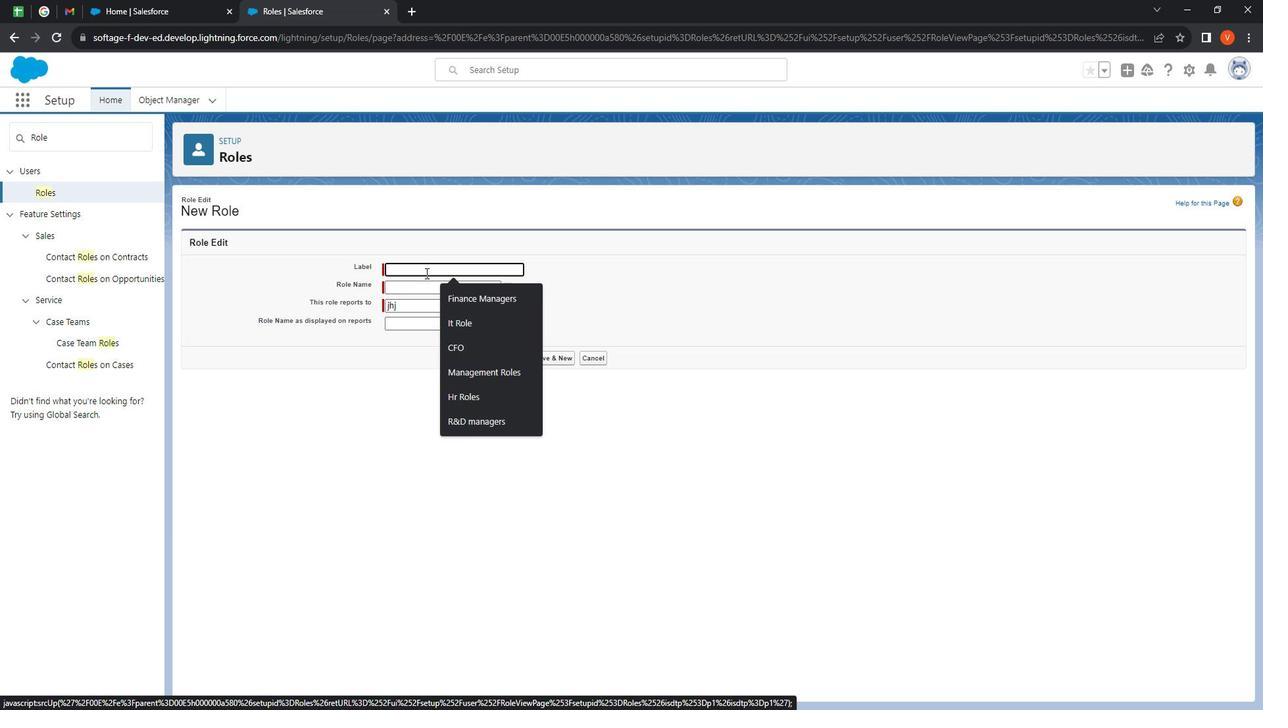 
Action: Mouse moved to (442, 275)
Screenshot: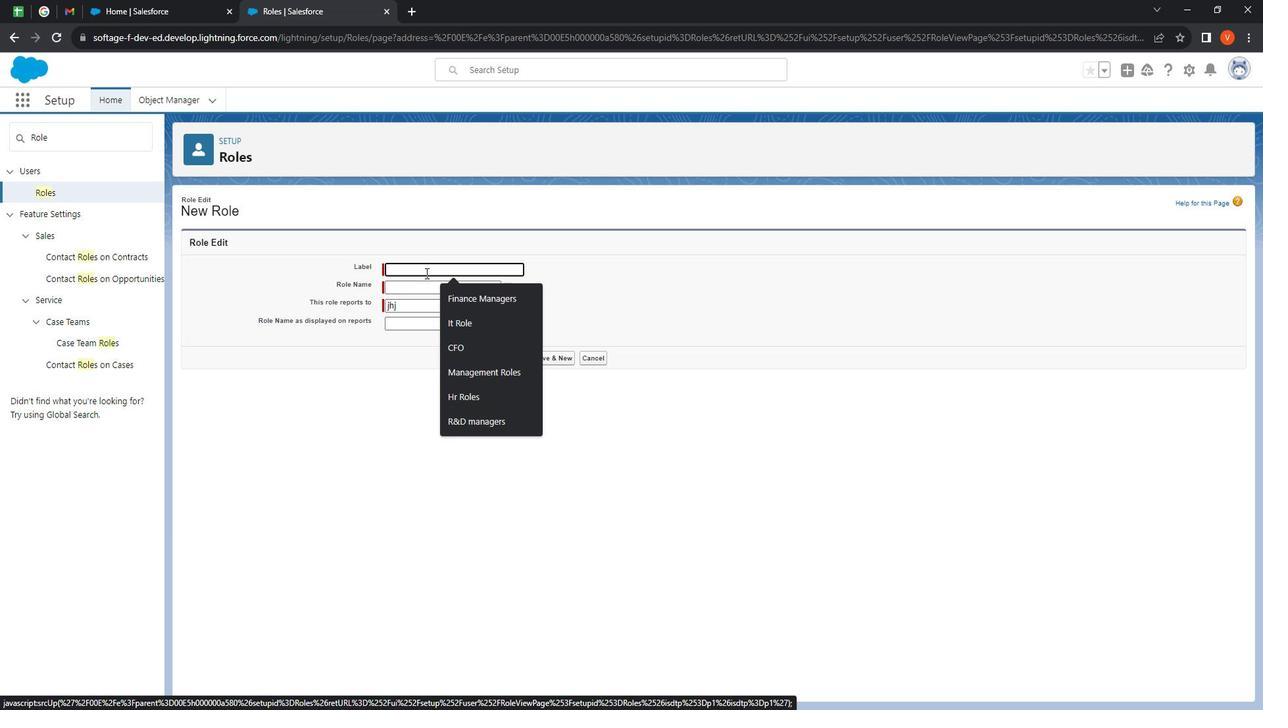 
Action: Key pressed <Key.shift><Key.shift><Key.shift><Key.shift><Key.shift>Customer<Key.space><Key.shift>Service<Key.space><Key.shift>Engineer<Key.shift><Key.shift><Key.shift><Key.shift><Key.shift><Key.shift>(<Key.shift>CSM)
Screenshot: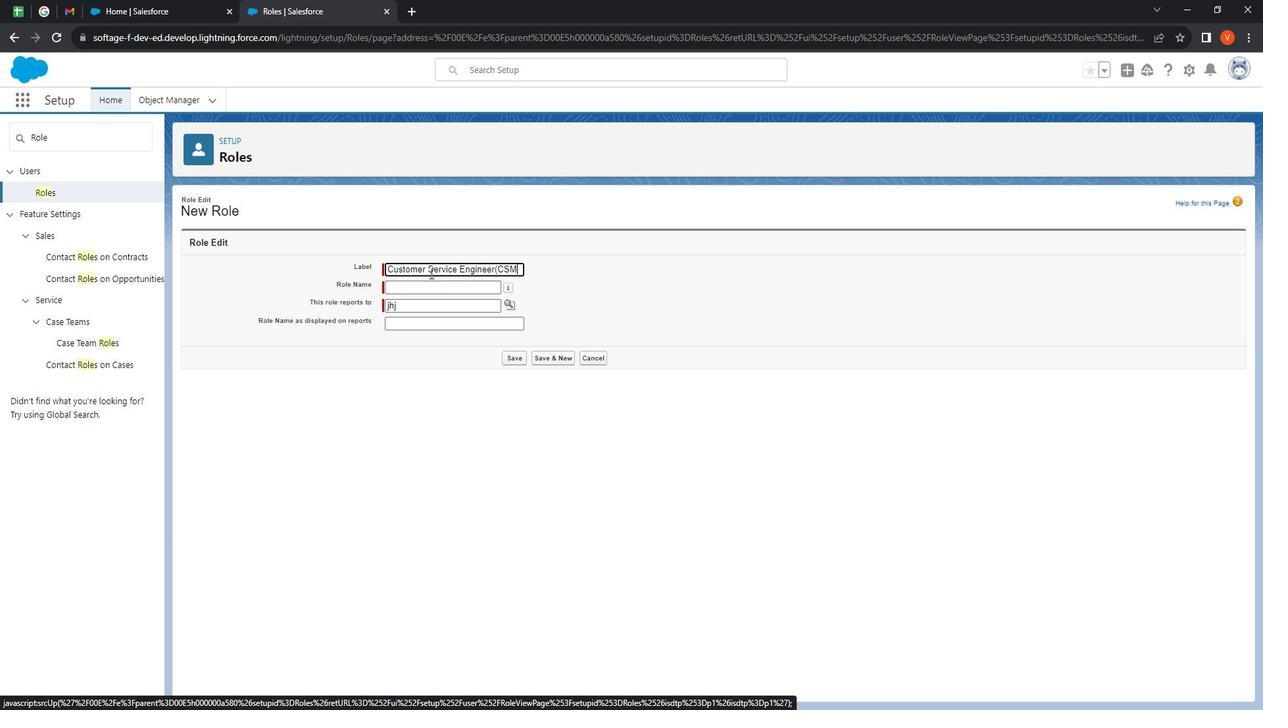 
Action: Mouse moved to (450, 287)
Screenshot: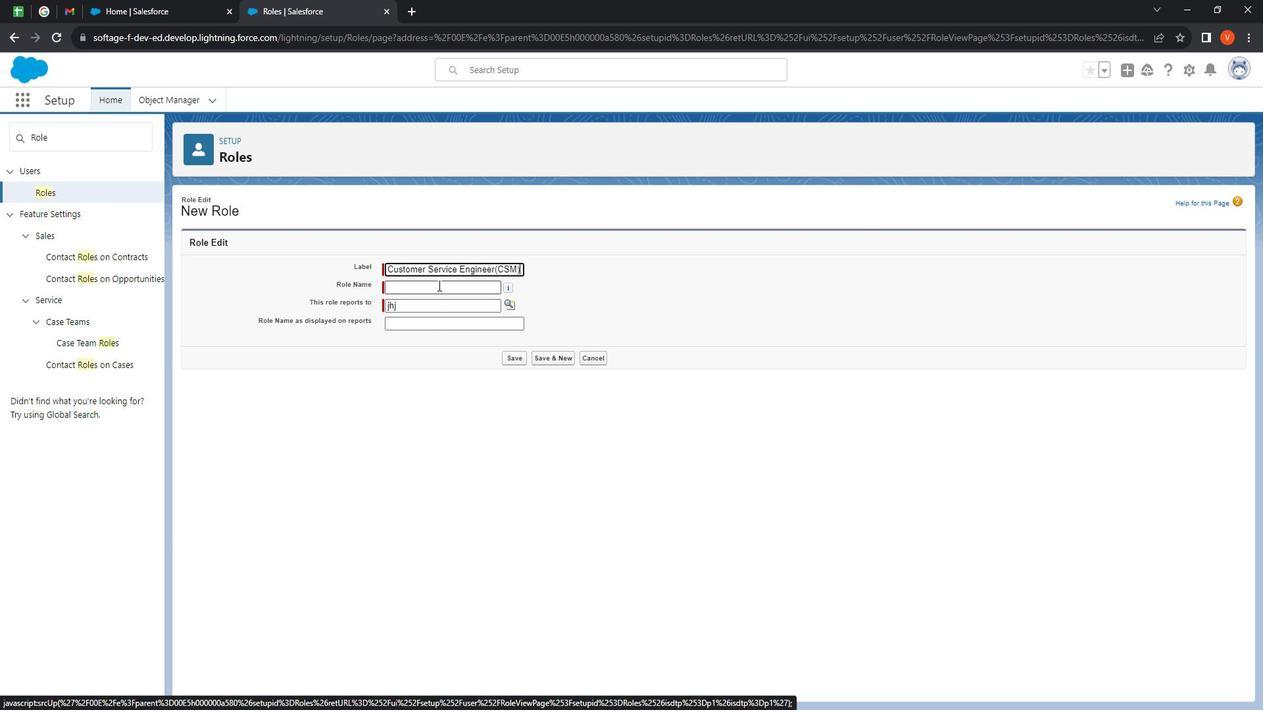 
Action: Mouse pressed left at (450, 287)
Screenshot: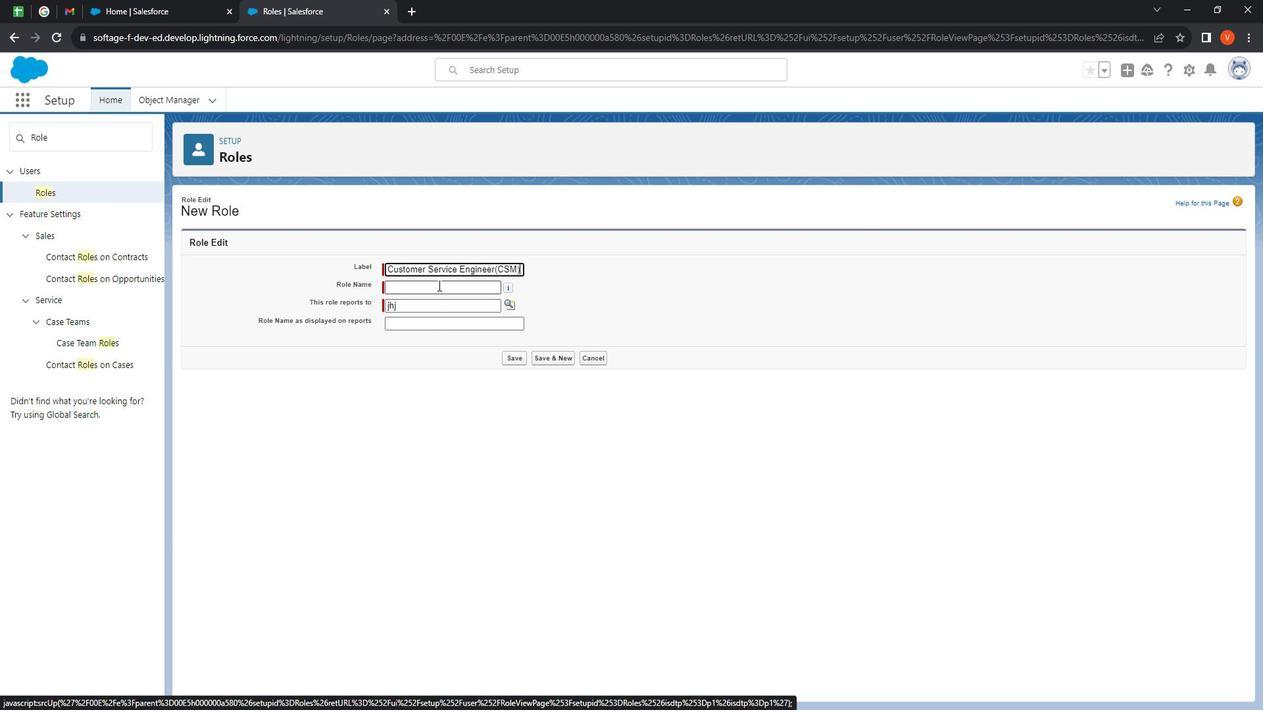 
Action: Mouse moved to (528, 307)
Screenshot: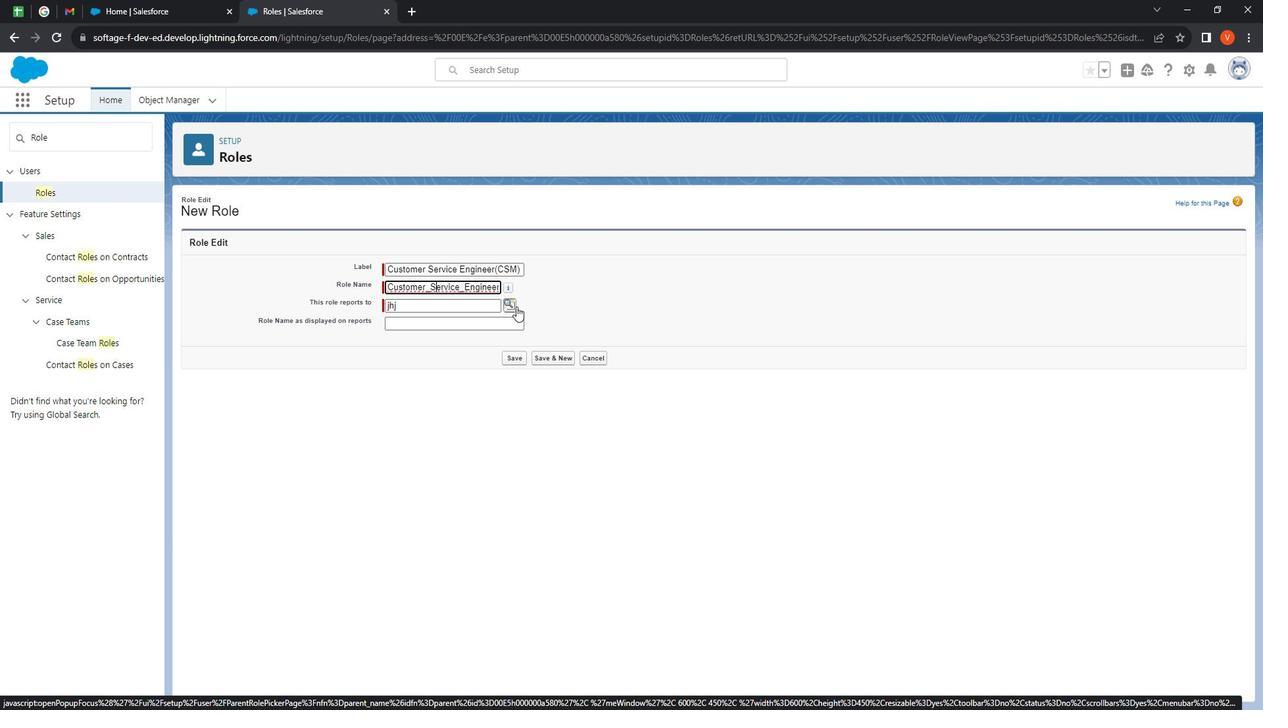 
Action: Mouse pressed left at (528, 307)
Screenshot: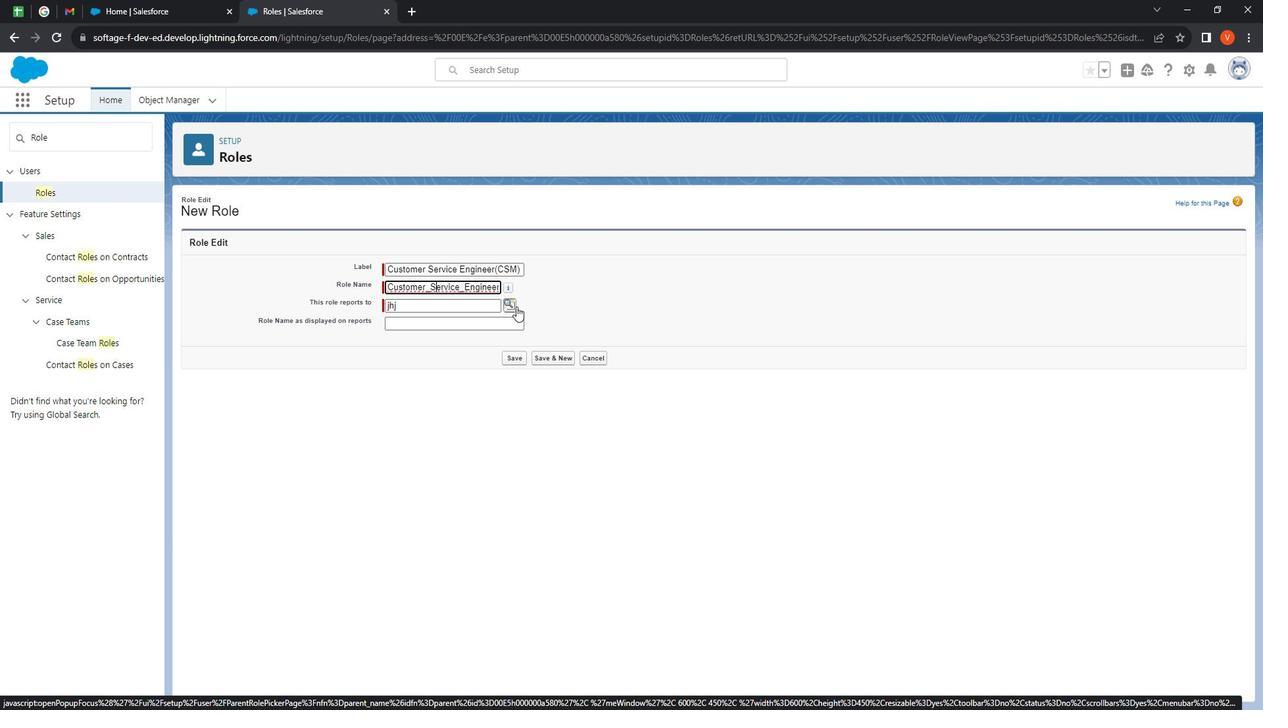 
Action: Mouse moved to (113, 148)
Screenshot: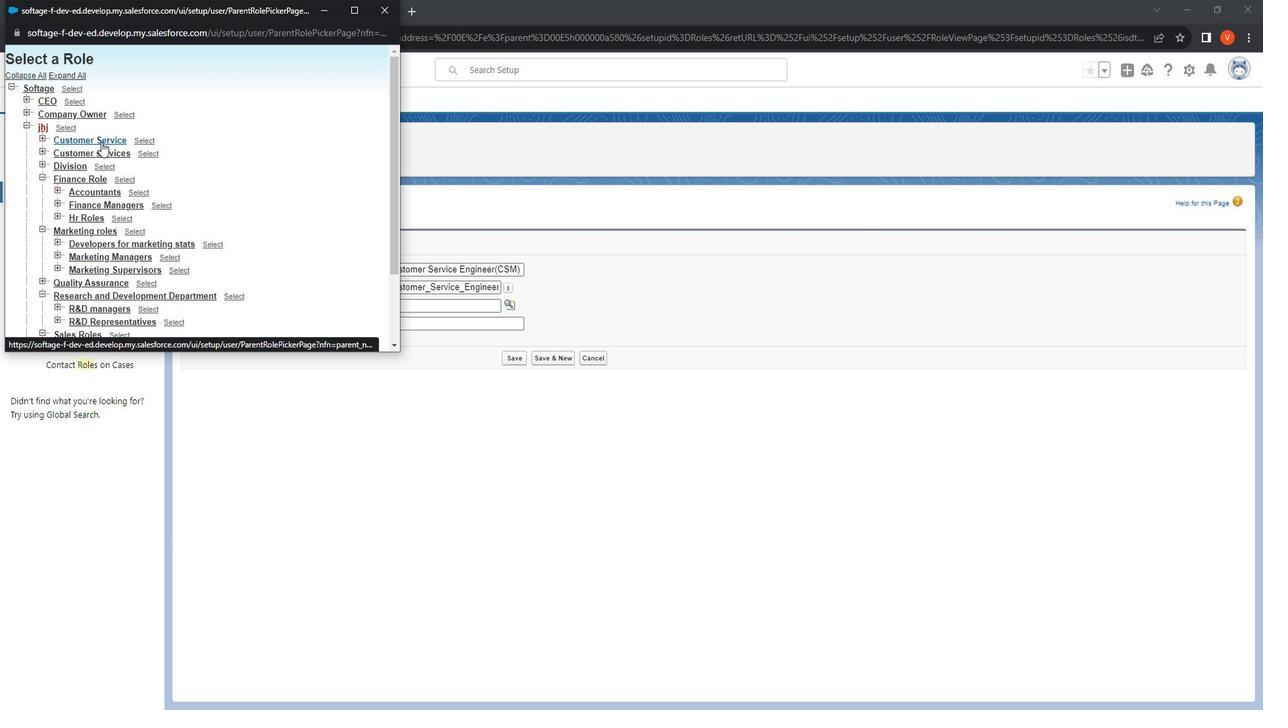 
Action: Mouse pressed left at (113, 148)
Screenshot: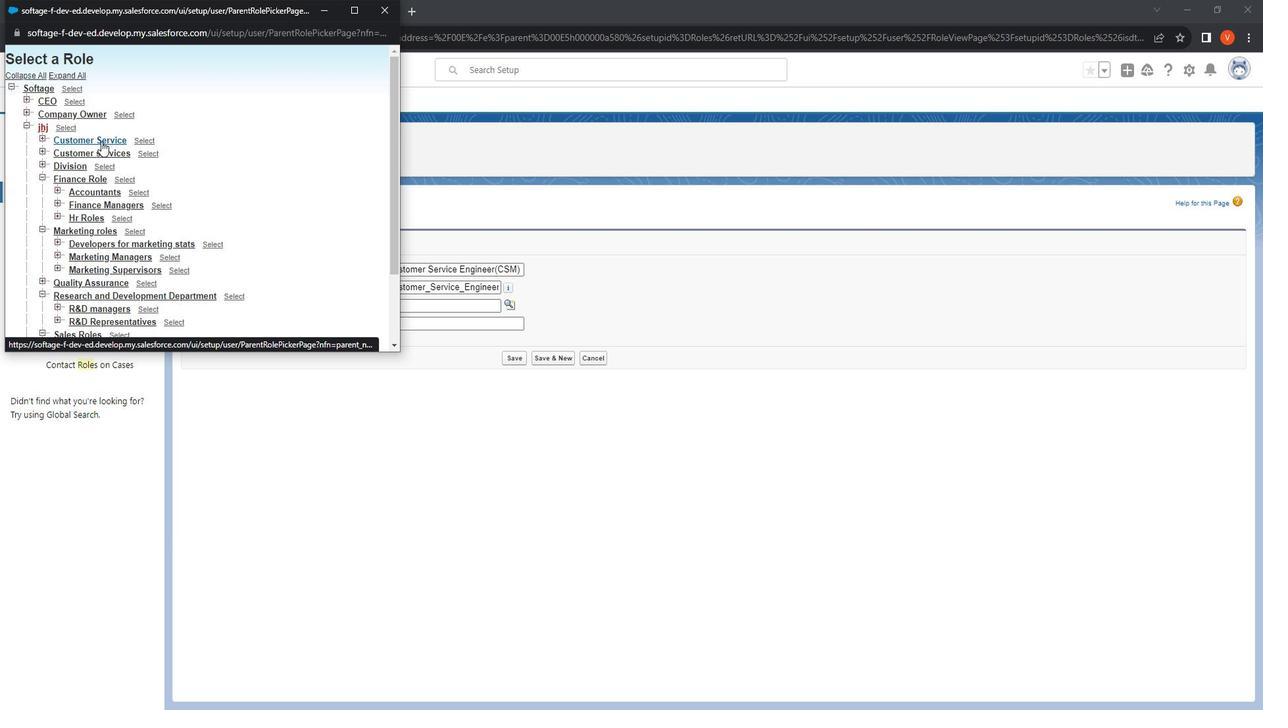 
Action: Mouse moved to (530, 356)
Screenshot: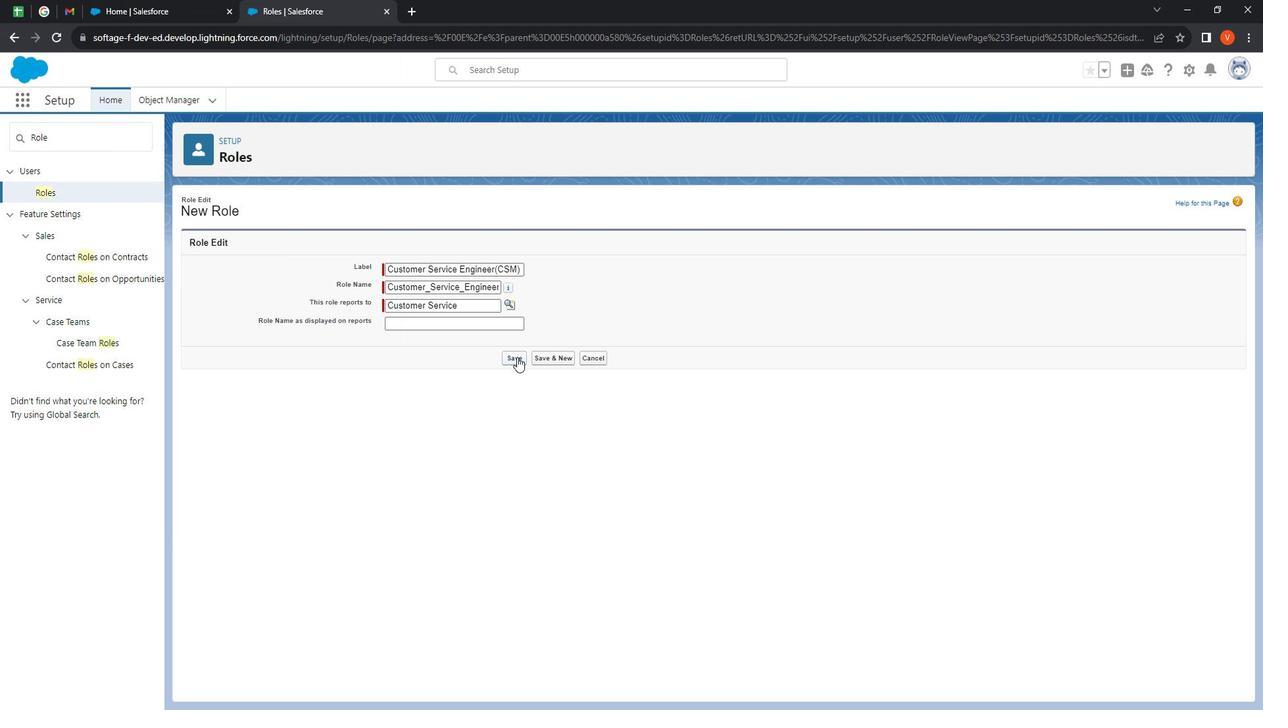 
Action: Mouse pressed left at (530, 356)
Screenshot: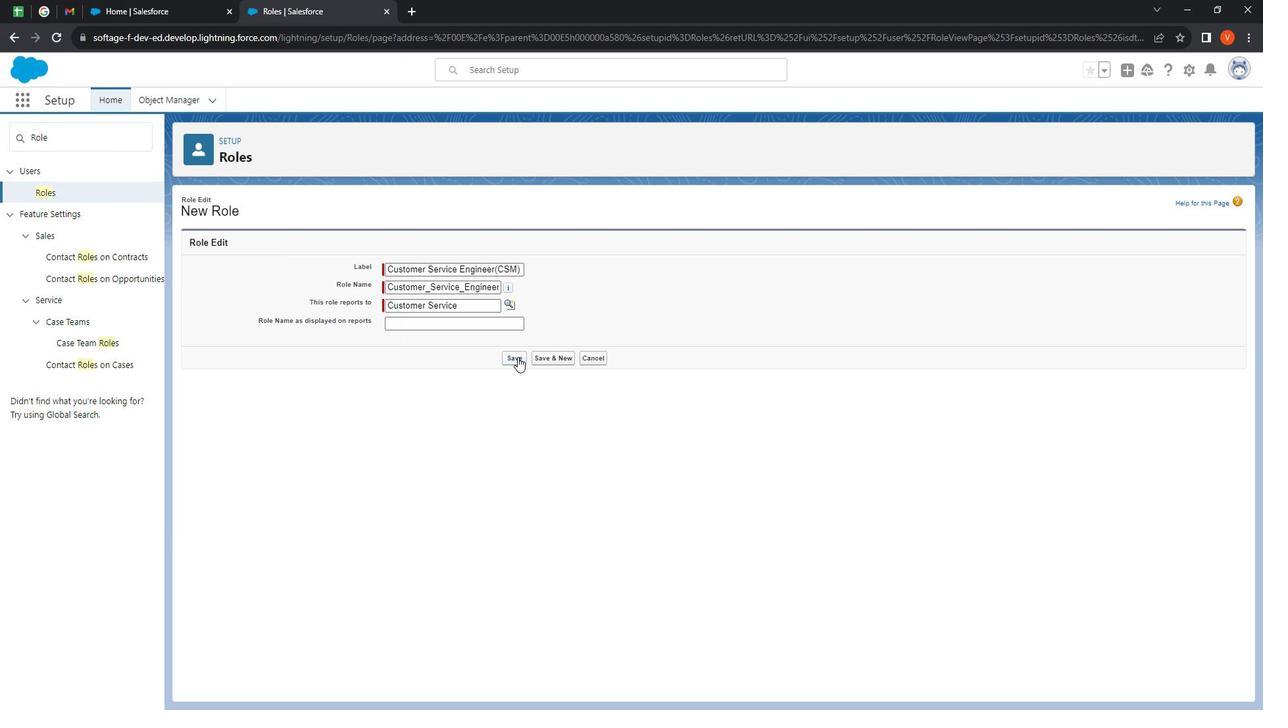 
Action: Mouse moved to (53, 197)
Screenshot: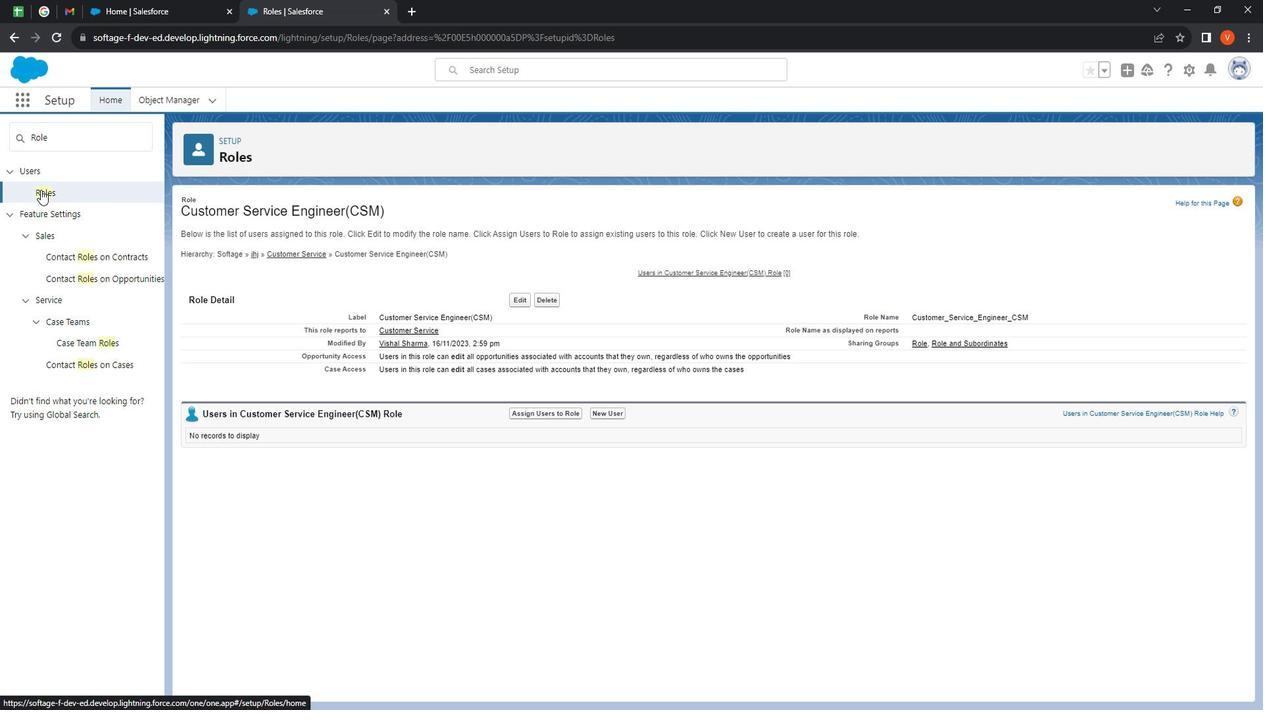 
Action: Mouse pressed left at (53, 197)
Screenshot: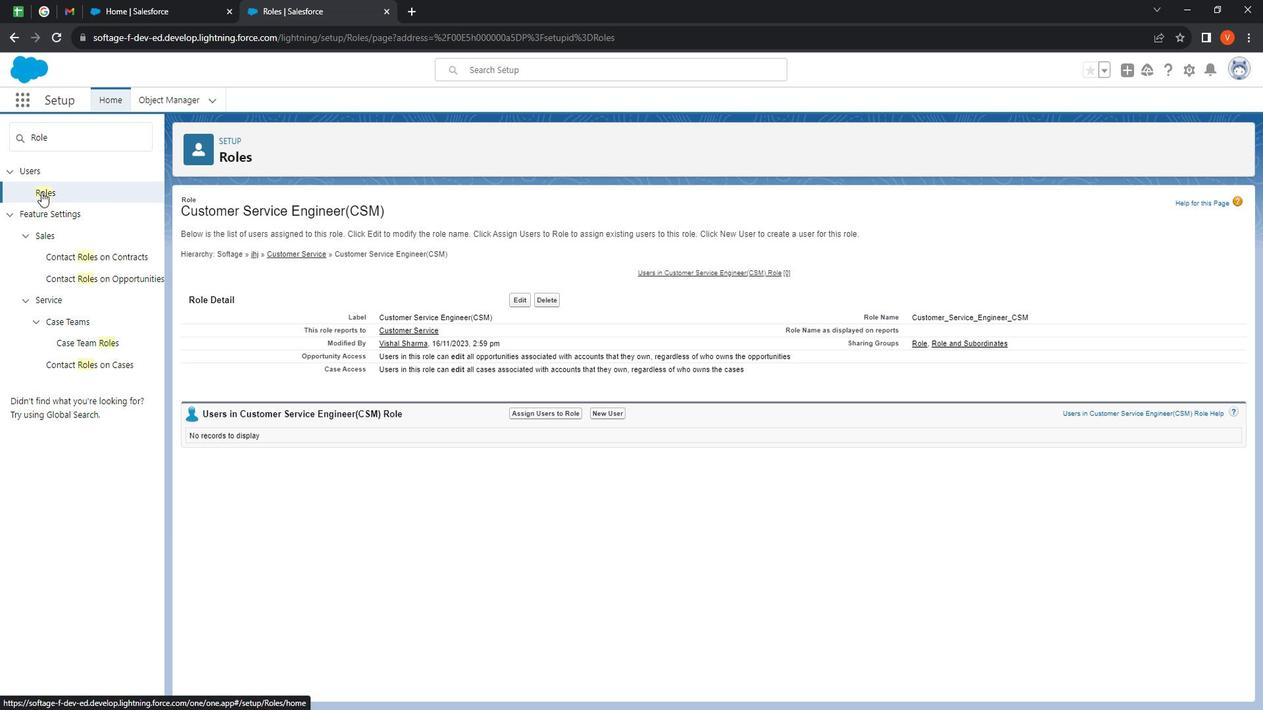 
Action: Mouse moved to (730, 461)
Screenshot: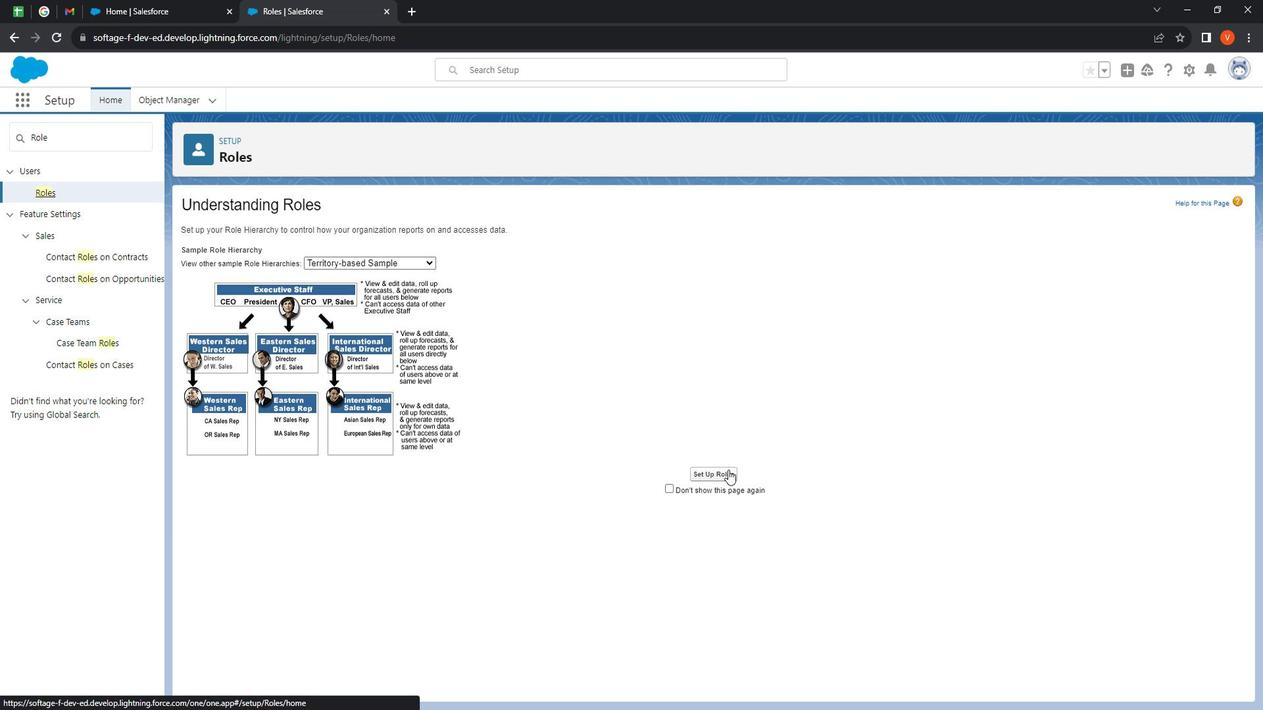 
Action: Mouse pressed left at (730, 461)
Screenshot: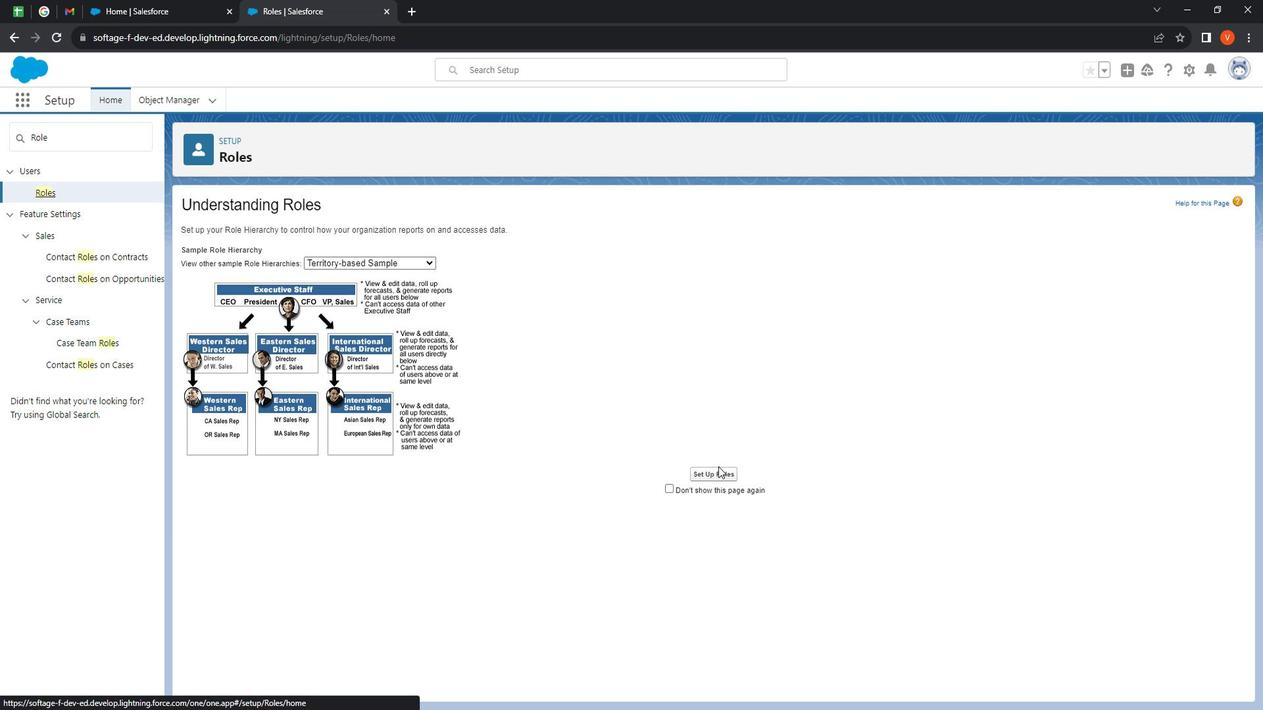 
Action: Mouse moved to (730, 461)
Screenshot: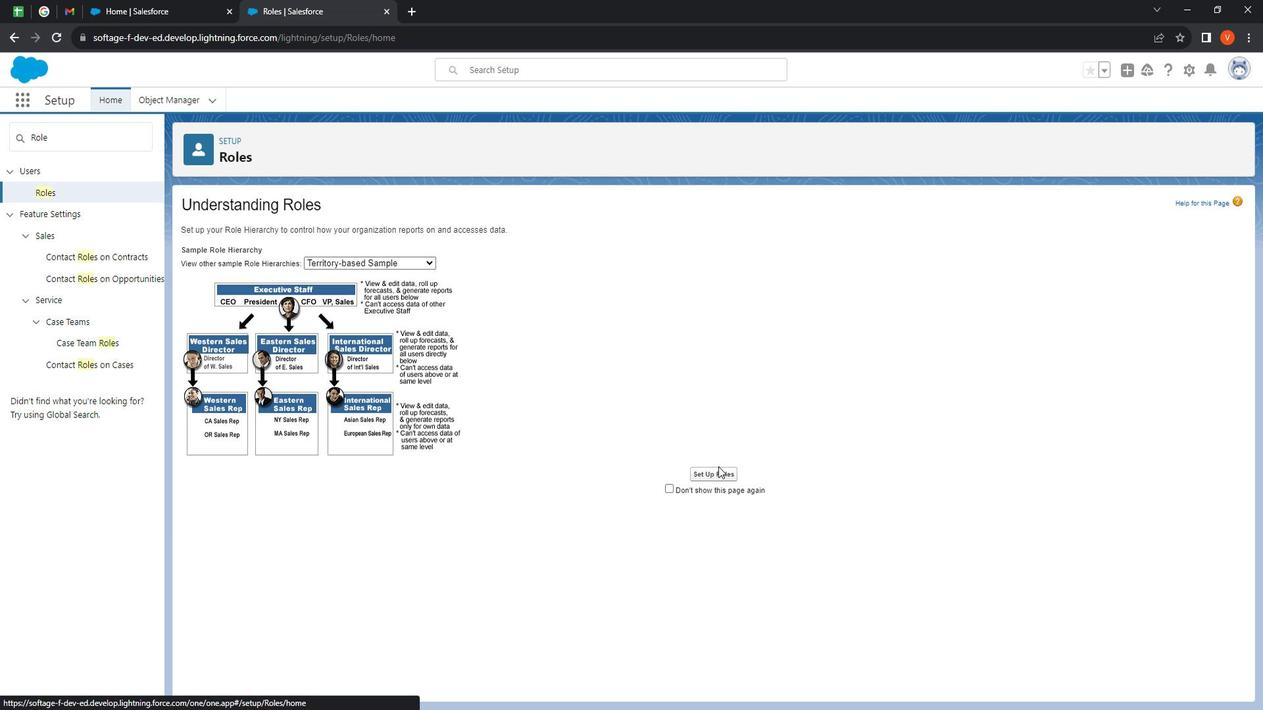 
Action: Mouse pressed left at (730, 461)
Screenshot: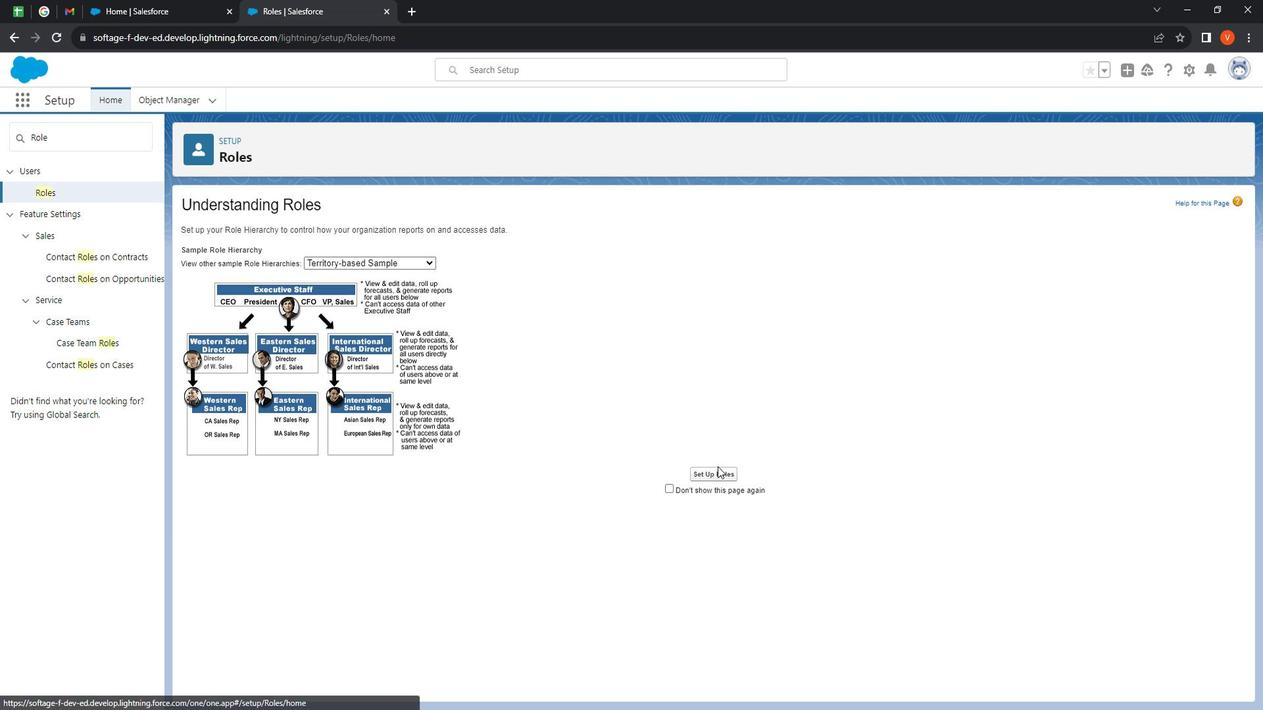 
Action: Mouse moved to (732, 466)
Screenshot: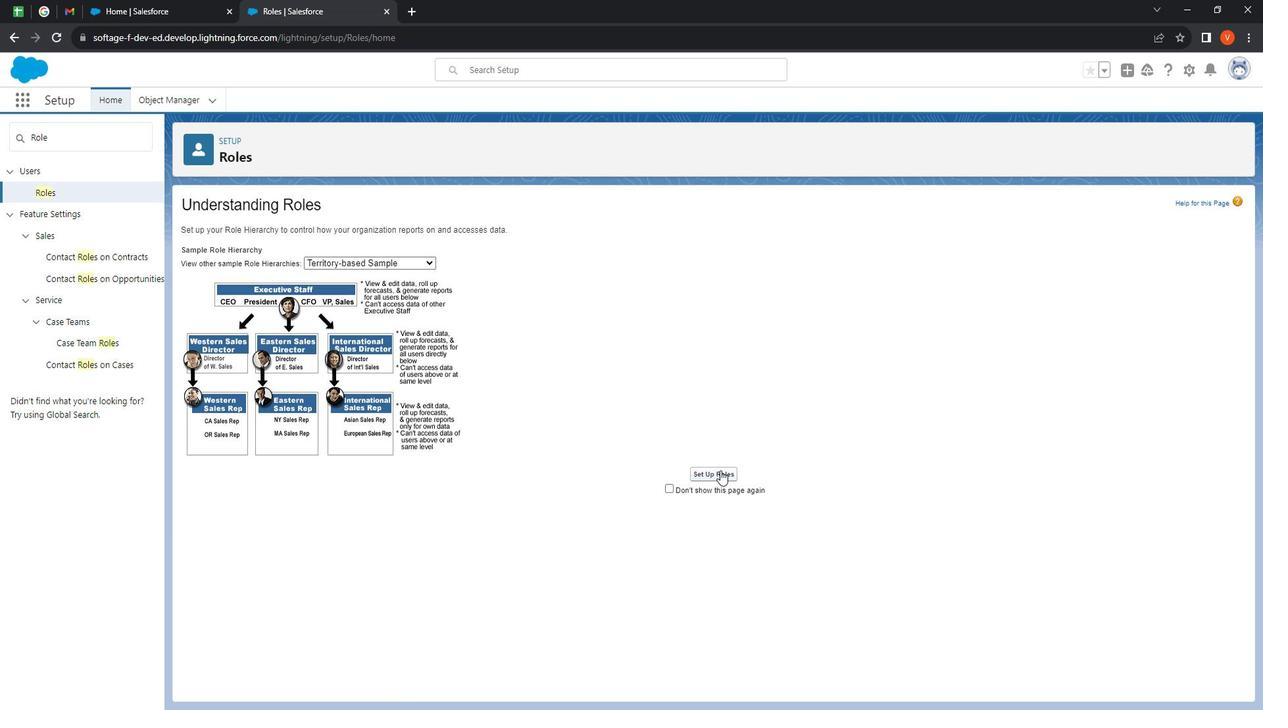 
Action: Mouse pressed left at (732, 466)
Screenshot: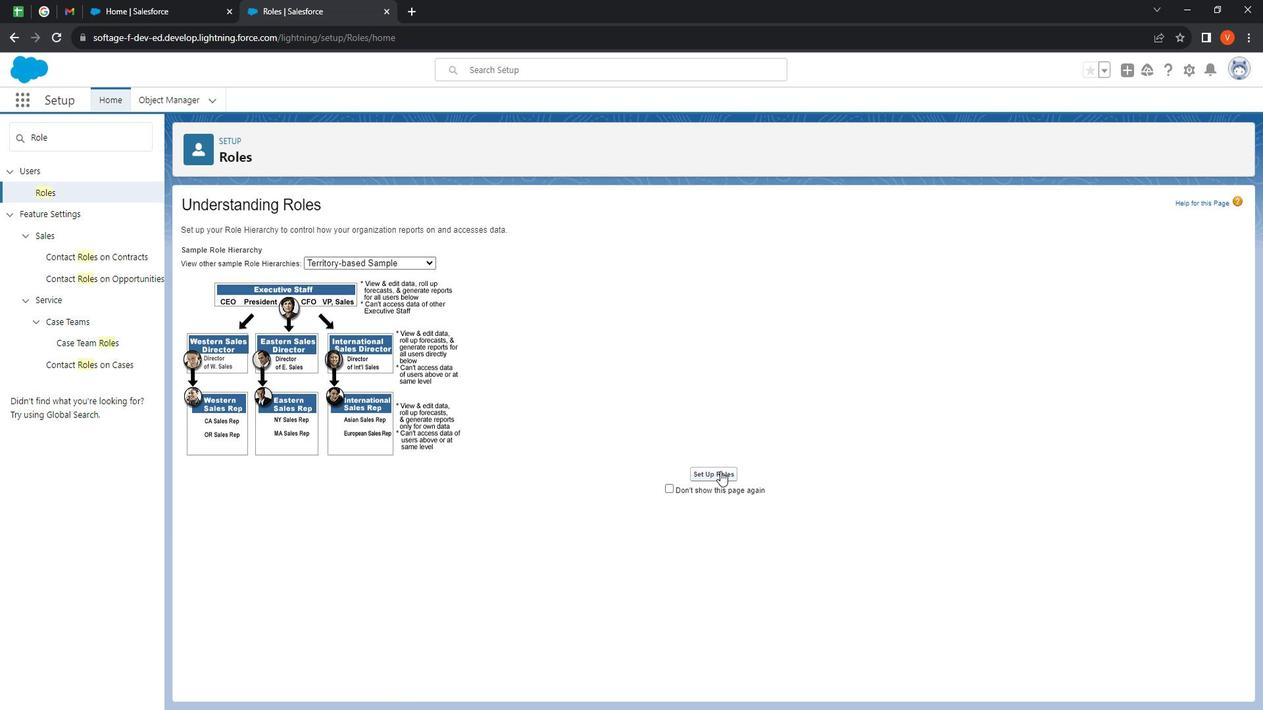 
Action: Mouse moved to (281, 393)
Screenshot: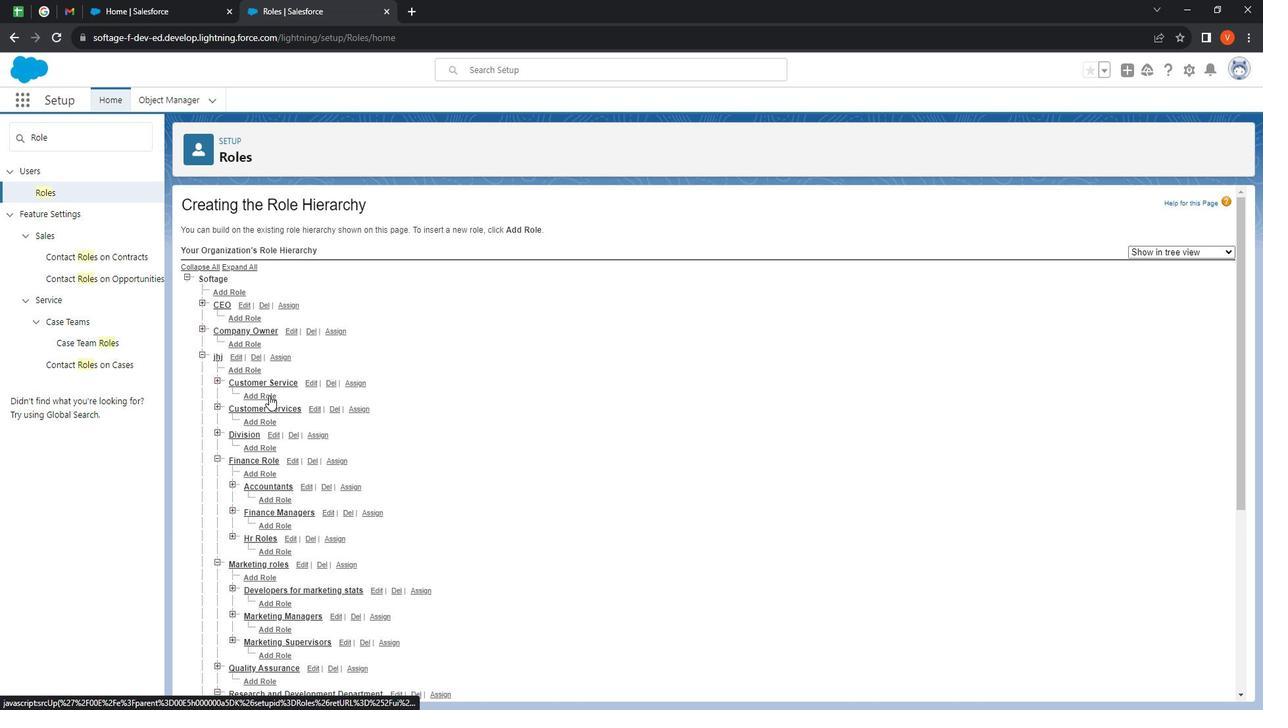 
Action: Mouse pressed left at (281, 393)
Screenshot: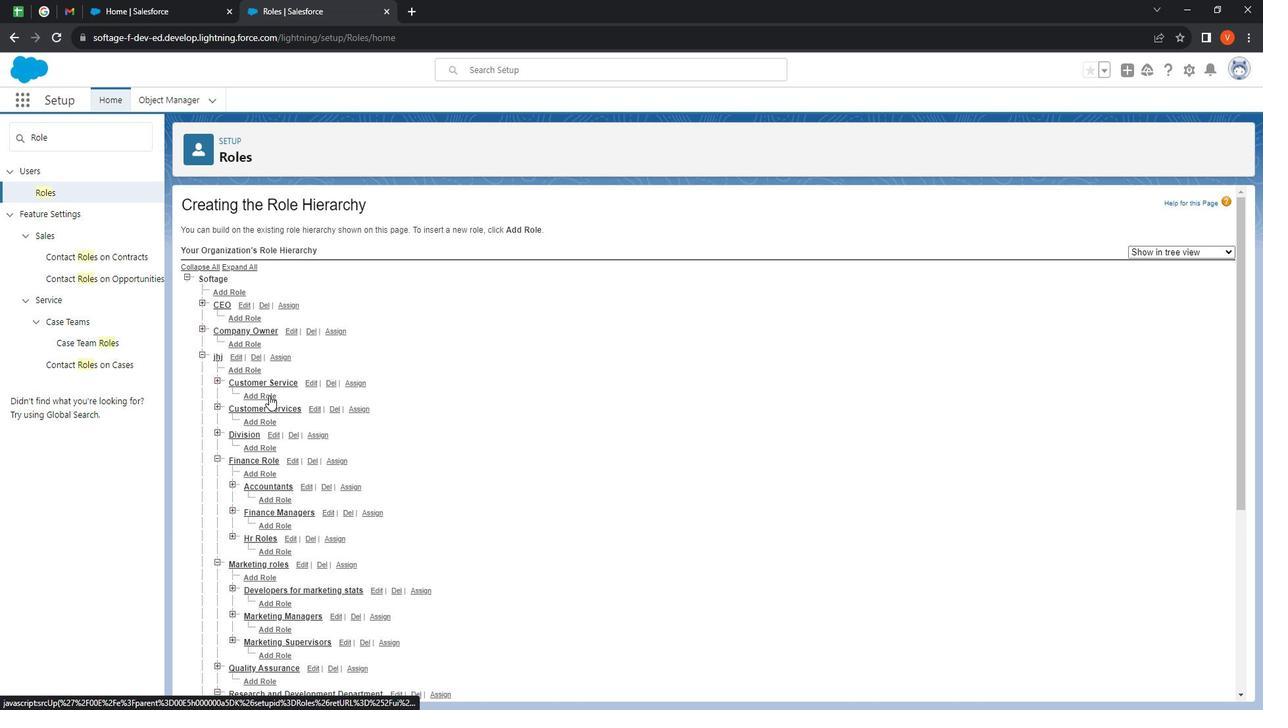 
Action: Mouse moved to (440, 275)
Screenshot: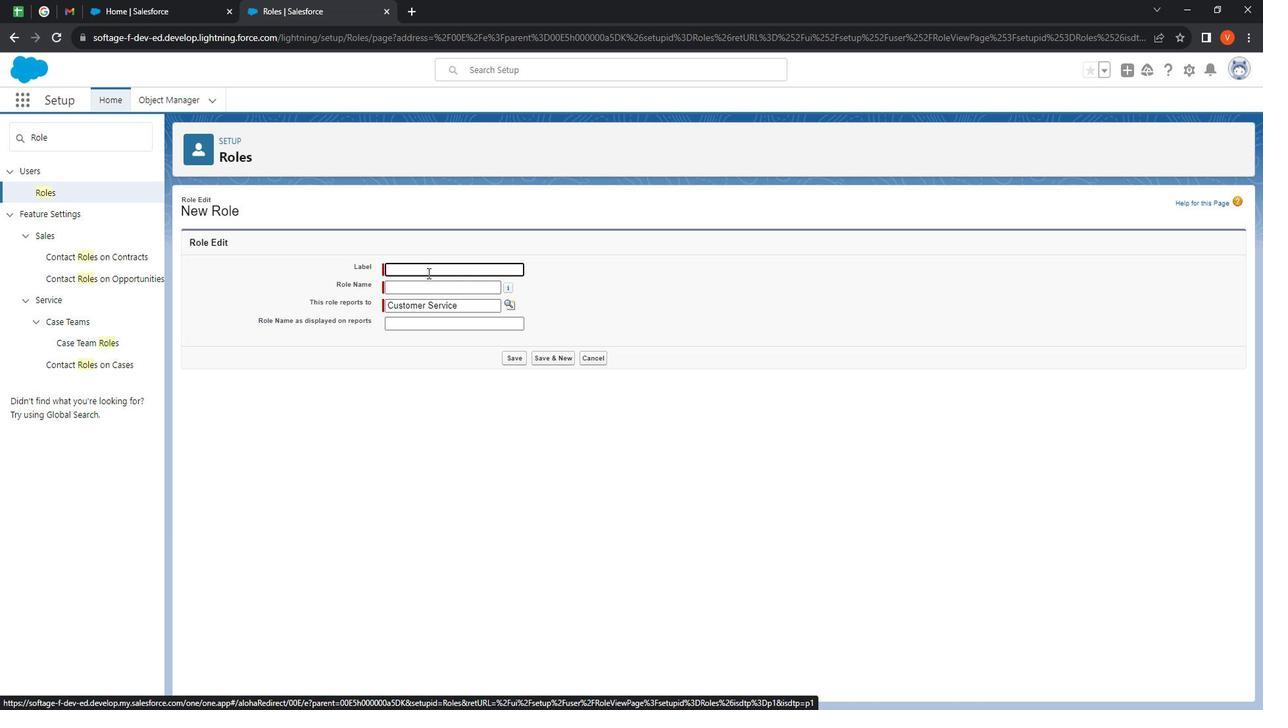 
Action: Mouse pressed left at (440, 275)
Screenshot: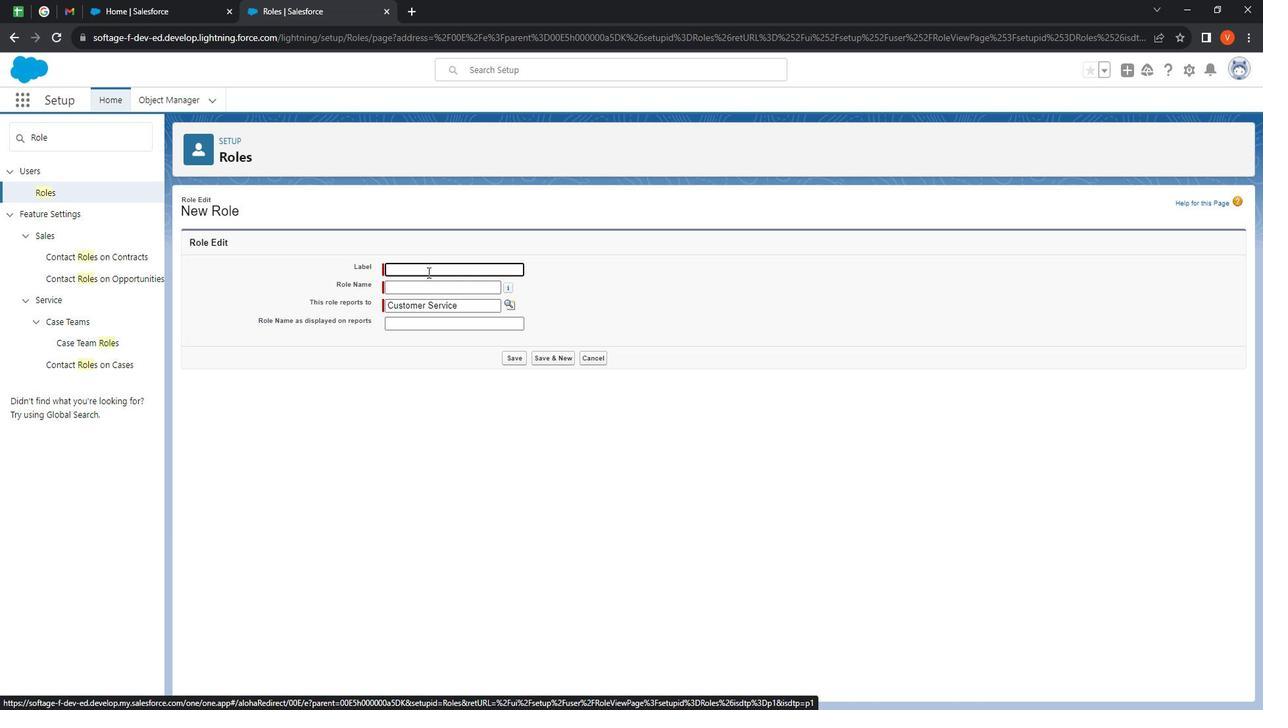 
Action: Key pressed <Key.shift>
Screenshot: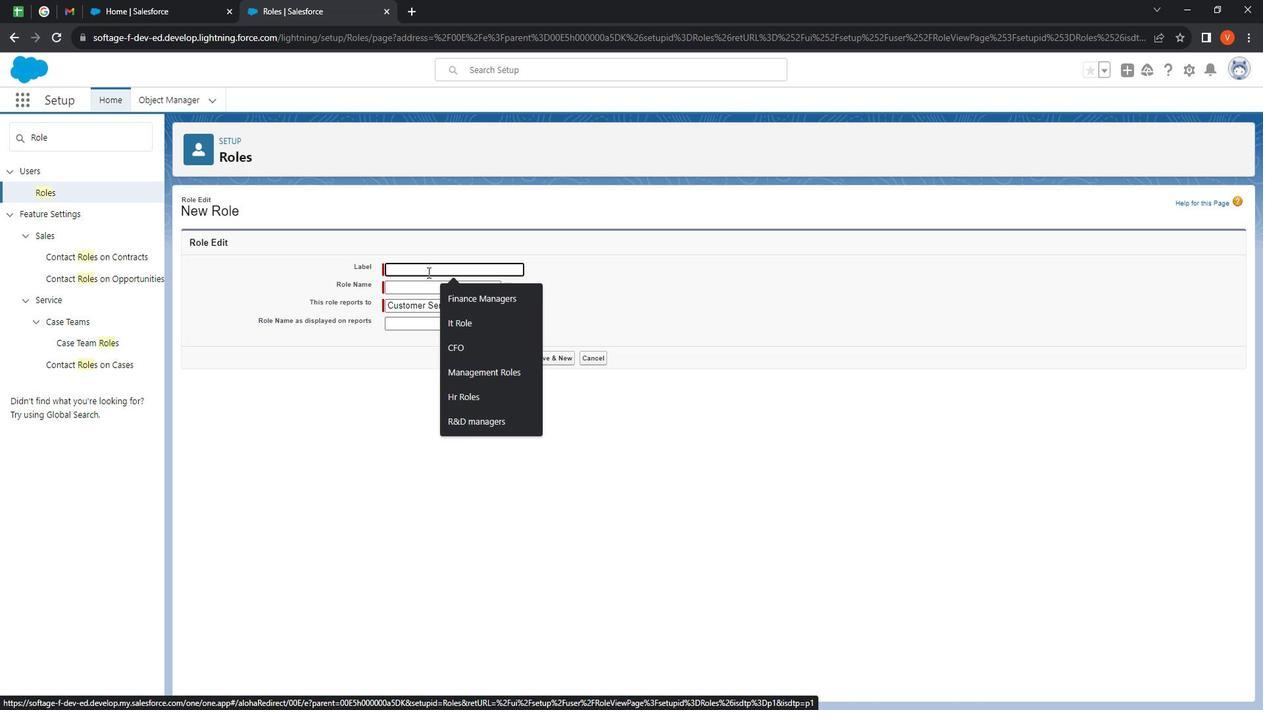 
Action: Mouse moved to (438, 274)
Screenshot: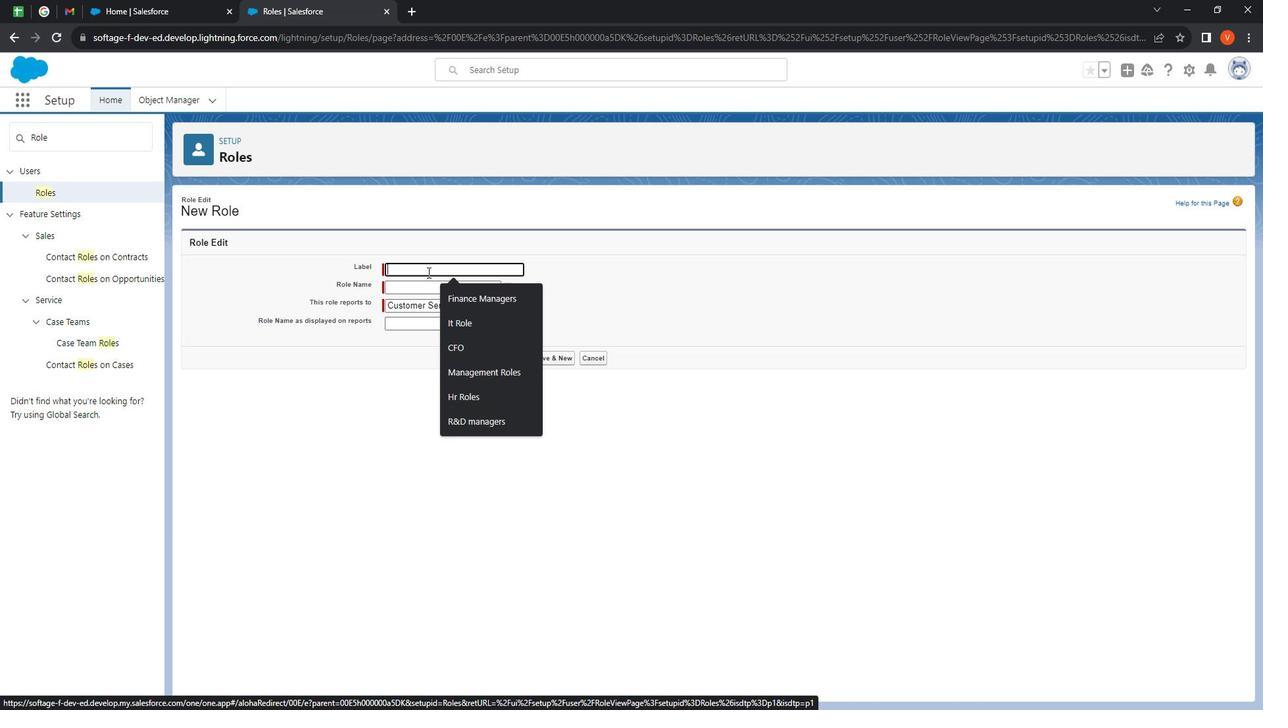 
Action: Key pressed Customer<Key.space><Key.shift>Service<Key.space><Key.shift>Manager
Screenshot: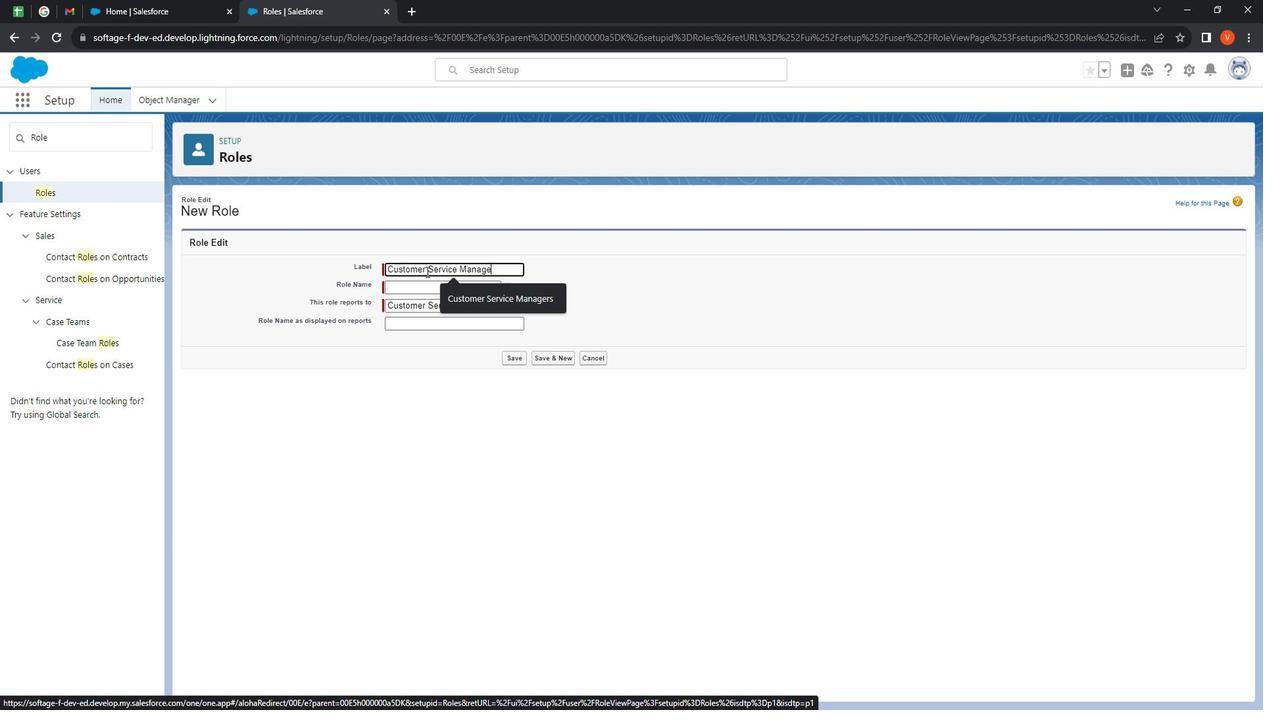 
Action: Mouse moved to (416, 286)
Screenshot: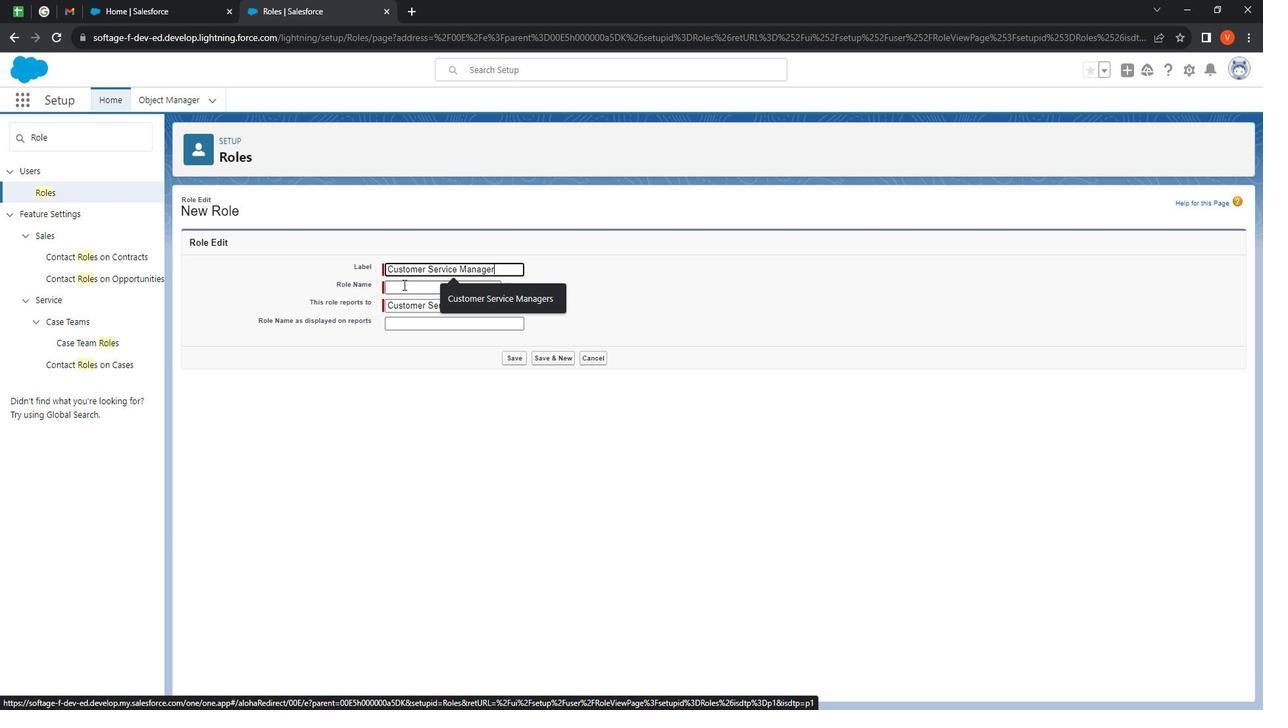 
Action: Mouse pressed left at (416, 286)
Screenshot: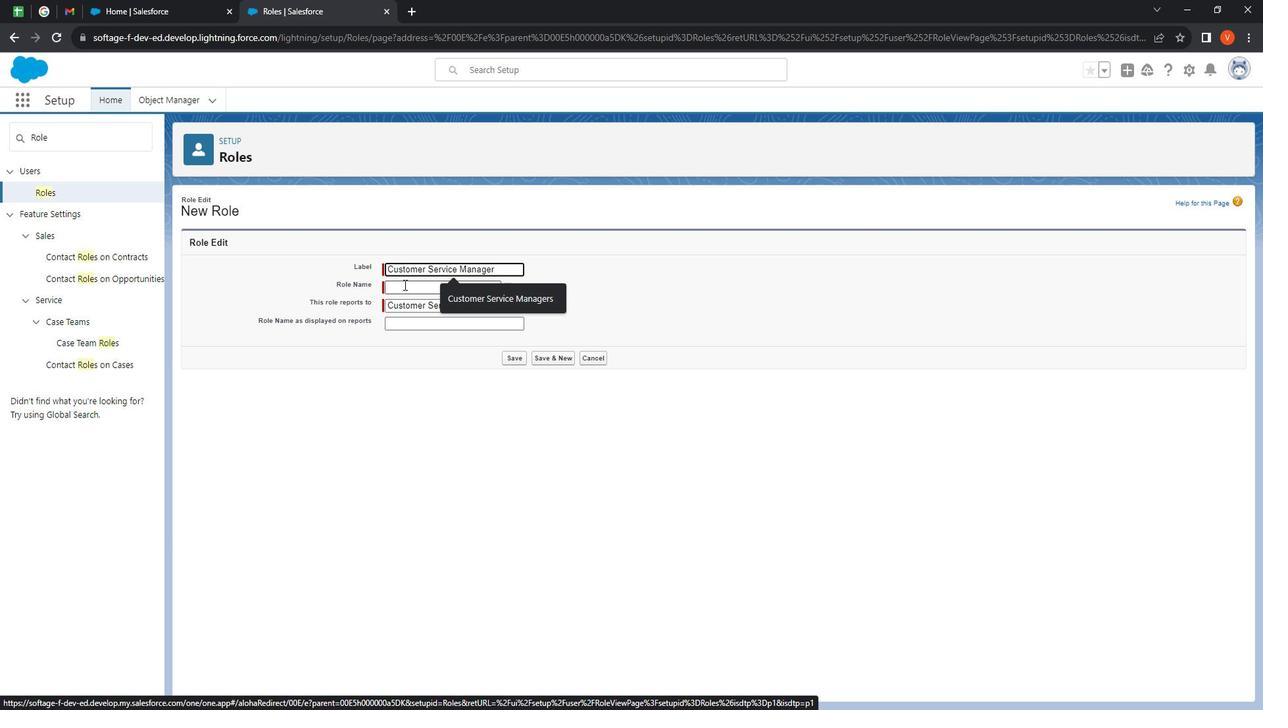 
Action: Mouse moved to (530, 354)
Screenshot: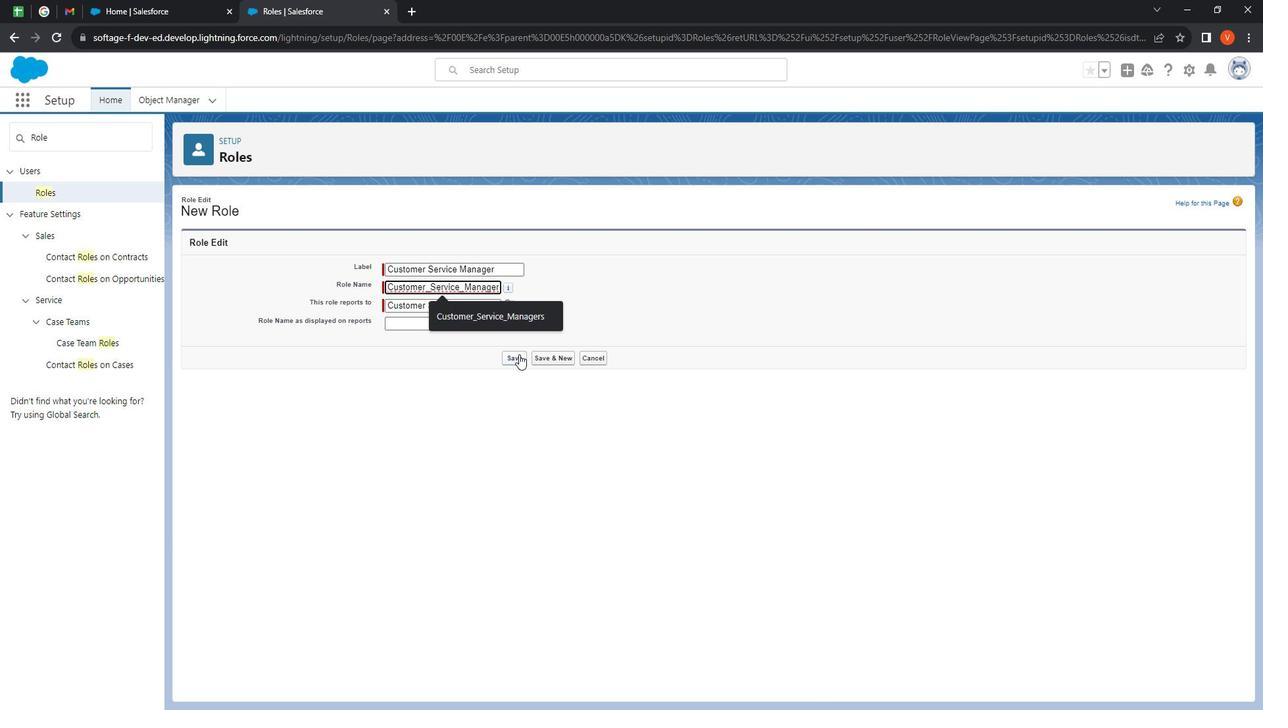 
Action: Mouse pressed left at (530, 354)
Screenshot: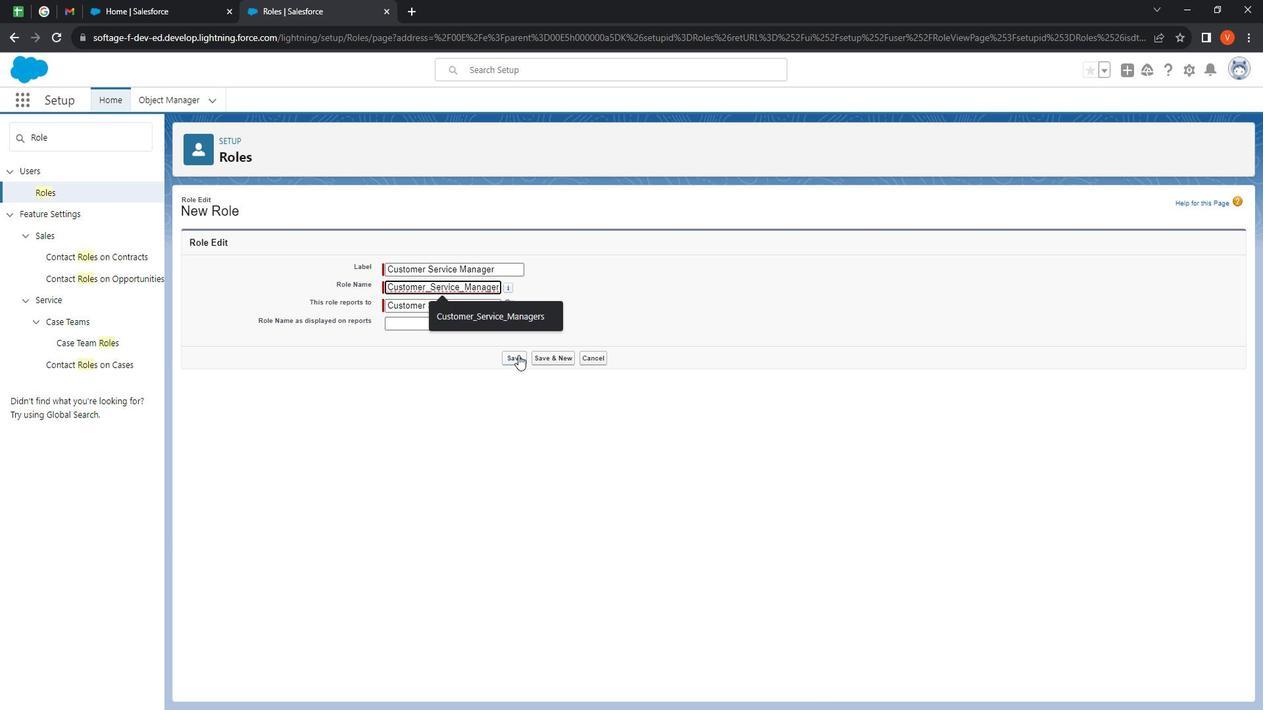 
Action: Mouse moved to (57, 194)
Screenshot: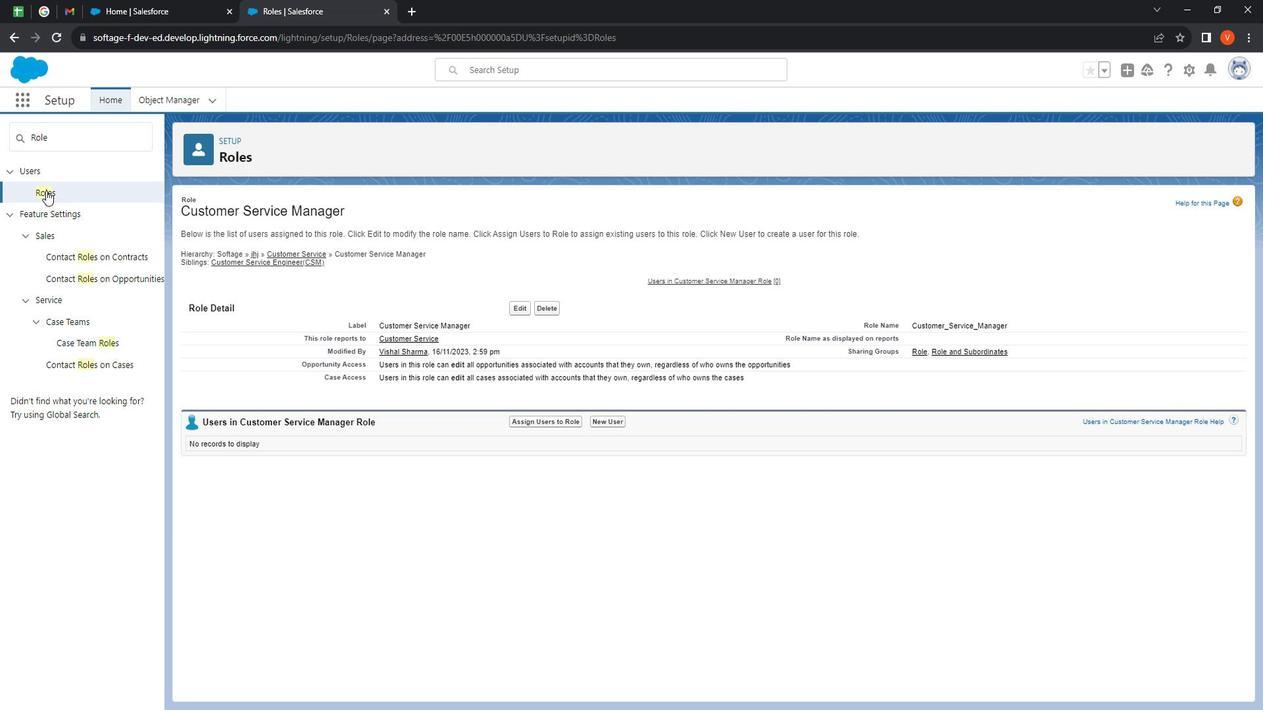 
Action: Mouse pressed left at (57, 194)
Screenshot: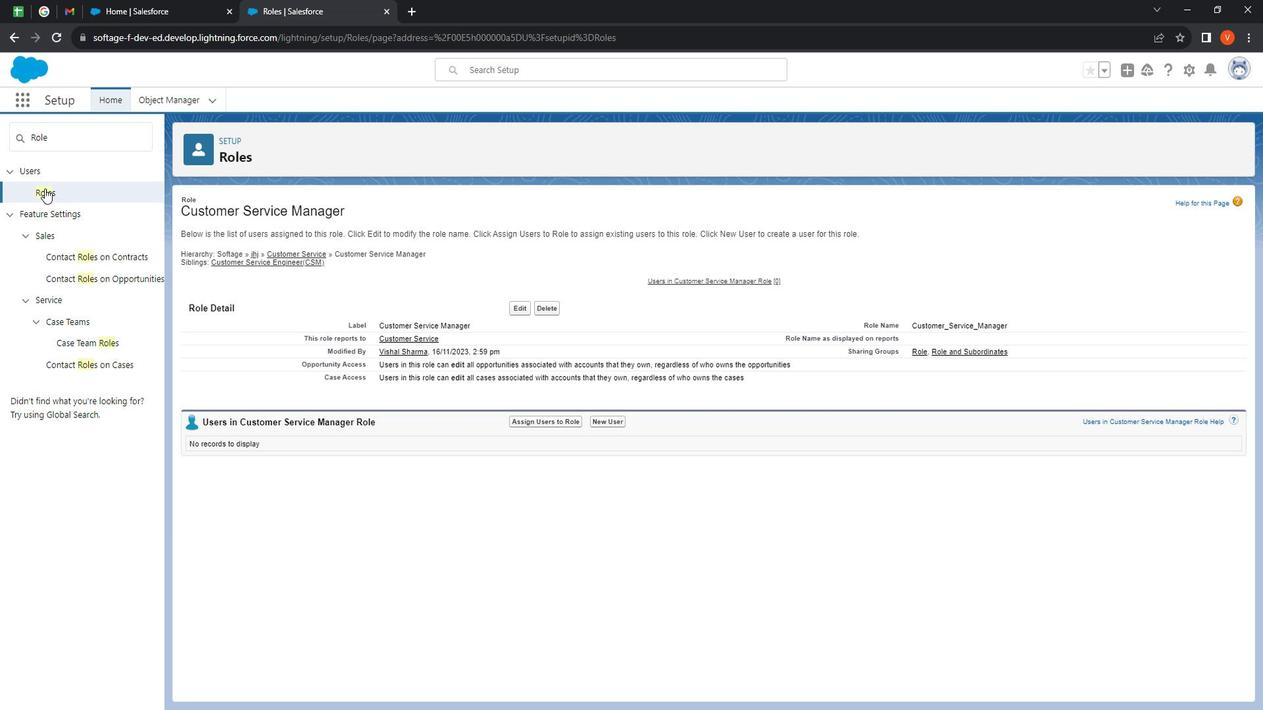 
Action: Mouse moved to (730, 468)
Screenshot: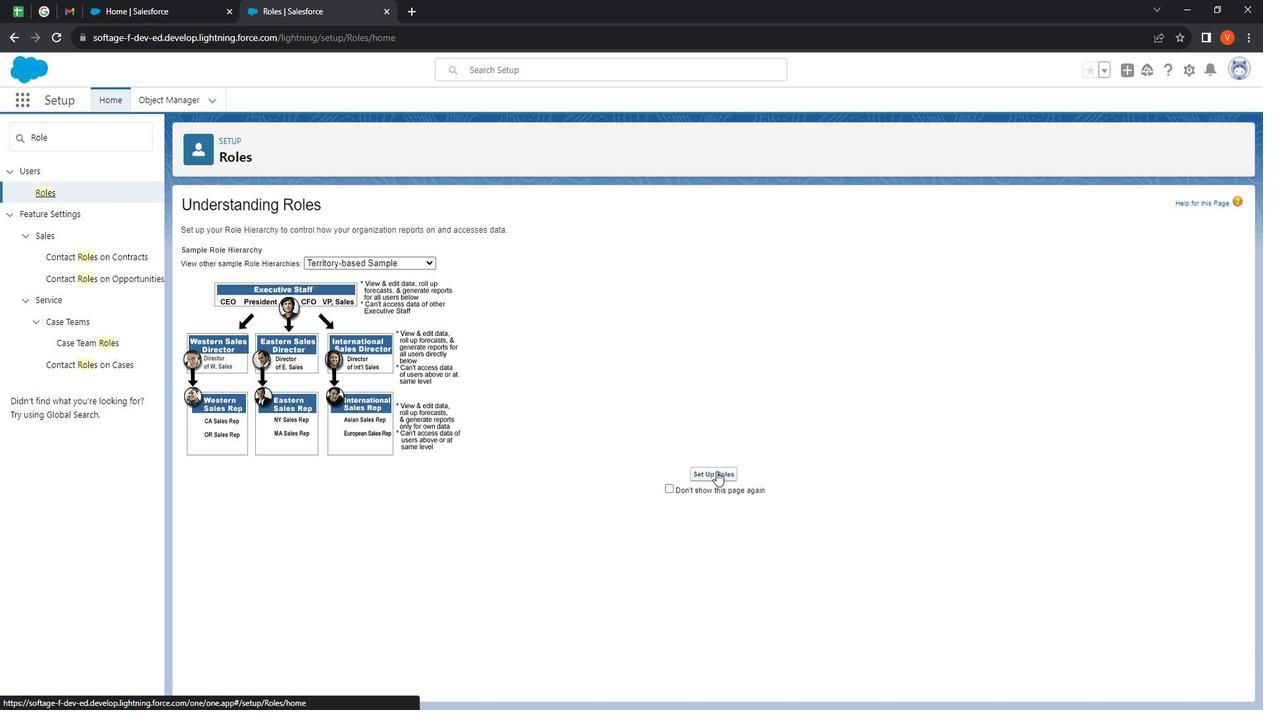 
Action: Mouse pressed left at (730, 468)
Screenshot: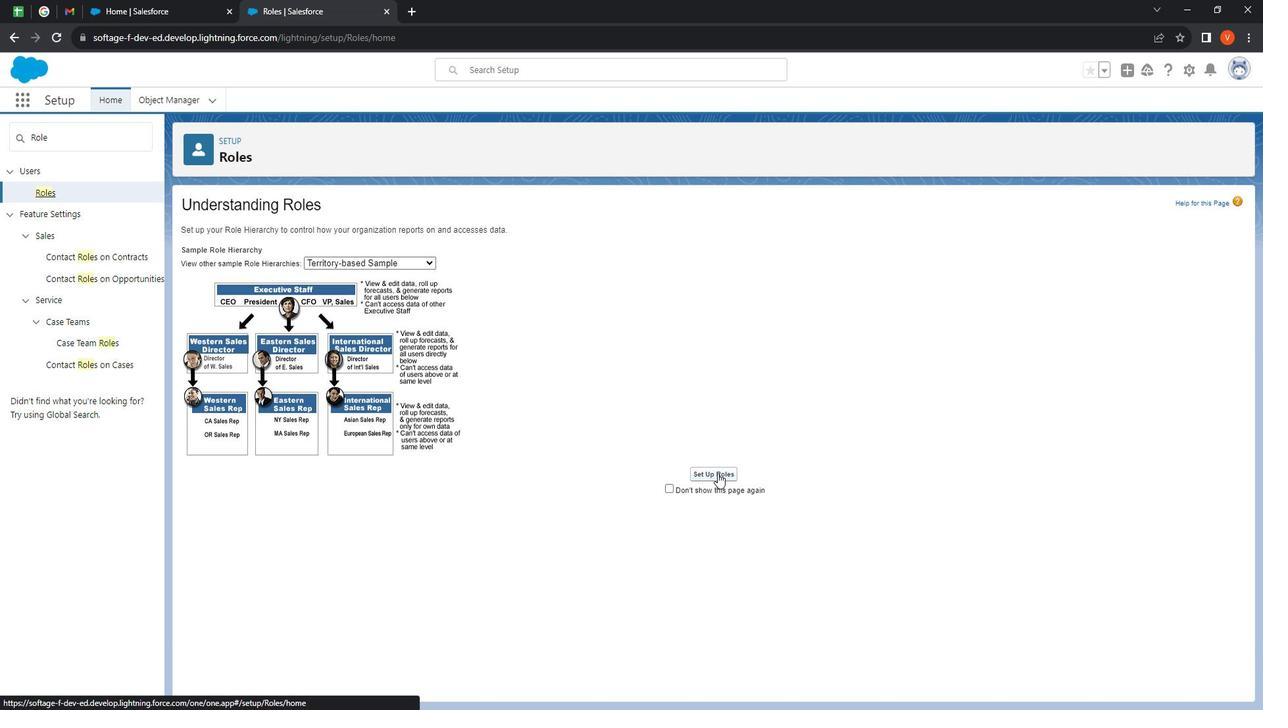 
Action: Mouse moved to (213, 355)
Screenshot: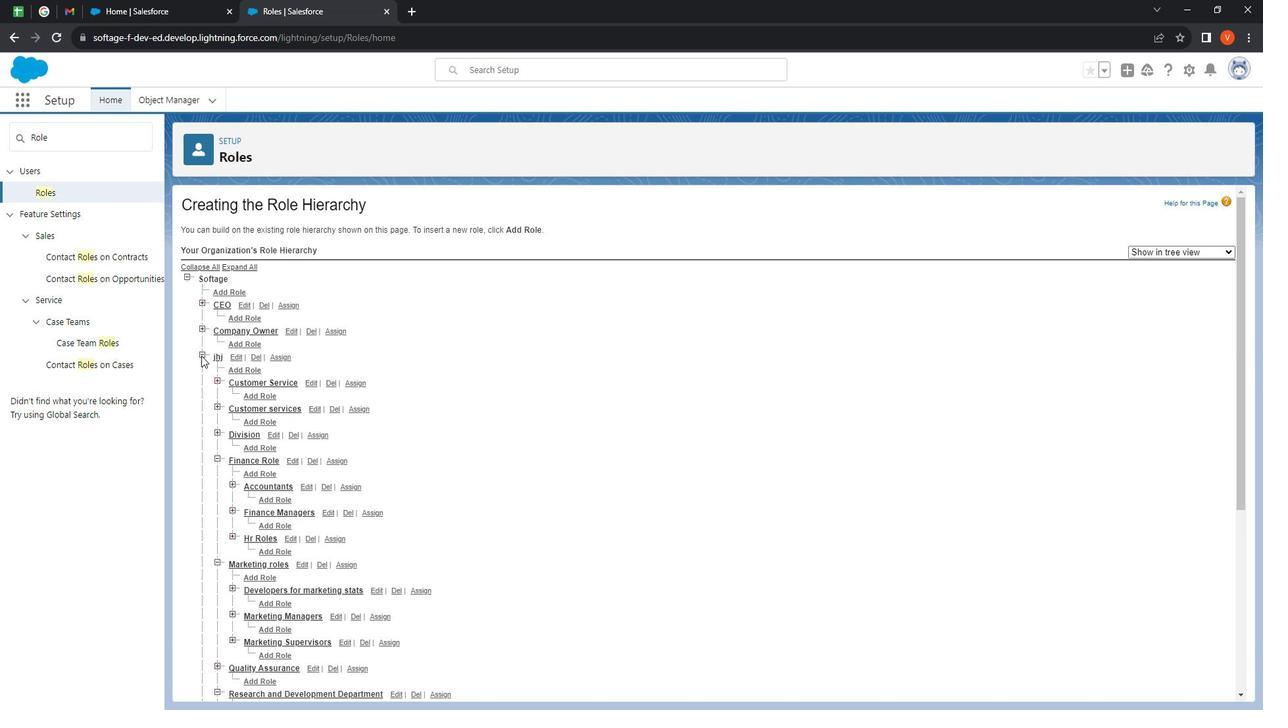 
Action: Mouse pressed left at (213, 355)
Screenshot: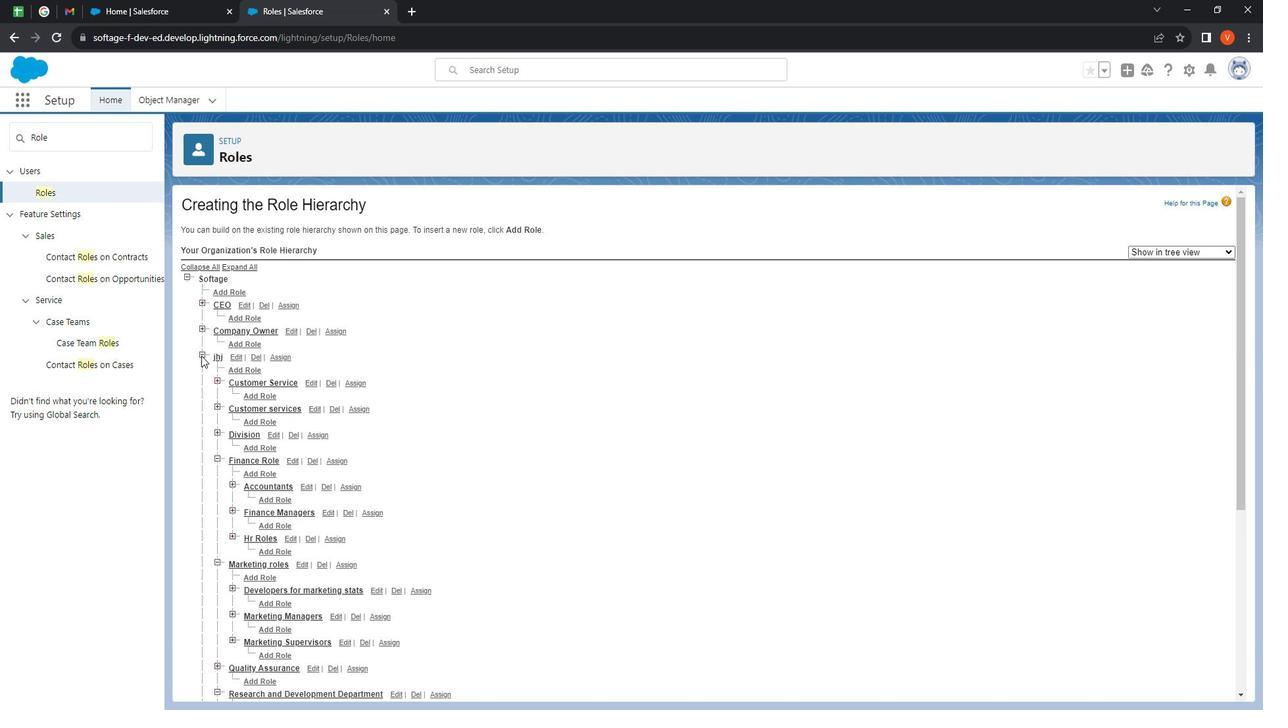 
Action: Mouse moved to (261, 369)
Screenshot: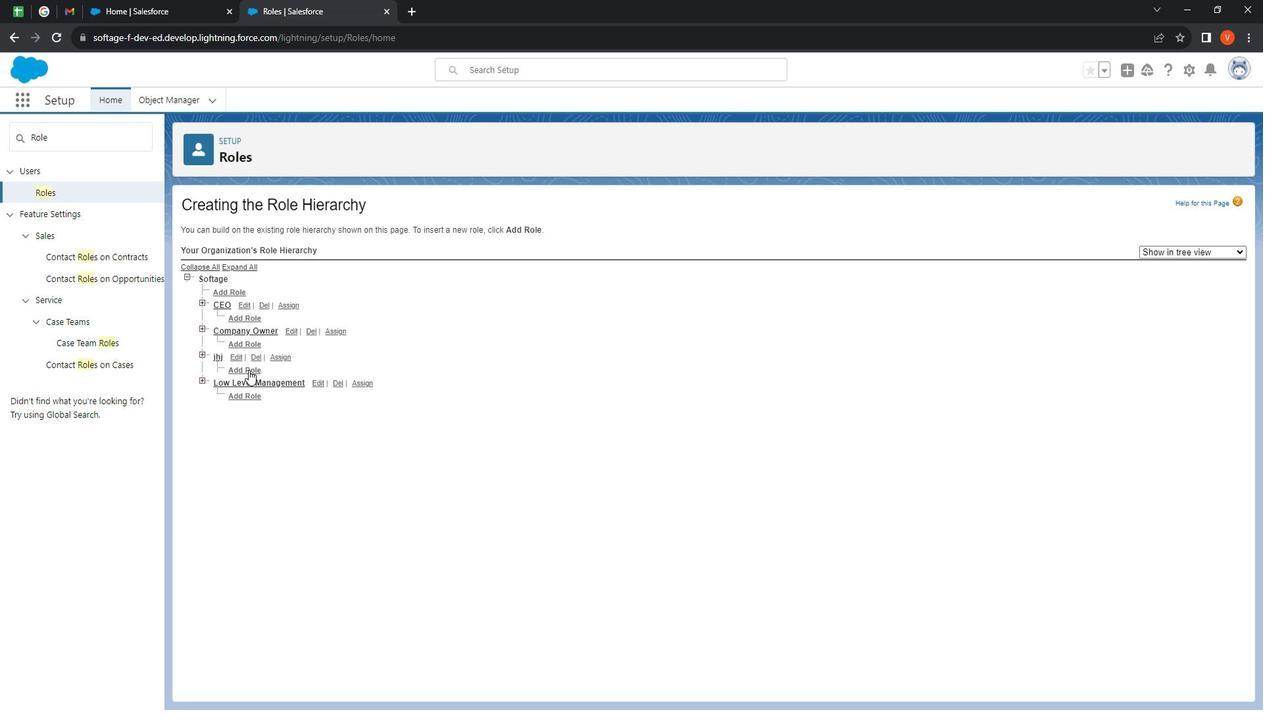 
Action: Mouse pressed left at (261, 369)
Screenshot: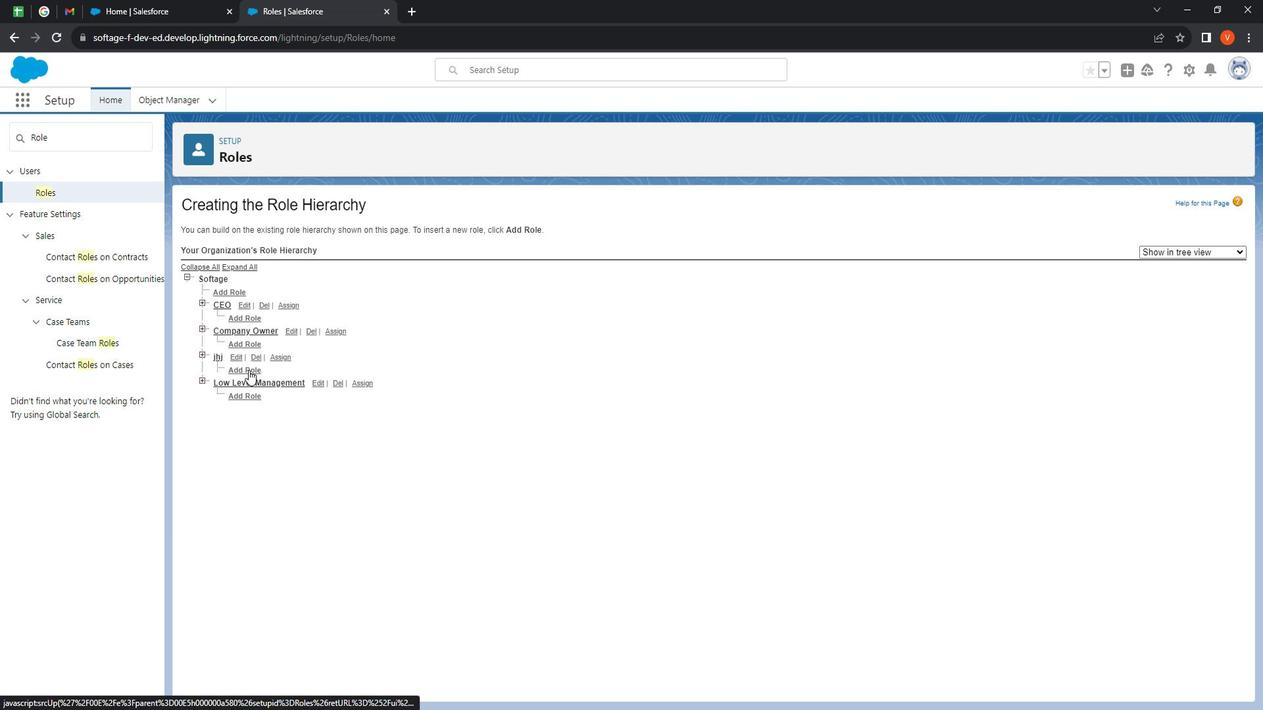 
Action: Mouse moved to (436, 281)
Screenshot: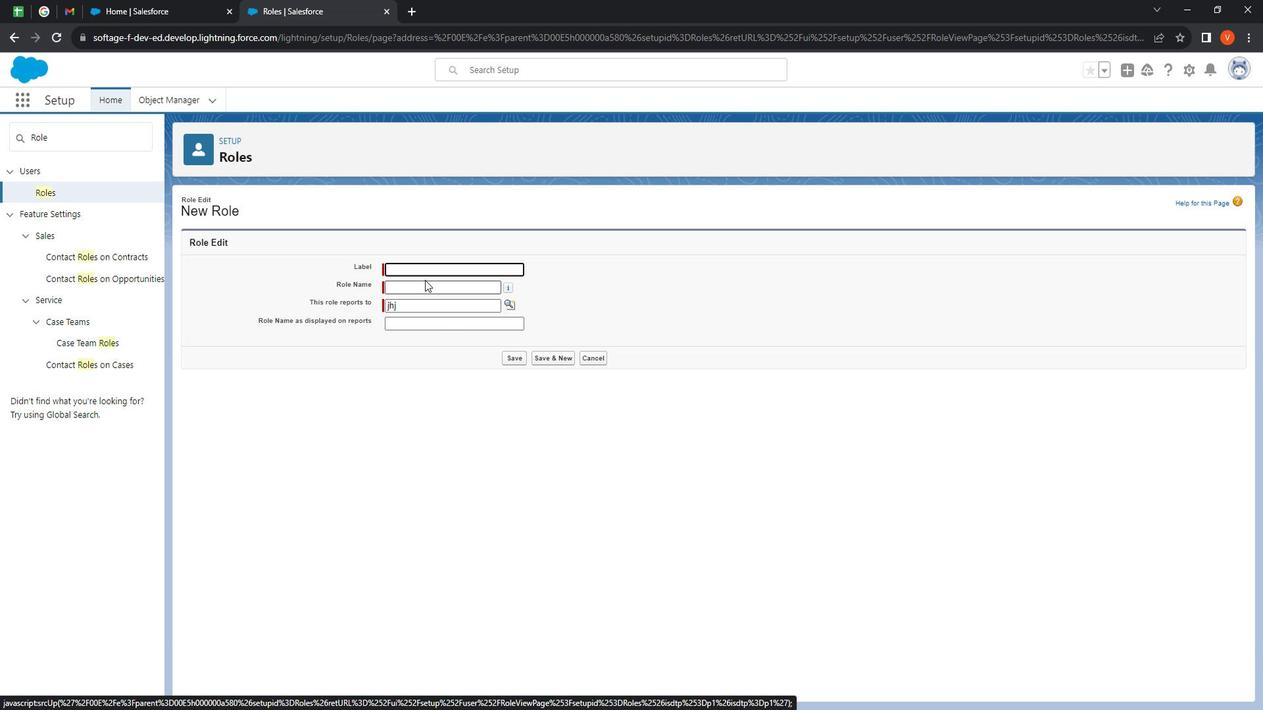 
Action: Mouse pressed left at (436, 281)
Screenshot: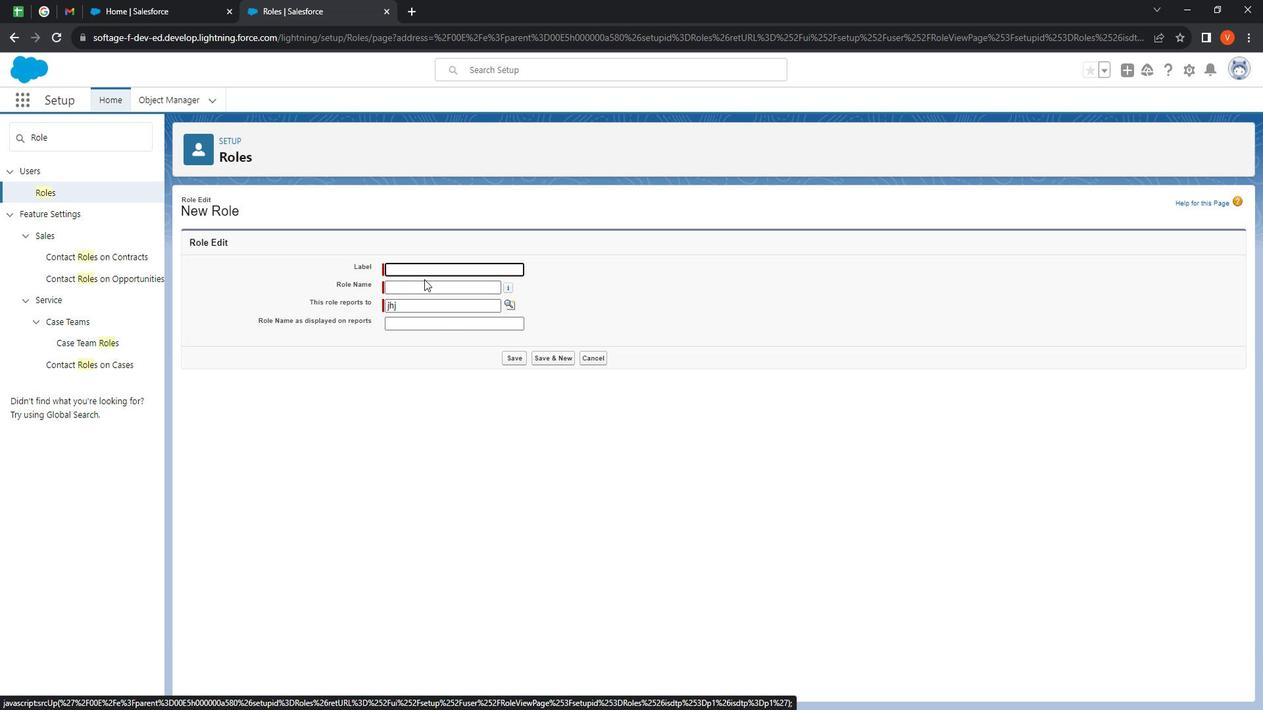 
Action: Mouse moved to (438, 271)
Screenshot: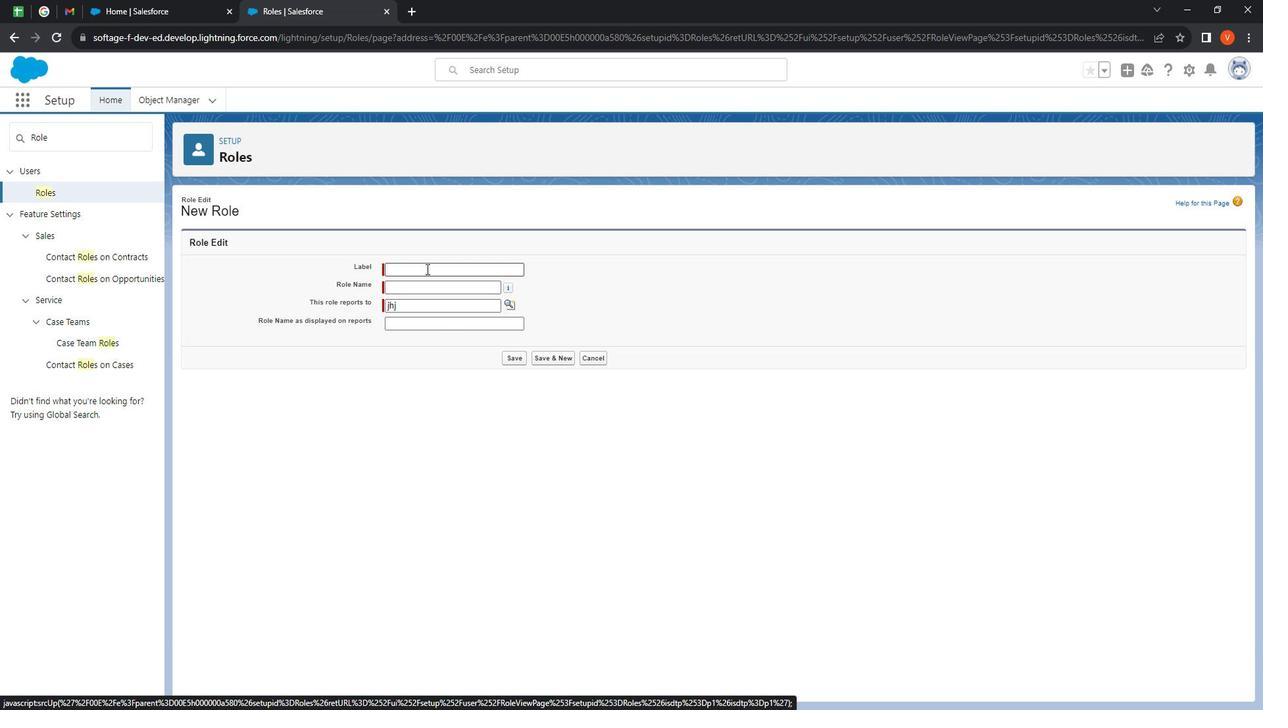 
Action: Mouse pressed left at (438, 271)
Screenshot: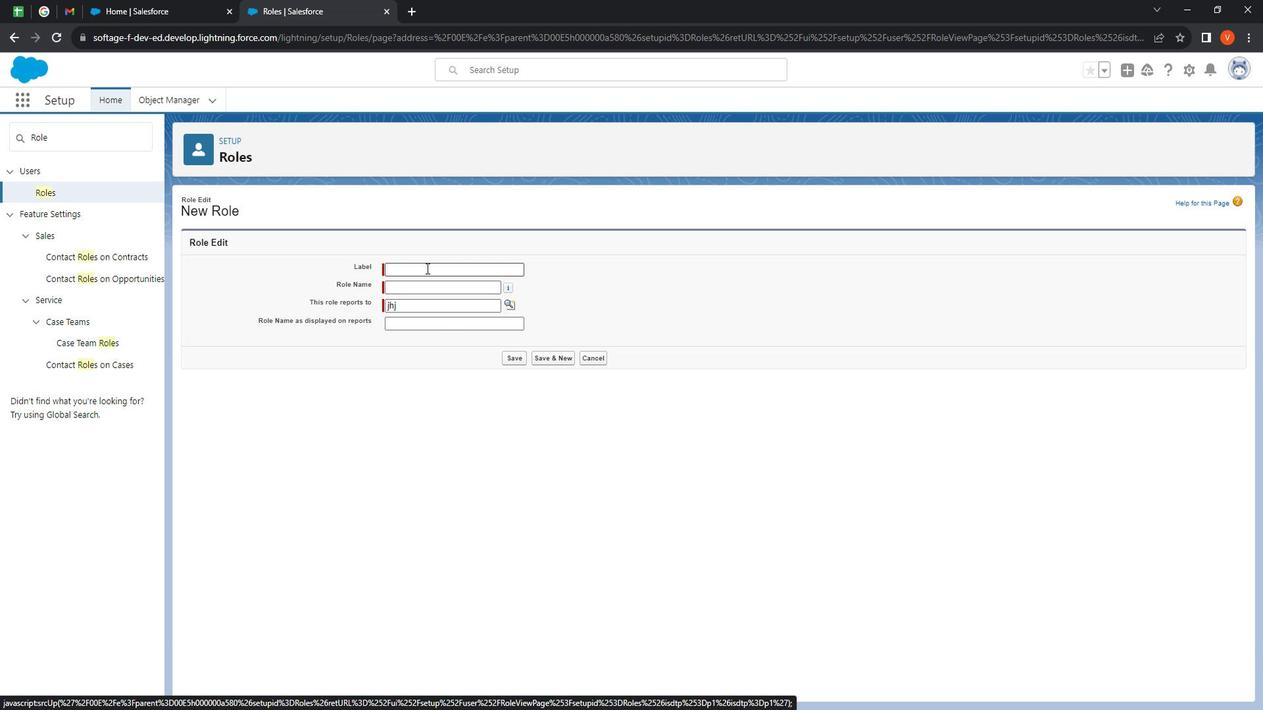 
Action: Mouse moved to (439, 270)
Screenshot: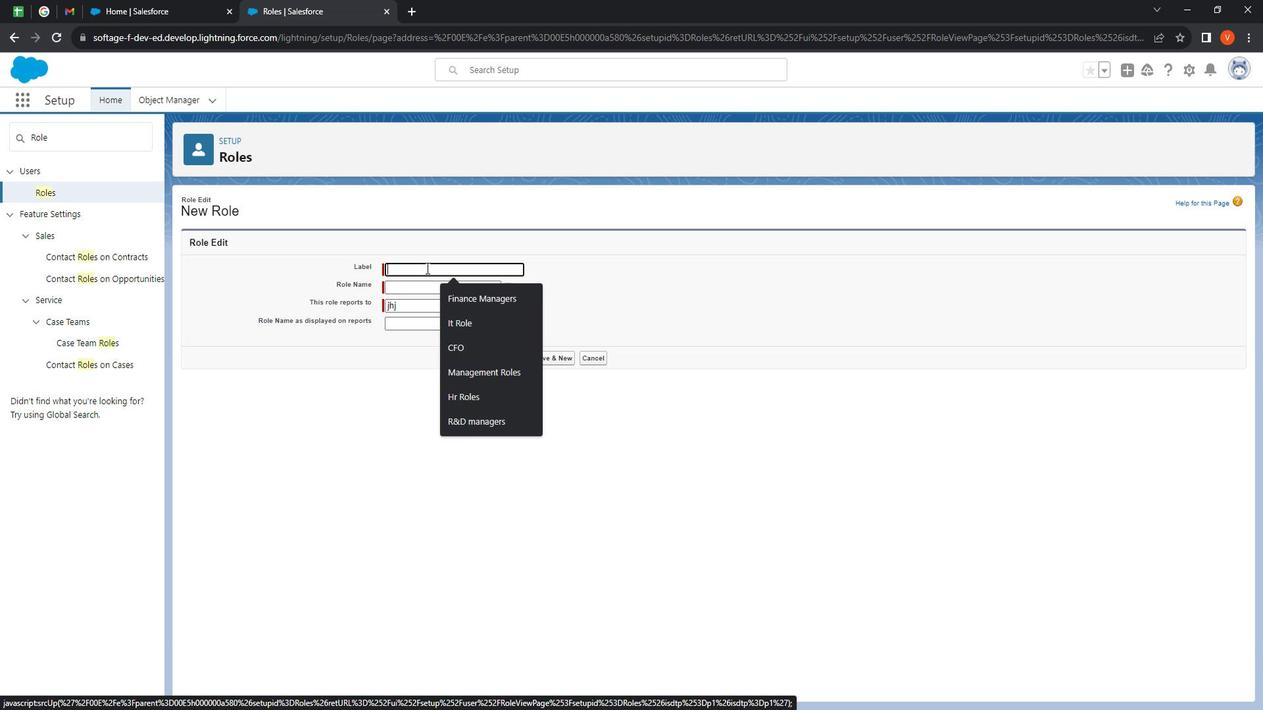 
Action: Key pressed <Key.shift>
Screenshot: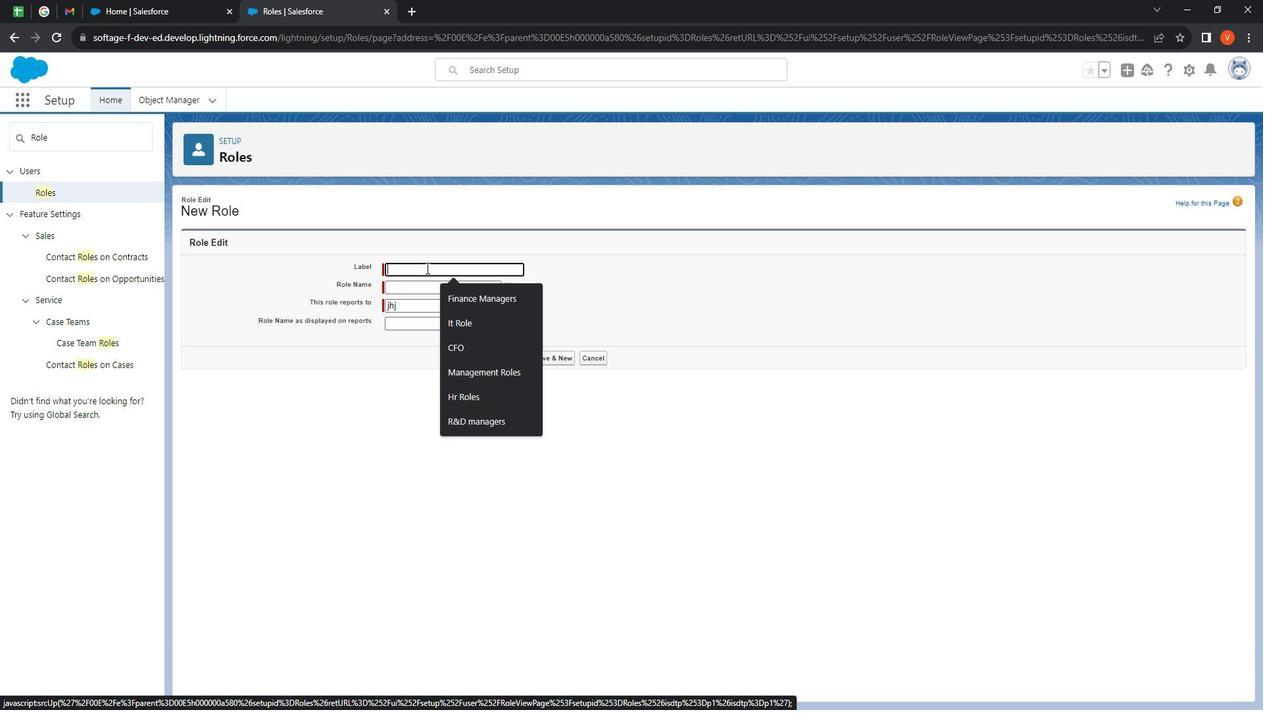 
Action: Mouse moved to (439, 270)
Screenshot: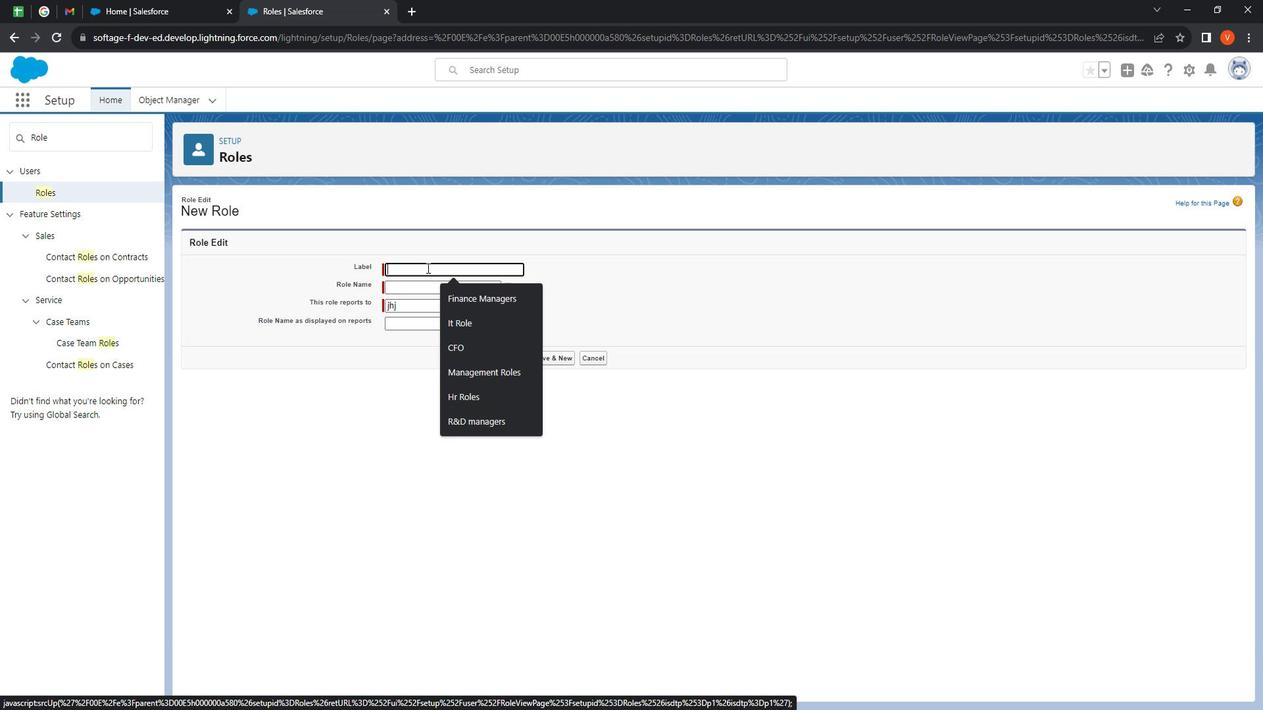 
Action: Key pressed <Key.shift><Key.shift><Key.shift><Key.shift><Key.shift><Key.shift><Key.shift><Key.shift><Key.shift><Key.shift><Key.shift>Business<Key.space><Key.shift>Development
Screenshot: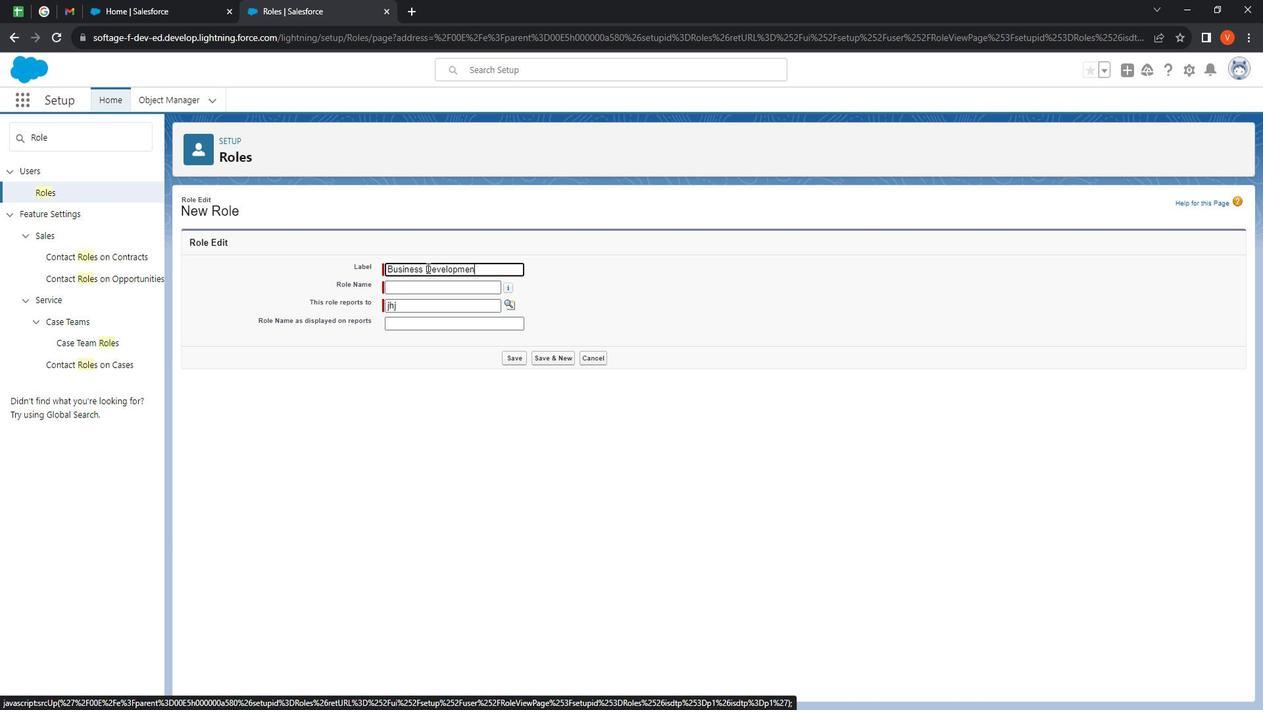 
Action: Mouse moved to (424, 288)
Screenshot: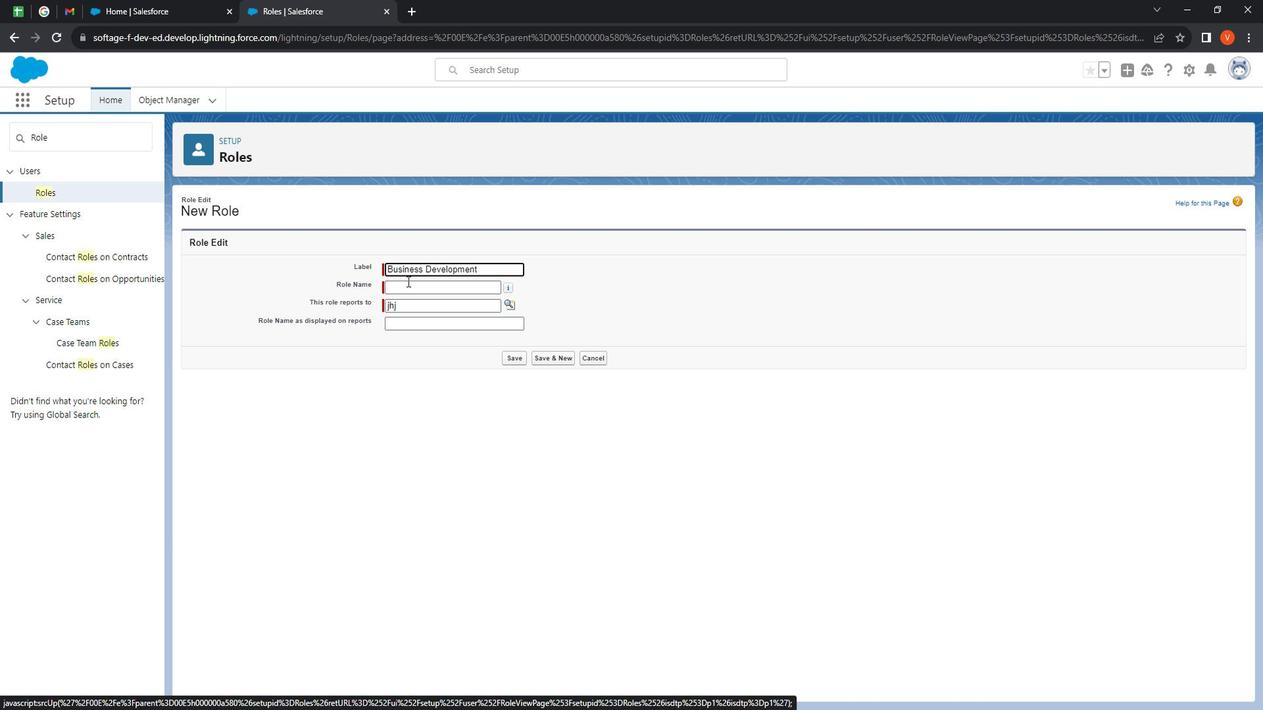 
Action: Mouse pressed left at (424, 288)
Screenshot: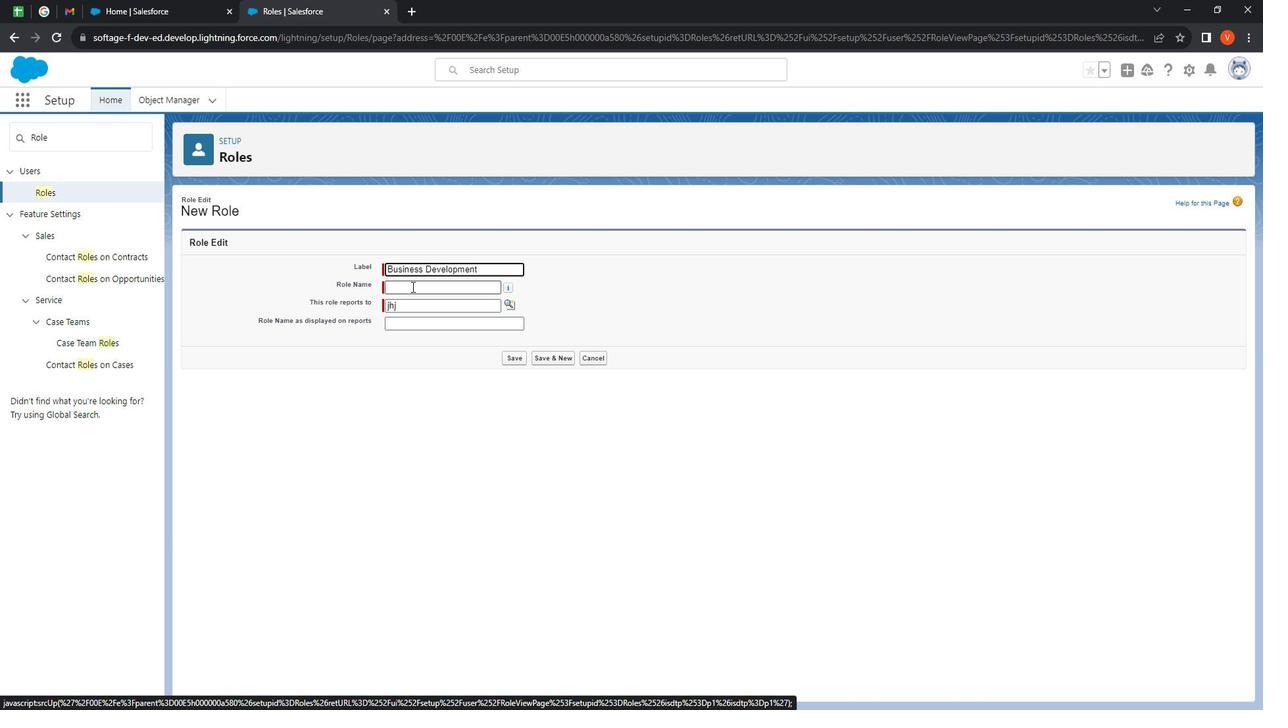 
Action: Key pressed <Key.shift>
Screenshot: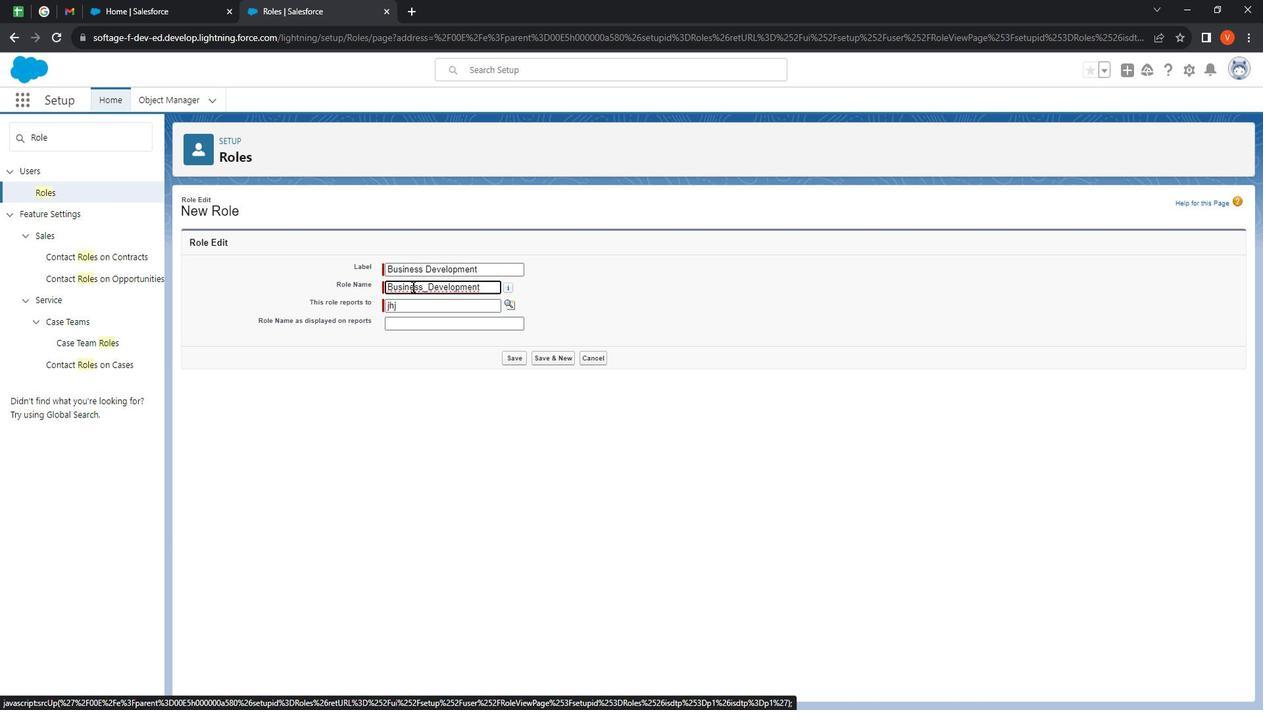 
Action: Mouse moved to (547, 325)
Screenshot: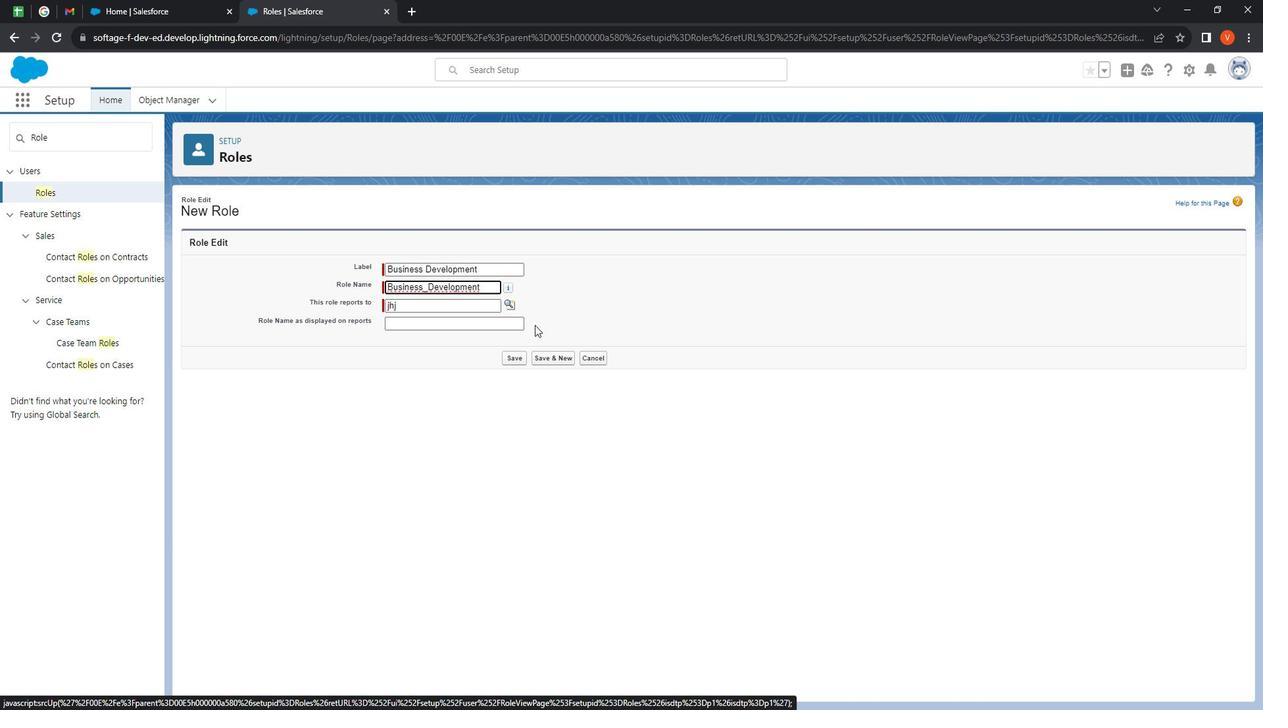 
Action: Key pressed <Key.shift><Key.shift><Key.shift>
Screenshot: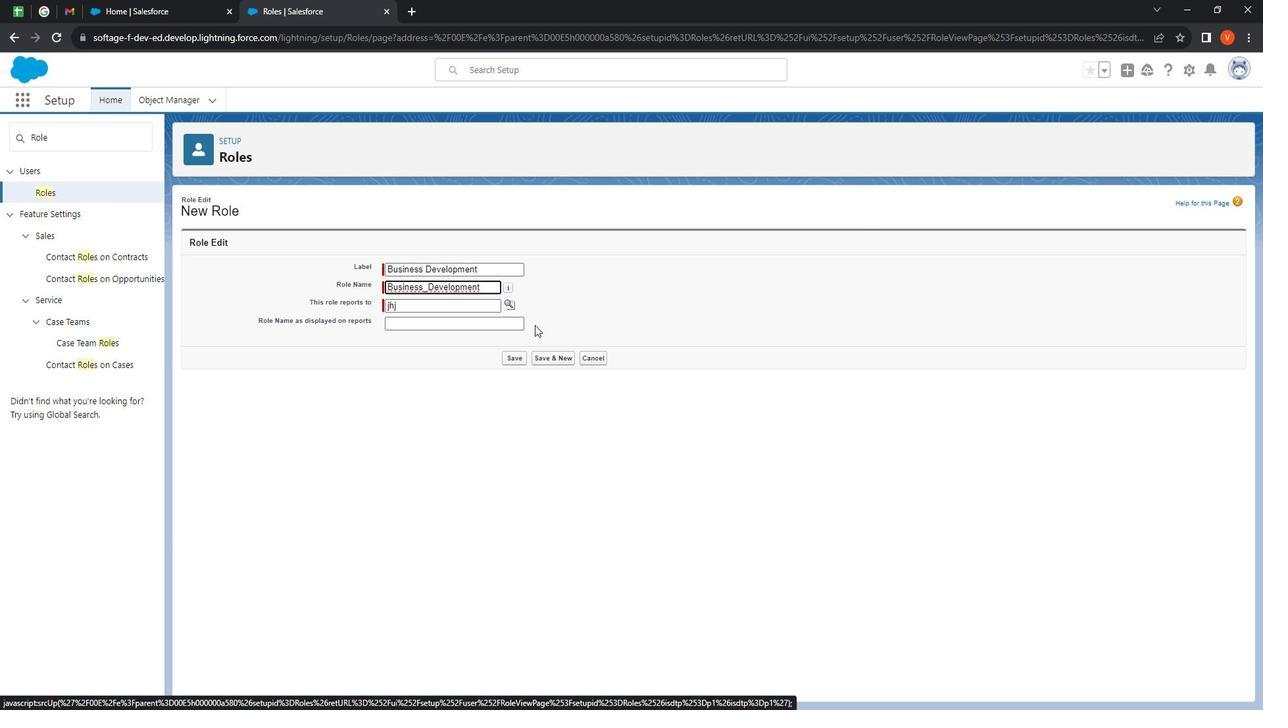 
Action: Mouse moved to (546, 325)
Screenshot: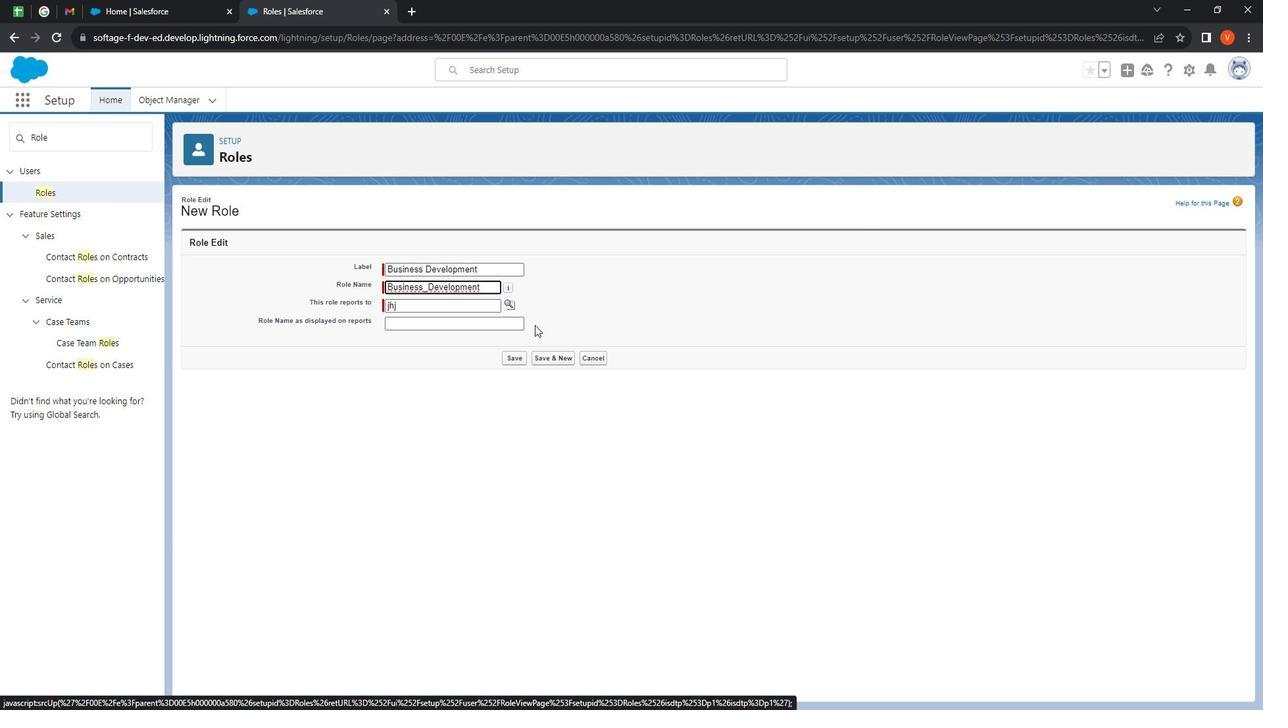 
Action: Key pressed <Key.shift>
Screenshot: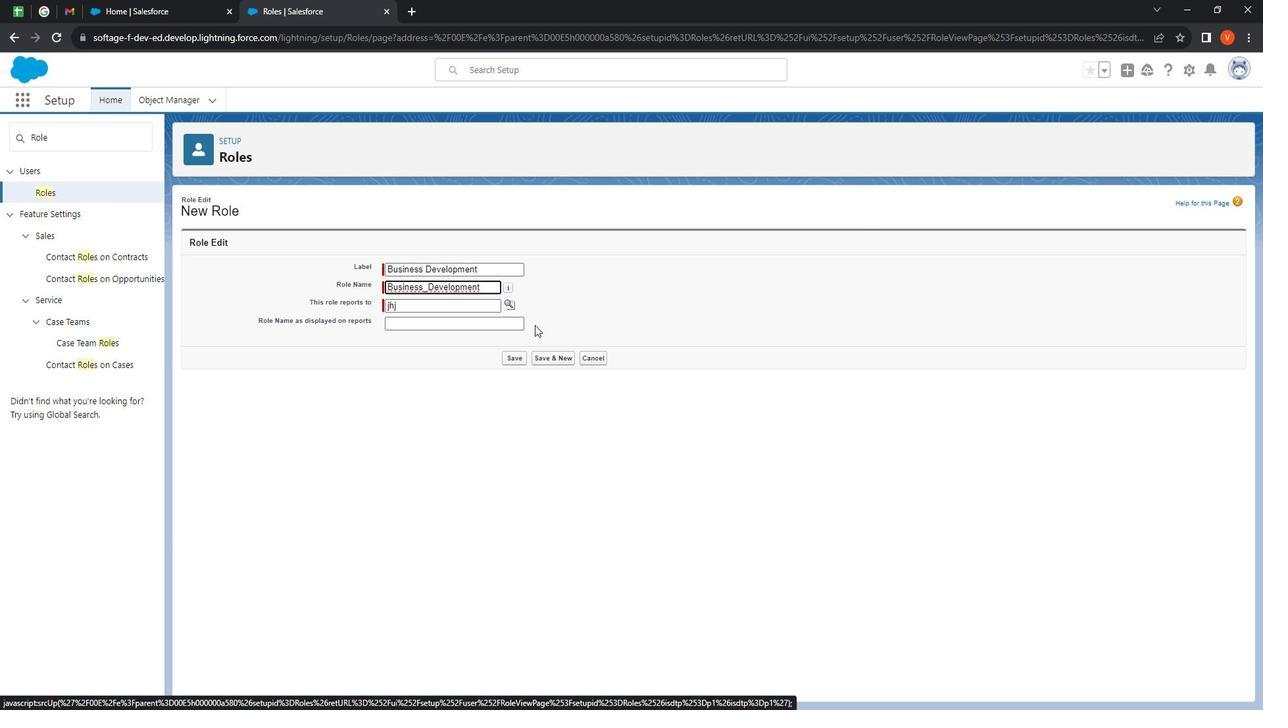 
Action: Mouse moved to (541, 325)
Screenshot: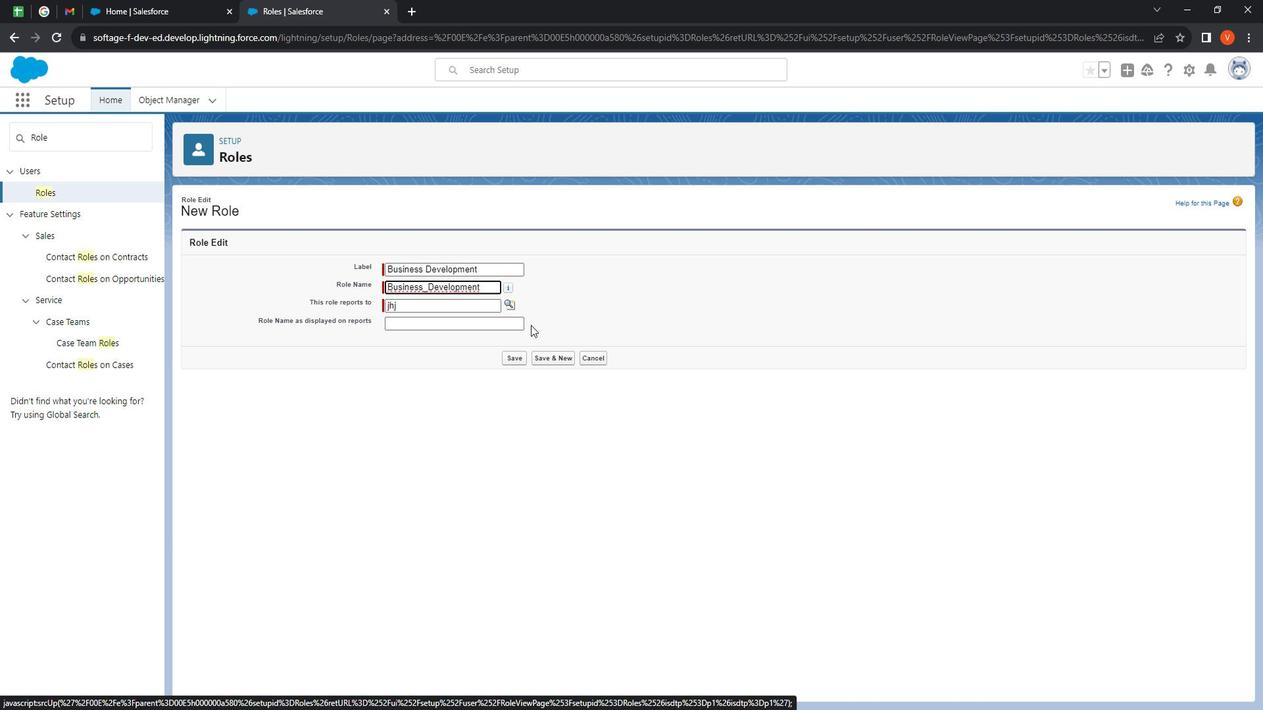 
Action: Key pressed <Key.shift>
Screenshot: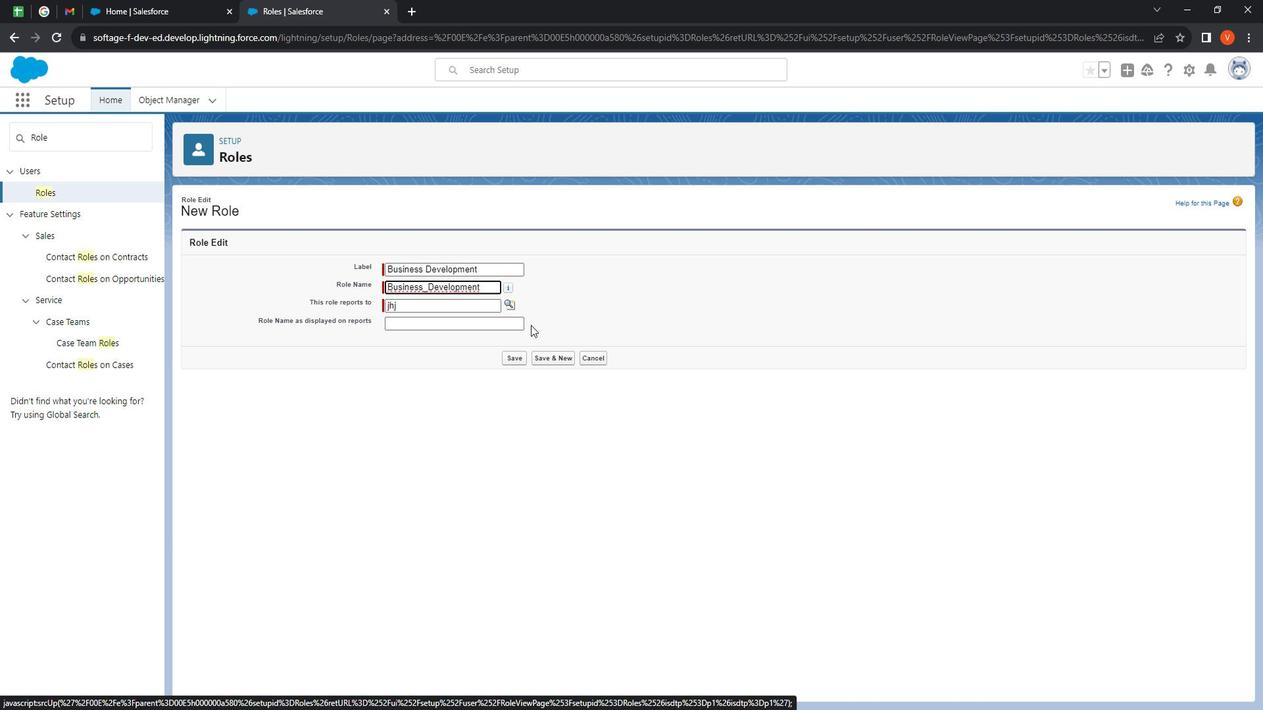 
Action: Mouse moved to (528, 359)
Screenshot: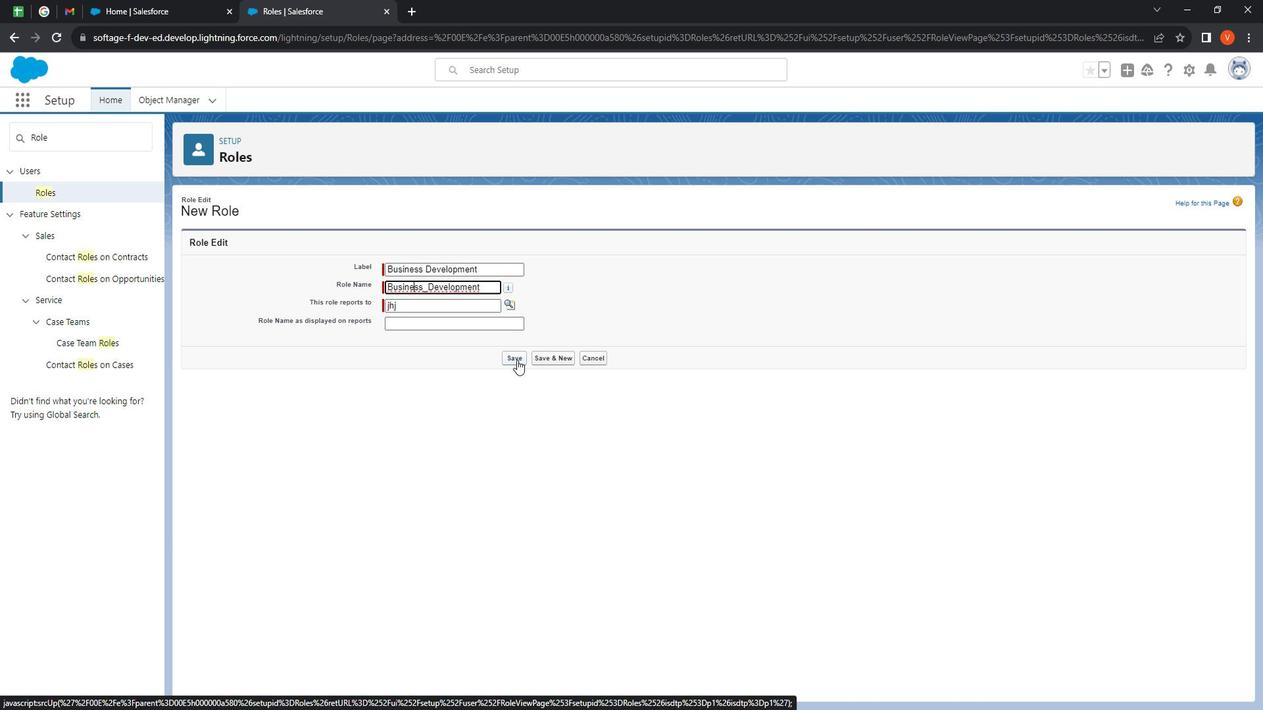 
Action: Mouse pressed left at (528, 359)
Screenshot: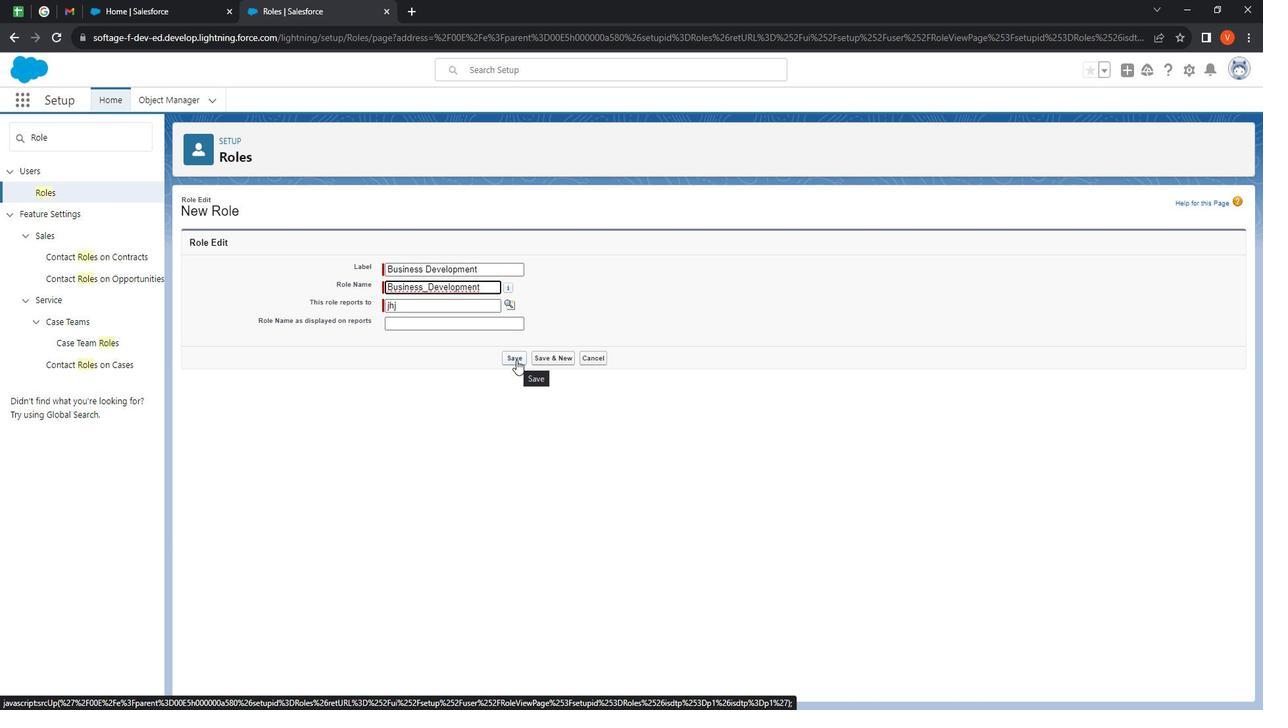 
Action: Mouse moved to (55, 198)
Screenshot: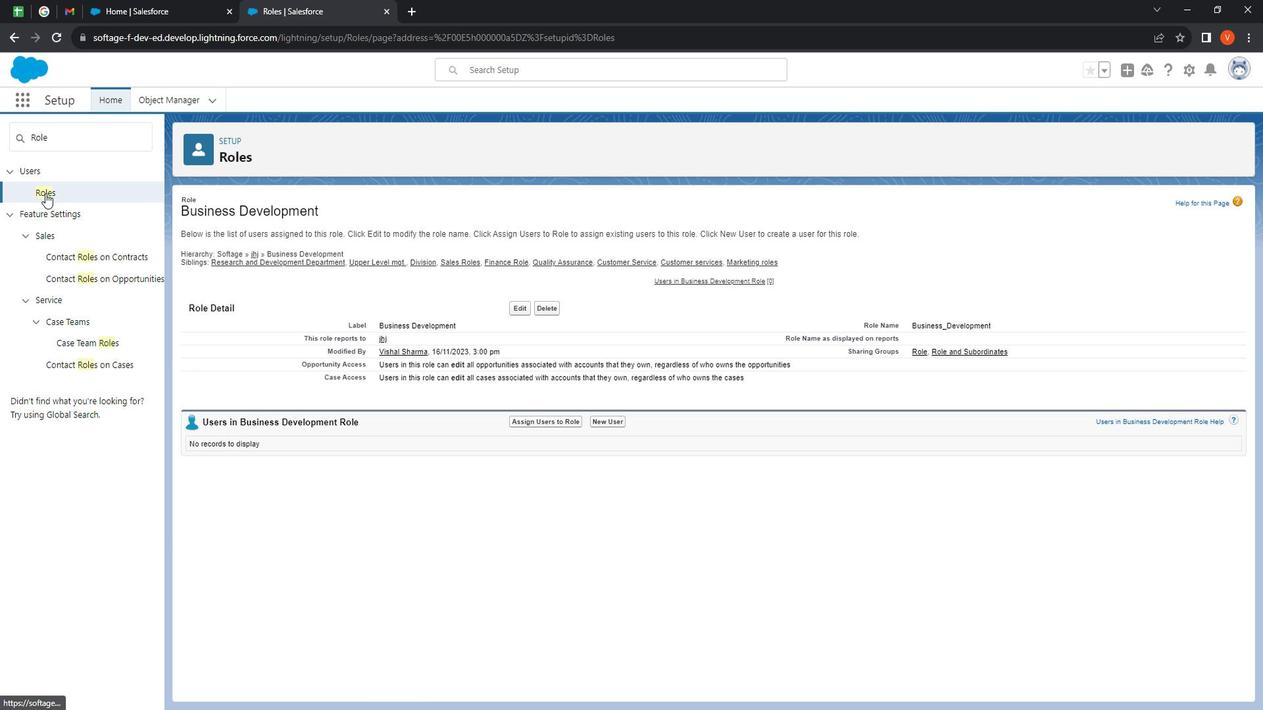 
Action: Mouse pressed left at (55, 198)
Screenshot: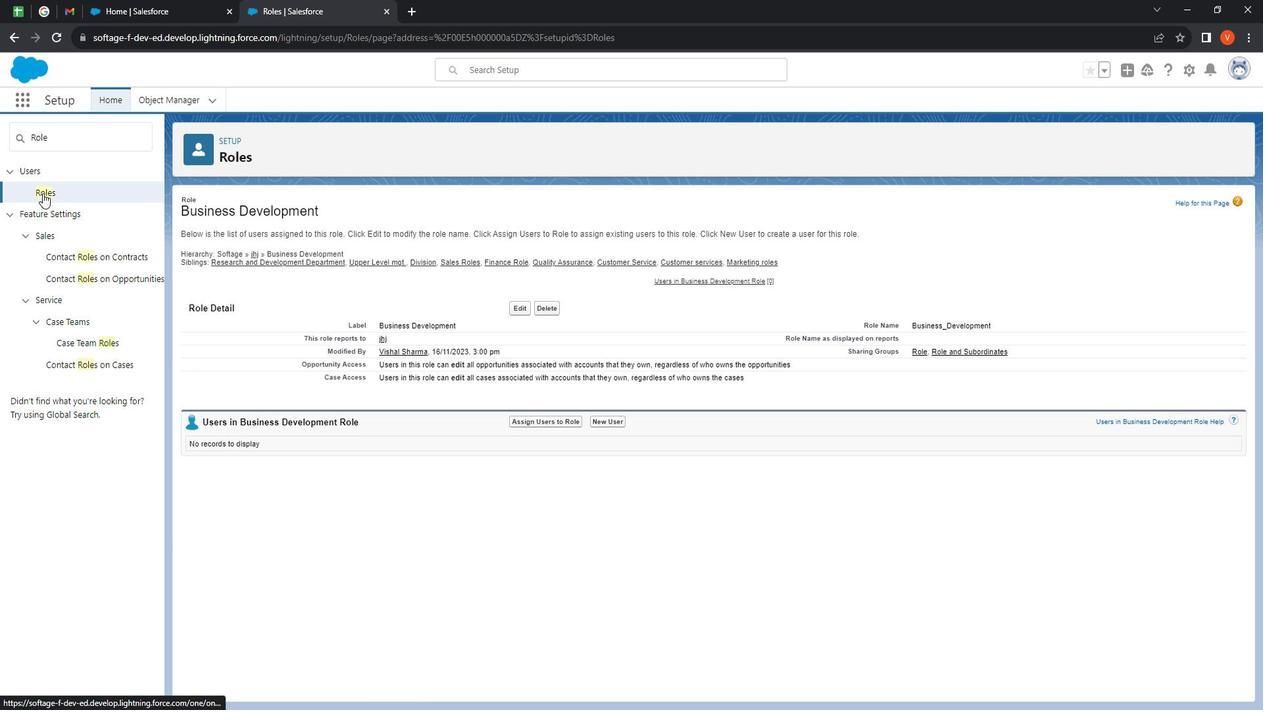 
Action: Mouse moved to (738, 471)
Screenshot: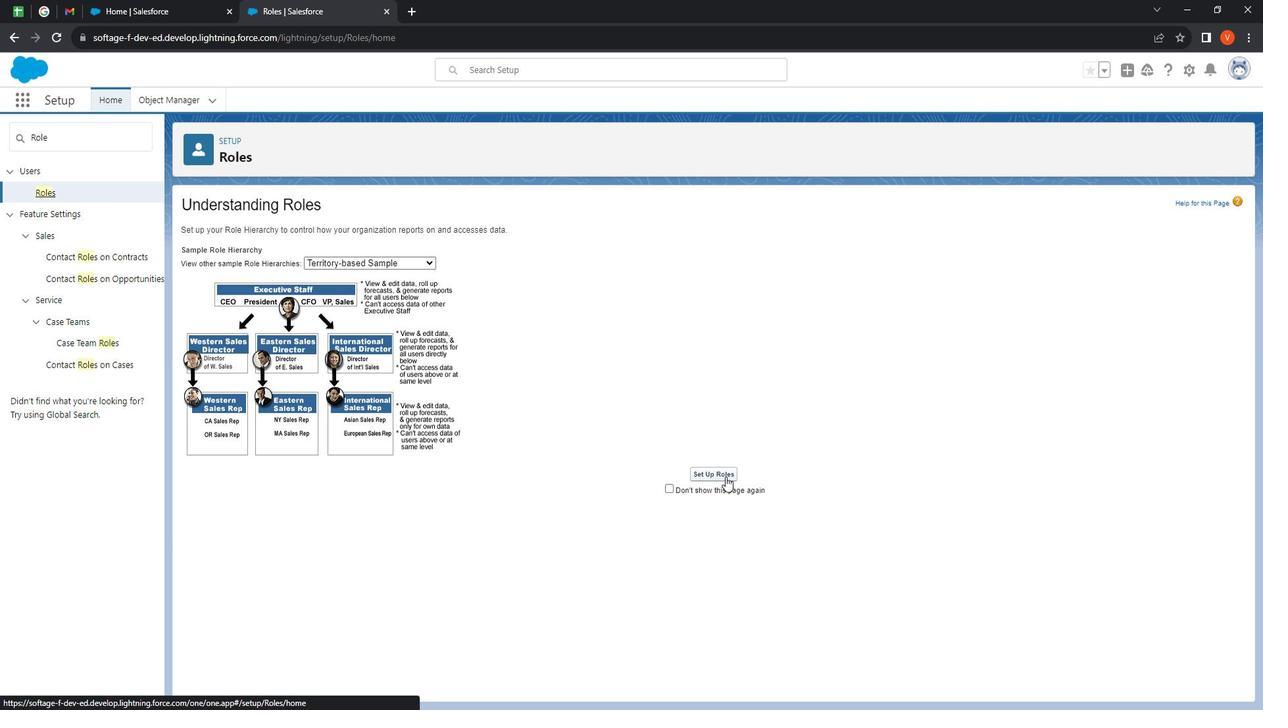 
Action: Mouse pressed left at (738, 471)
Screenshot: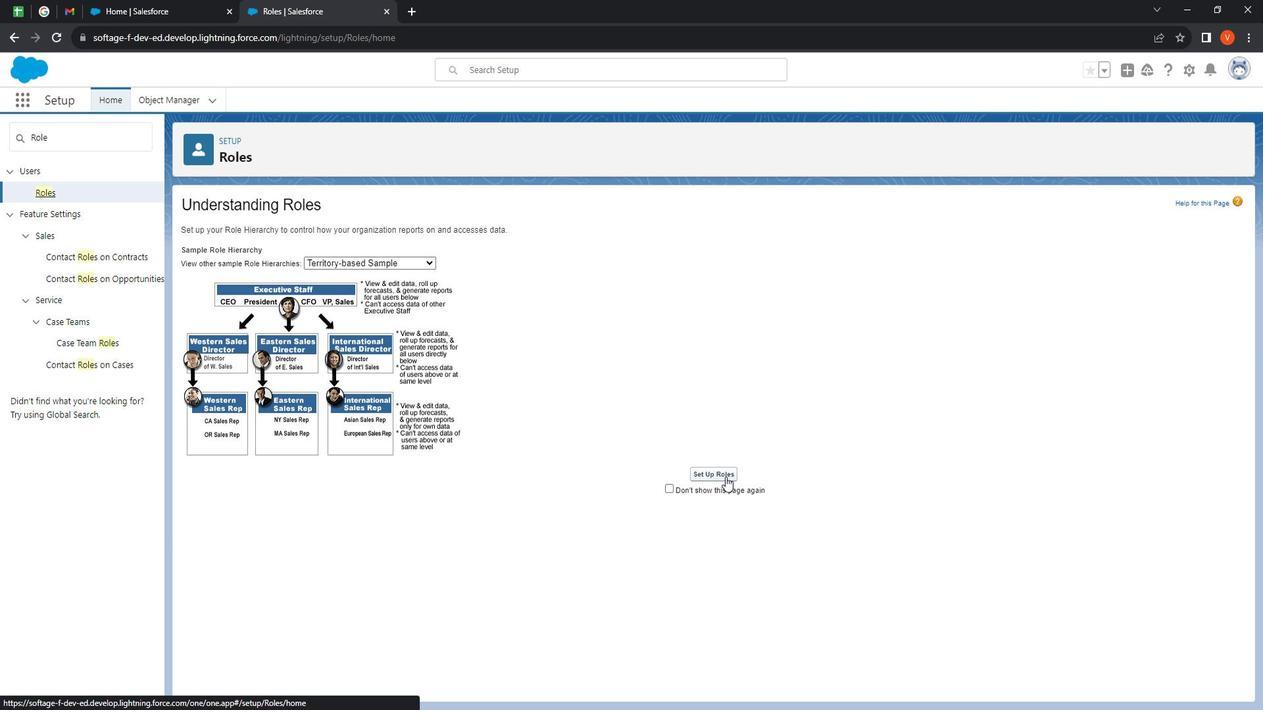 
Action: Mouse moved to (259, 371)
Screenshot: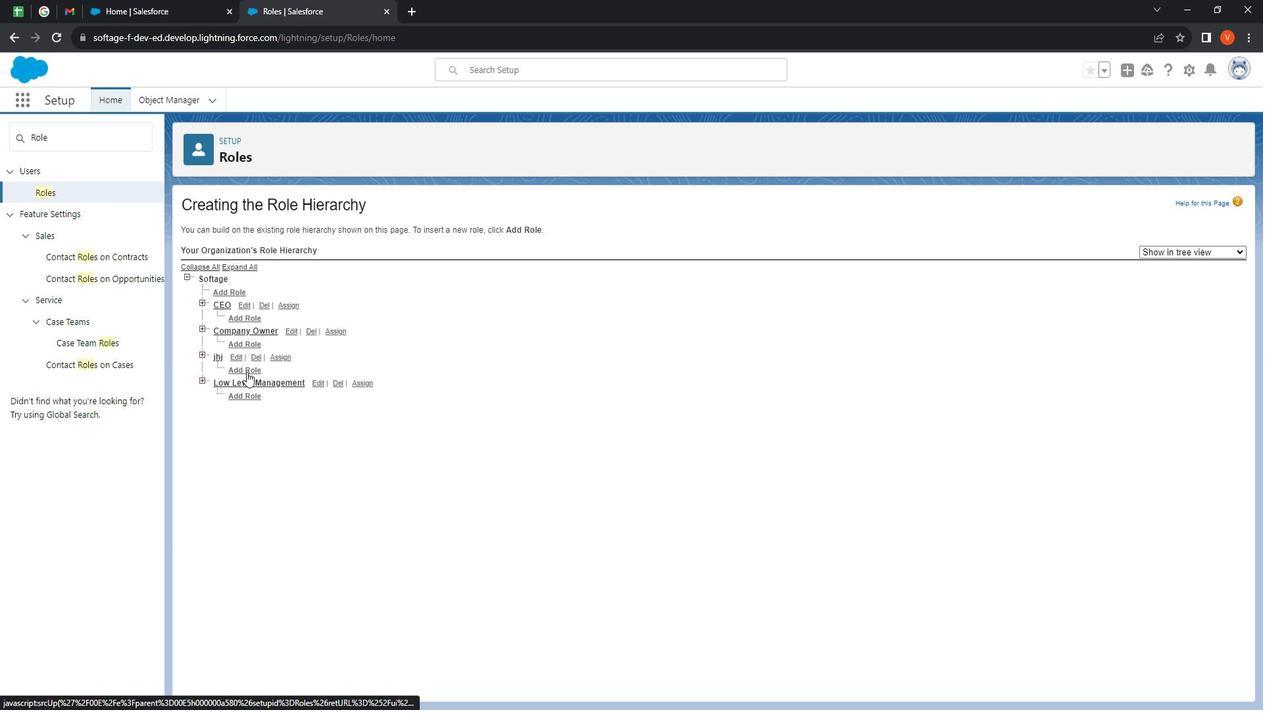 
Action: Mouse pressed left at (259, 371)
Screenshot: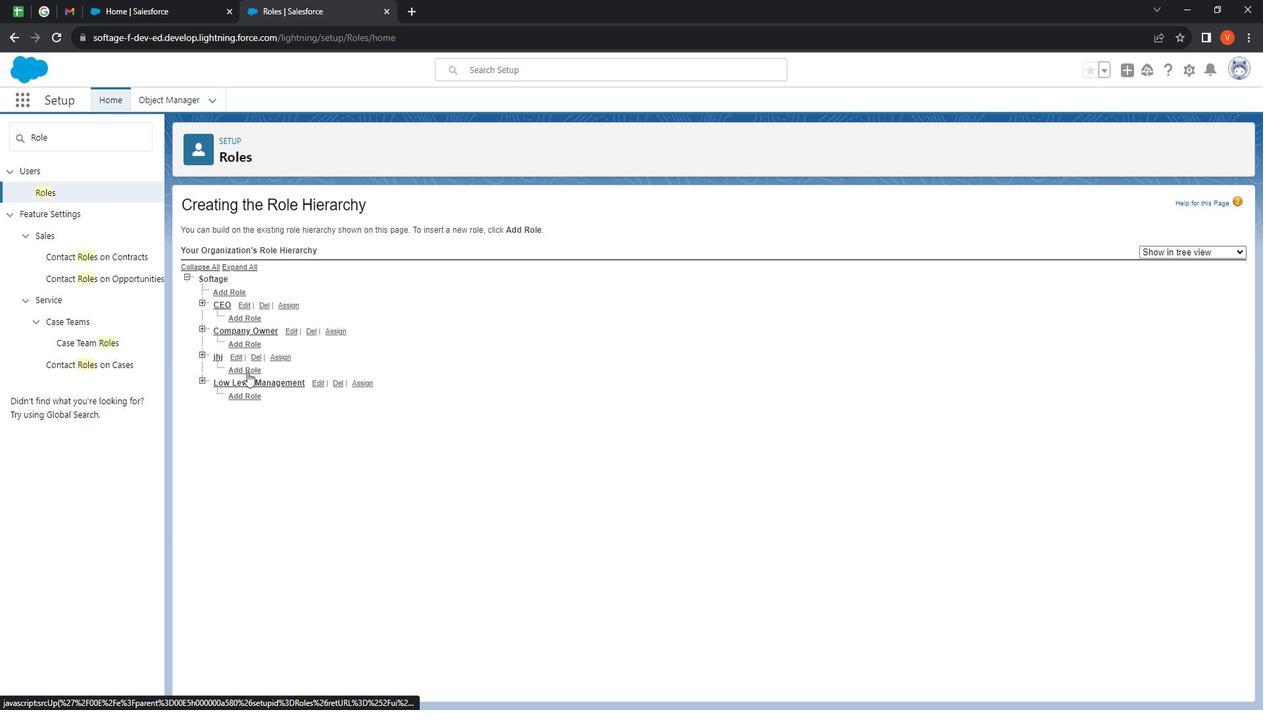 
Action: Mouse moved to (423, 273)
Screenshot: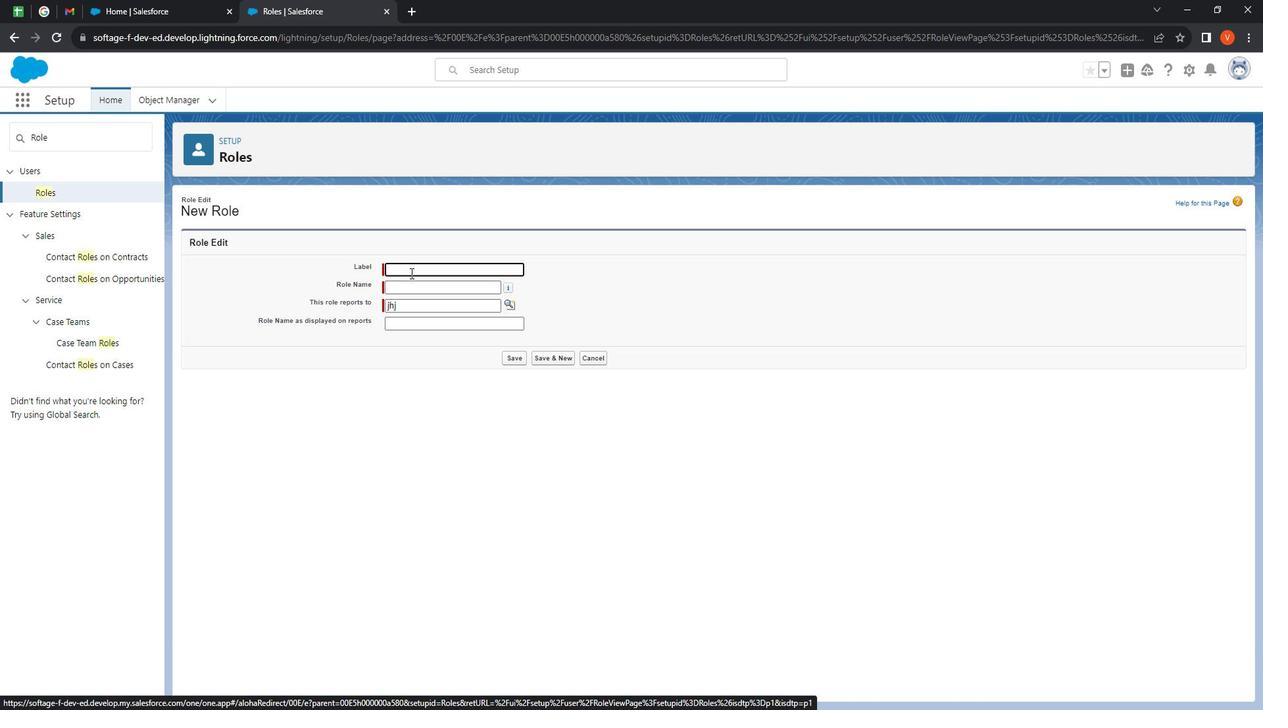 
Action: Mouse pressed left at (423, 273)
Screenshot: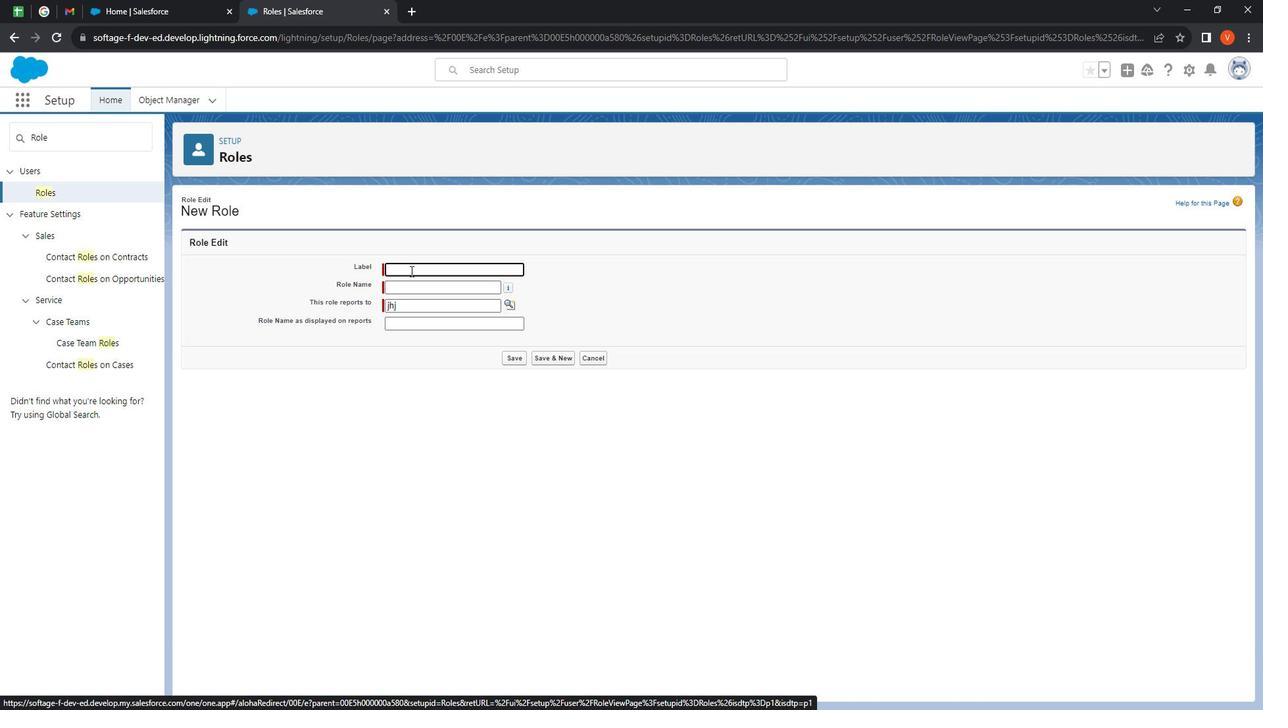 
Action: Mouse moved to (423, 275)
Screenshot: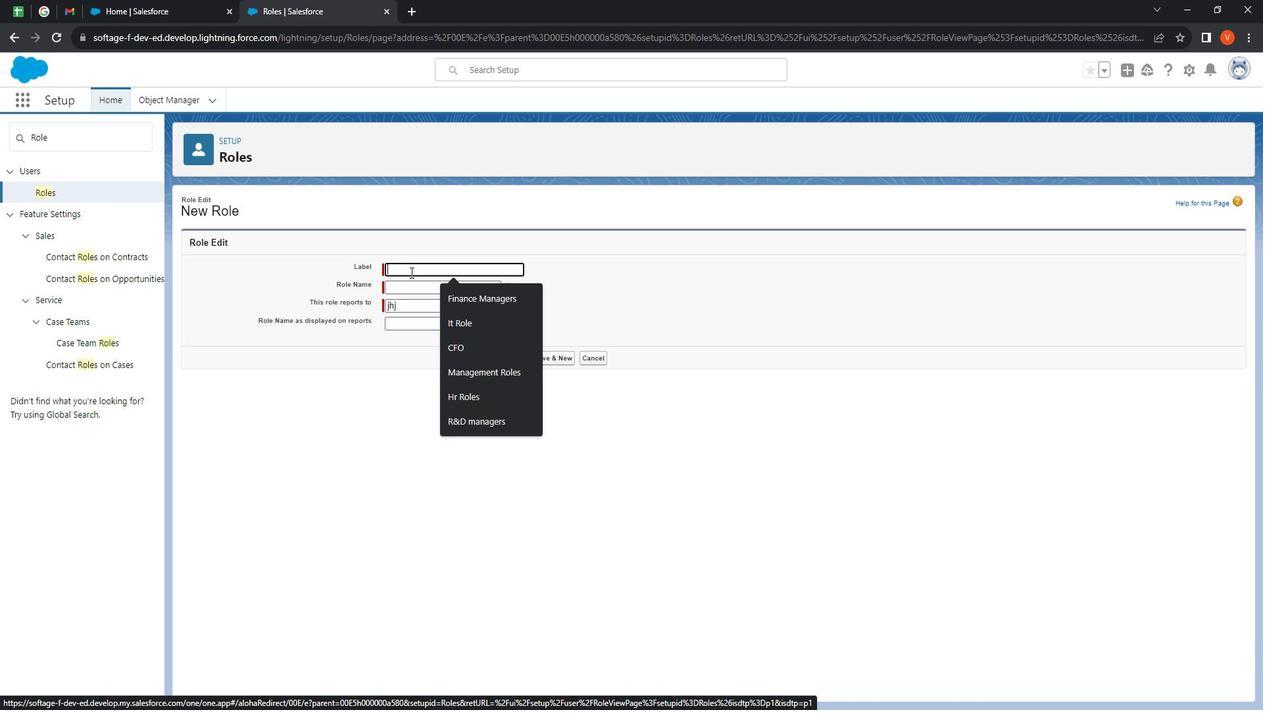 
Action: Key pressed <Key.shift>
Screenshot: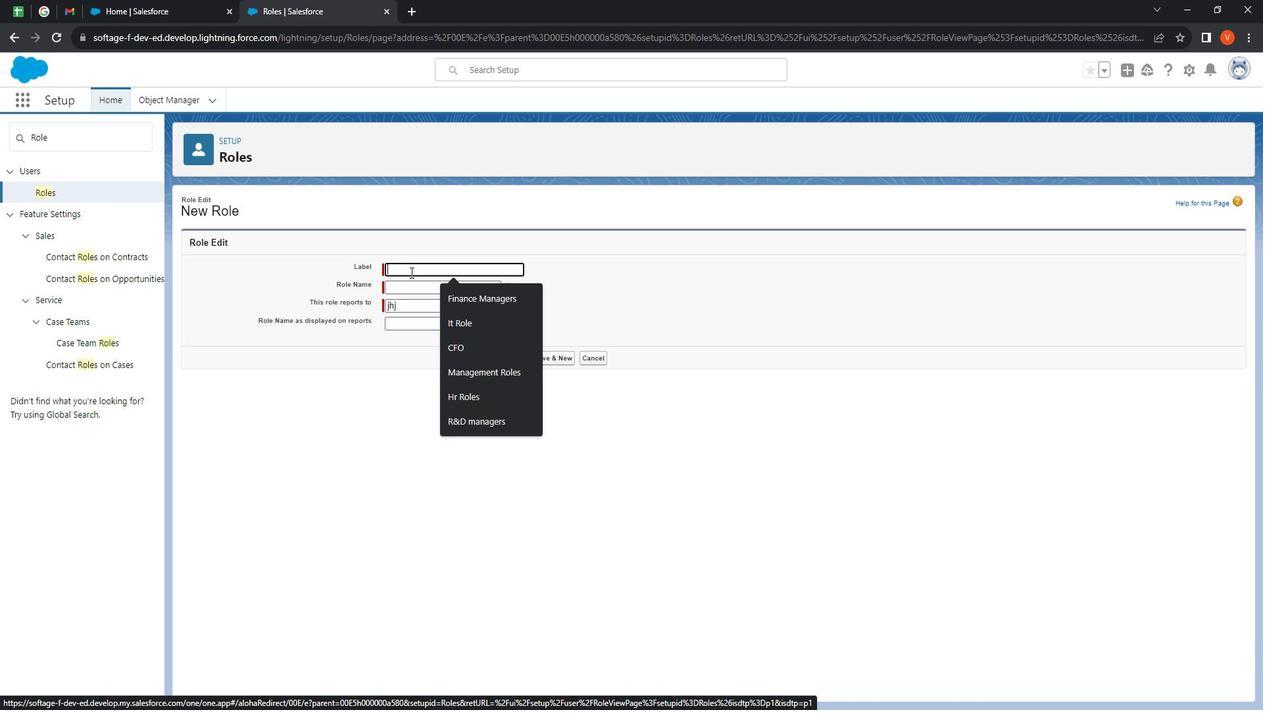 
Action: Mouse moved to (421, 275)
Screenshot: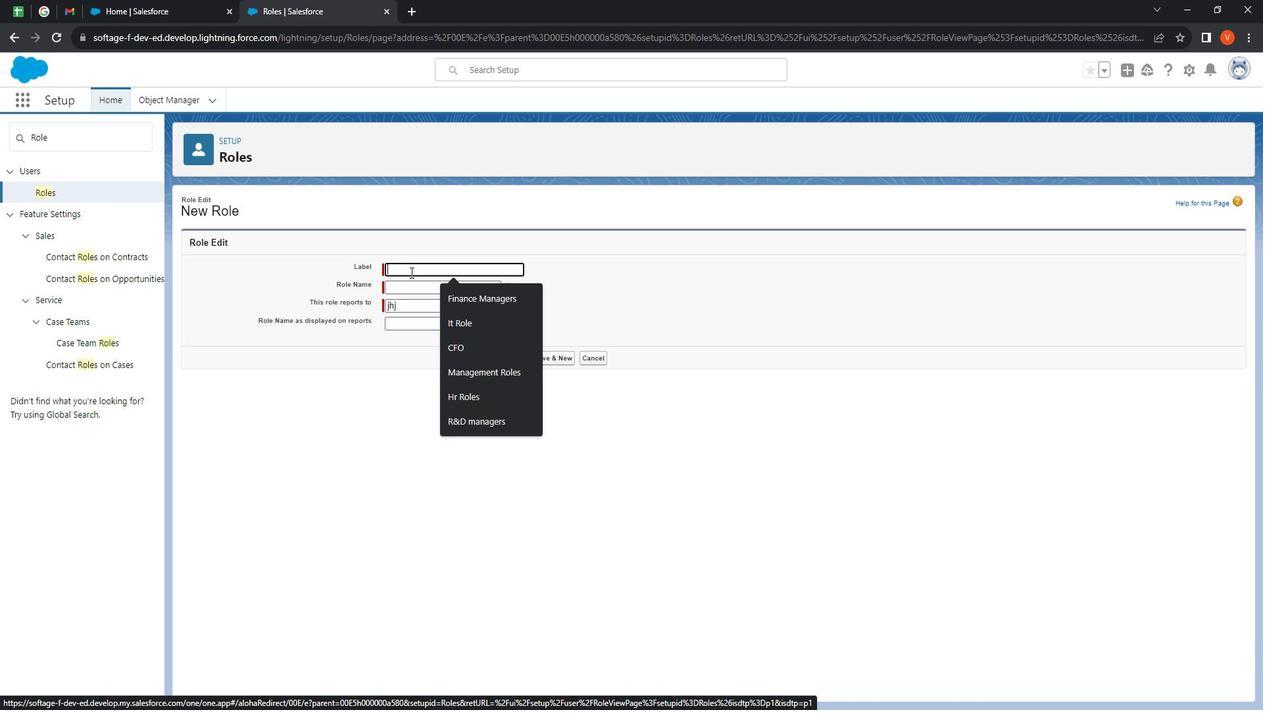 
Action: Key pressed <Key.shift><Key.shift><Key.shift><Key.shift>
Screenshot: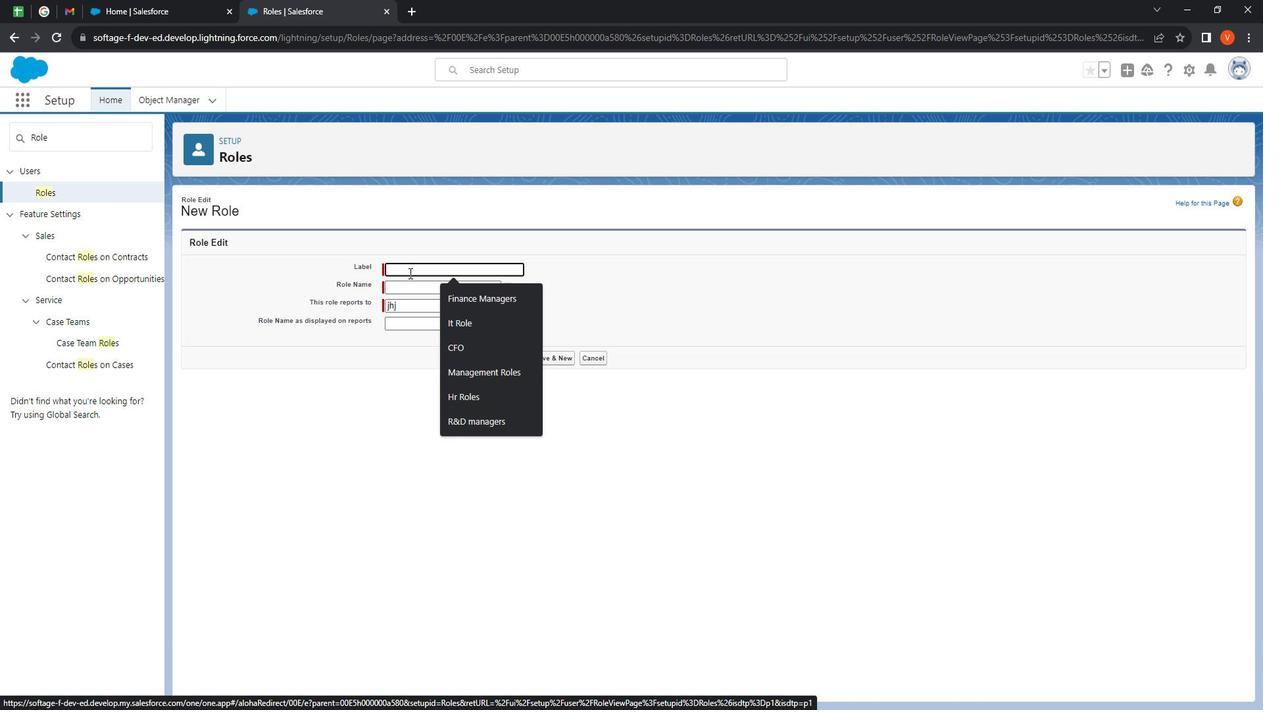 
Action: Mouse moved to (421, 275)
Screenshot: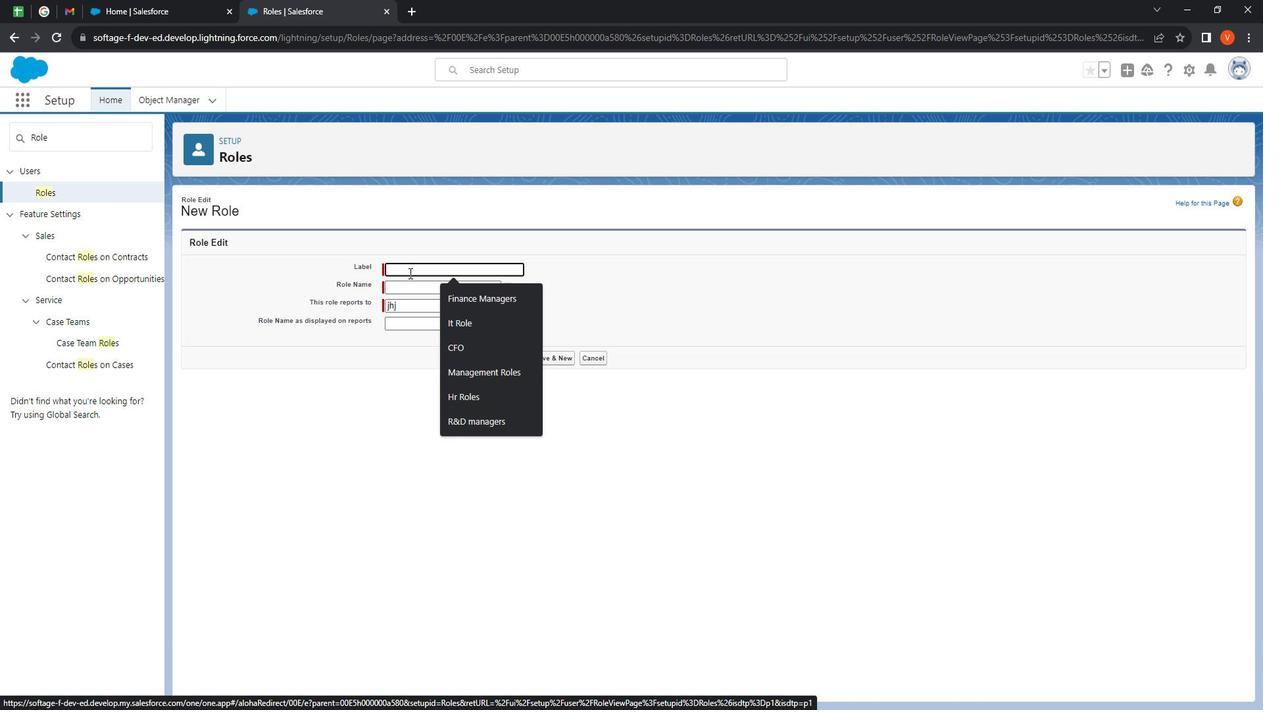 
Action: Key pressed <Key.shift><Key.shift>Business<Key.space><Key.shift>Development<Key.space><Key.shift><Key.shift><Key.shift>Executive
Screenshot: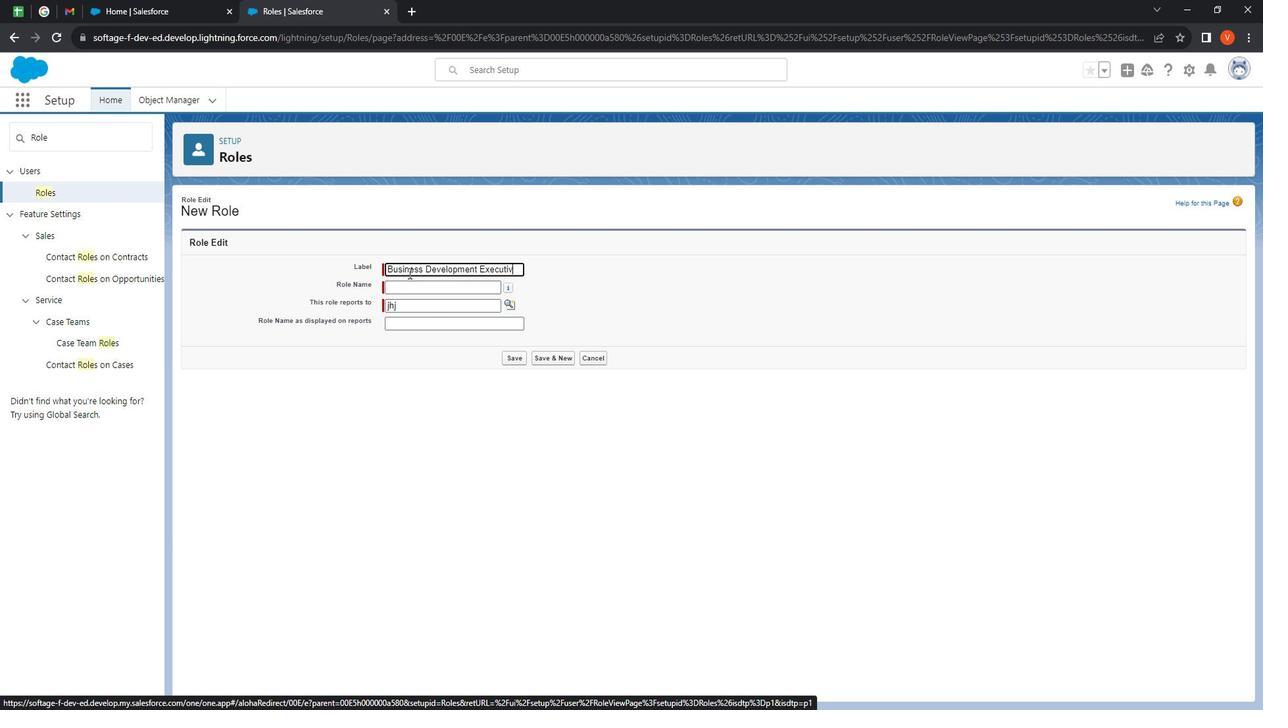 
Action: Mouse moved to (466, 285)
Screenshot: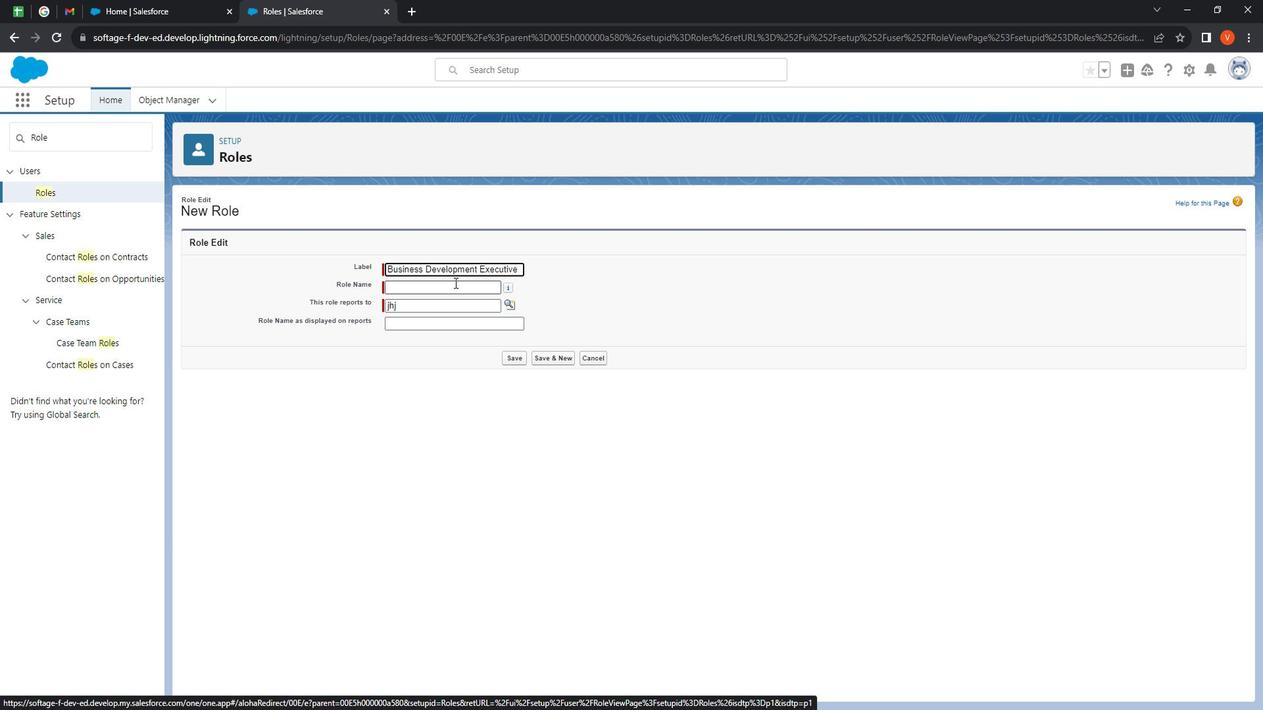 
Action: Mouse pressed left at (466, 285)
Screenshot: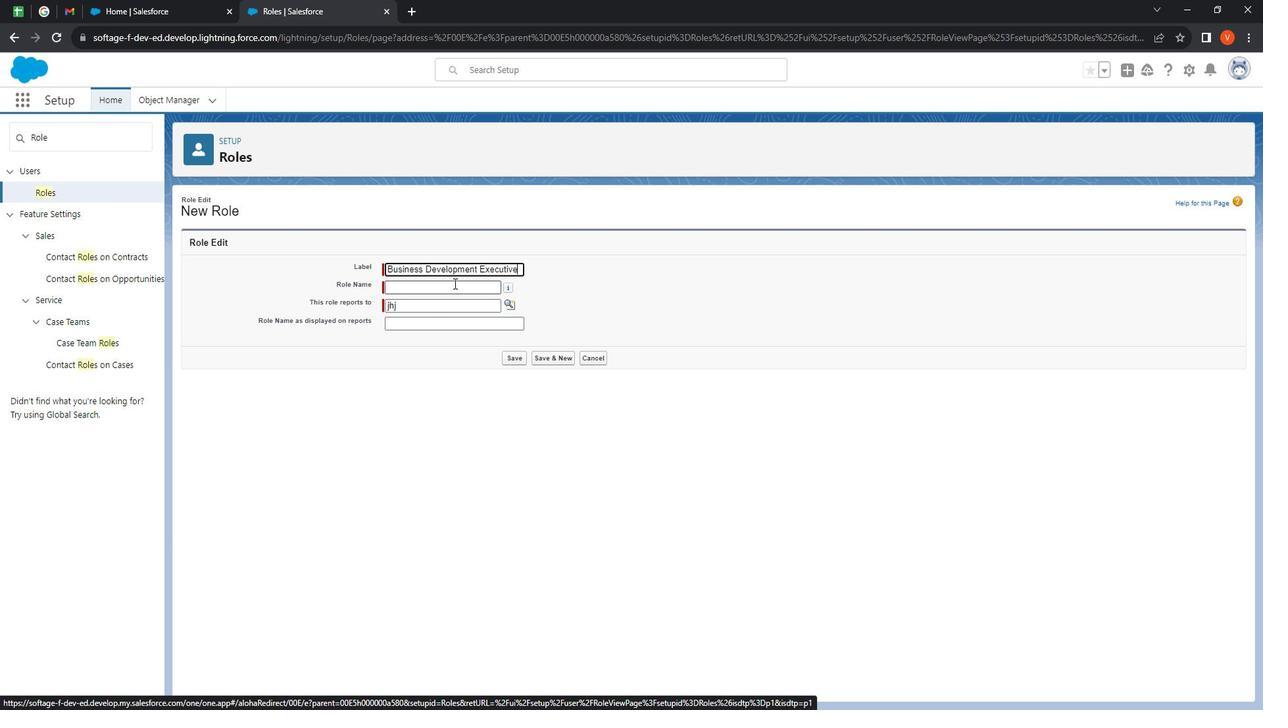 
Action: Mouse moved to (532, 352)
Screenshot: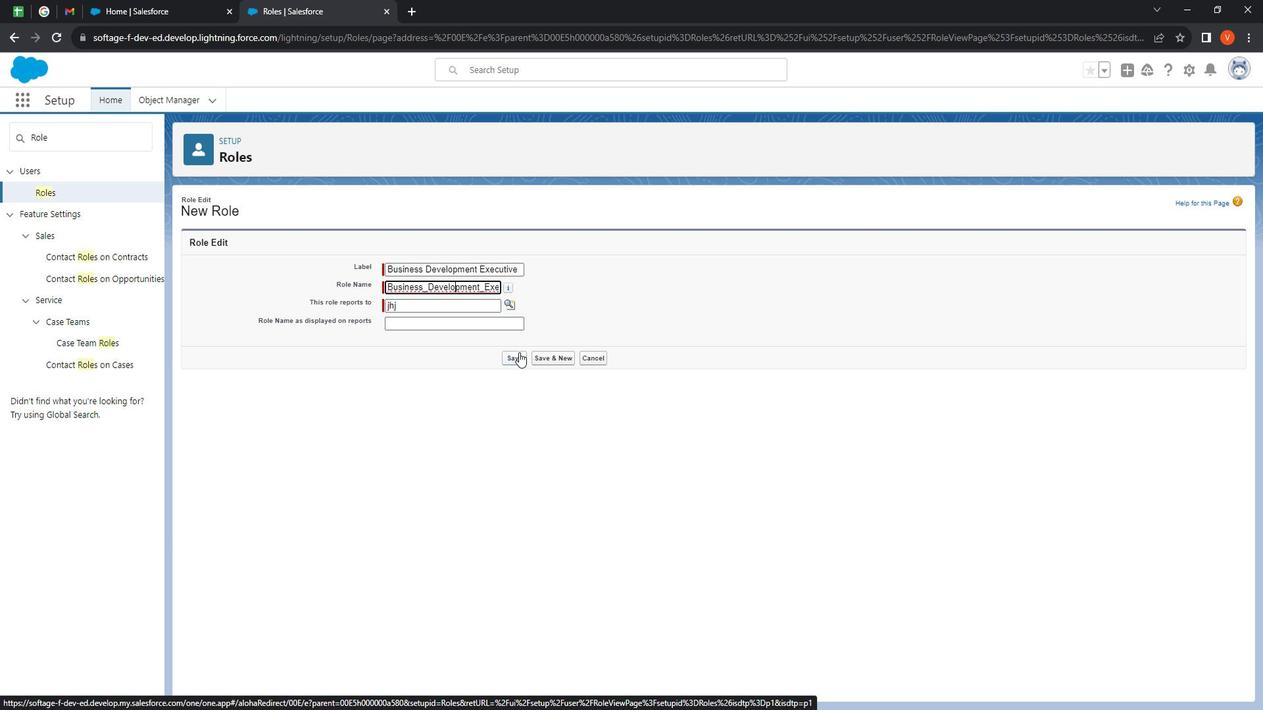 
Action: Mouse pressed left at (532, 352)
Screenshot: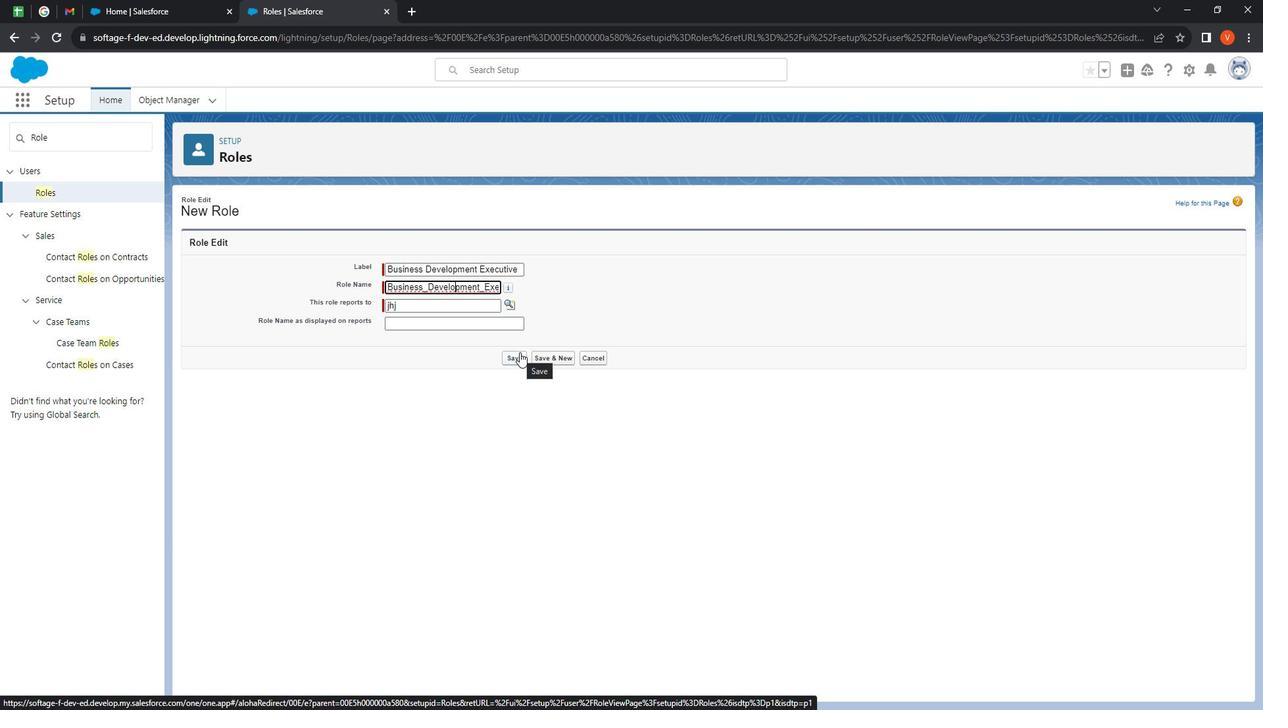 
Action: Mouse moved to (61, 195)
Screenshot: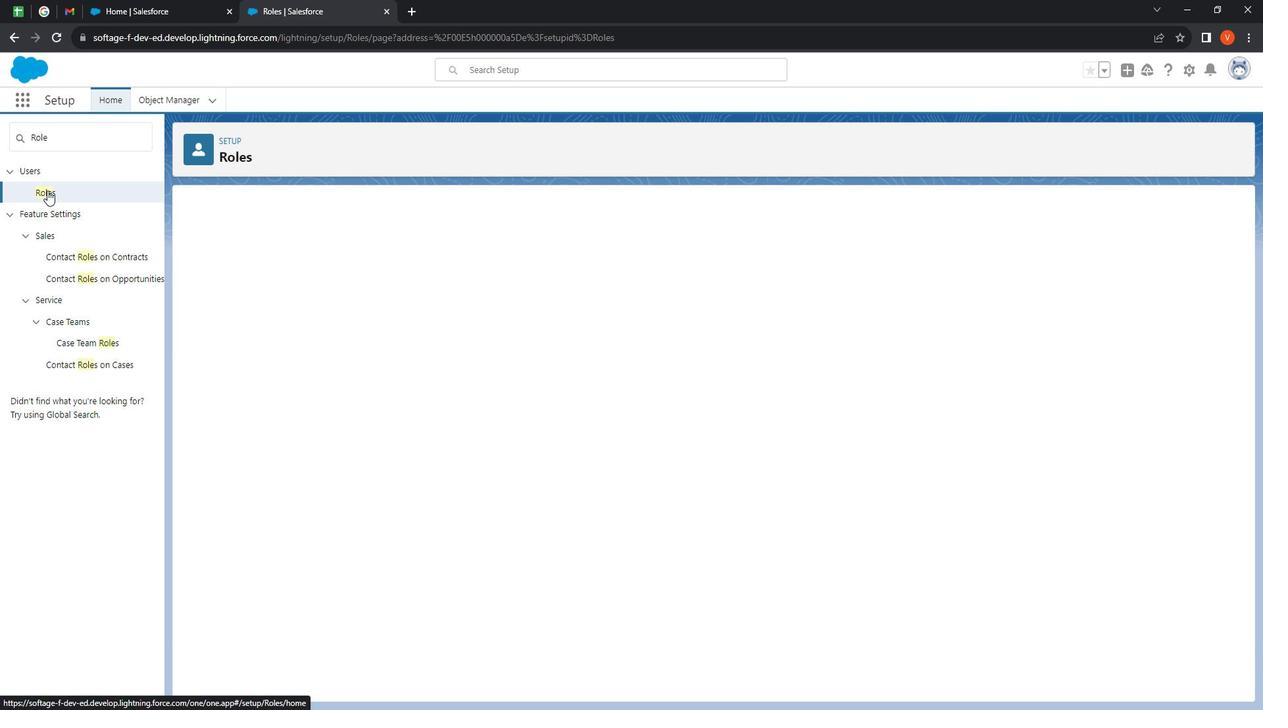 
Action: Mouse pressed left at (61, 195)
Screenshot: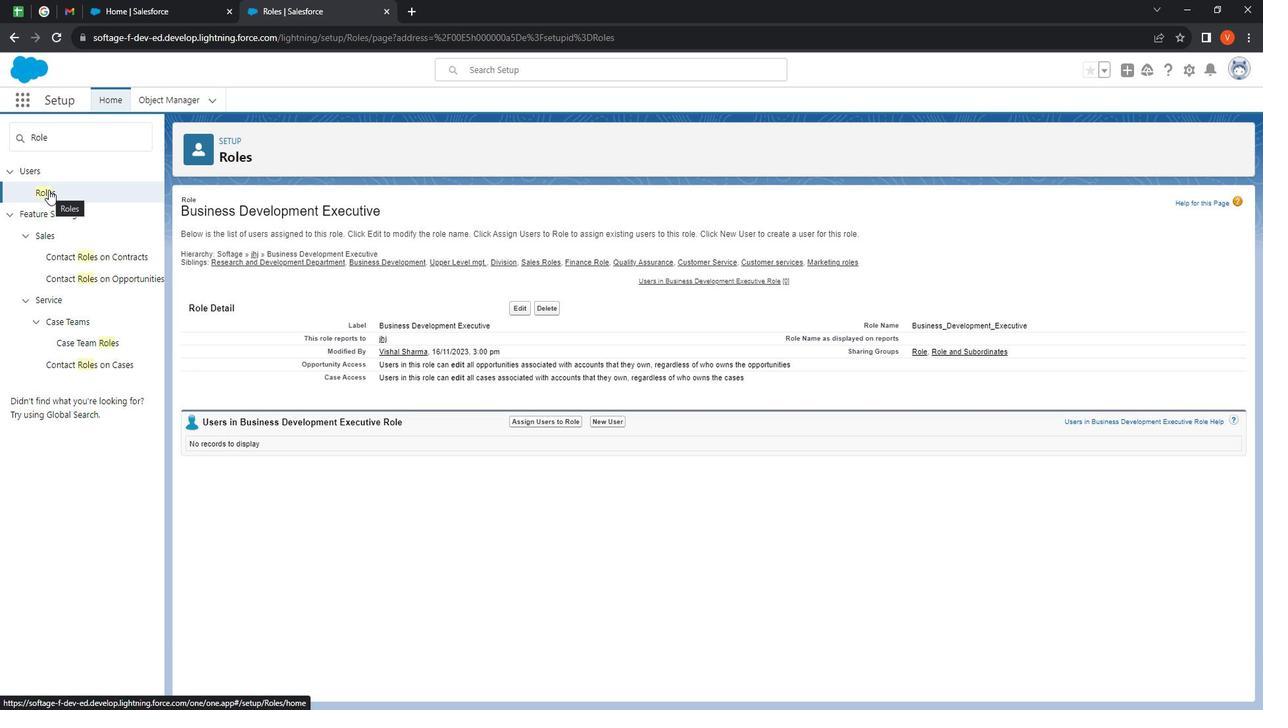 
Action: Mouse moved to (736, 466)
Screenshot: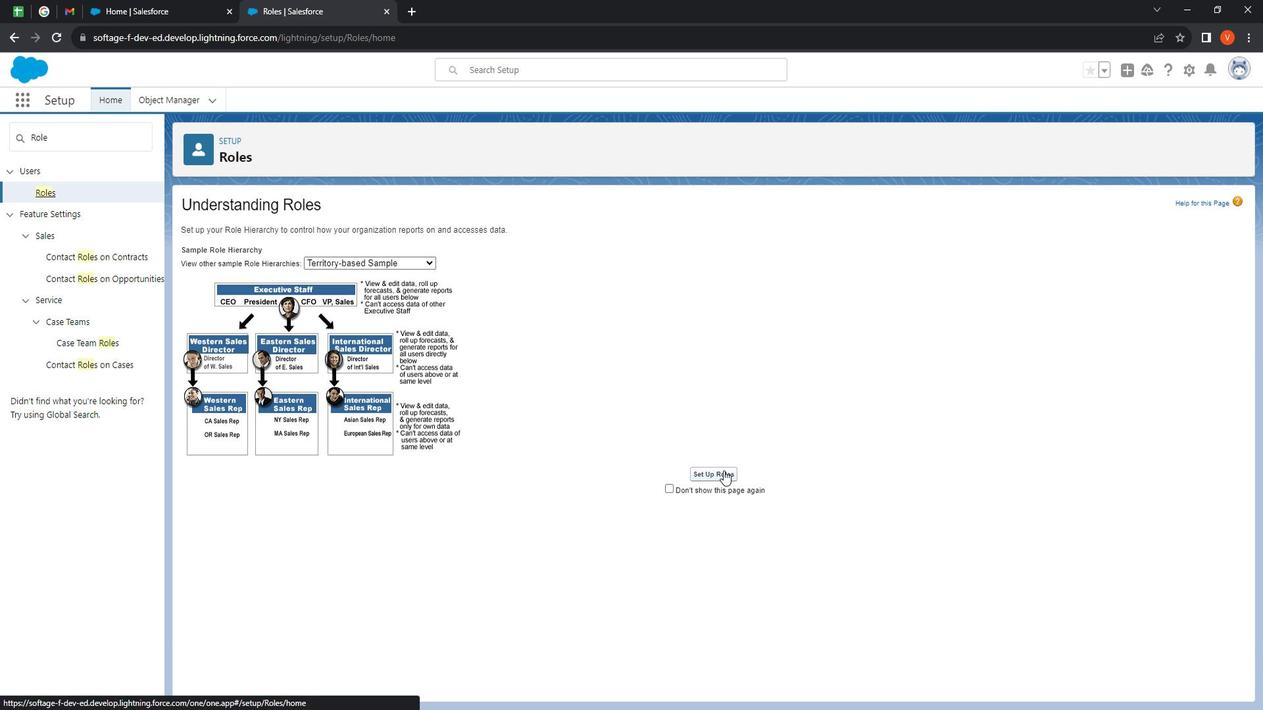 
Action: Mouse pressed left at (736, 466)
Screenshot: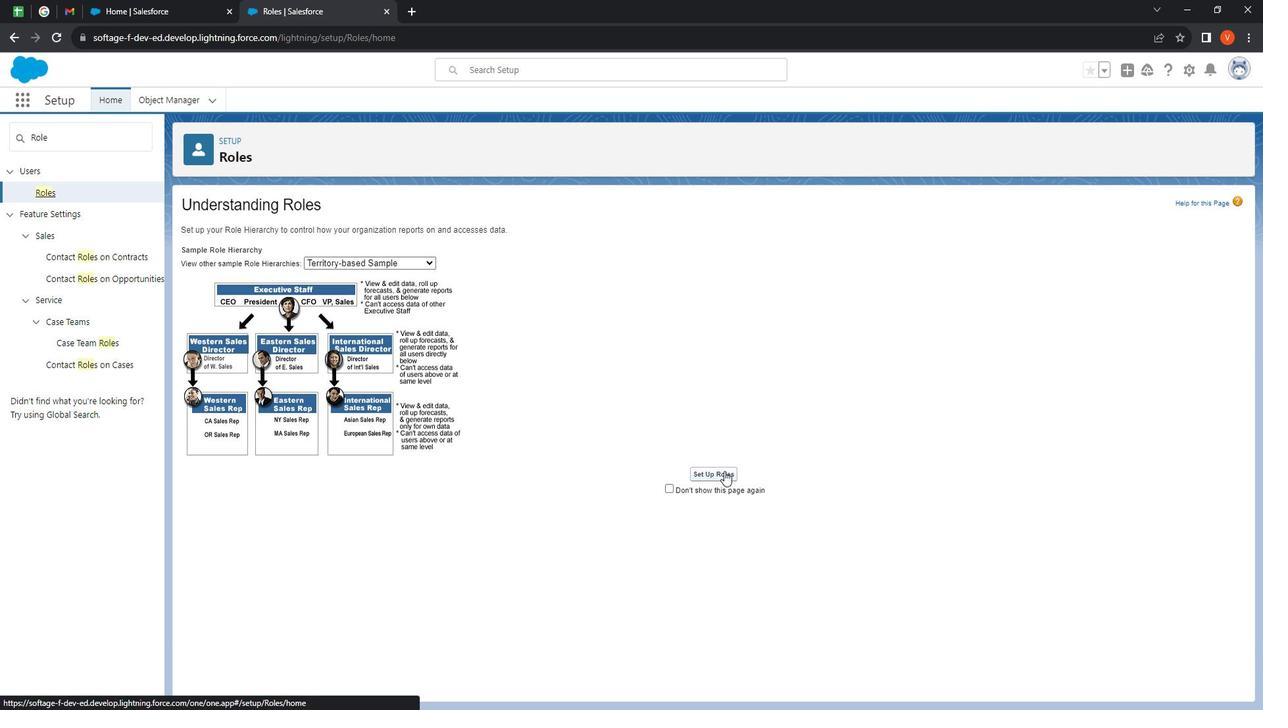 
Action: Mouse moved to (256, 370)
Screenshot: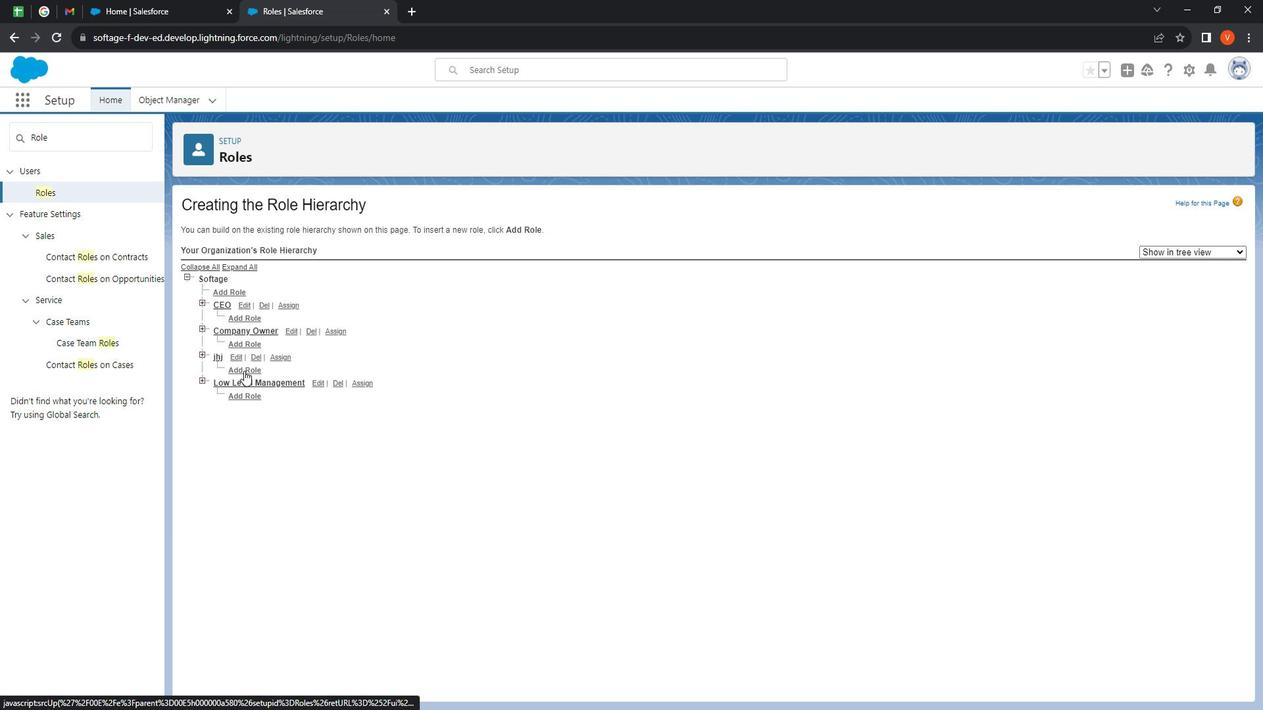 
Action: Mouse pressed left at (256, 370)
Screenshot: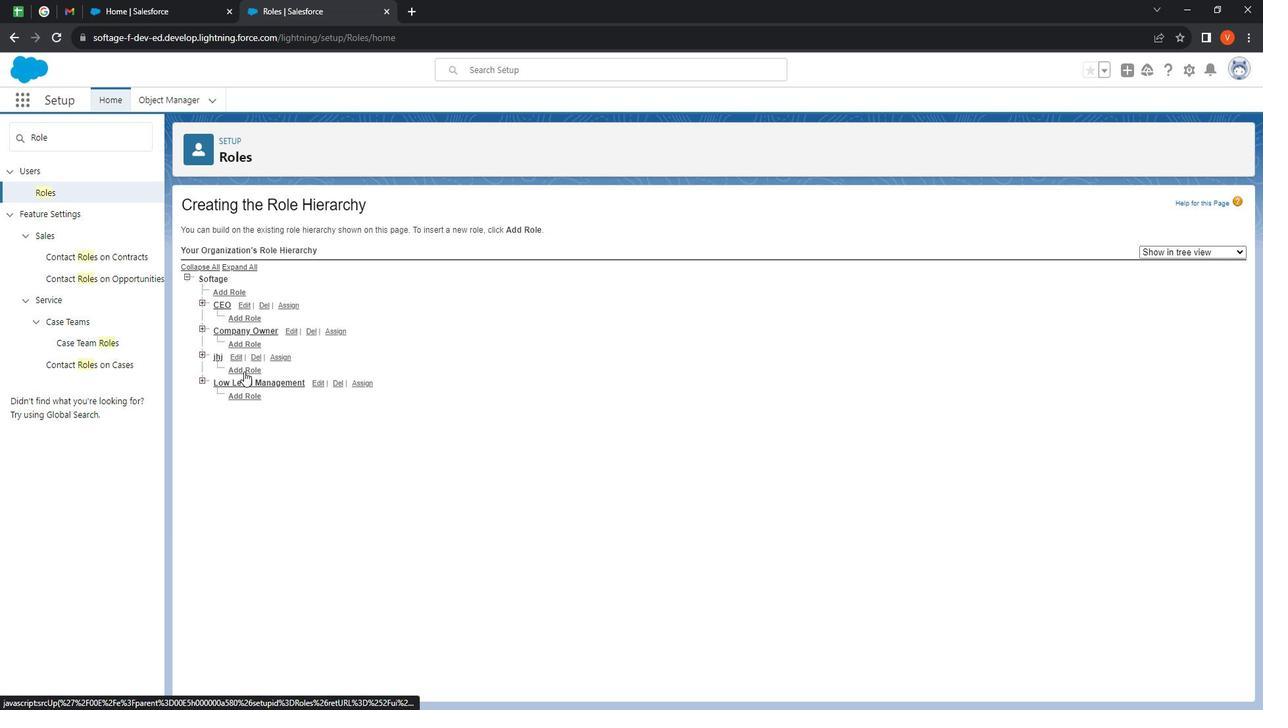 
Action: Mouse moved to (423, 277)
Screenshot: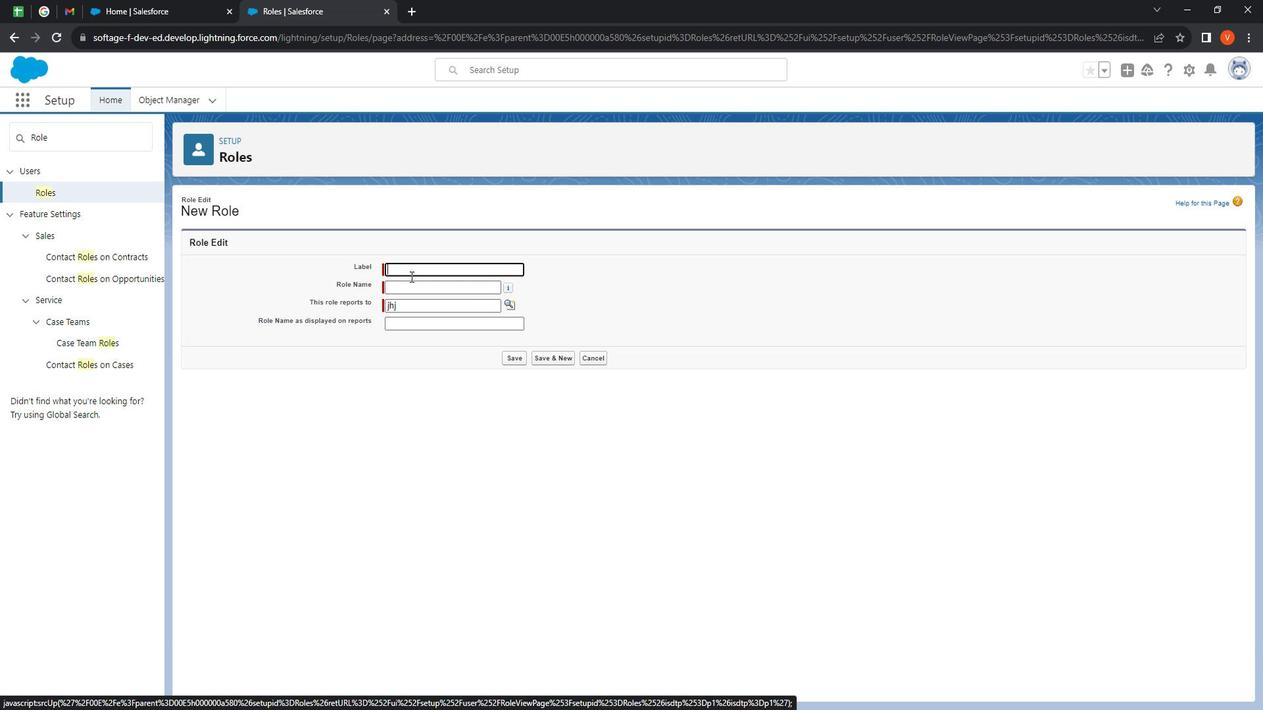 
Action: Mouse pressed left at (423, 277)
Screenshot: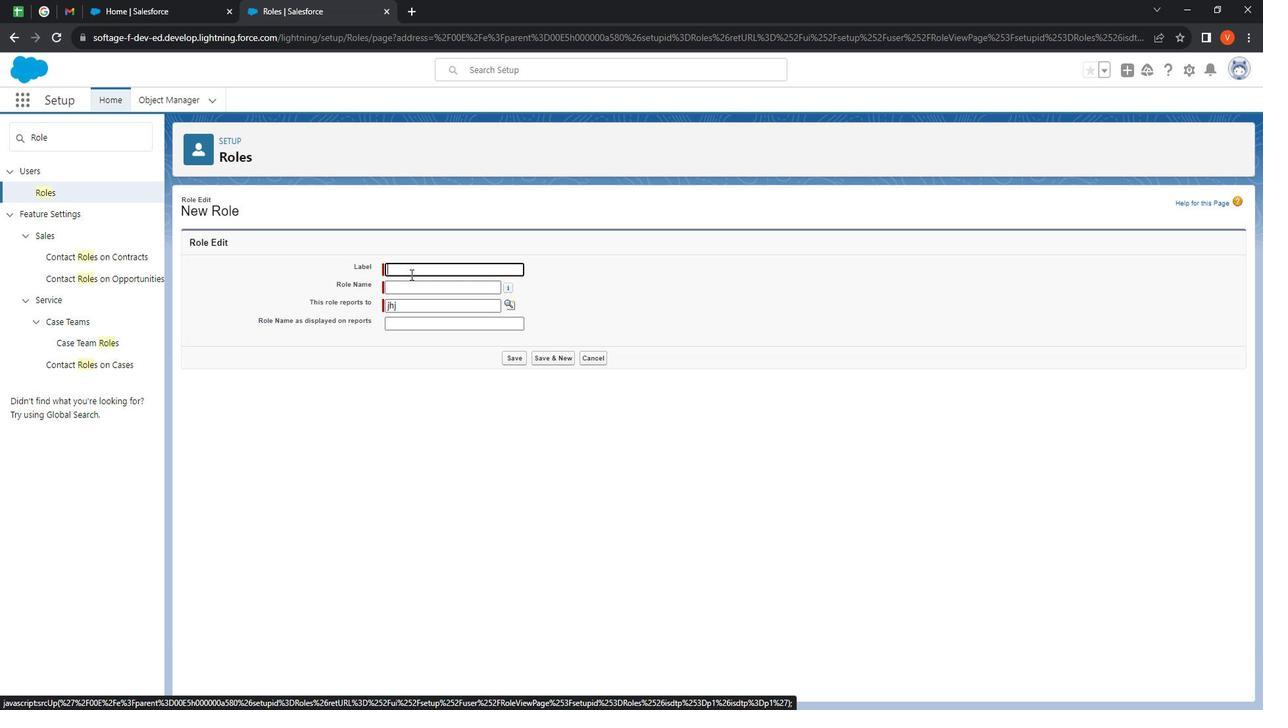
Action: Key pressed <Key.shift><Key.shift><Key.shift><Key.shift><Key.shift><Key.shift><Key.shift><Key.shift><Key.shift><Key.shift><Key.shift><Key.shift><Key.shift><Key.shift><Key.shift><Key.shift><Key.shift>Business<Key.space><Key.shift>Development<Key.space><Key.shift>Manager
Screenshot: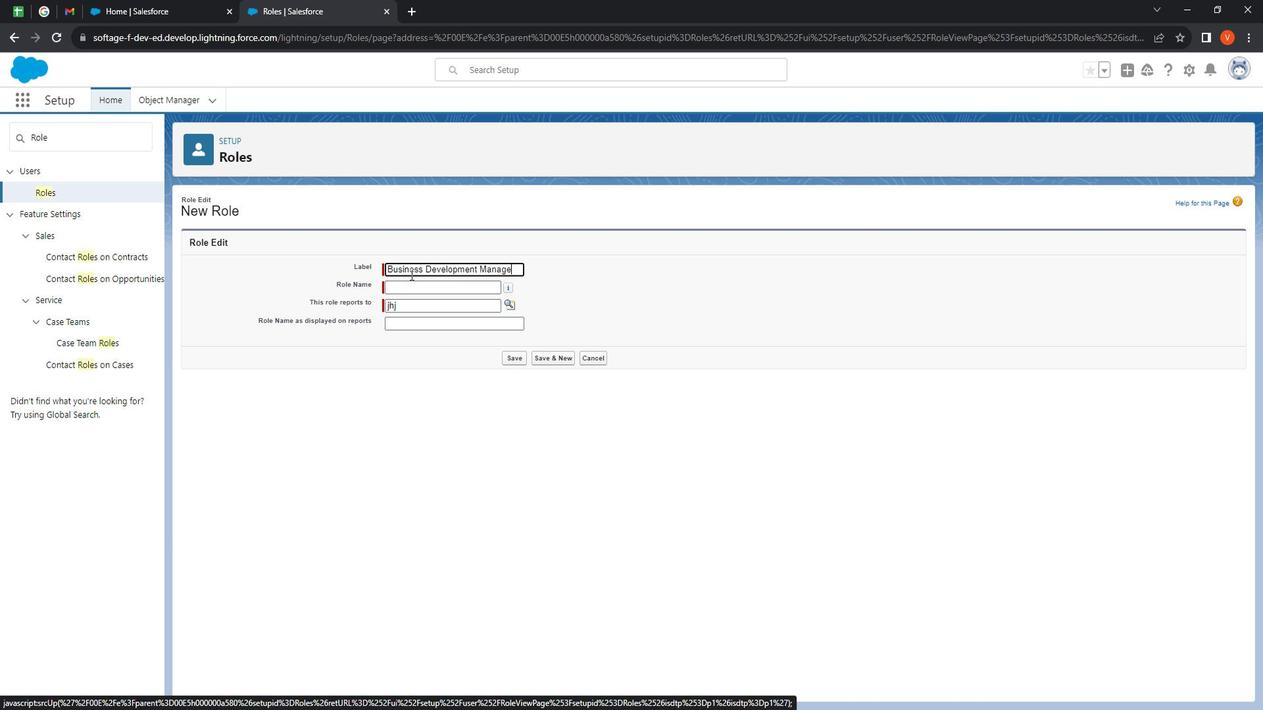 
Action: Mouse moved to (440, 284)
Screenshot: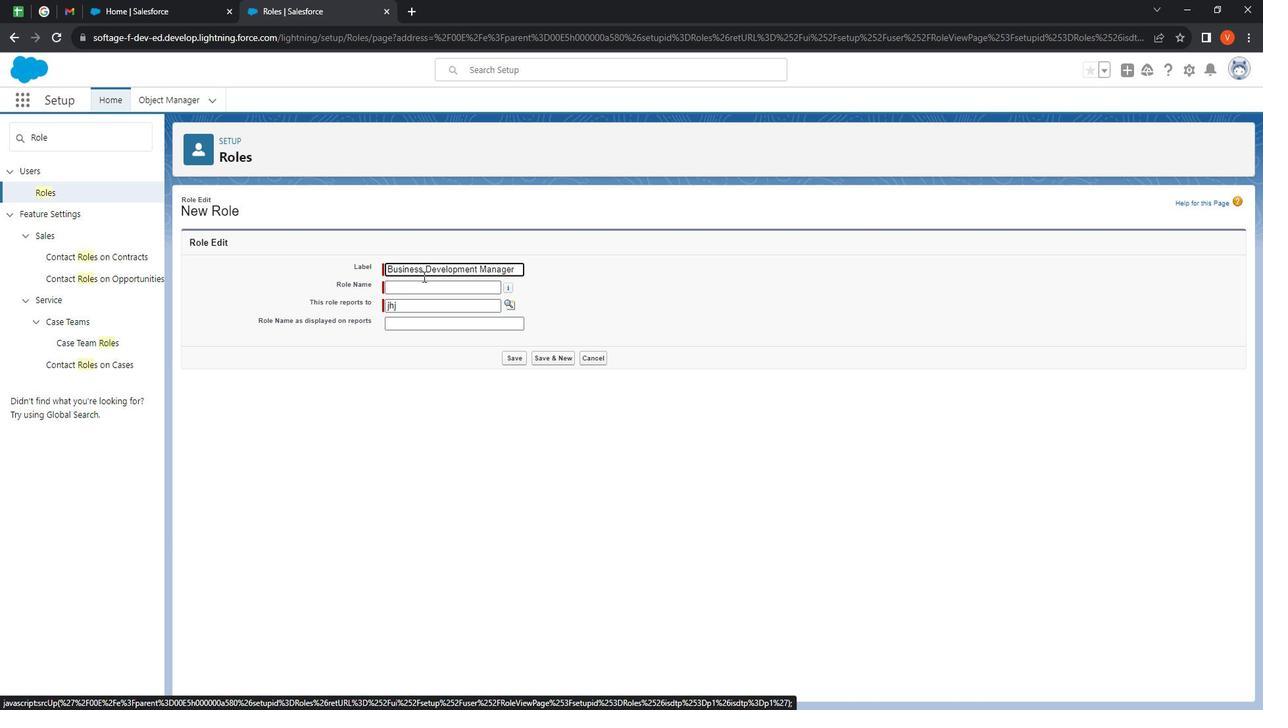 
Action: Mouse pressed left at (440, 284)
Screenshot: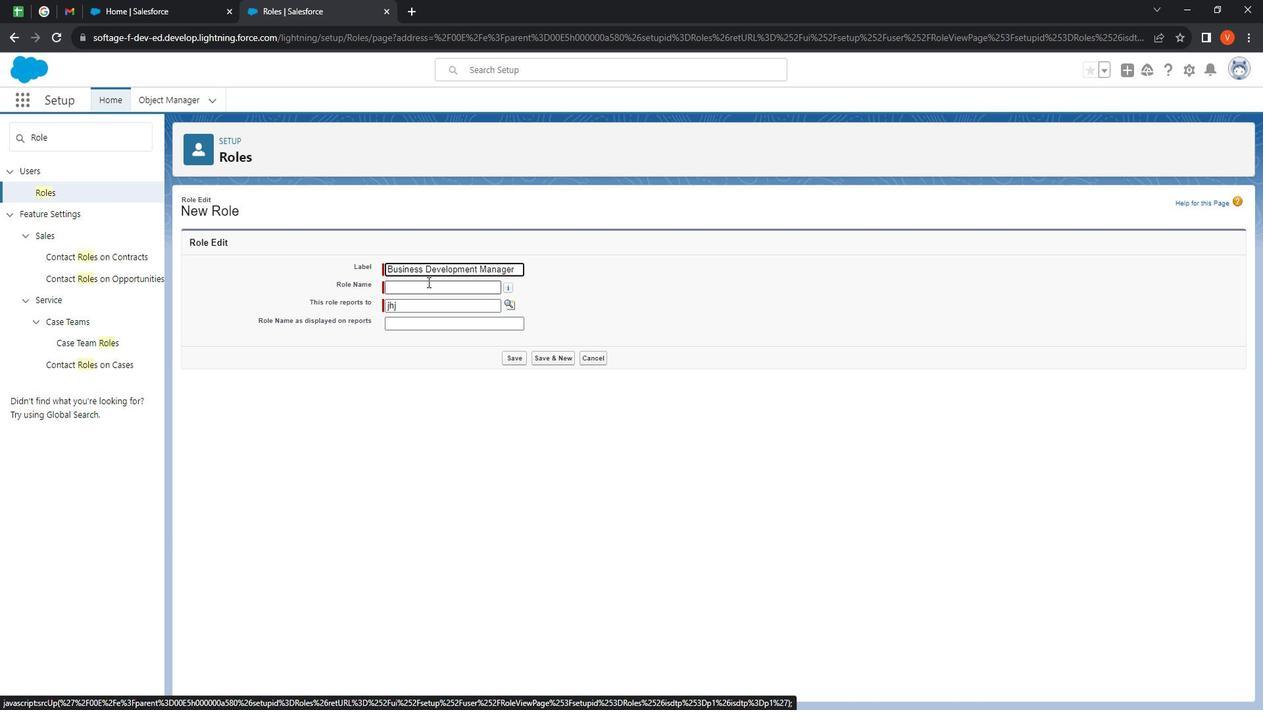 
Action: Mouse moved to (515, 305)
Screenshot: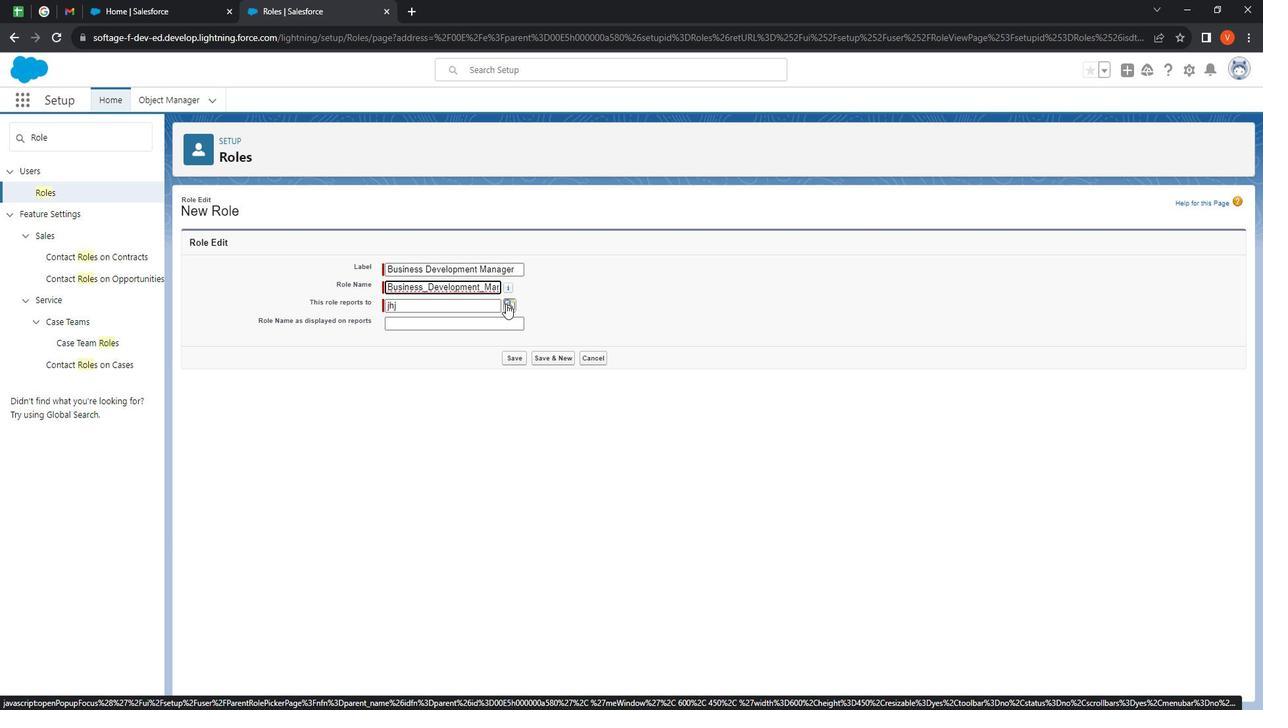 
Action: Mouse pressed left at (515, 305)
Screenshot: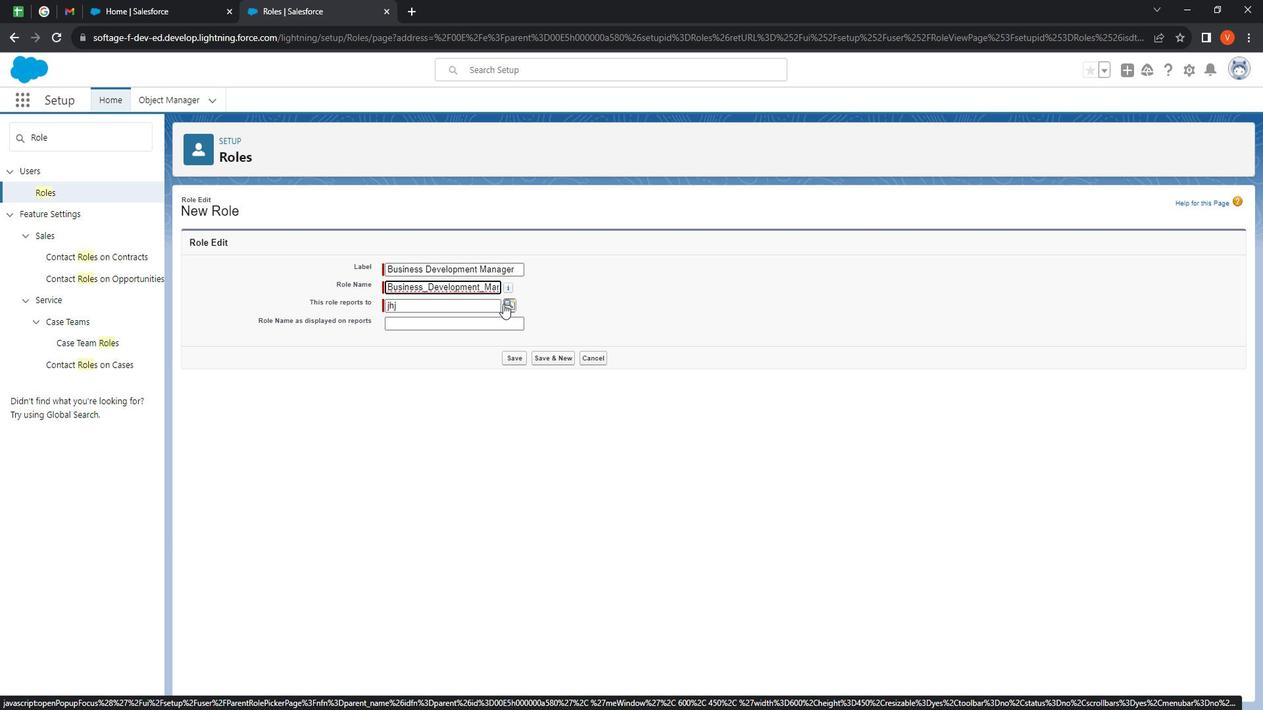 
Action: Mouse moved to (139, 147)
Screenshot: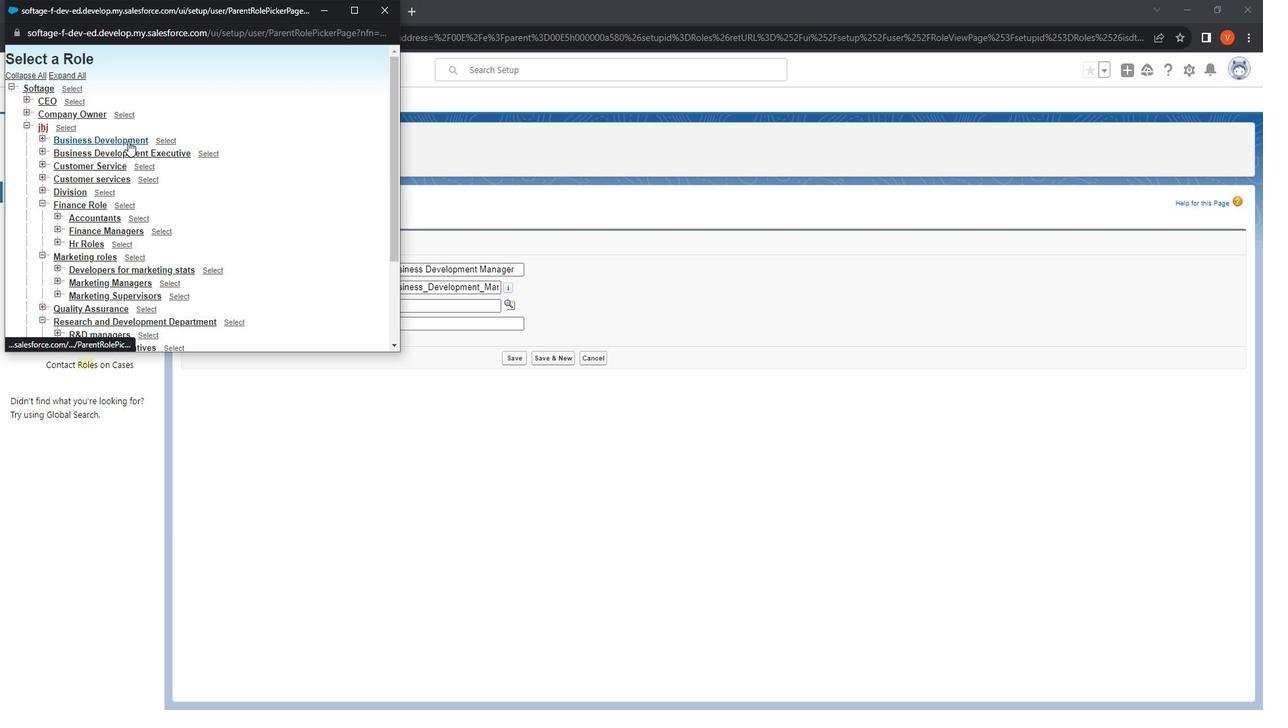 
Action: Mouse pressed left at (139, 147)
Screenshot: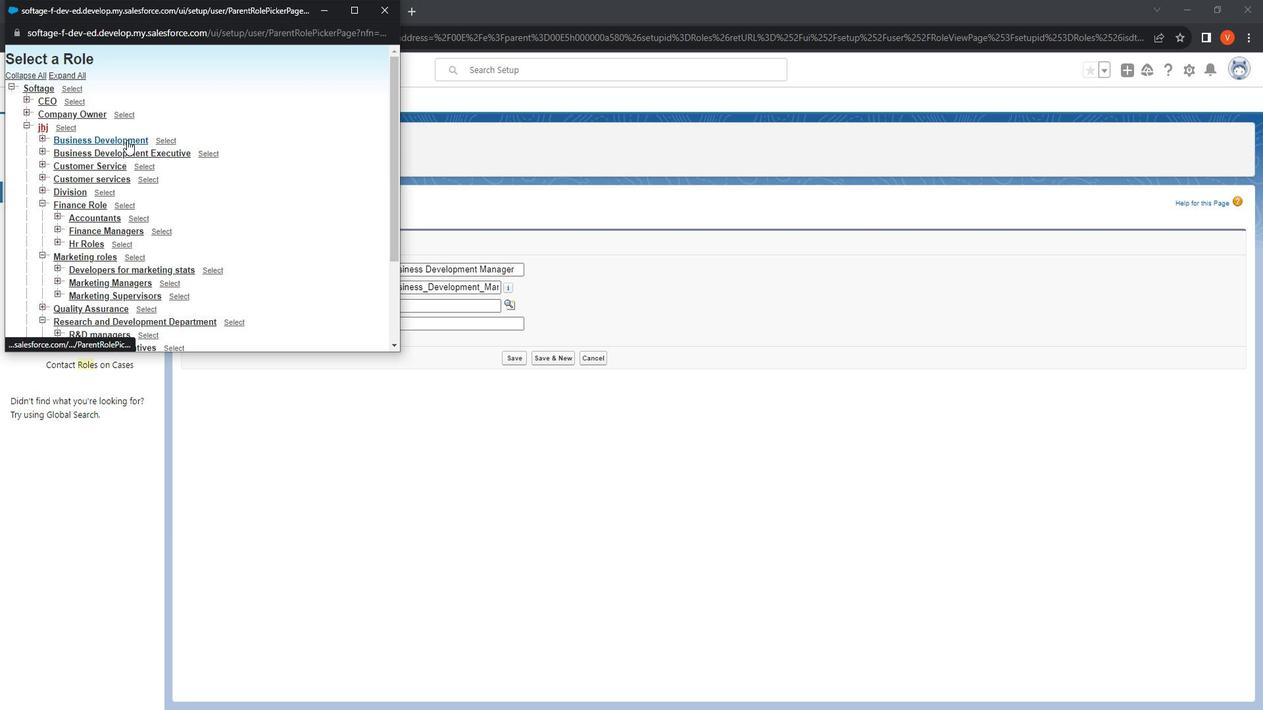 
Action: Mouse moved to (531, 354)
Screenshot: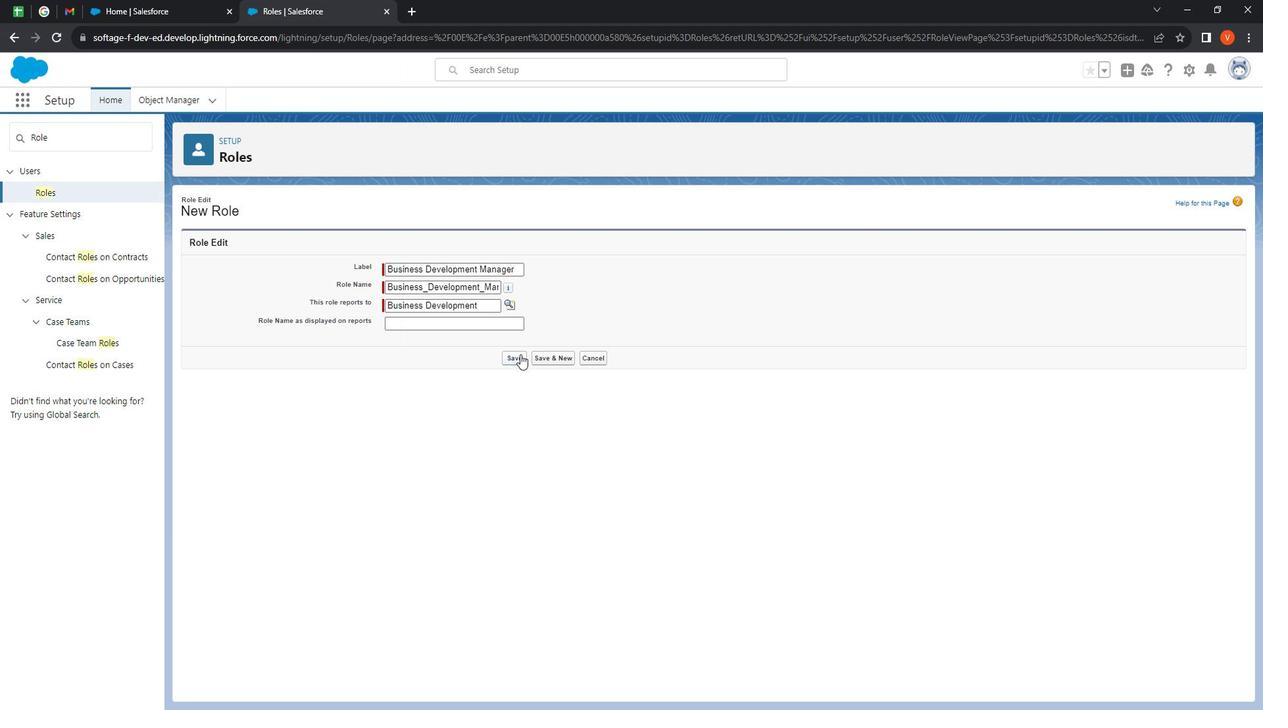 
Action: Mouse pressed left at (531, 354)
Screenshot: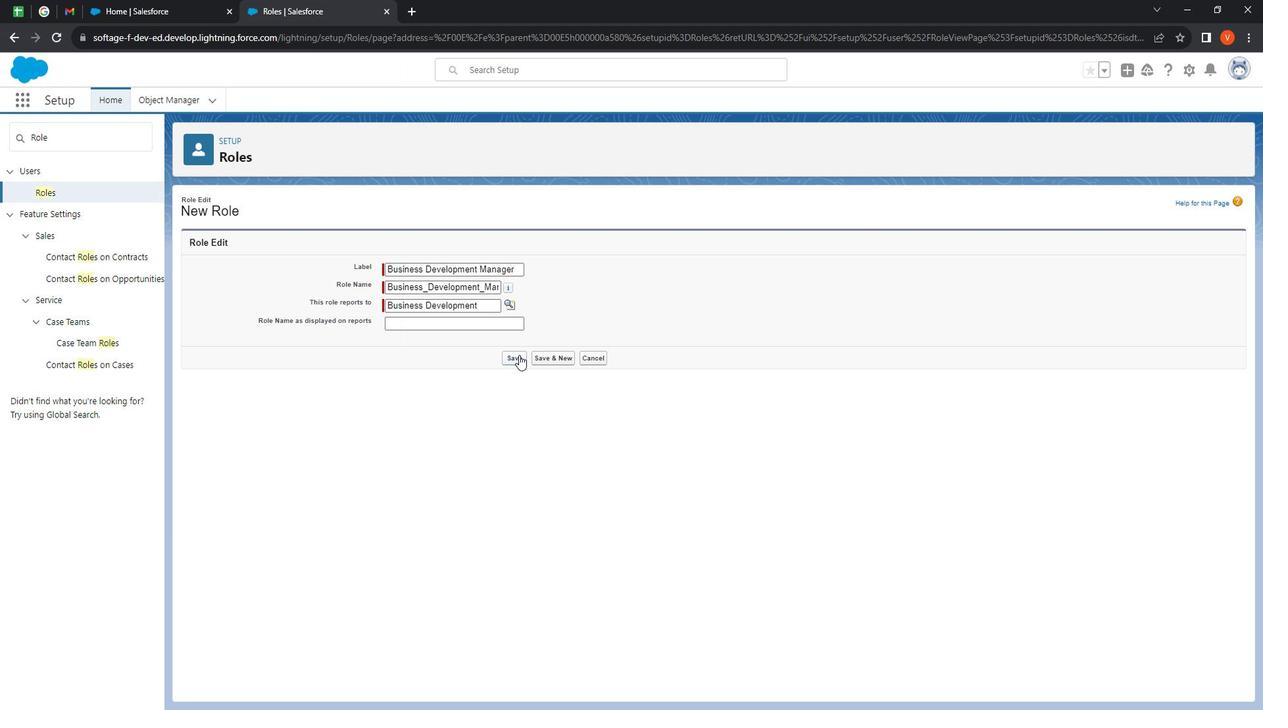 
Action: Mouse moved to (59, 199)
Screenshot: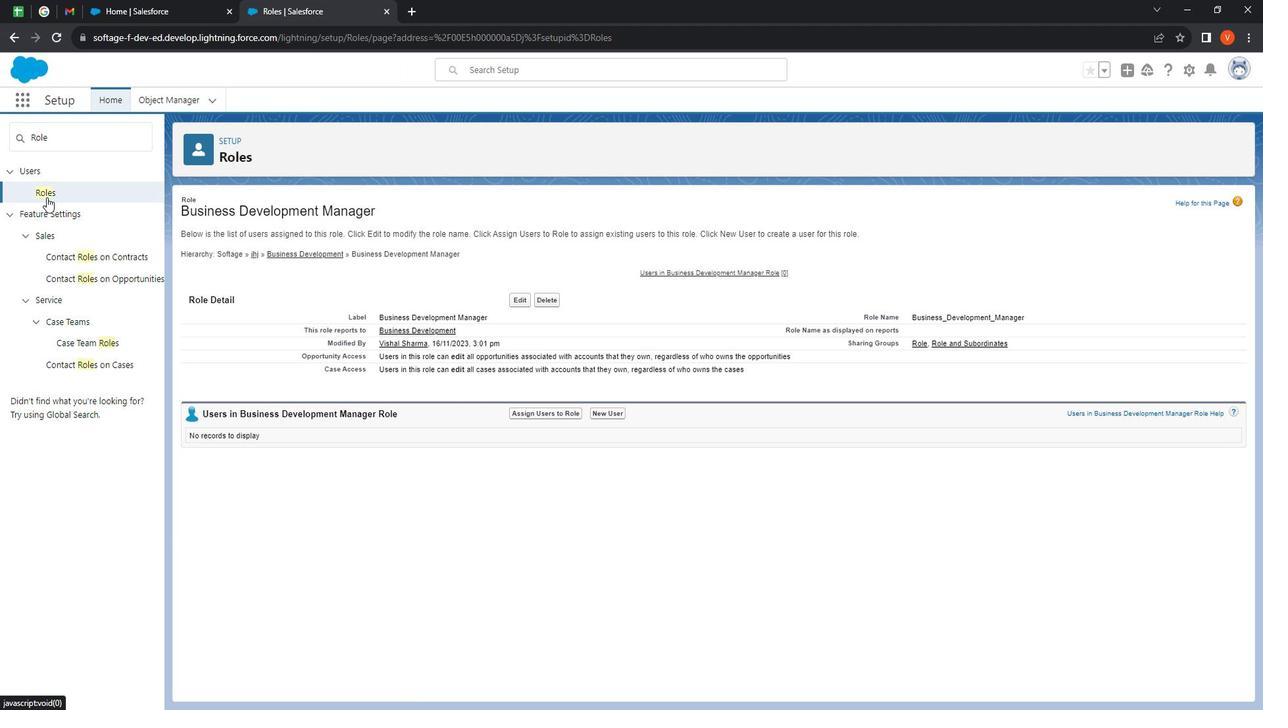 
Action: Mouse pressed left at (59, 199)
Screenshot: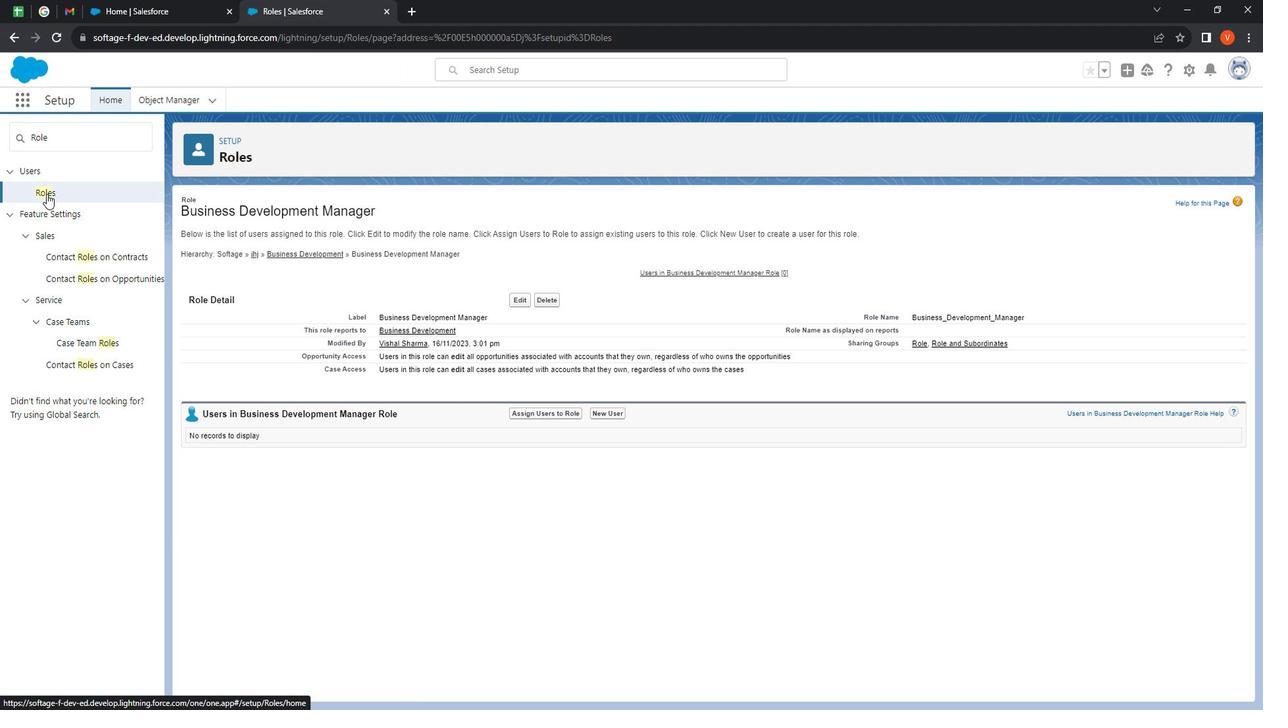 
Action: Mouse moved to (732, 469)
Screenshot: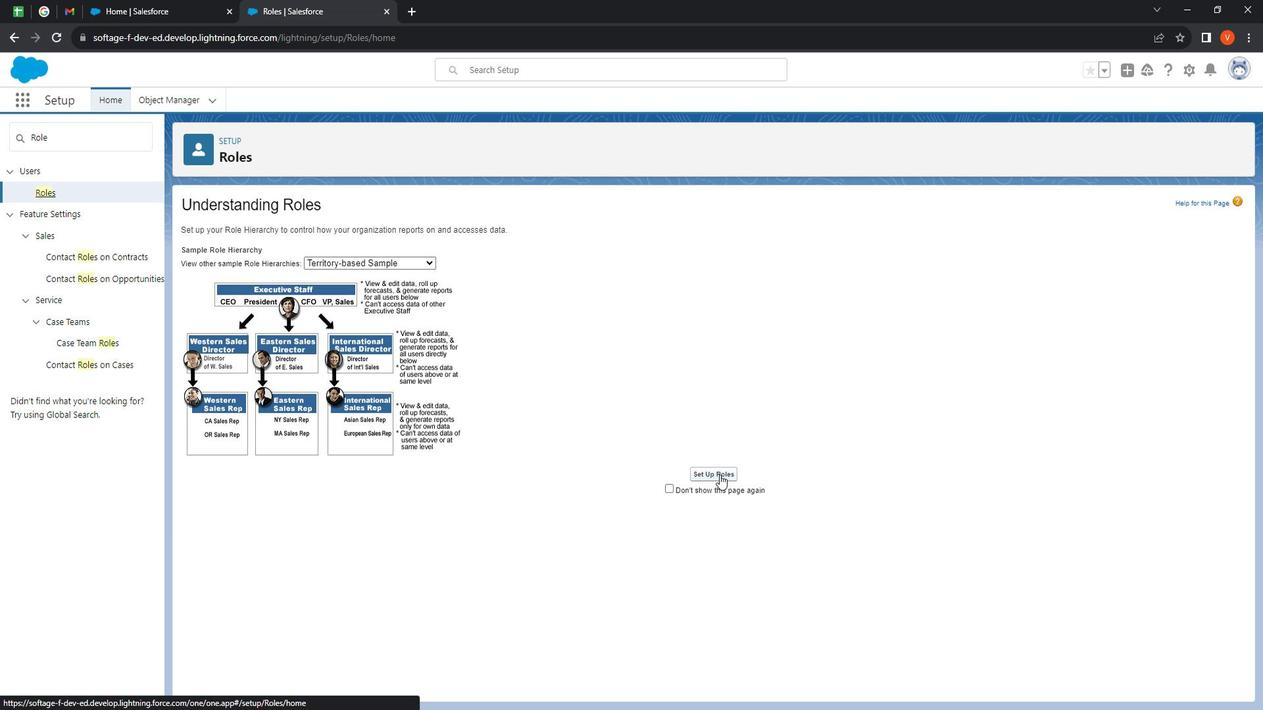 
Action: Mouse pressed left at (732, 469)
Screenshot: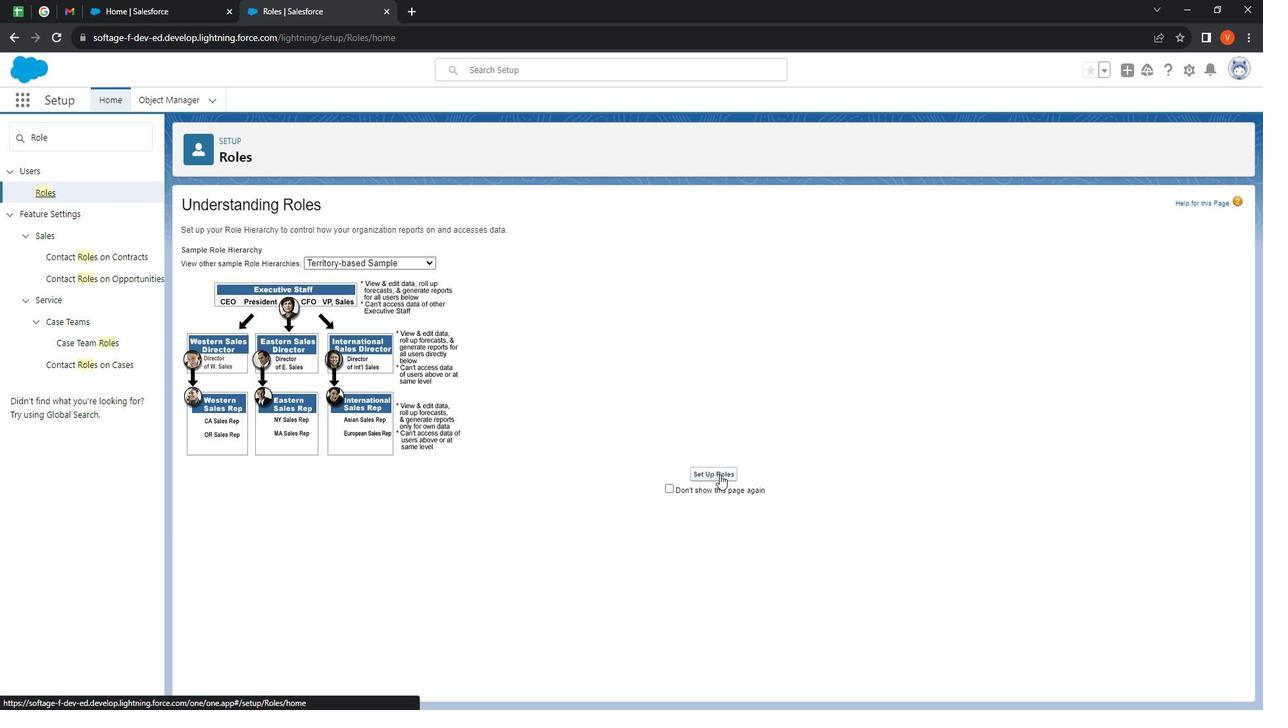 
Action: Mouse moved to (217, 354)
